 Task: Plan a trip to Clarence-Rockland, Canada from 9th November, 2023 to 16th November, 2023 for 2 adults.2 bedrooms having 2 beds and 1 bathroom. Property type can be flat. Look for 4 properties as per requirement.
Action: Mouse moved to (513, 111)
Screenshot: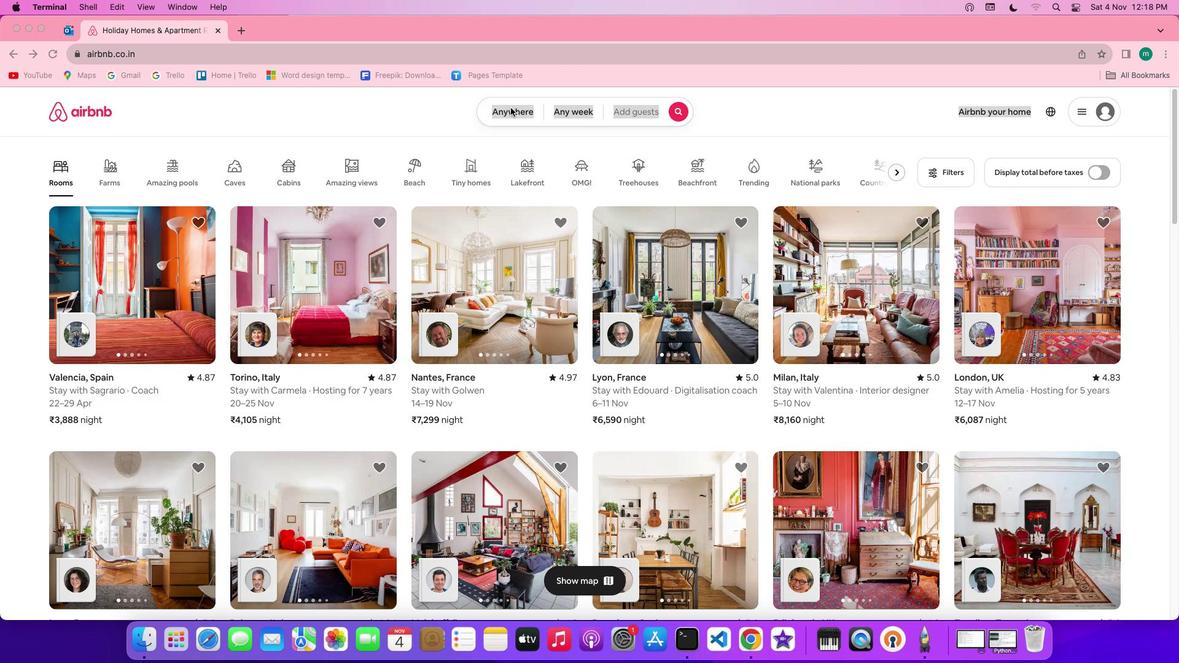 
Action: Mouse pressed left at (513, 111)
Screenshot: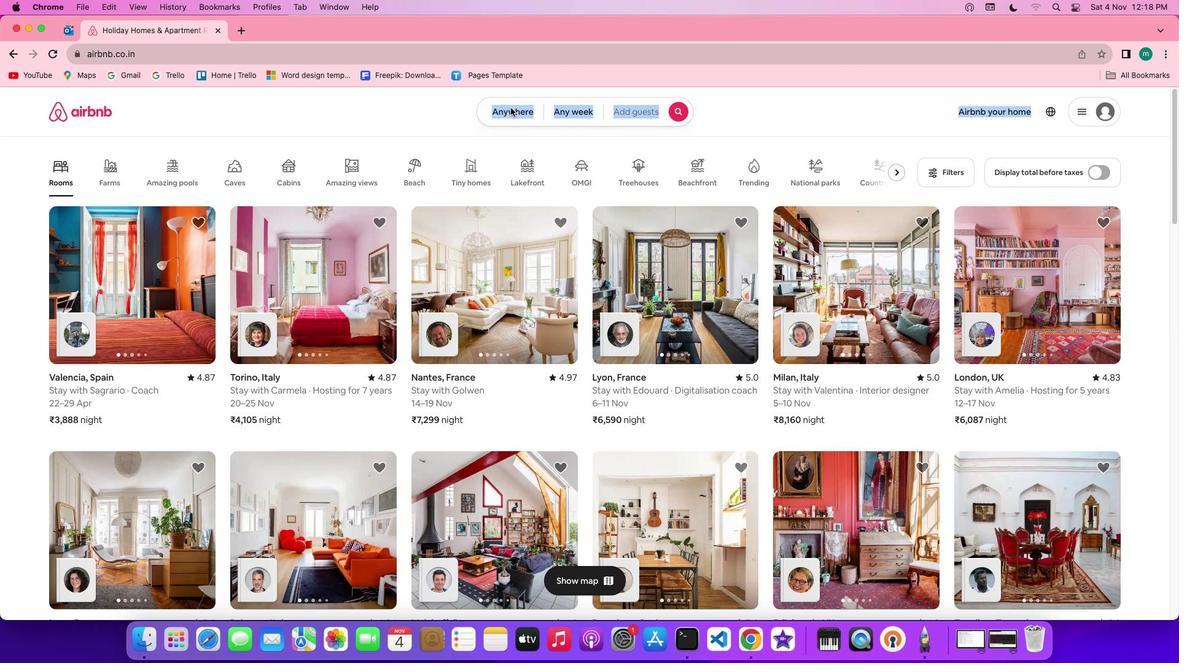 
Action: Mouse moved to (511, 114)
Screenshot: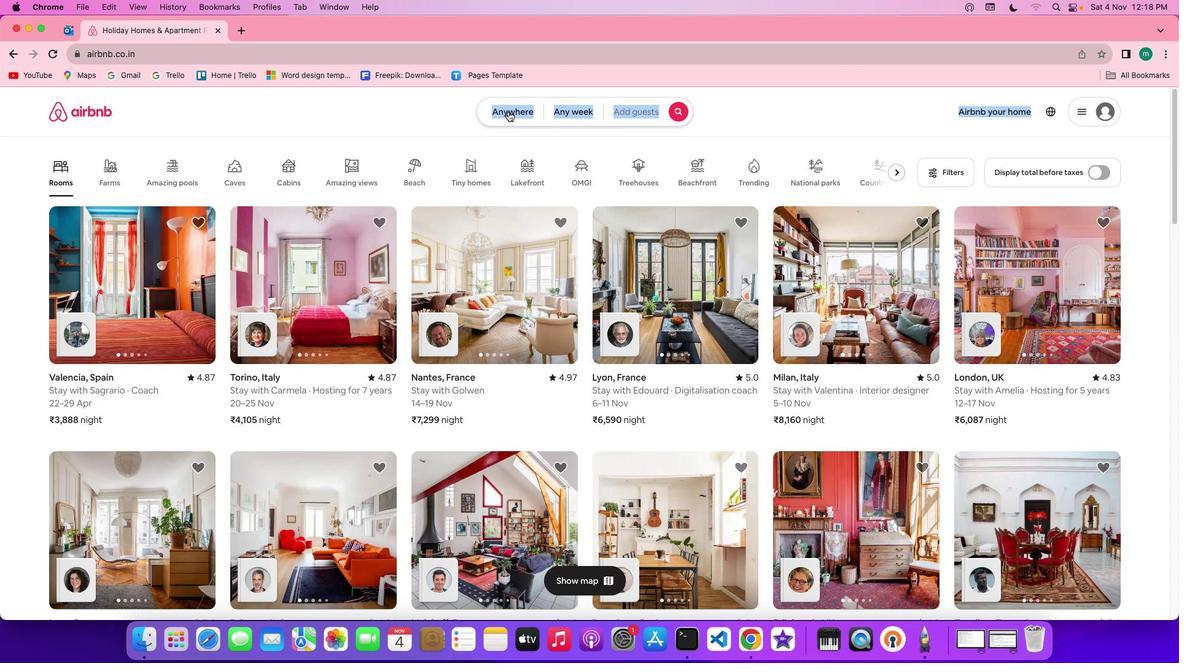 
Action: Mouse pressed left at (511, 114)
Screenshot: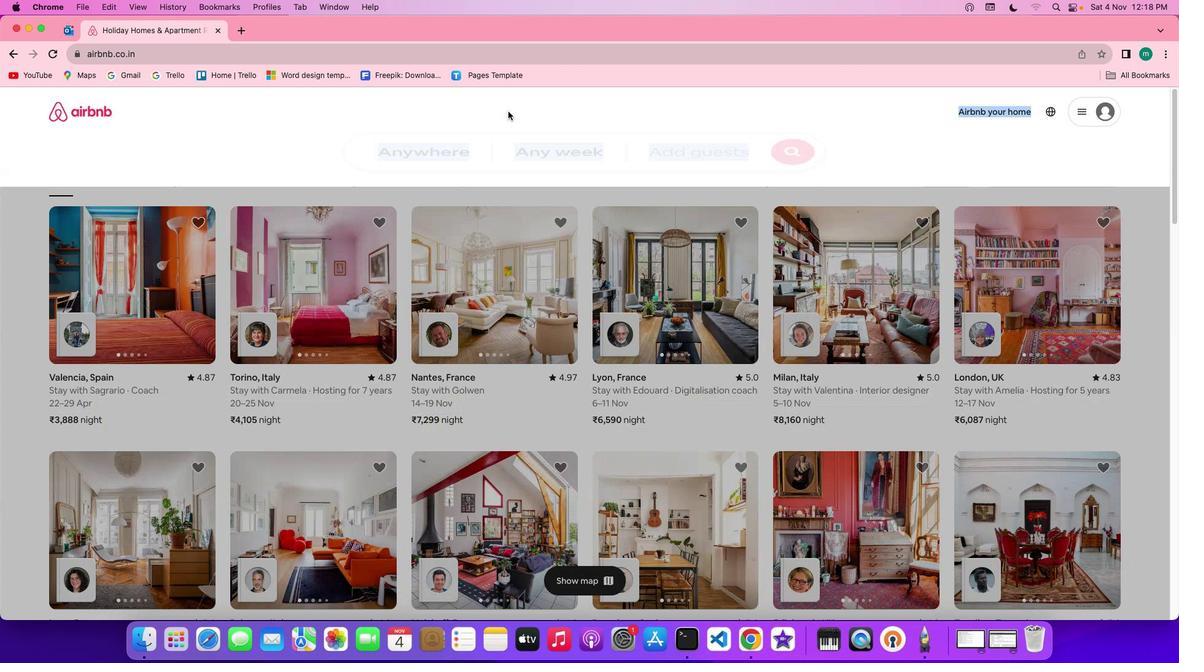 
Action: Mouse moved to (417, 167)
Screenshot: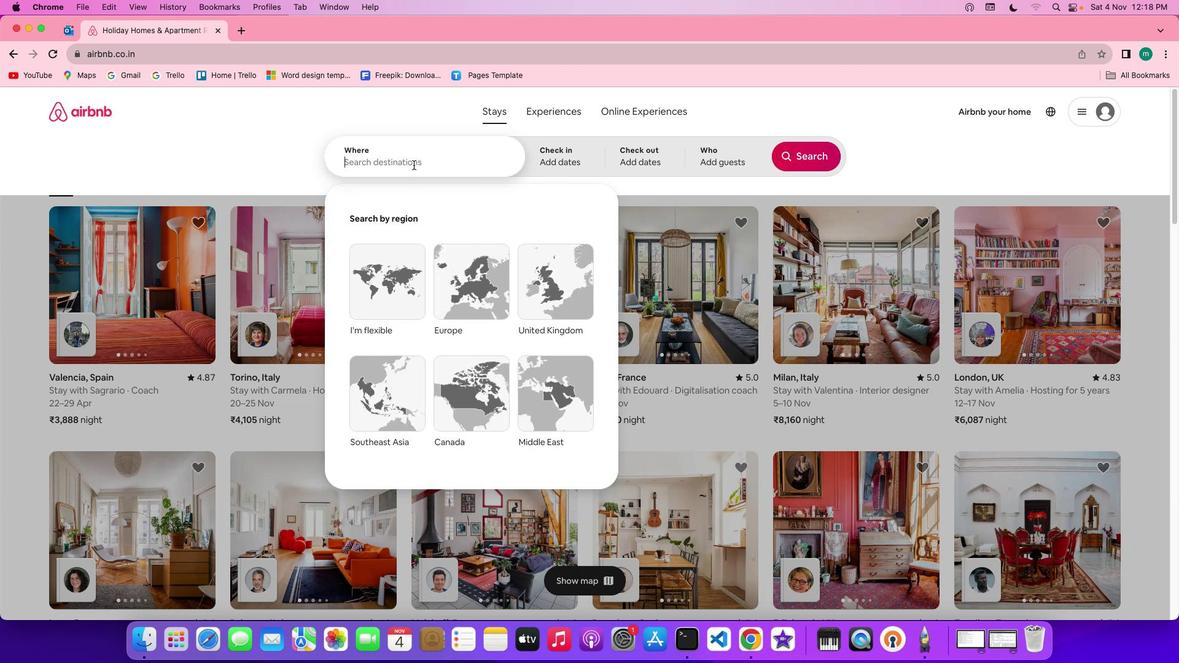 
Action: Key pressed Key.shift'C''l''a''r''e''n''c''e''-'Key.spaceKey.shift'R''o''c''k''l''a''n''d'
Screenshot: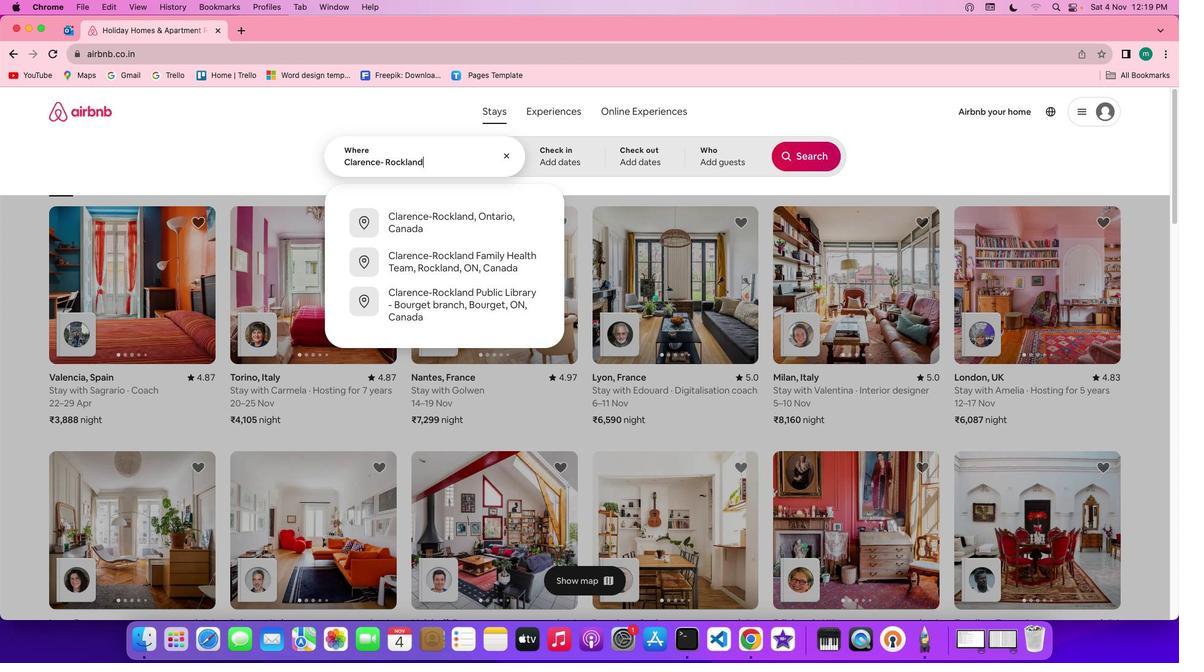 
Action: Mouse moved to (560, 165)
Screenshot: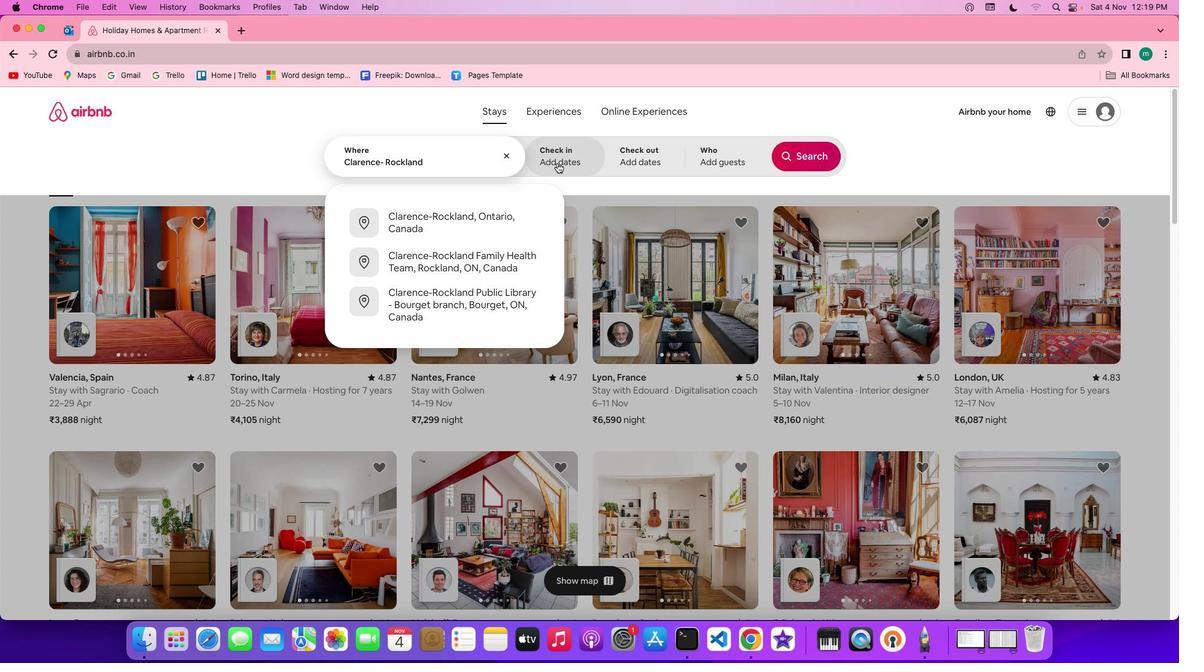 
Action: Mouse pressed left at (560, 165)
Screenshot: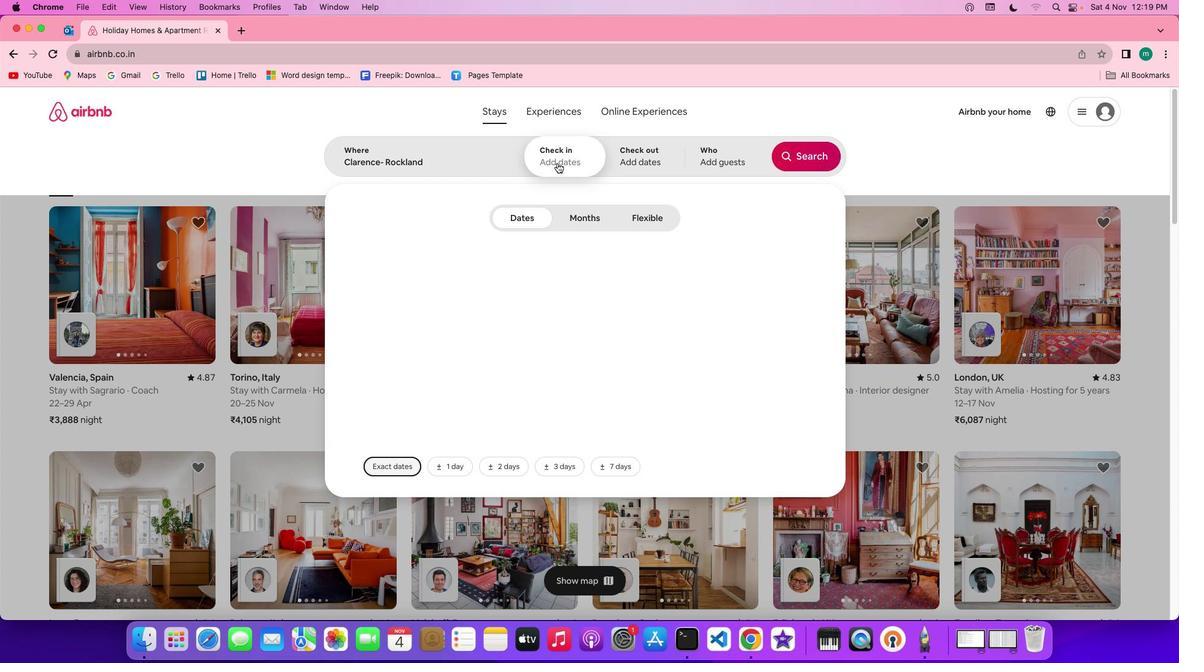 
Action: Mouse moved to (496, 334)
Screenshot: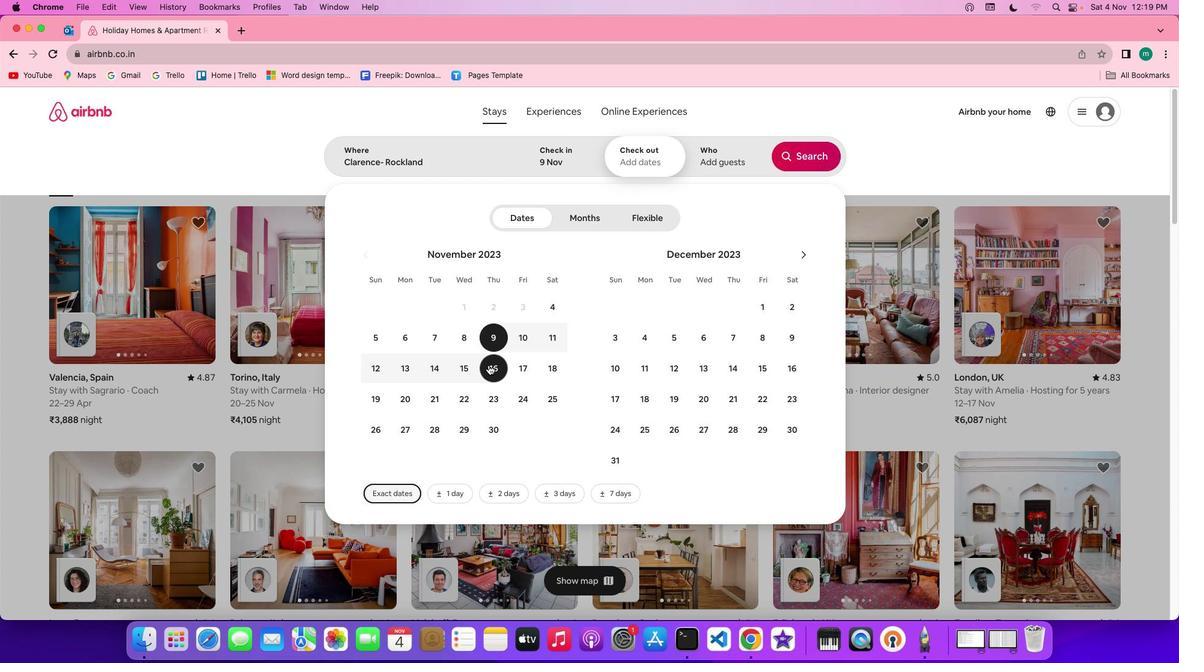 
Action: Mouse pressed left at (496, 334)
Screenshot: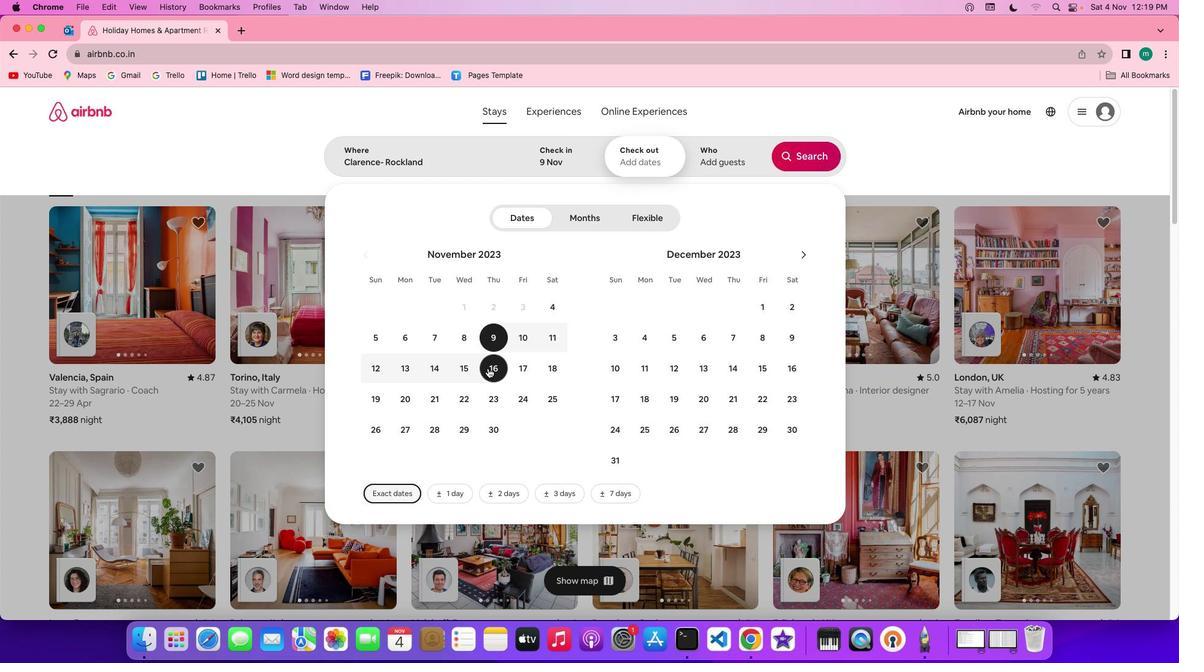 
Action: Mouse moved to (491, 371)
Screenshot: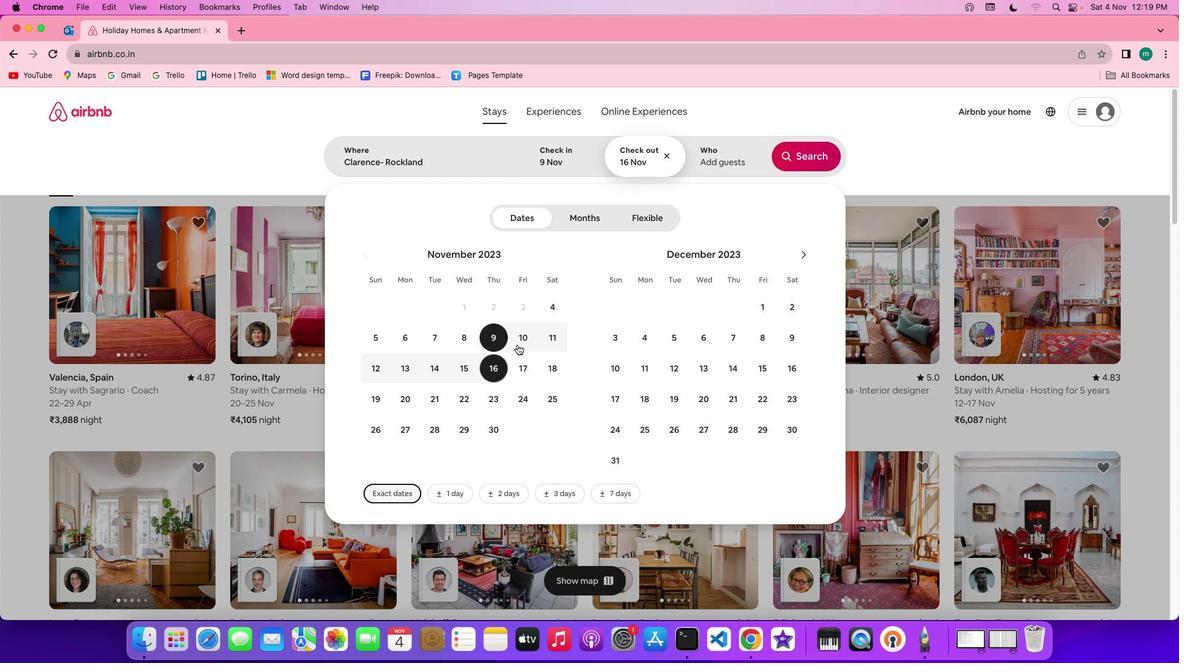 
Action: Mouse pressed left at (491, 371)
Screenshot: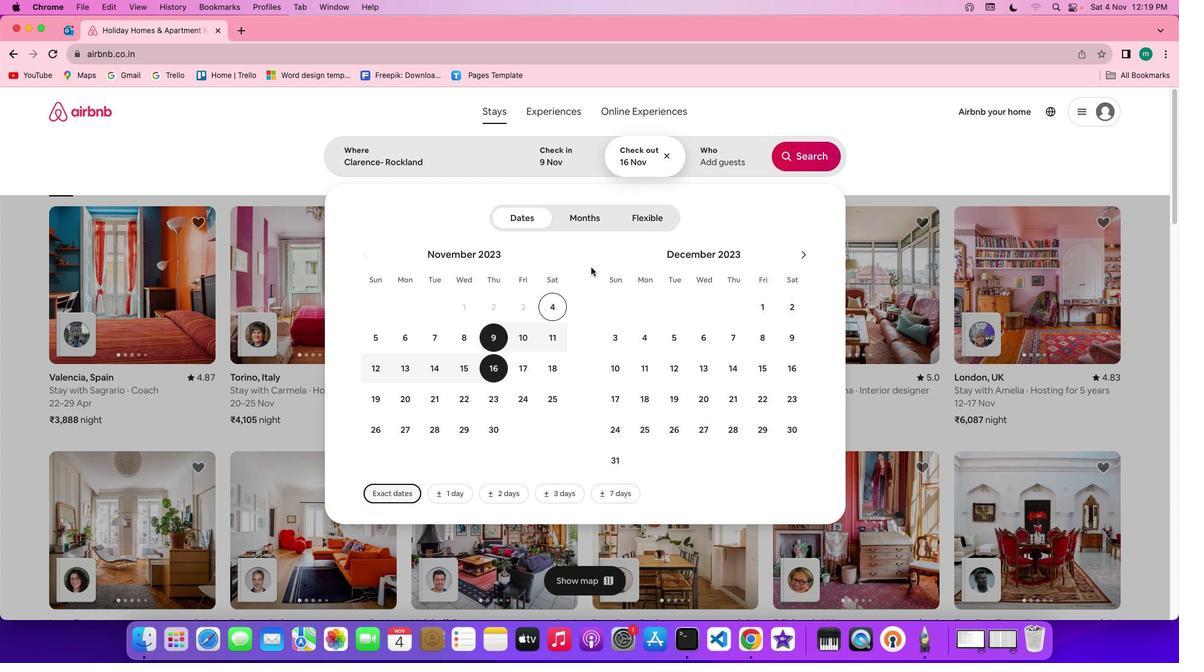 
Action: Mouse moved to (729, 157)
Screenshot: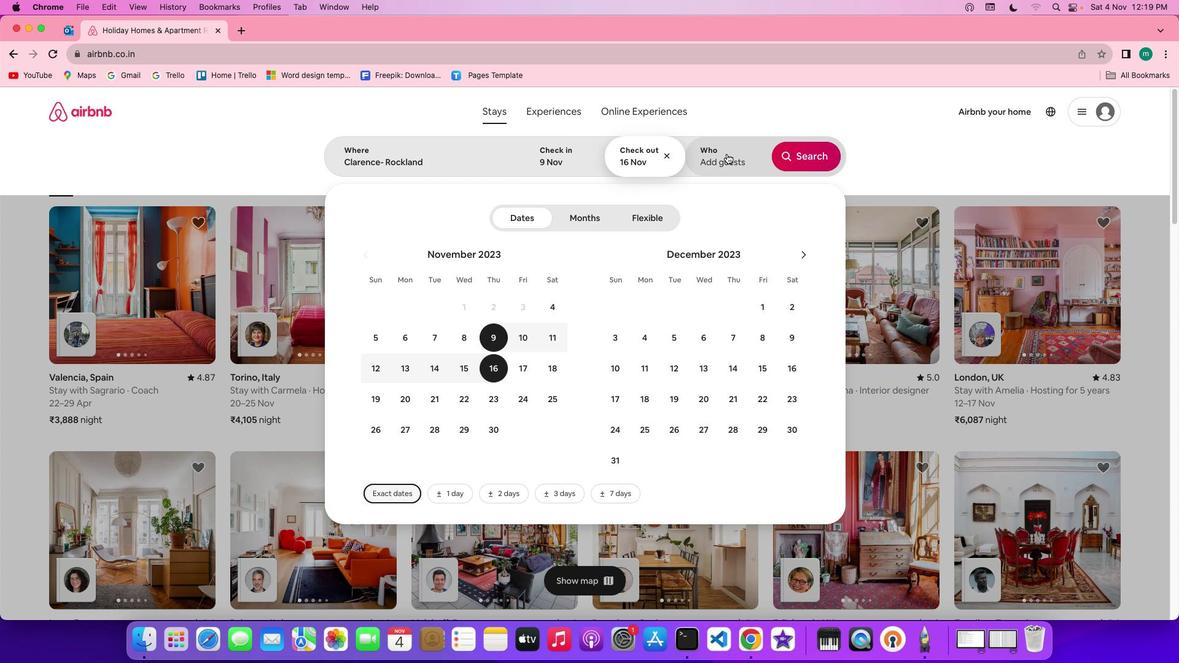 
Action: Mouse pressed left at (729, 157)
Screenshot: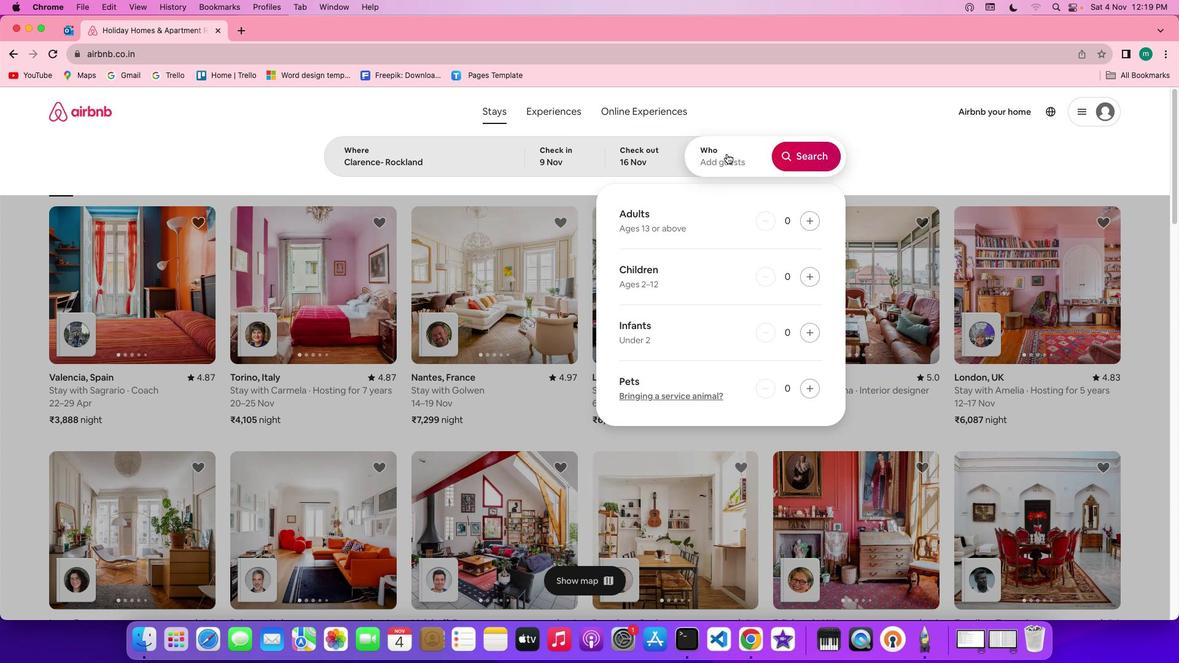 
Action: Mouse moved to (815, 225)
Screenshot: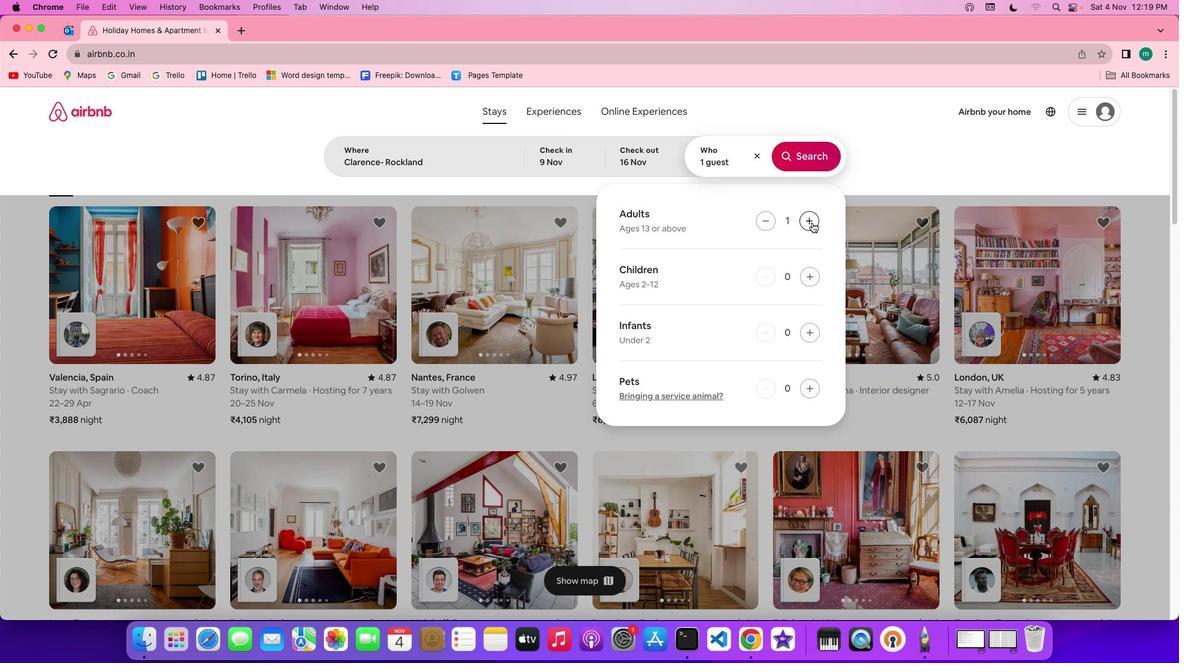 
Action: Mouse pressed left at (815, 225)
Screenshot: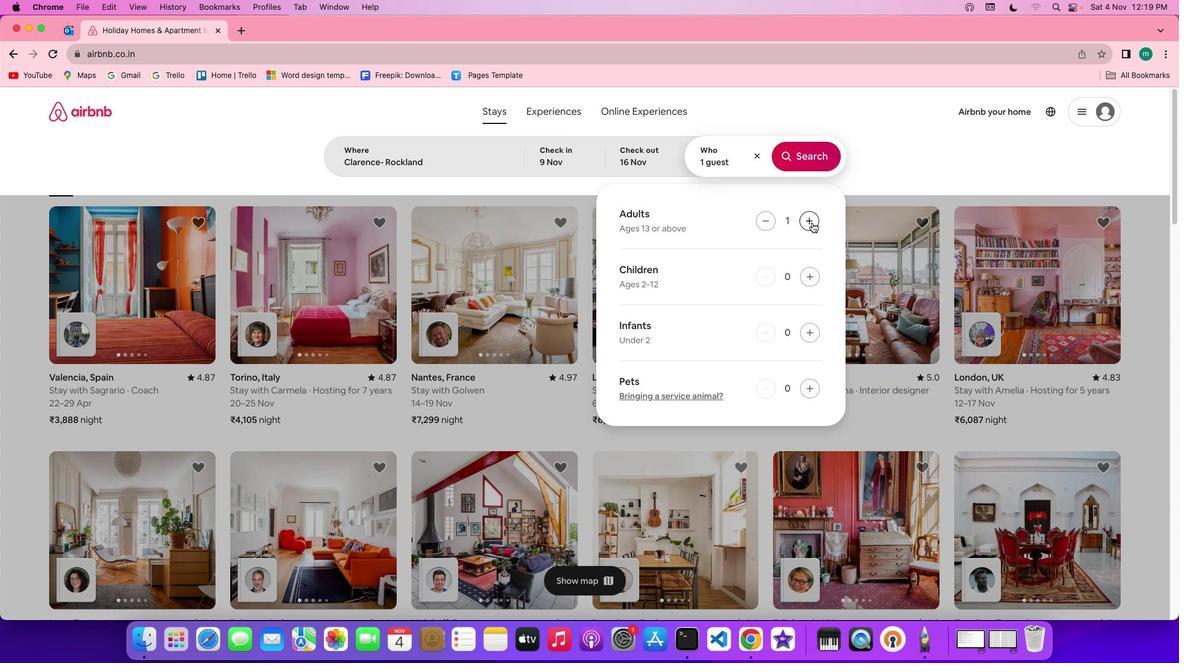 
Action: Mouse pressed left at (815, 225)
Screenshot: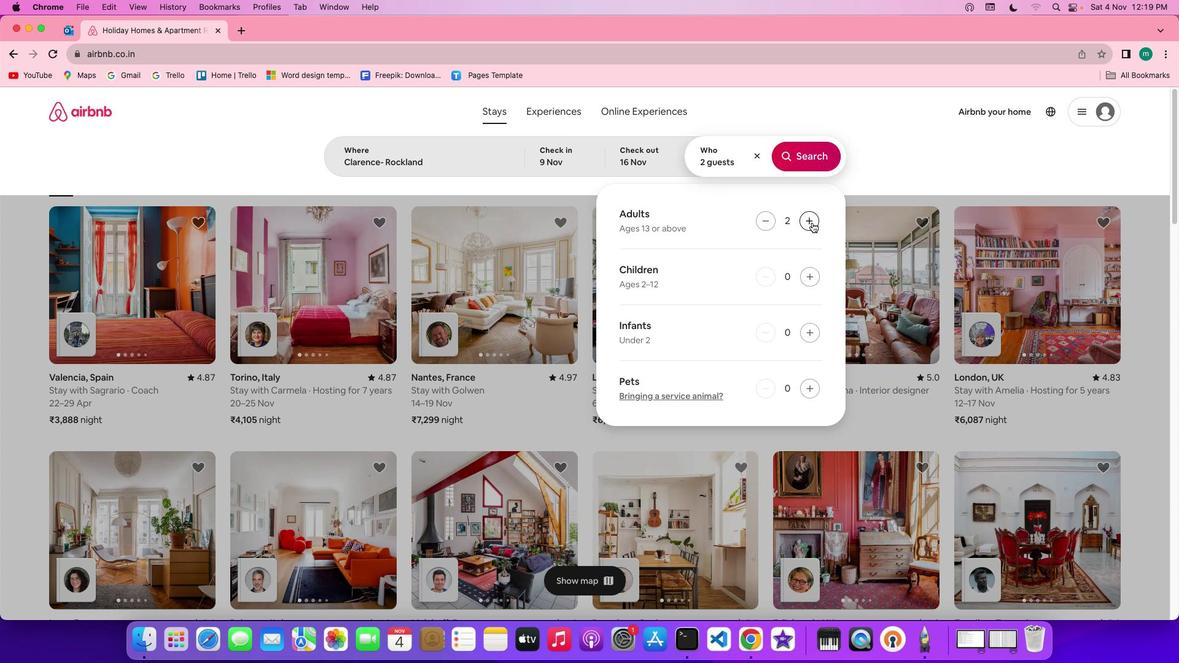 
Action: Mouse moved to (819, 167)
Screenshot: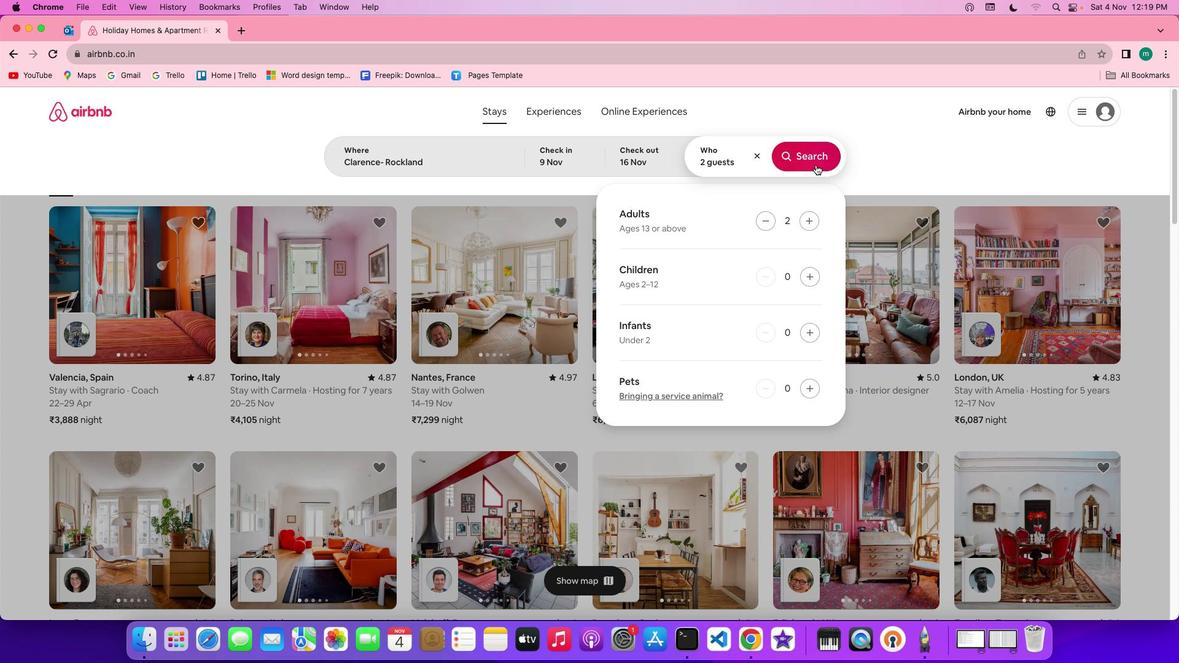 
Action: Mouse pressed left at (819, 167)
Screenshot: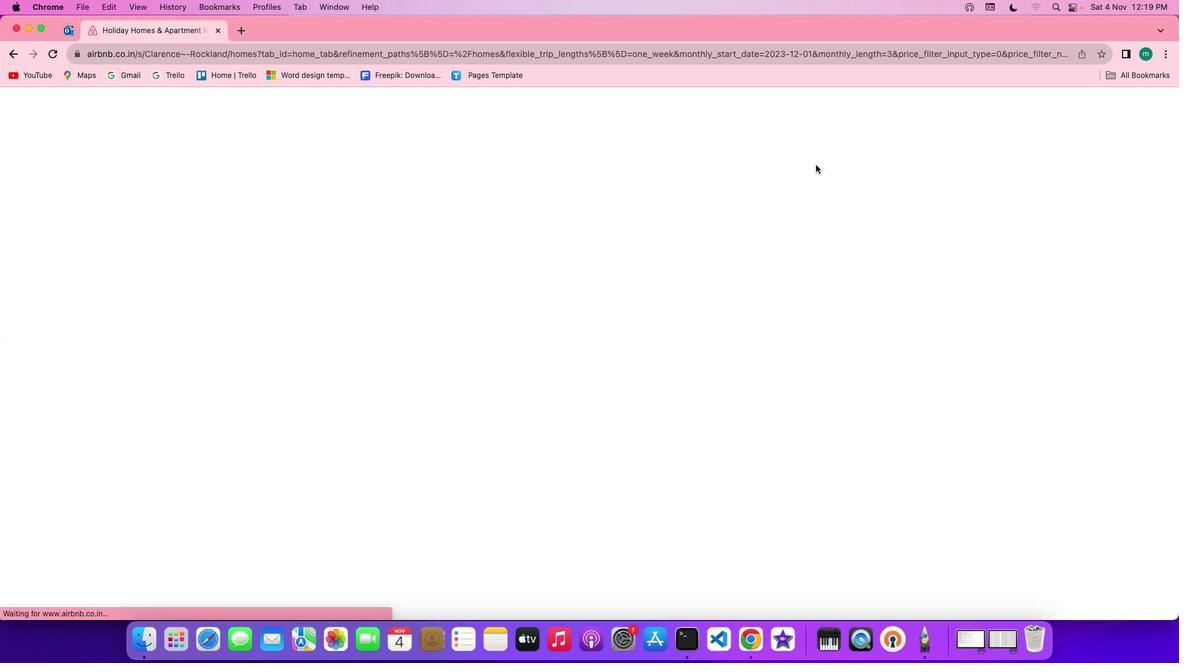 
Action: Mouse moved to (1002, 165)
Screenshot: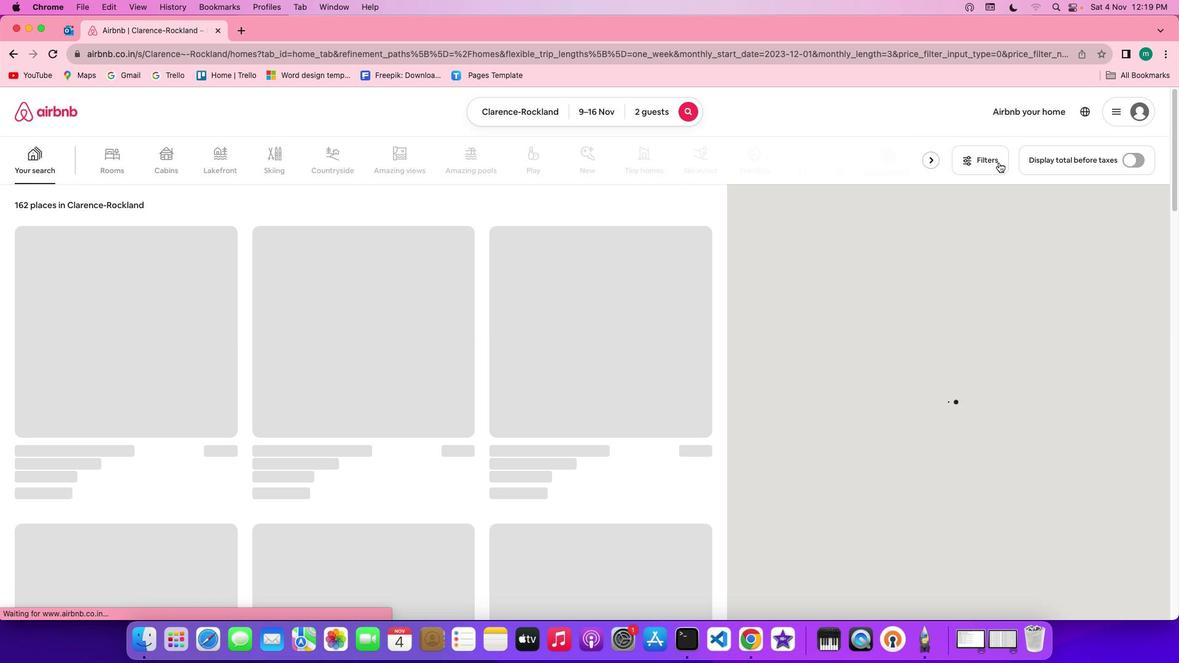 
Action: Mouse pressed left at (1002, 165)
Screenshot: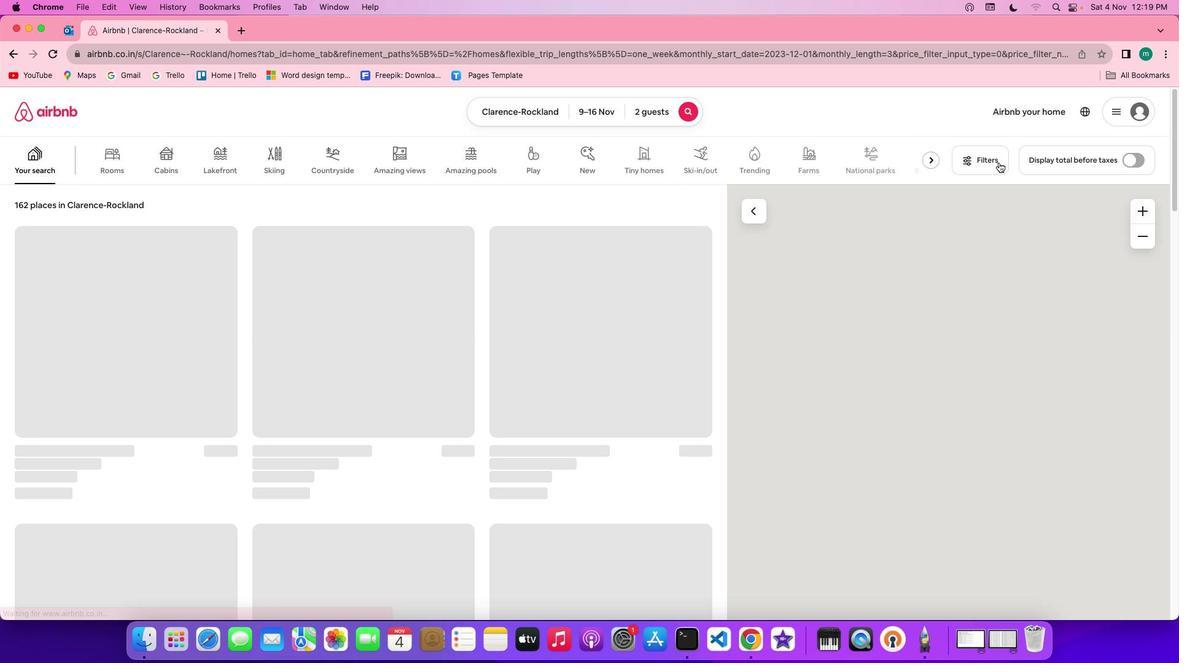 
Action: Mouse moved to (985, 162)
Screenshot: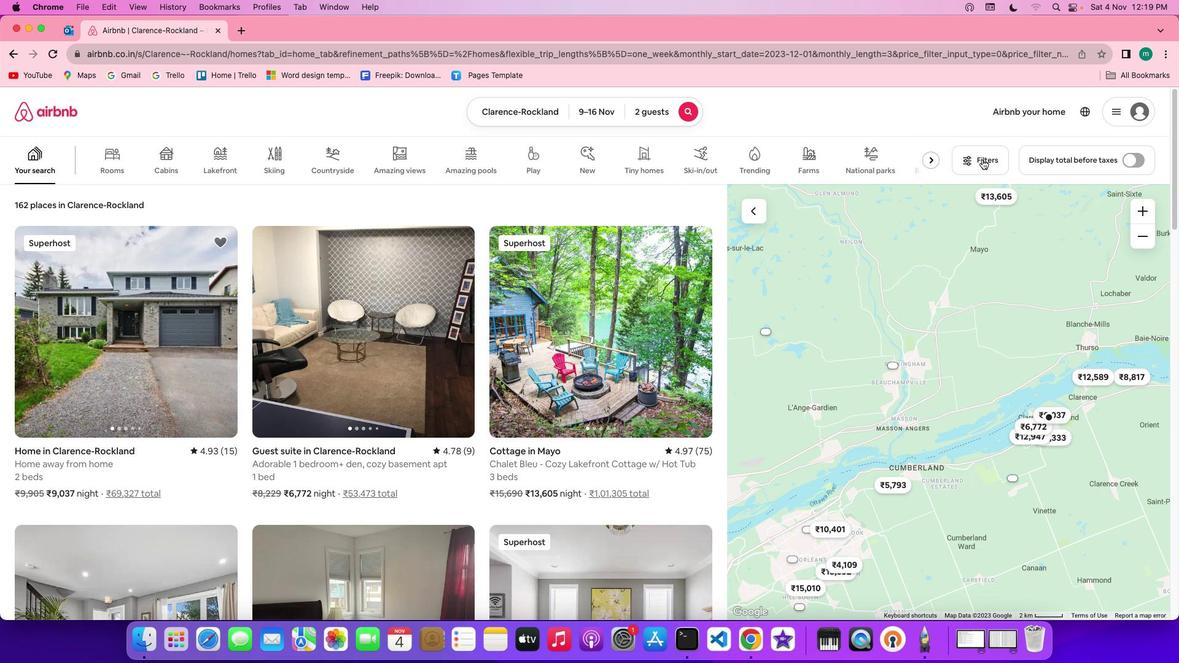 
Action: Mouse pressed left at (985, 162)
Screenshot: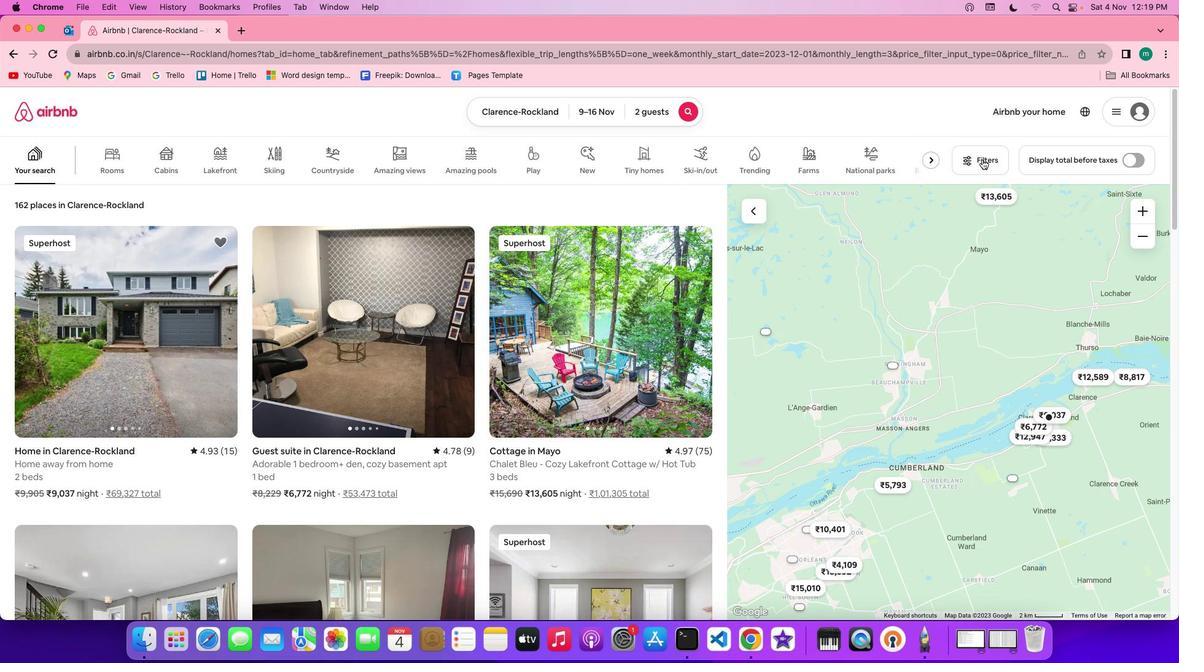 
Action: Mouse moved to (981, 163)
Screenshot: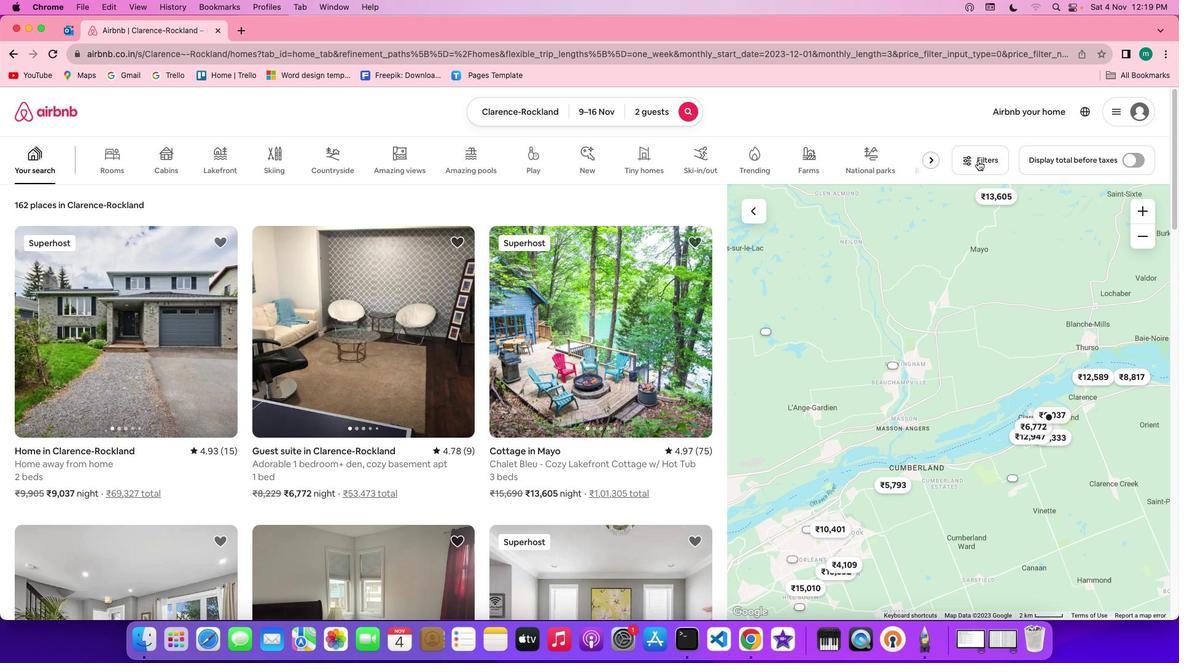 
Action: Mouse pressed left at (981, 163)
Screenshot: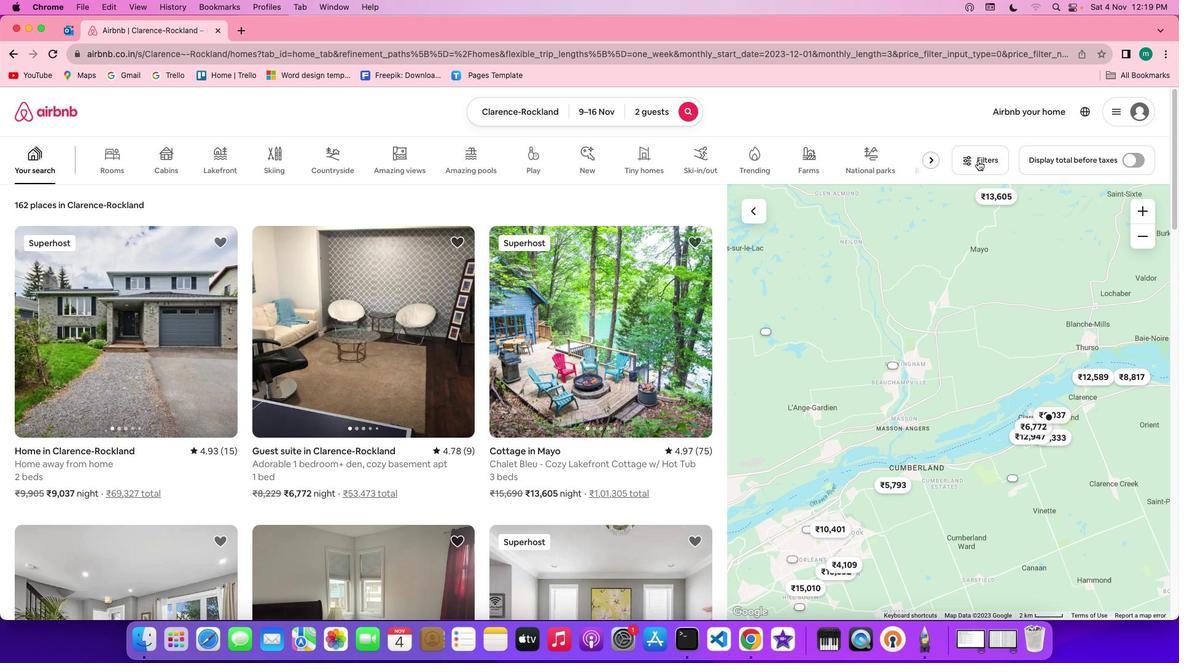 
Action: Mouse moved to (976, 159)
Screenshot: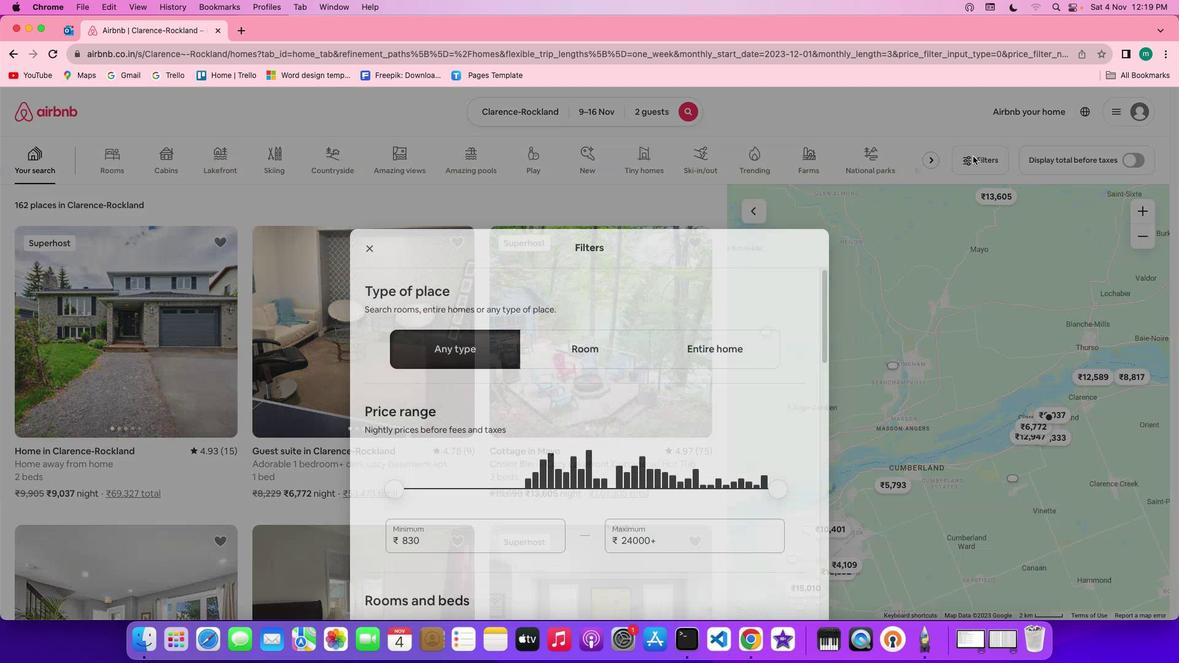 
Action: Mouse pressed left at (976, 159)
Screenshot: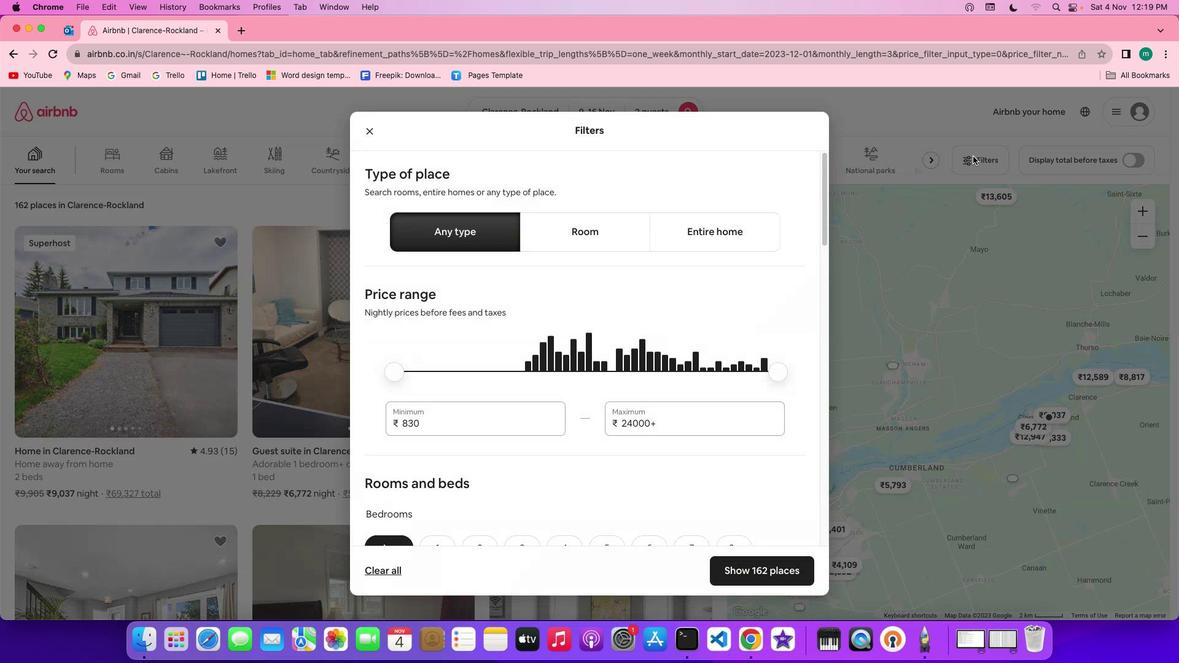
Action: Mouse pressed left at (976, 159)
Screenshot: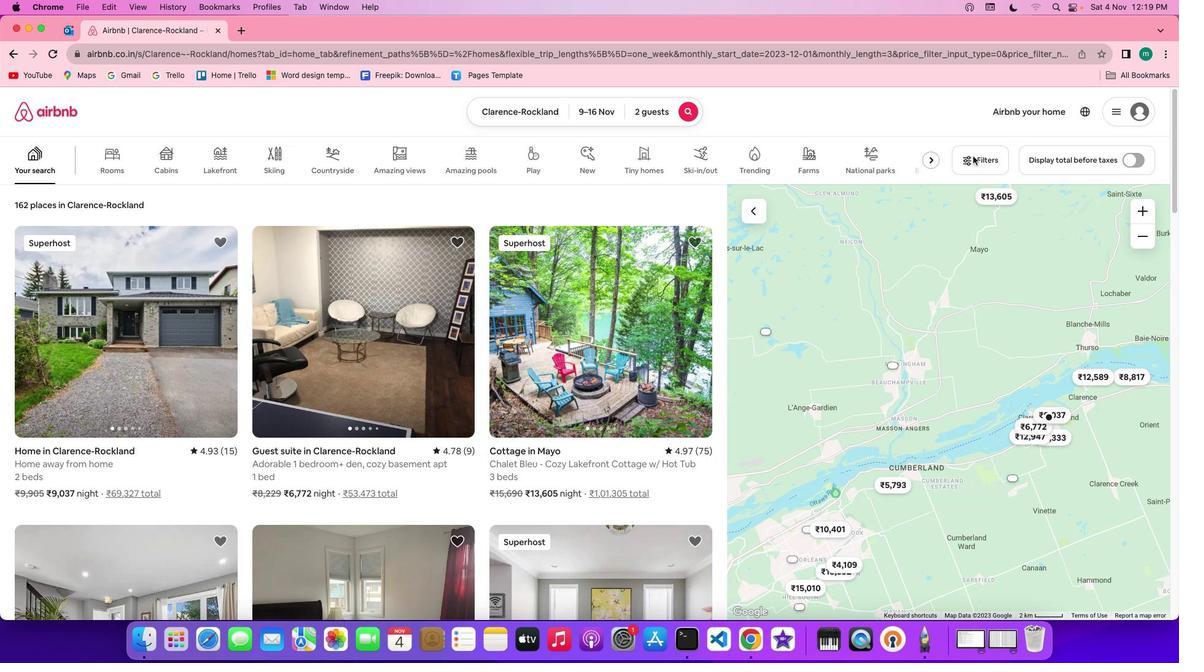 
Action: Mouse moved to (630, 476)
Screenshot: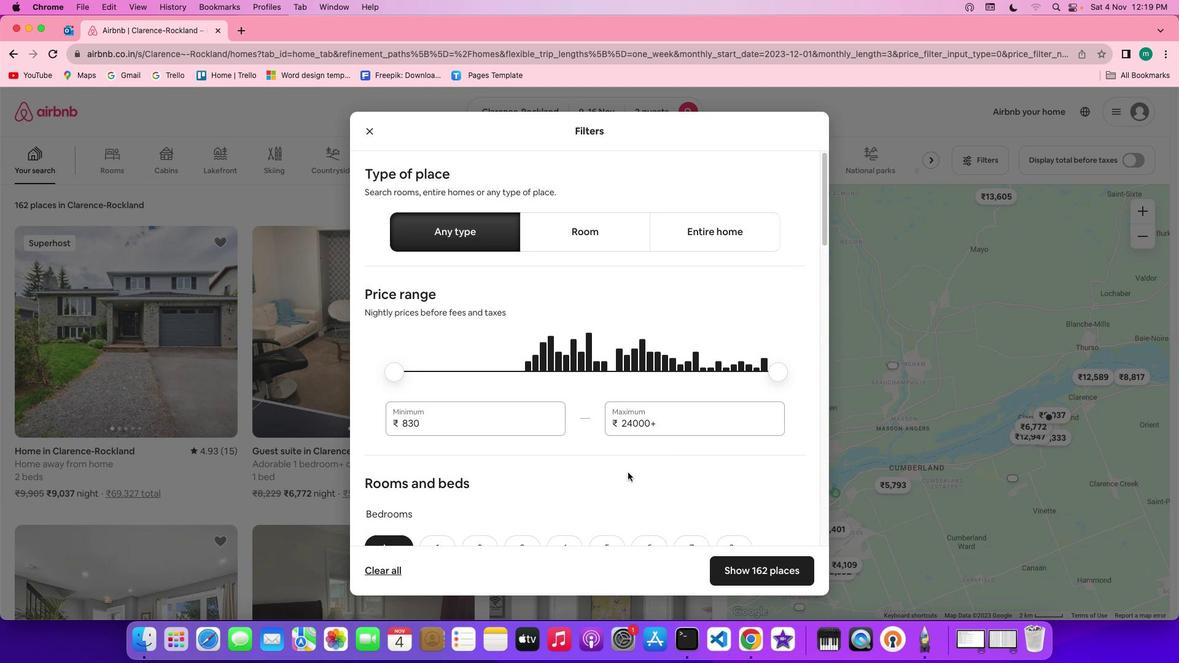 
Action: Mouse scrolled (630, 476) with delta (3, 2)
Screenshot: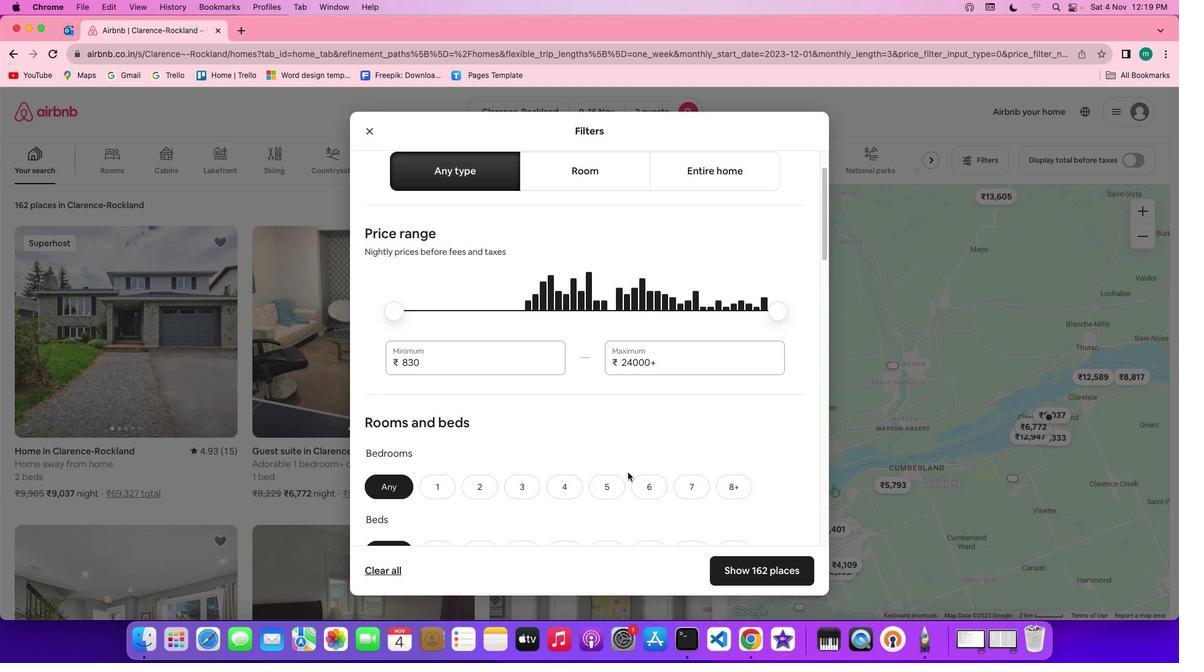 
Action: Mouse scrolled (630, 476) with delta (3, 2)
Screenshot: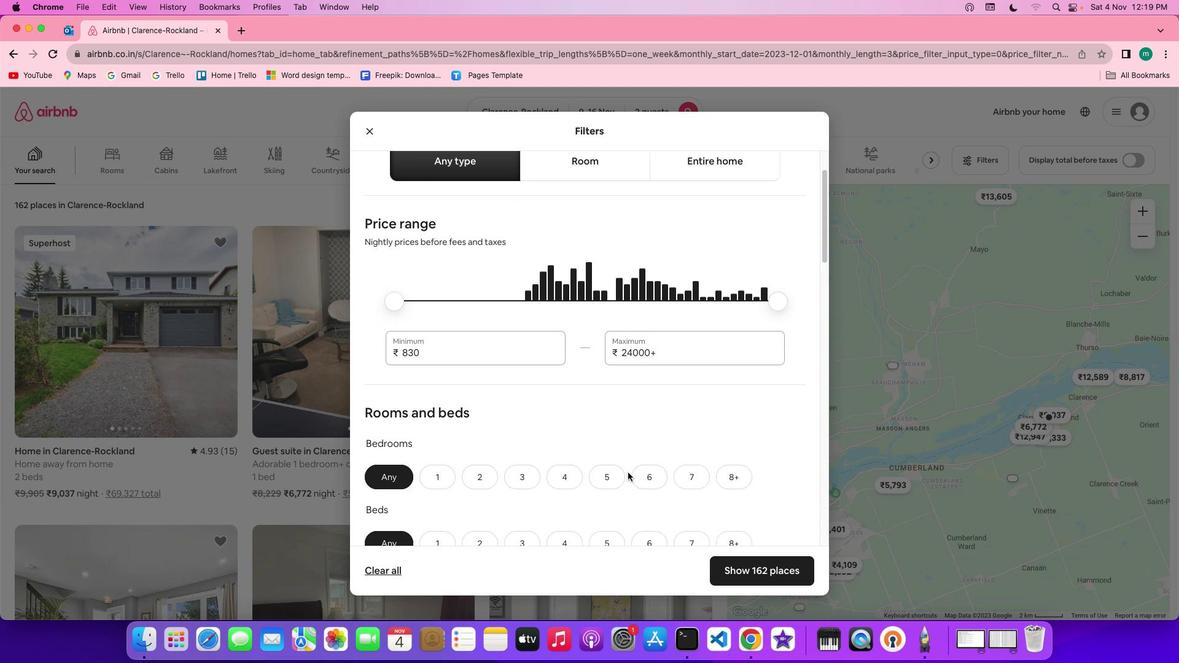 
Action: Mouse scrolled (630, 476) with delta (3, 1)
Screenshot: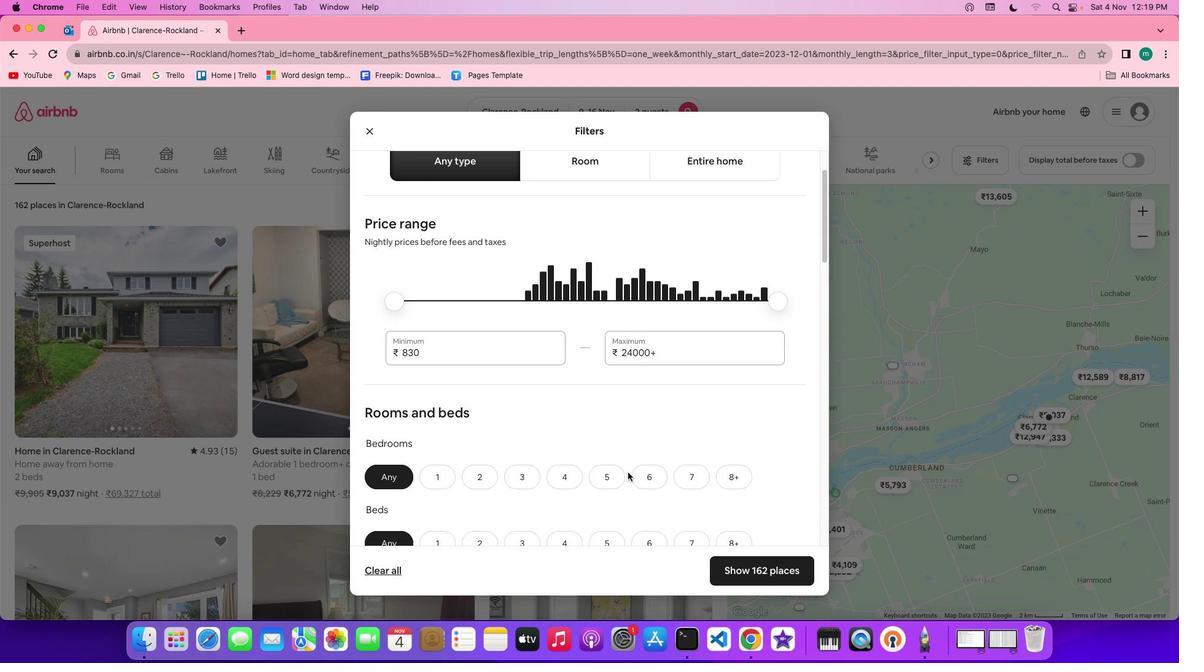 
Action: Mouse scrolled (630, 476) with delta (3, 2)
Screenshot: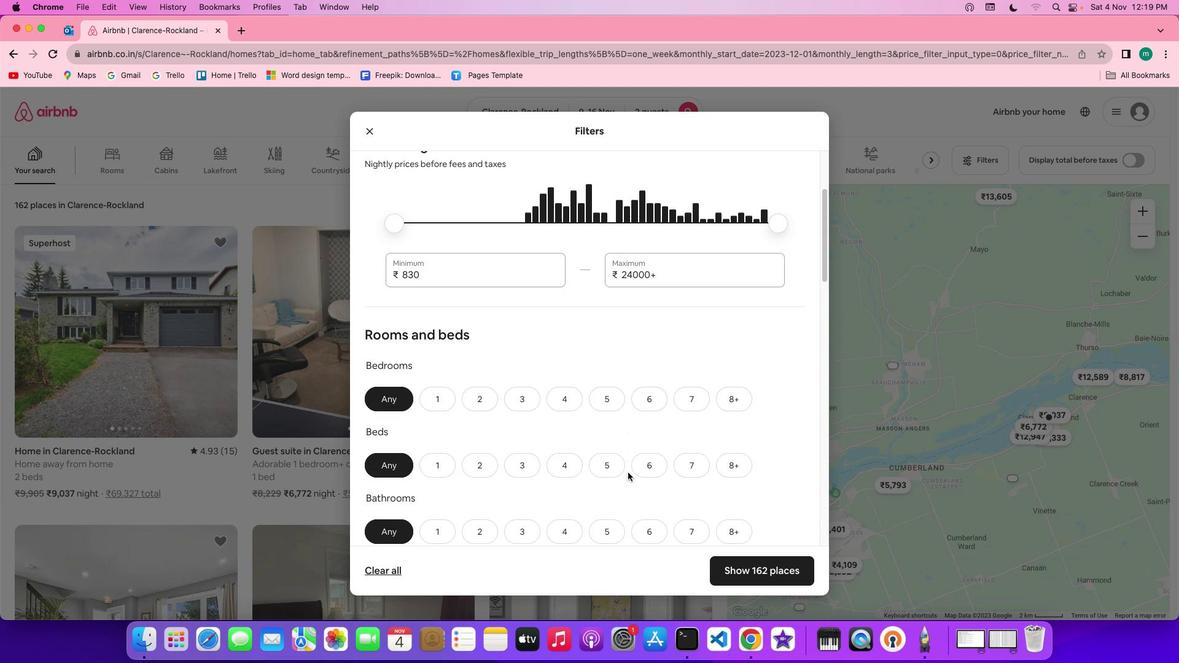 
Action: Mouse scrolled (630, 476) with delta (3, 2)
Screenshot: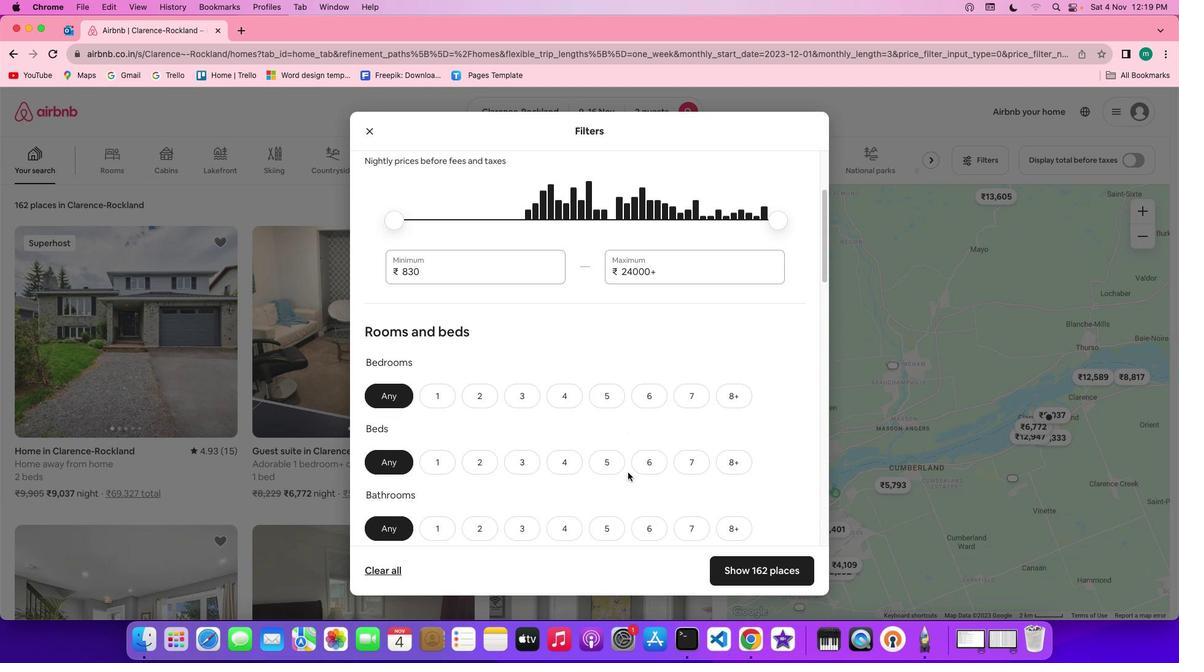 
Action: Mouse scrolled (630, 476) with delta (3, 1)
Screenshot: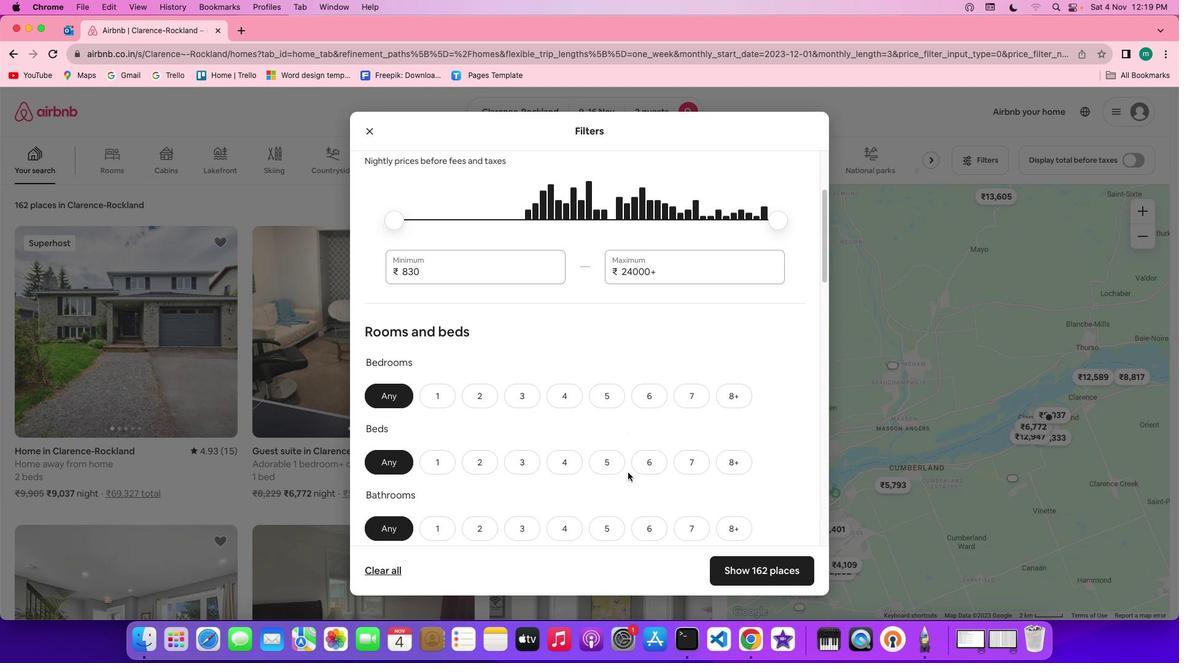 
Action: Mouse scrolled (630, 476) with delta (3, 2)
Screenshot: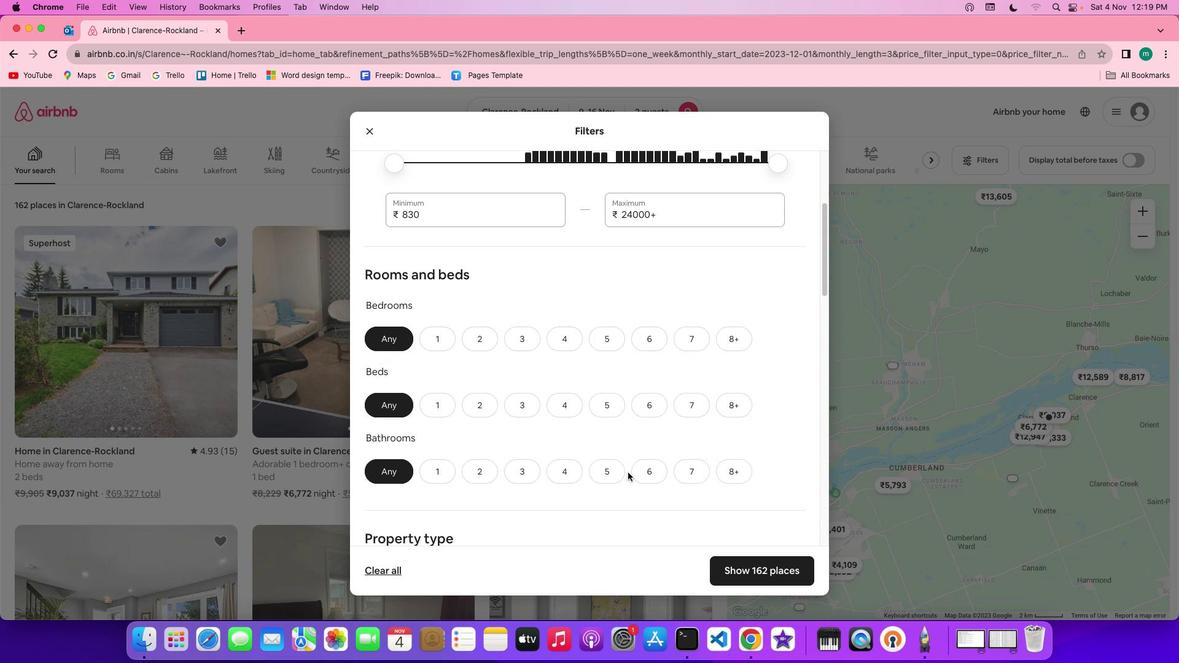 
Action: Mouse scrolled (630, 476) with delta (3, 2)
Screenshot: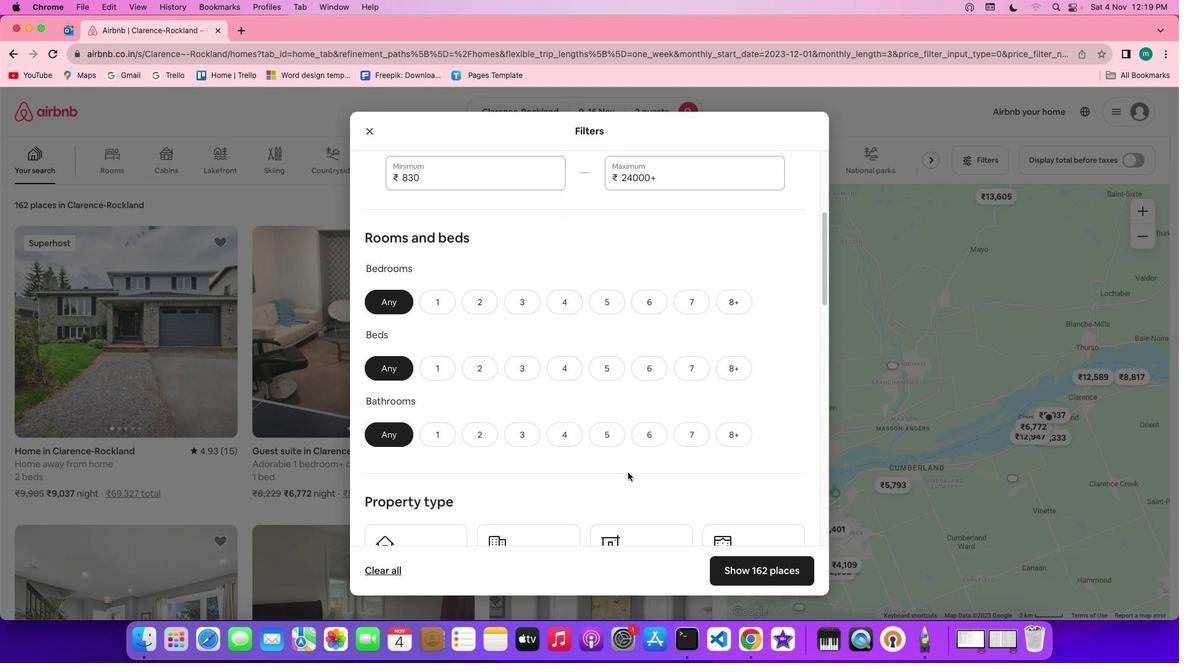 
Action: Mouse scrolled (630, 476) with delta (3, 2)
Screenshot: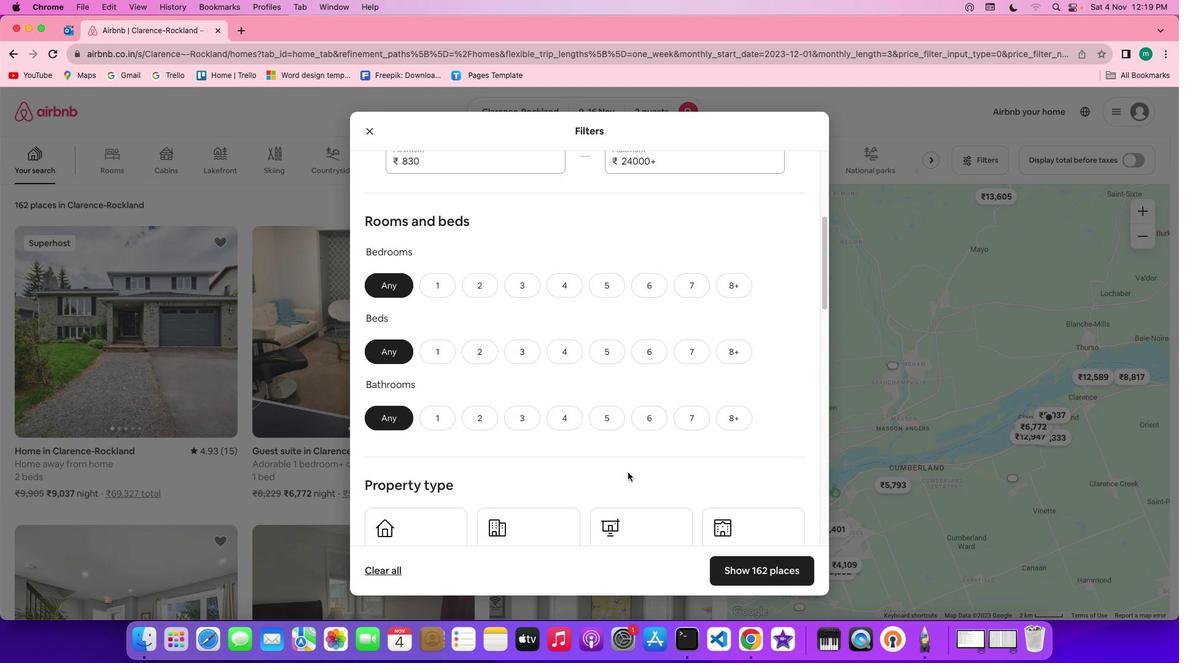 
Action: Mouse scrolled (630, 476) with delta (3, 1)
Screenshot: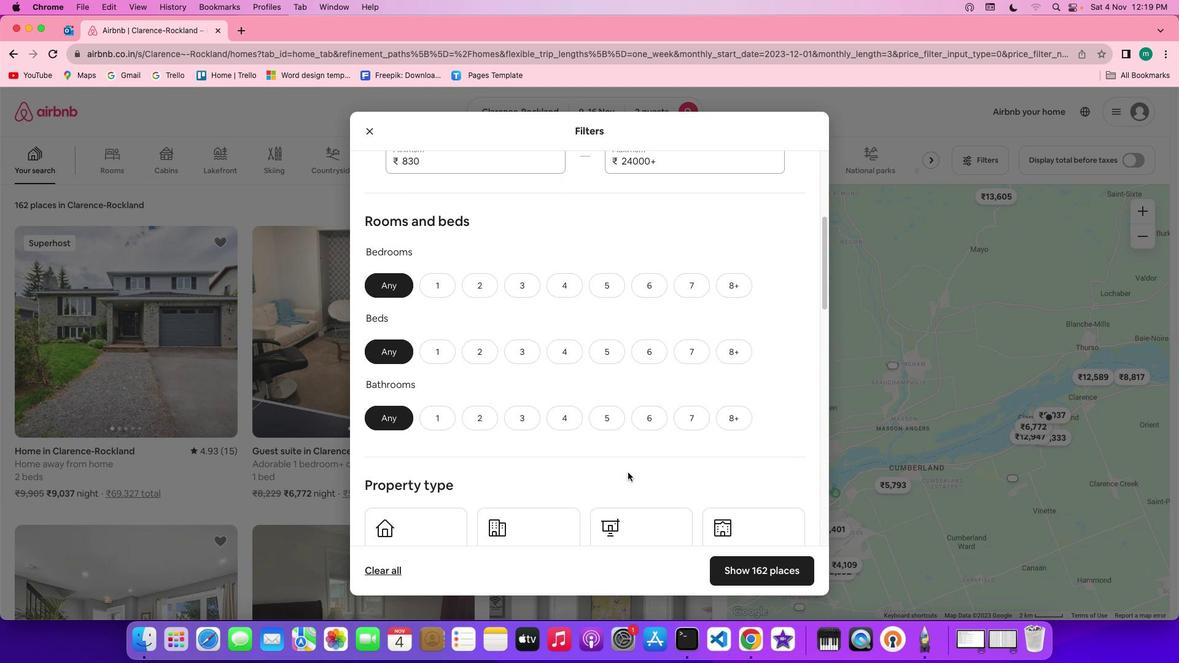 
Action: Mouse moved to (482, 289)
Screenshot: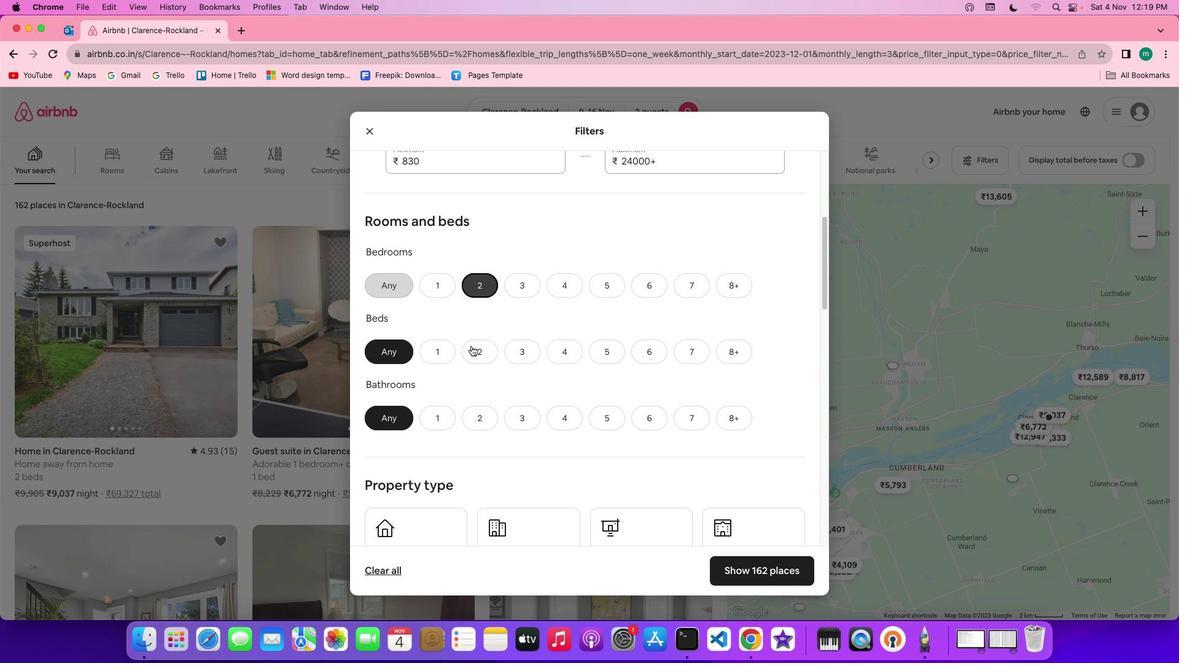 
Action: Mouse pressed left at (482, 289)
Screenshot: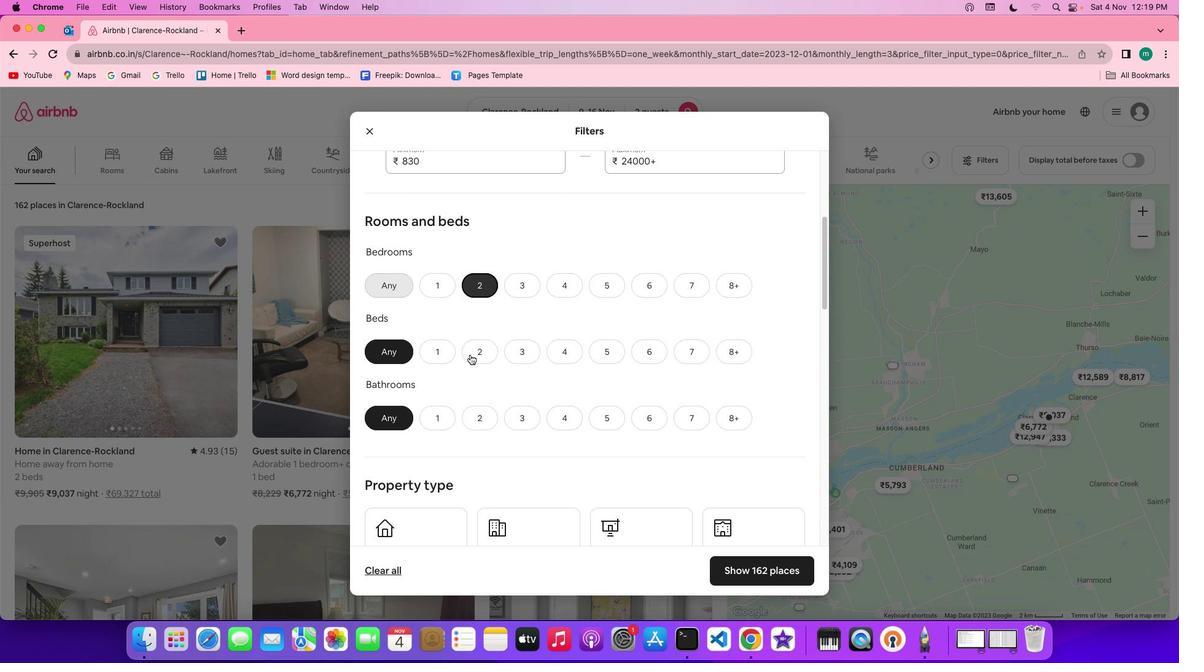 
Action: Mouse moved to (473, 359)
Screenshot: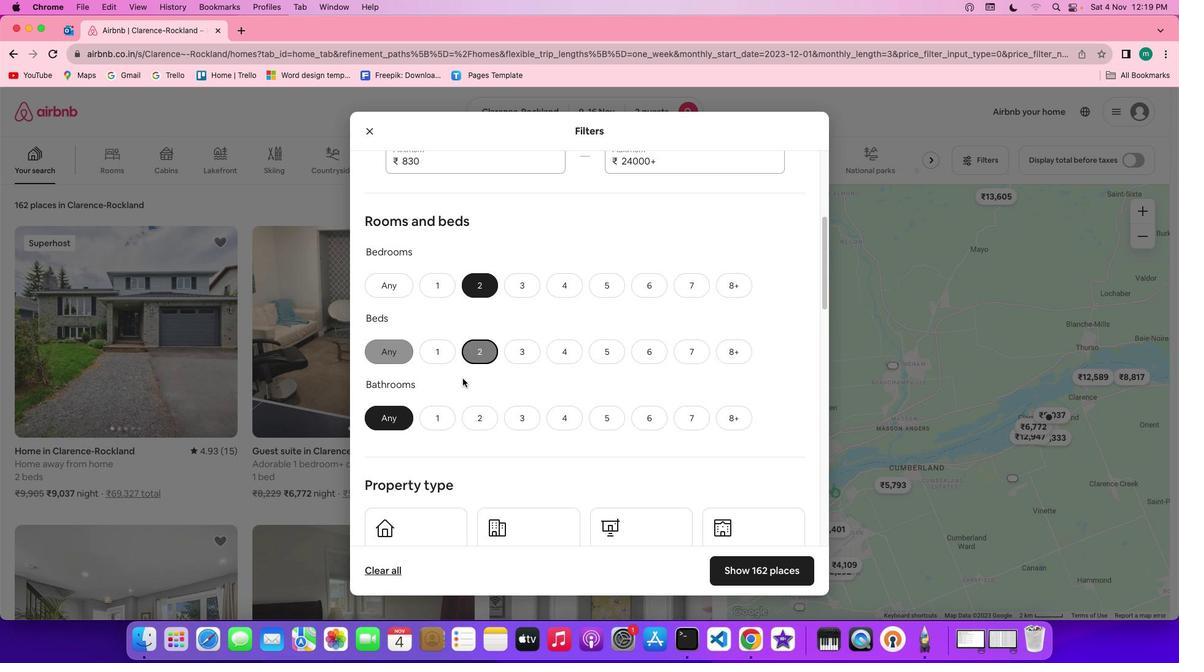 
Action: Mouse pressed left at (473, 359)
Screenshot: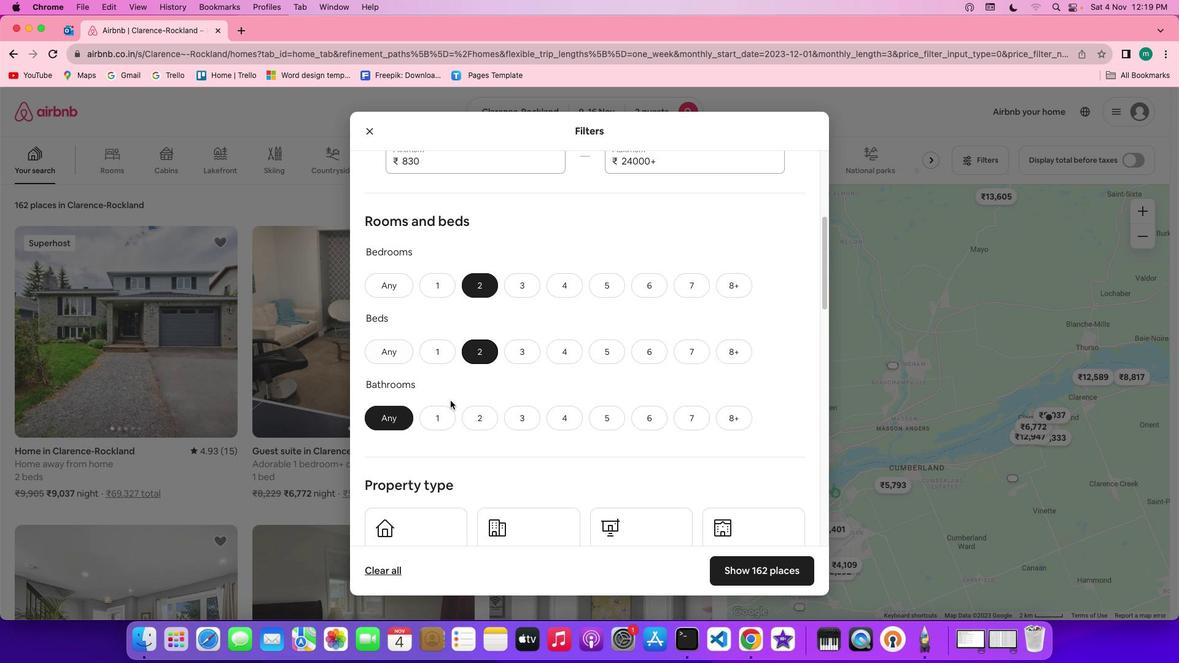 
Action: Mouse moved to (445, 410)
Screenshot: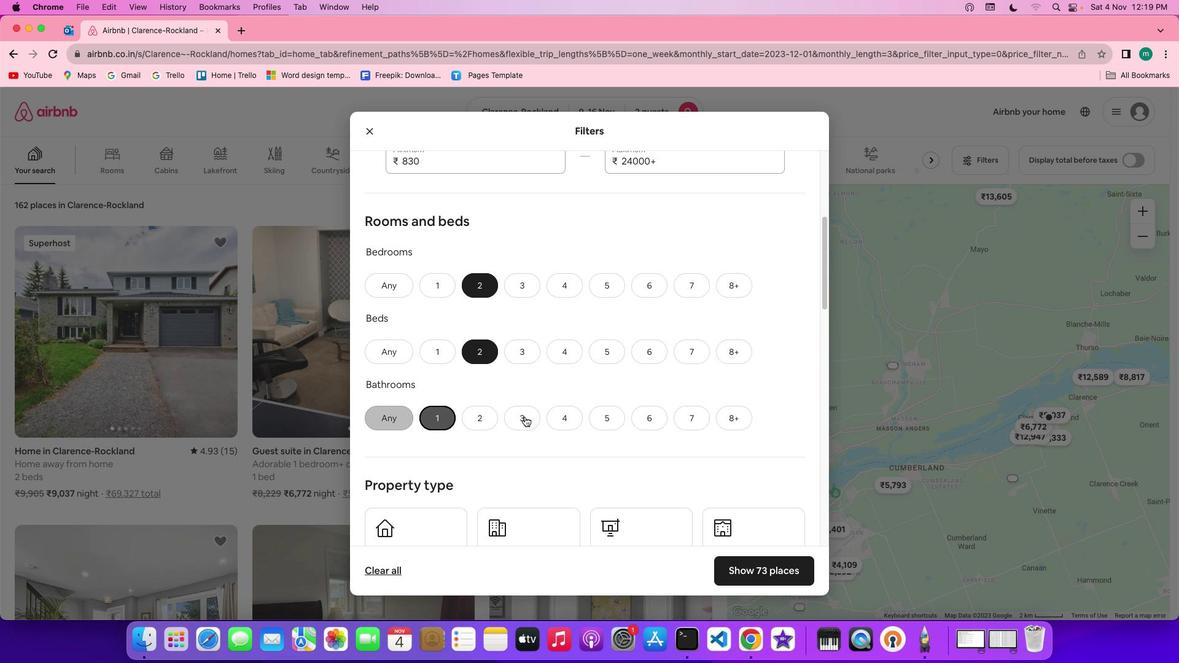 
Action: Mouse pressed left at (445, 410)
Screenshot: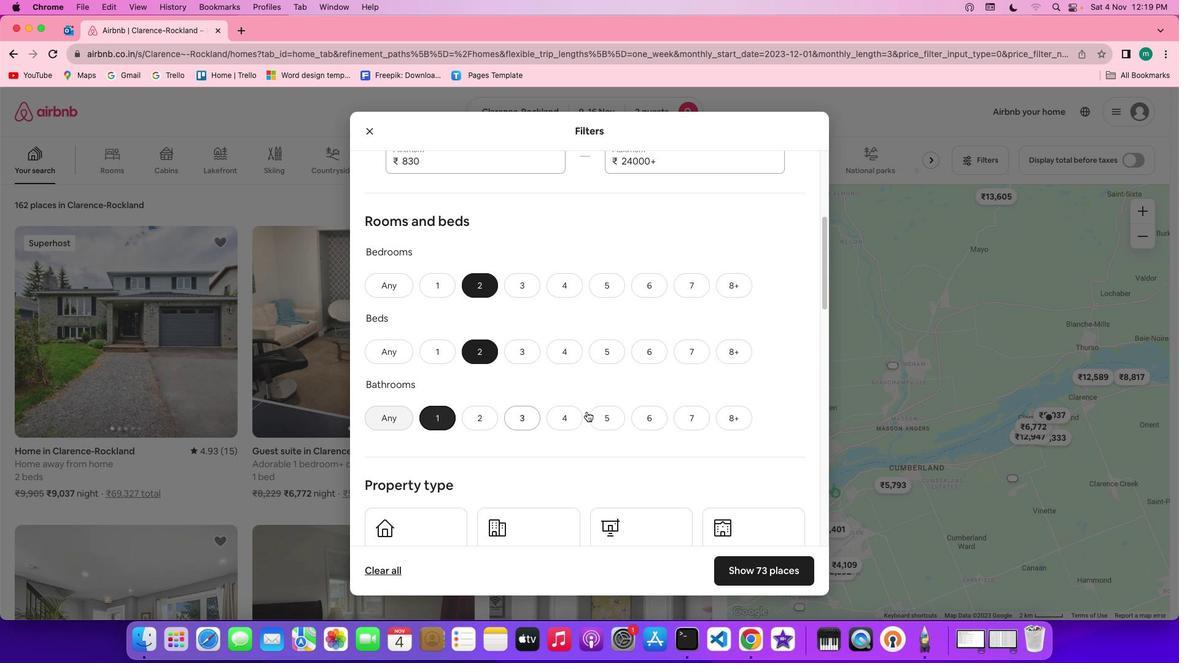 
Action: Mouse moved to (594, 413)
Screenshot: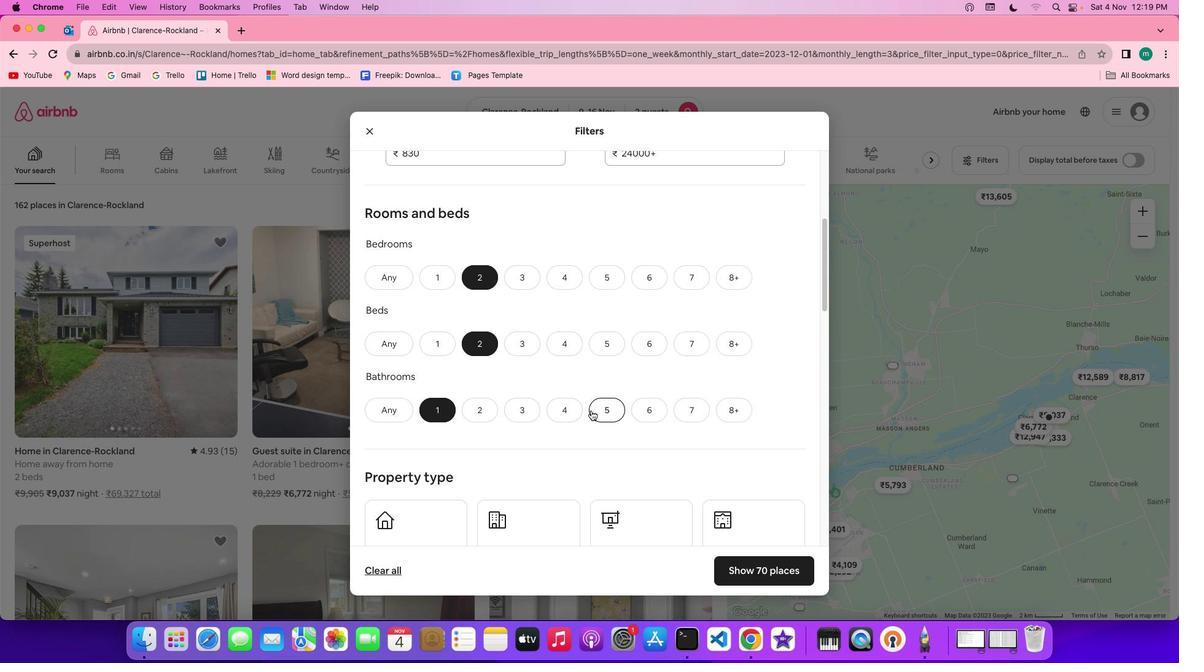 
Action: Mouse scrolled (594, 413) with delta (3, 2)
Screenshot: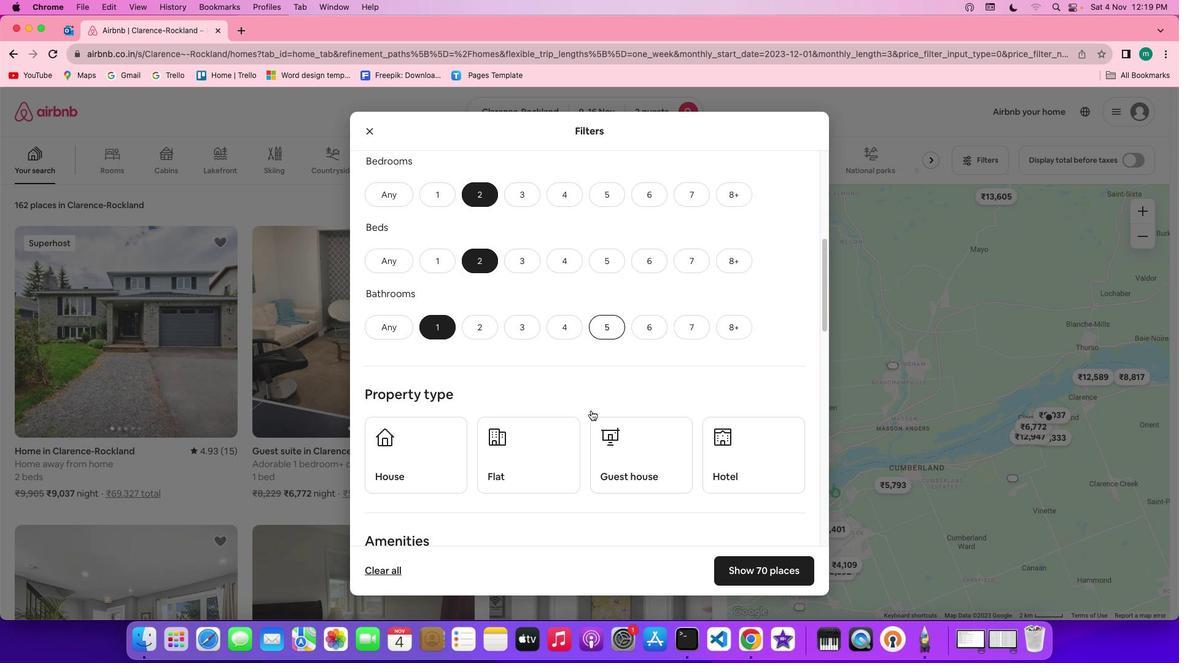 
Action: Mouse scrolled (594, 413) with delta (3, 2)
Screenshot: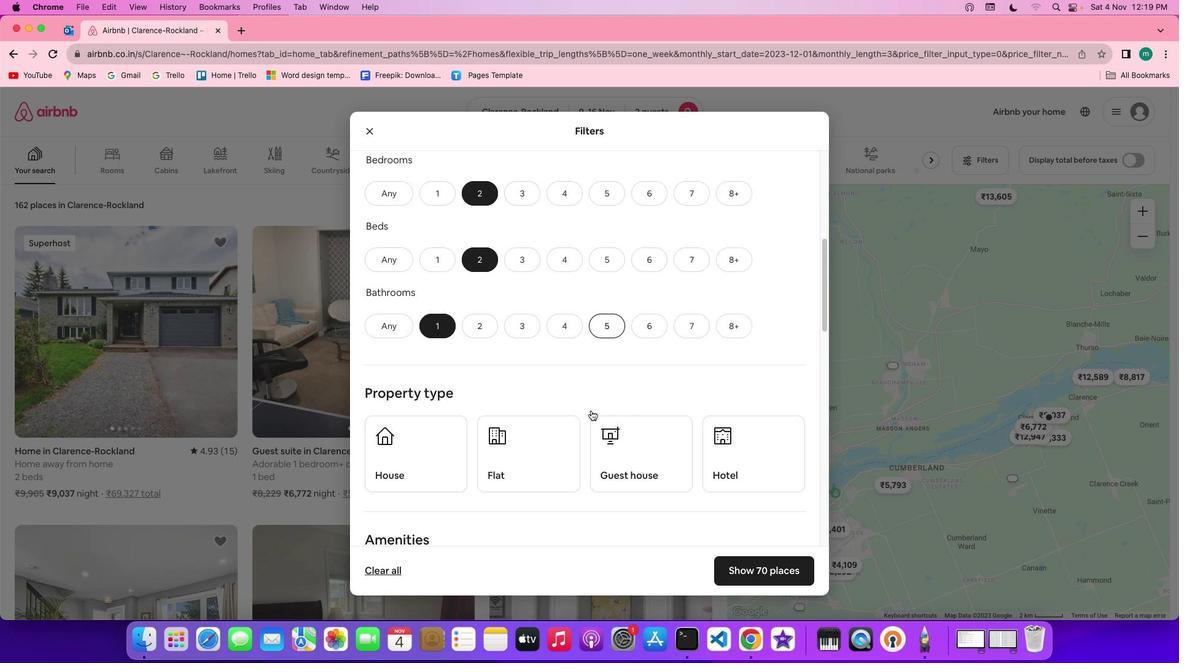 
Action: Mouse scrolled (594, 413) with delta (3, 1)
Screenshot: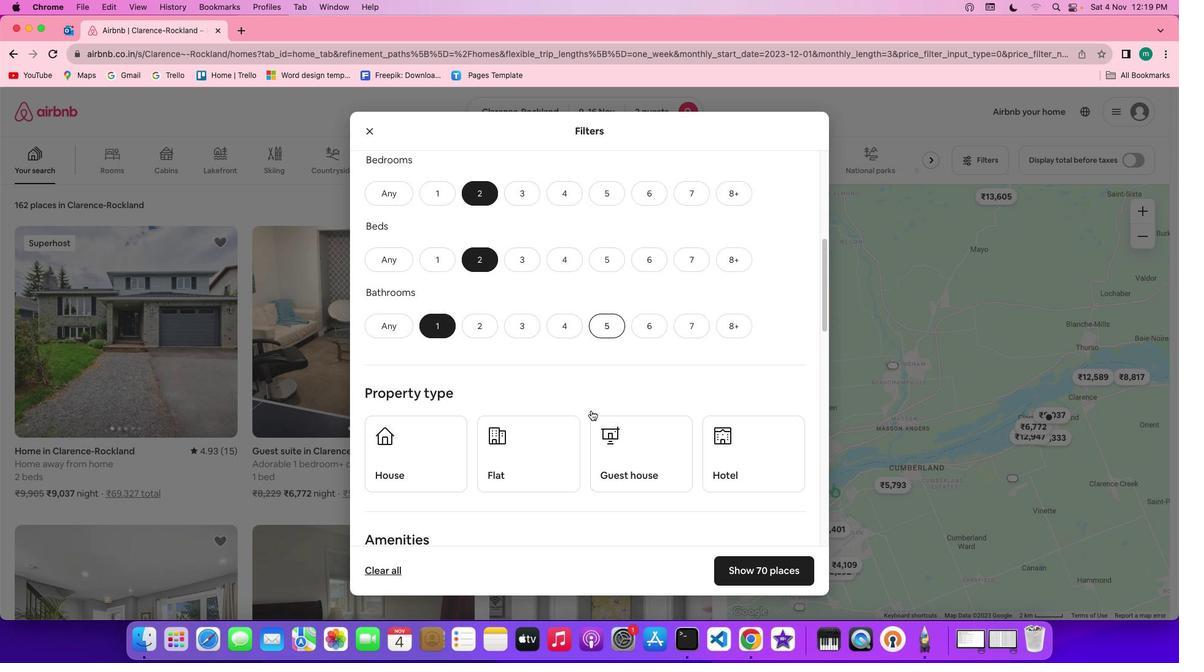 
Action: Mouse scrolled (594, 413) with delta (3, 2)
Screenshot: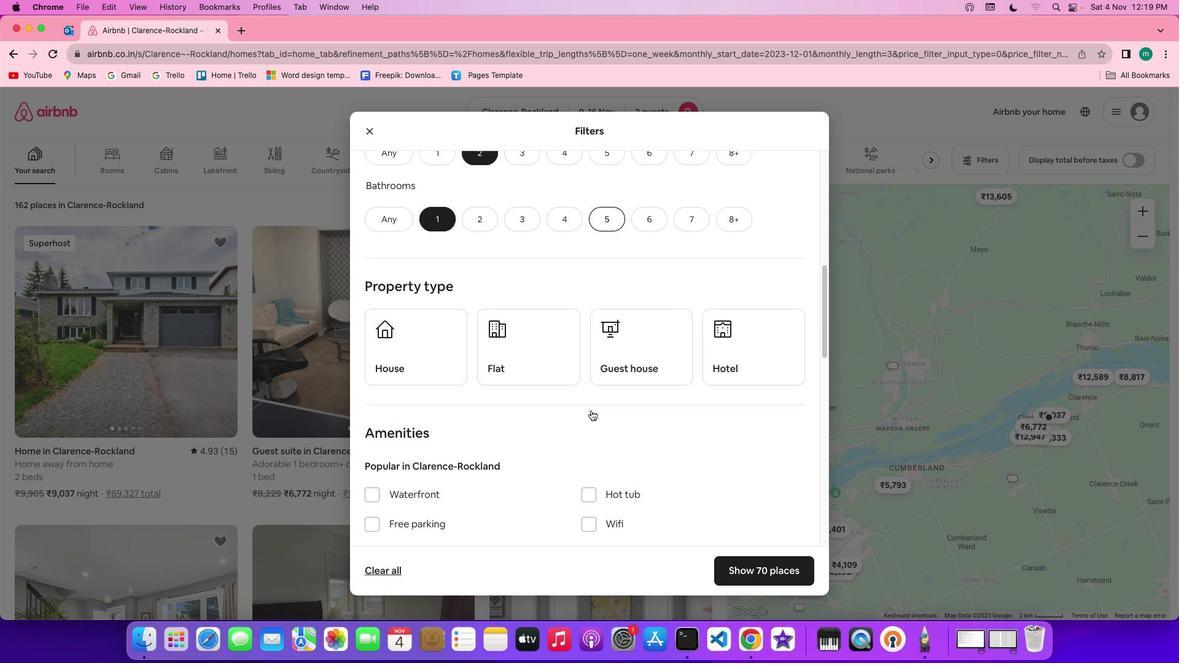 
Action: Mouse scrolled (594, 413) with delta (3, 2)
Screenshot: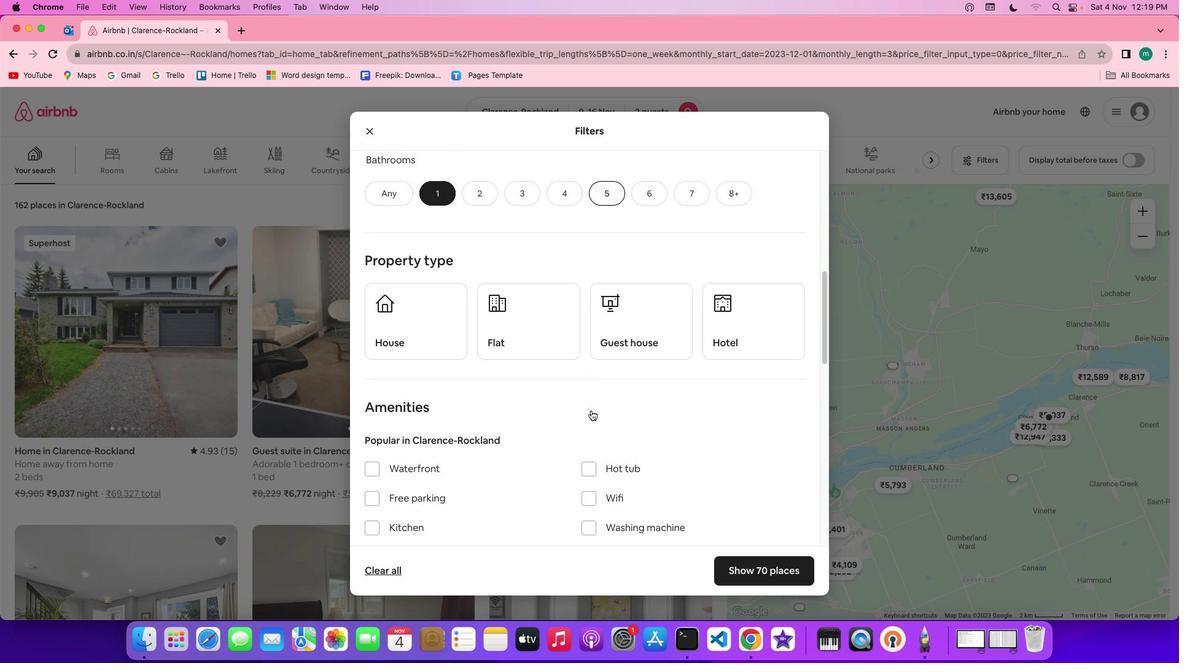 
Action: Mouse scrolled (594, 413) with delta (3, 1)
Screenshot: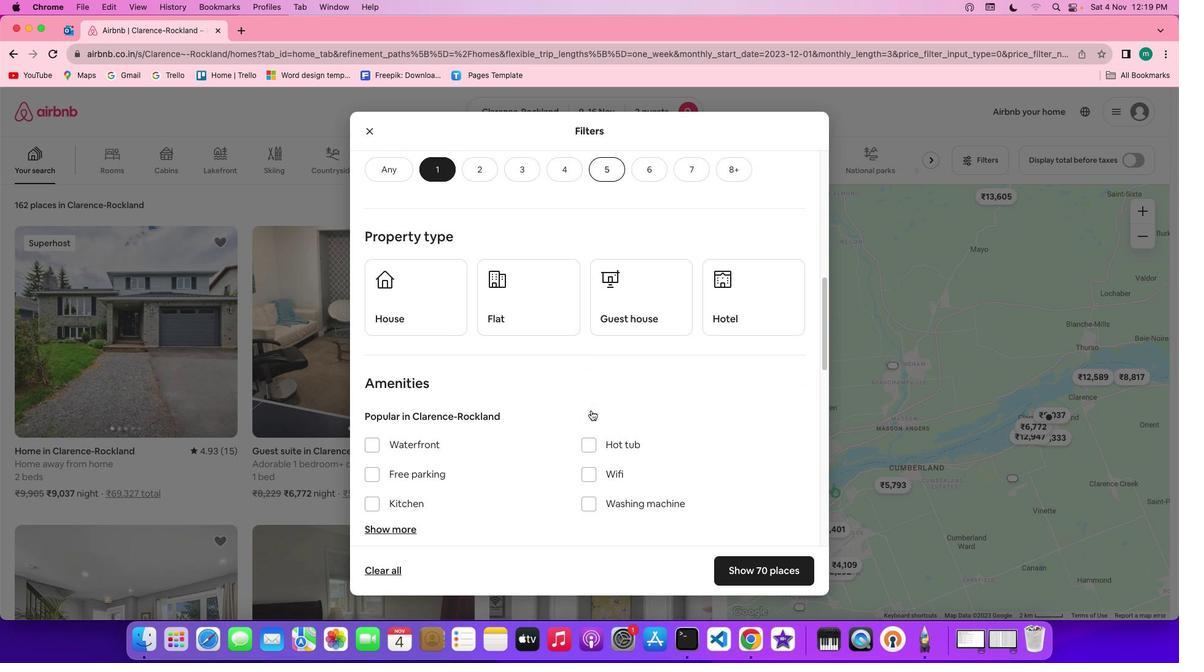 
Action: Mouse scrolled (594, 413) with delta (3, 1)
Screenshot: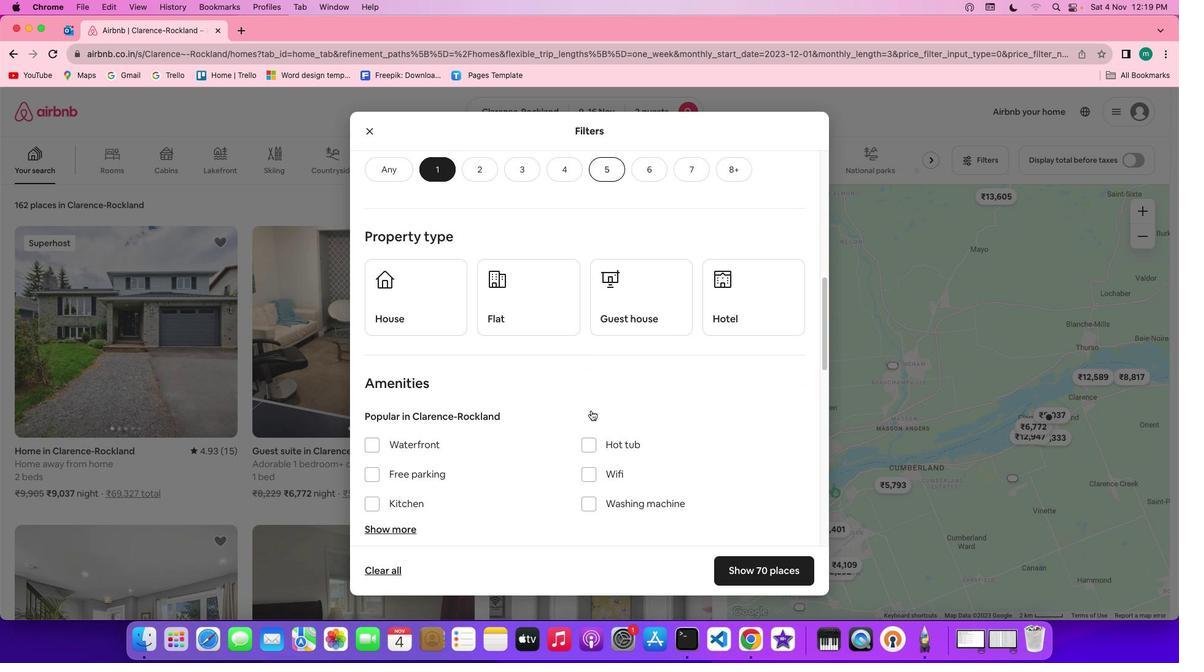 
Action: Mouse scrolled (594, 413) with delta (3, 2)
Screenshot: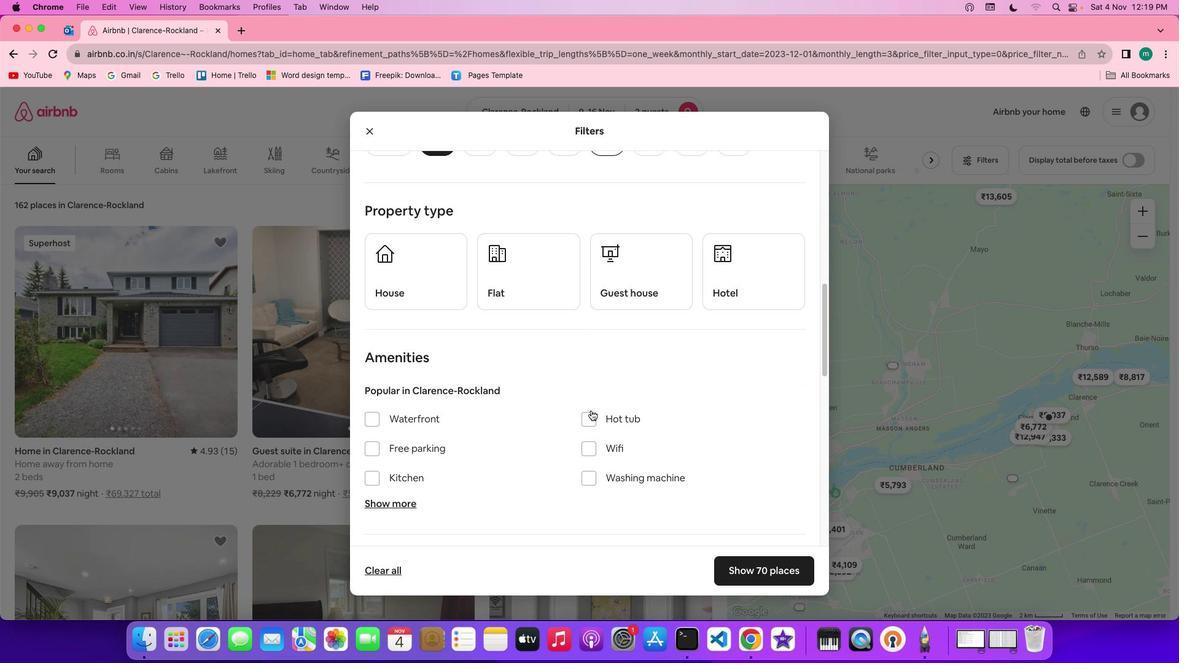 
Action: Mouse scrolled (594, 413) with delta (3, 2)
Screenshot: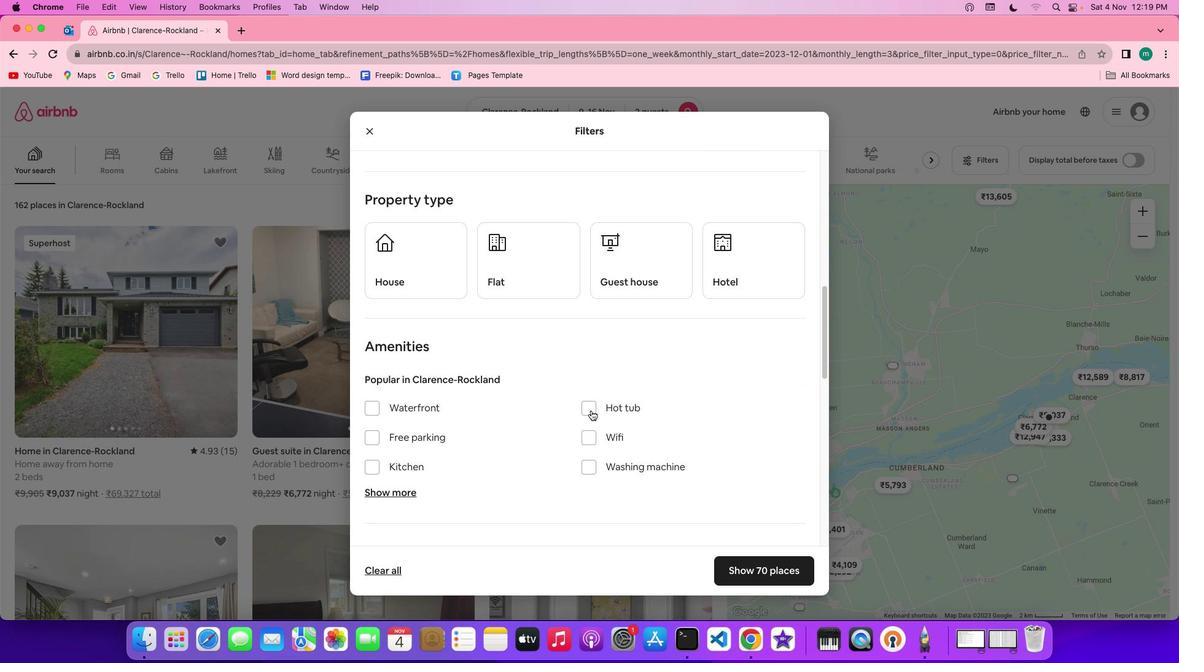 
Action: Mouse scrolled (594, 413) with delta (3, 2)
Screenshot: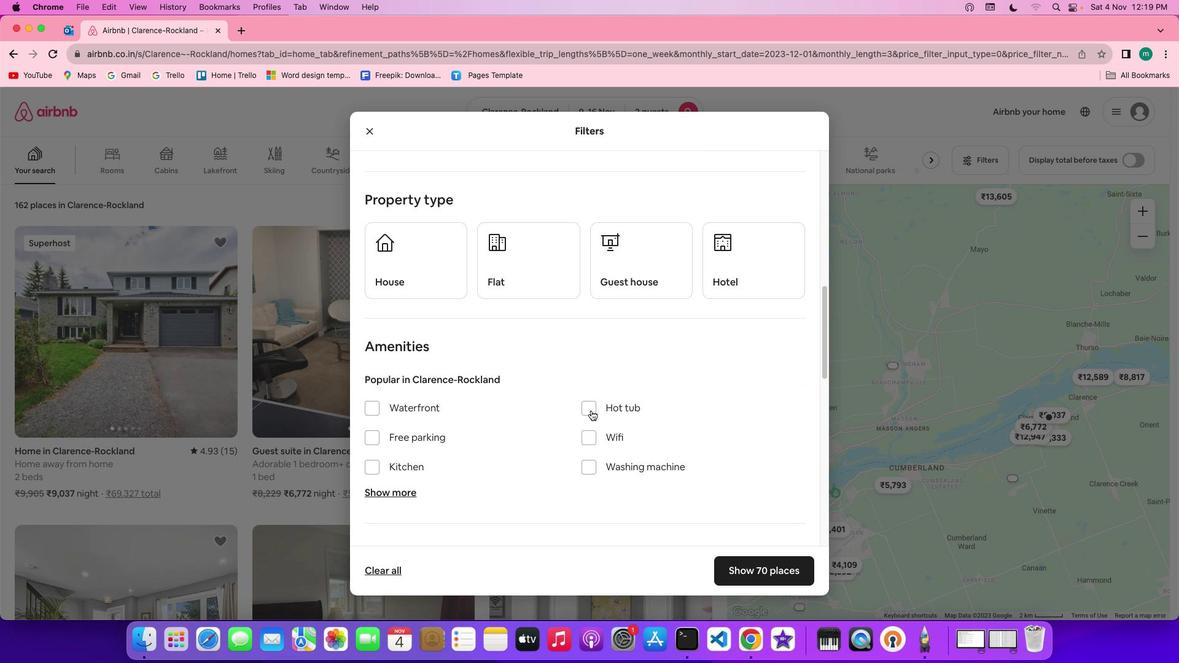 
Action: Mouse moved to (513, 270)
Screenshot: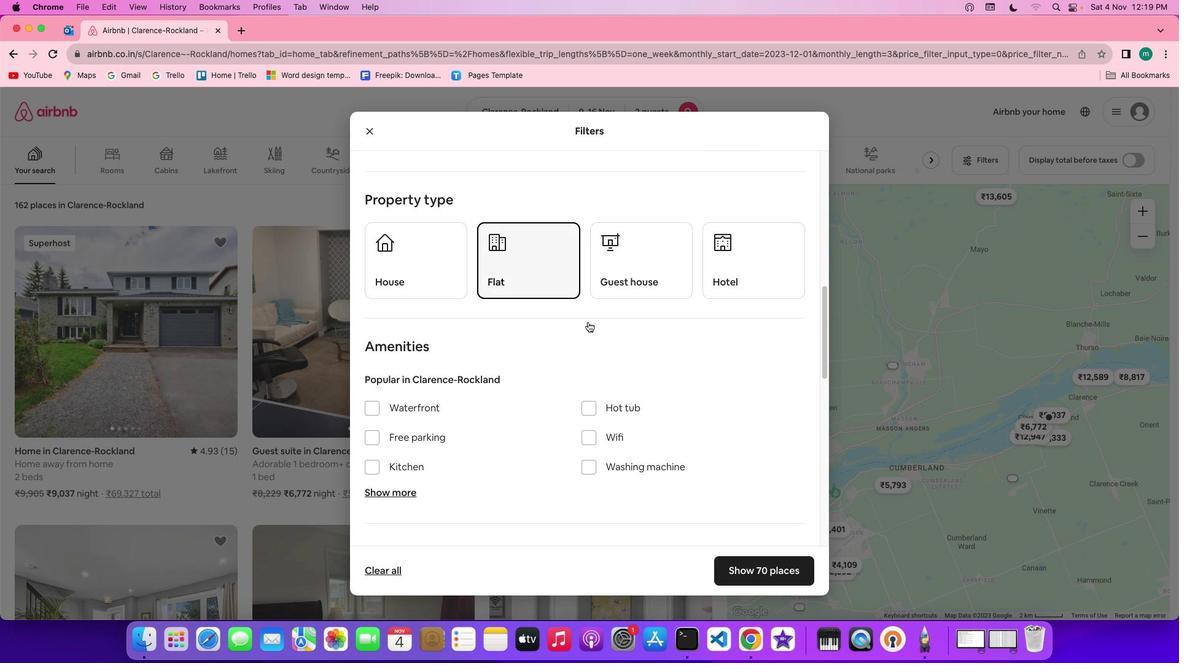 
Action: Mouse pressed left at (513, 270)
Screenshot: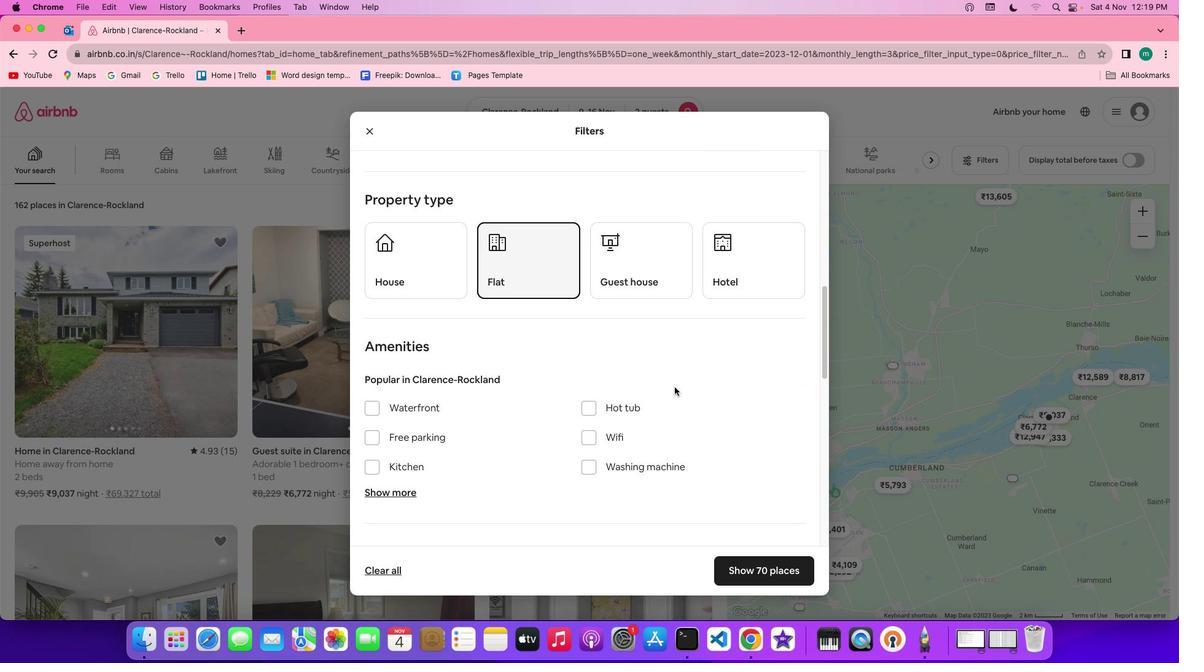 
Action: Mouse moved to (683, 395)
Screenshot: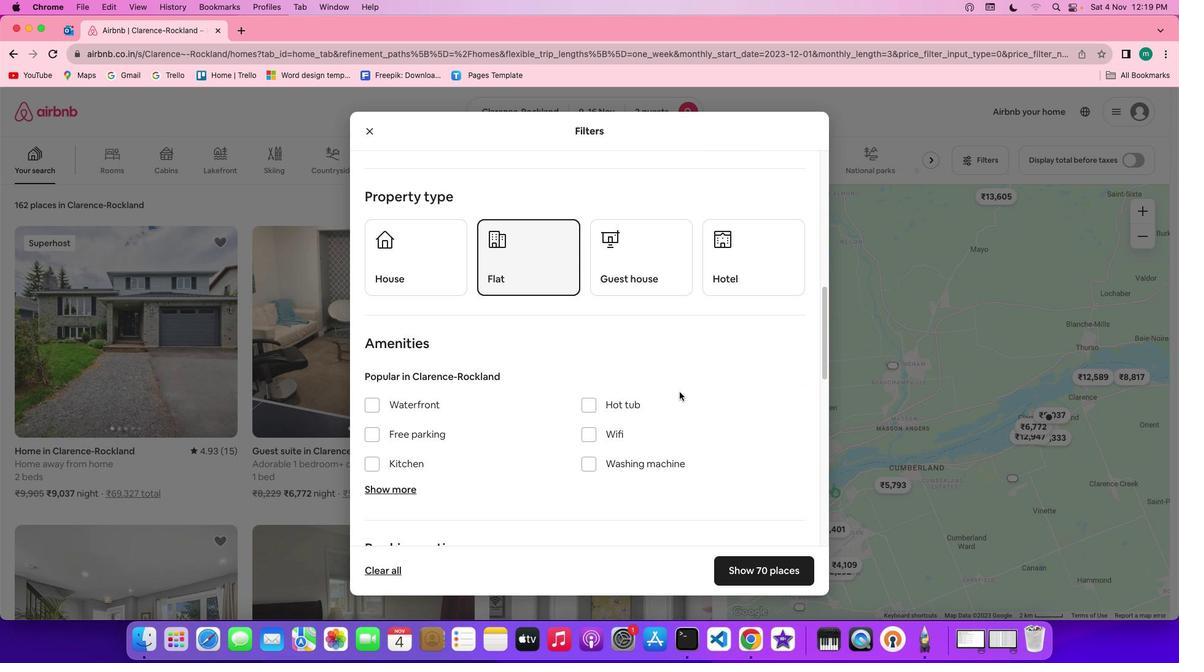 
Action: Mouse scrolled (683, 395) with delta (3, 2)
Screenshot: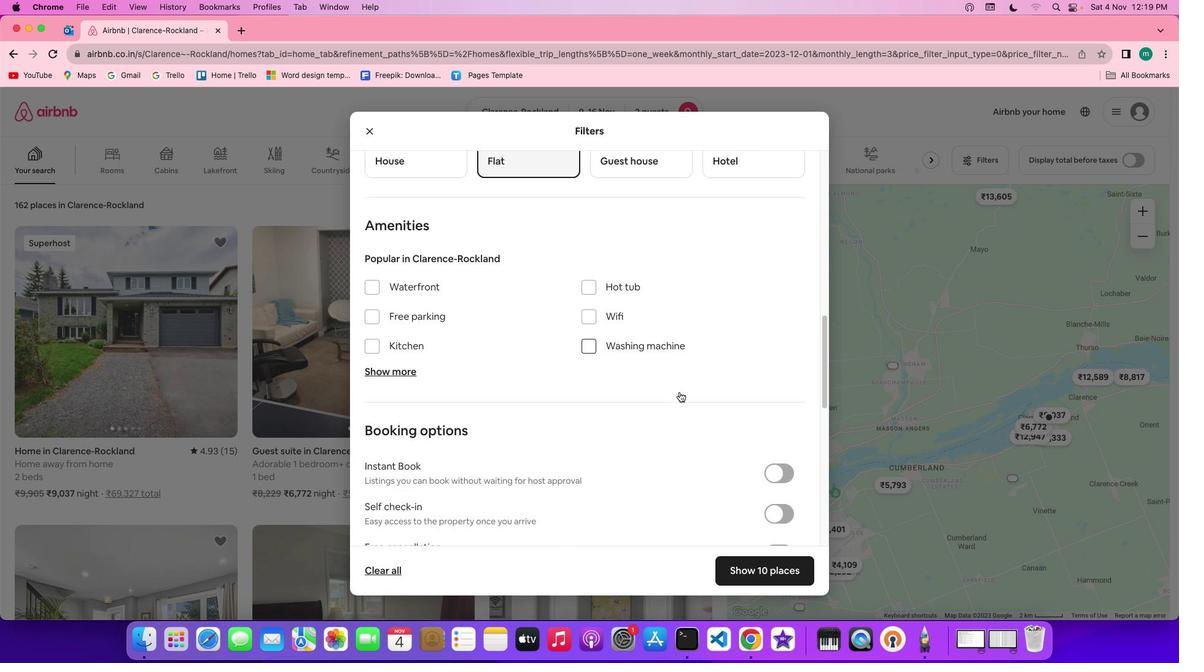 
Action: Mouse scrolled (683, 395) with delta (3, 2)
Screenshot: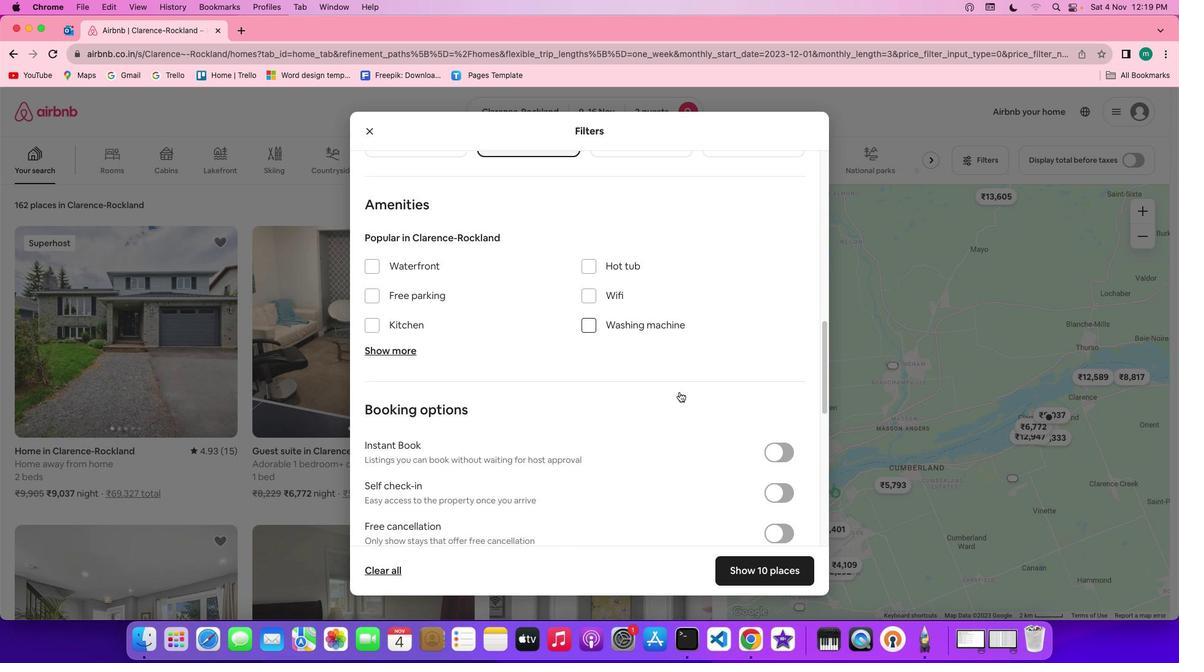 
Action: Mouse scrolled (683, 395) with delta (3, 1)
Screenshot: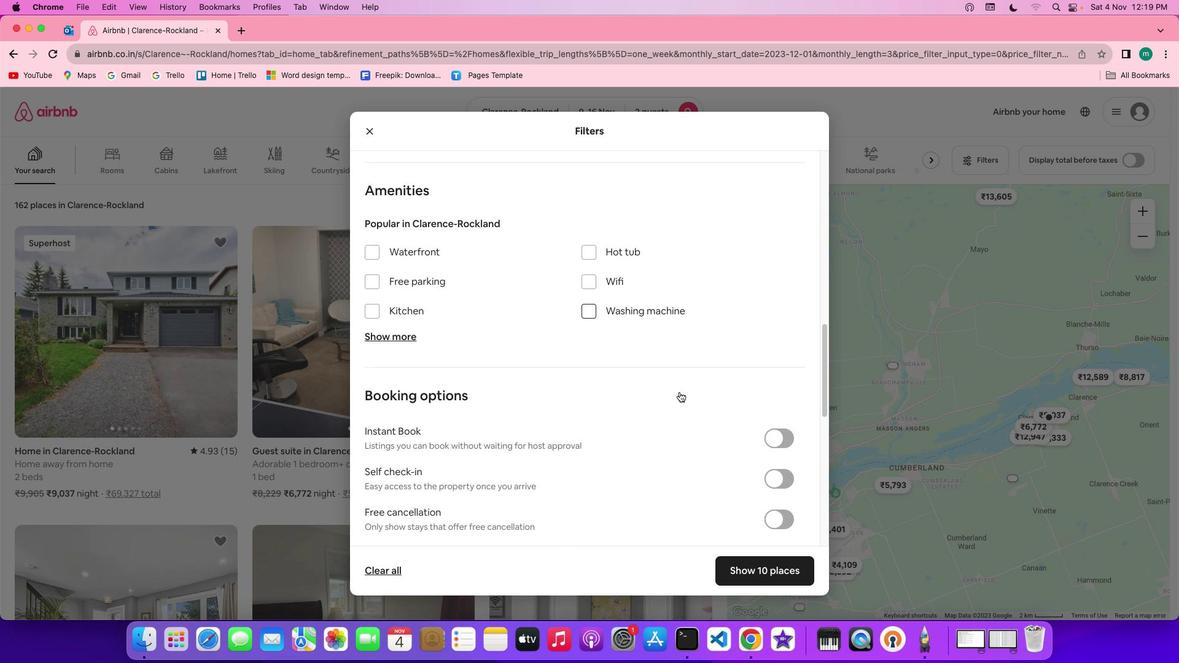 
Action: Mouse scrolled (683, 395) with delta (3, 1)
Screenshot: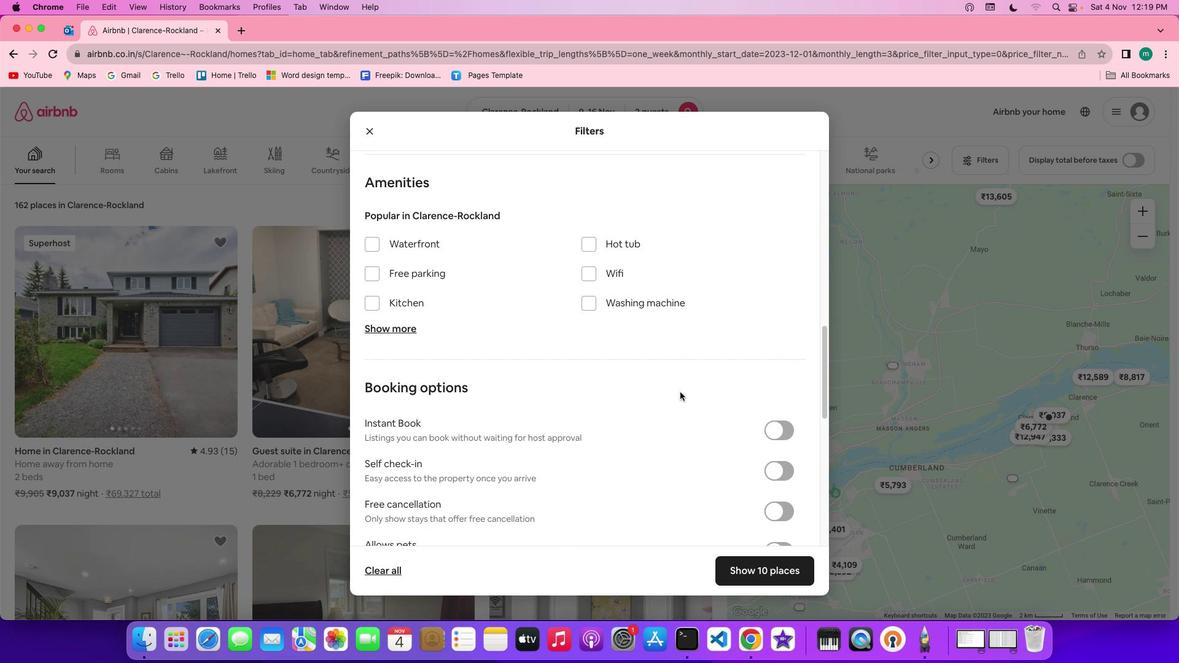 
Action: Mouse moved to (712, 407)
Screenshot: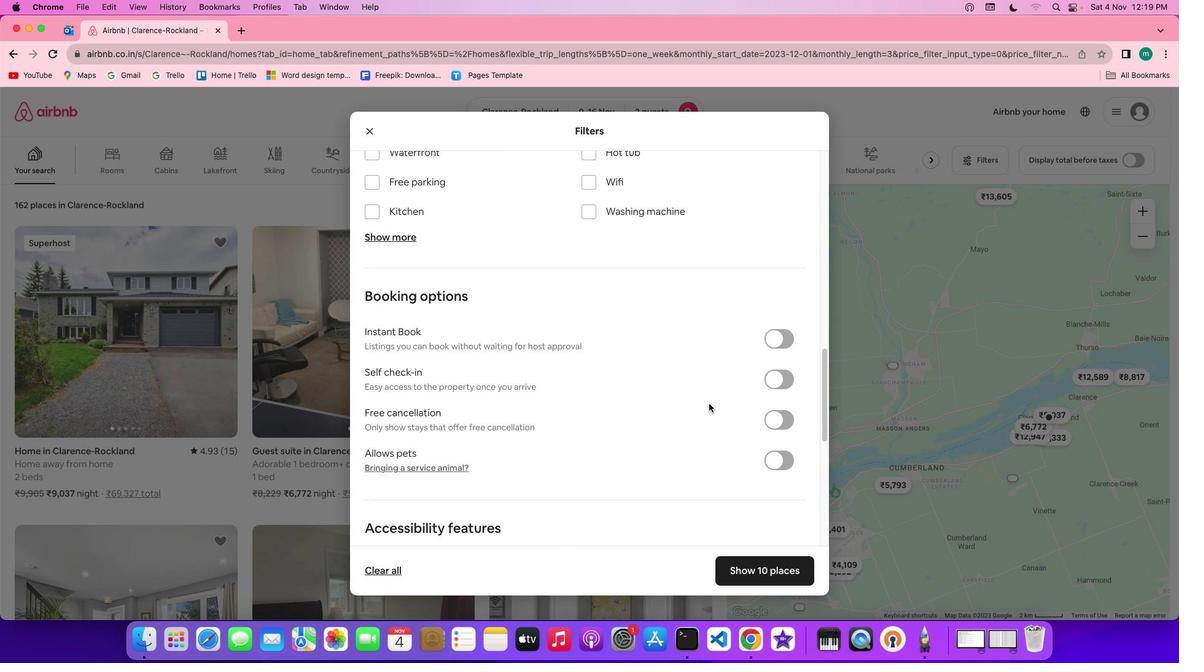 
Action: Mouse scrolled (712, 407) with delta (3, 2)
Screenshot: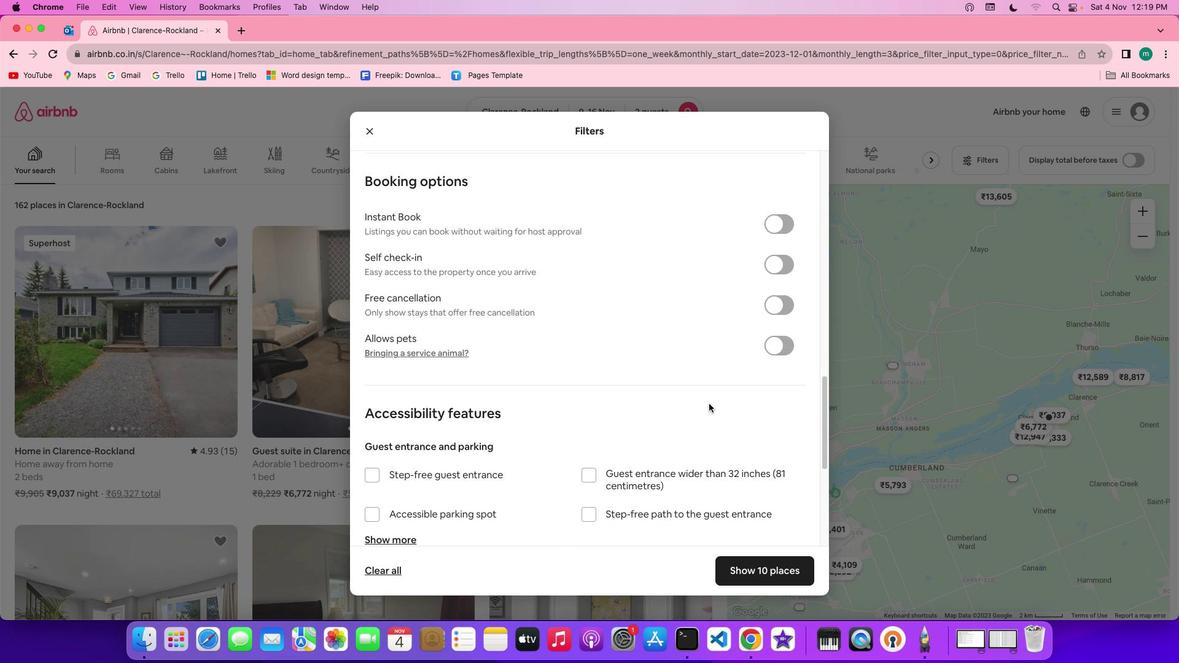 
Action: Mouse scrolled (712, 407) with delta (3, 2)
Screenshot: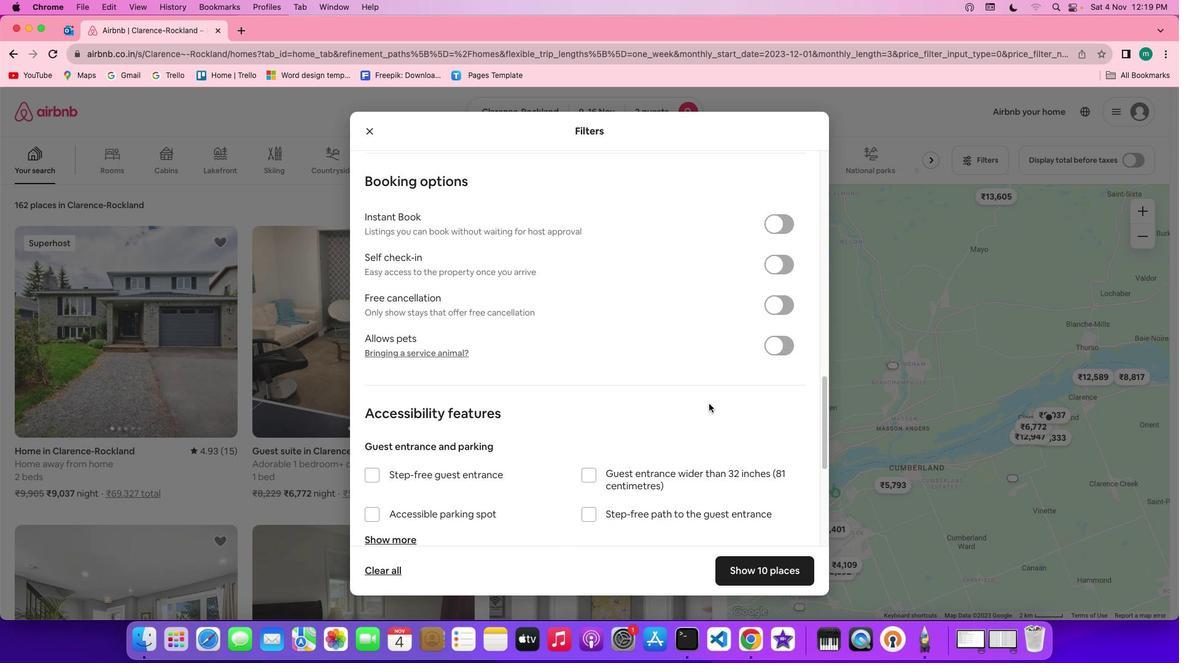 
Action: Mouse scrolled (712, 407) with delta (3, 1)
Screenshot: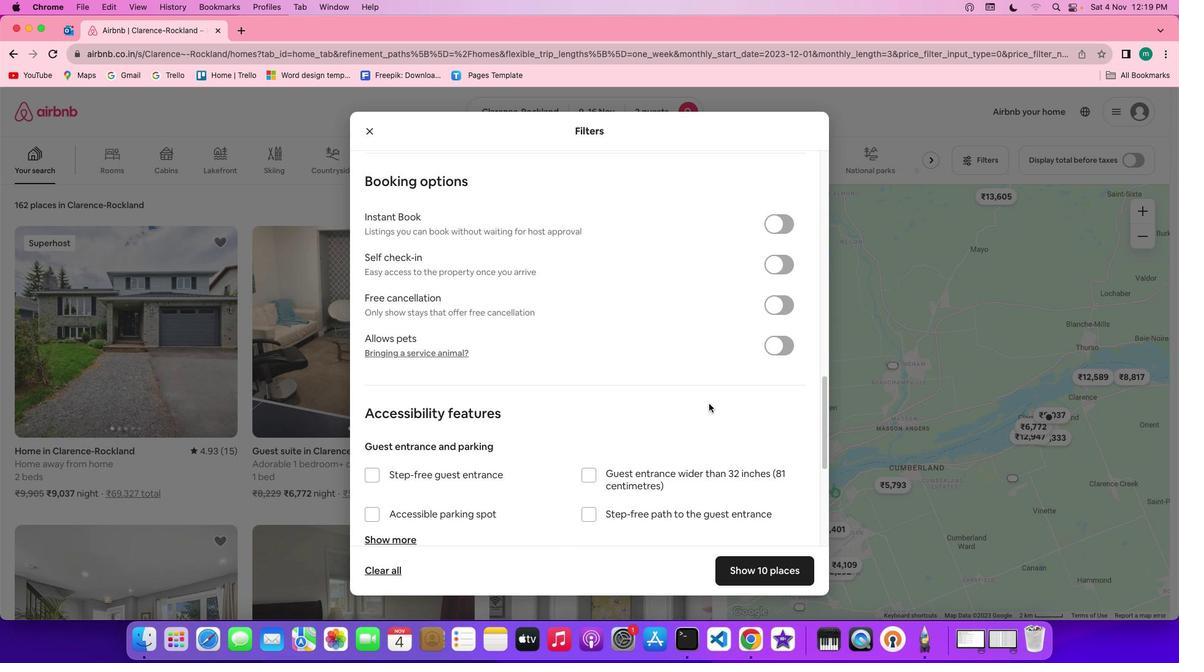 
Action: Mouse scrolled (712, 407) with delta (3, 0)
Screenshot: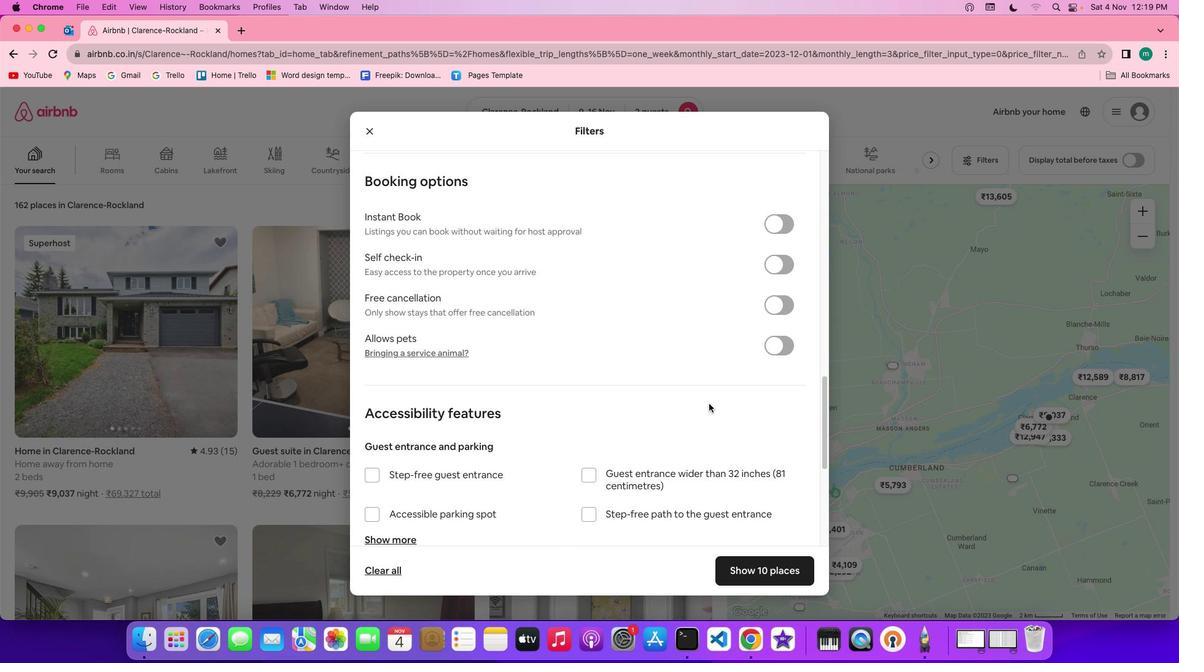 
Action: Mouse scrolled (712, 407) with delta (3, 2)
Screenshot: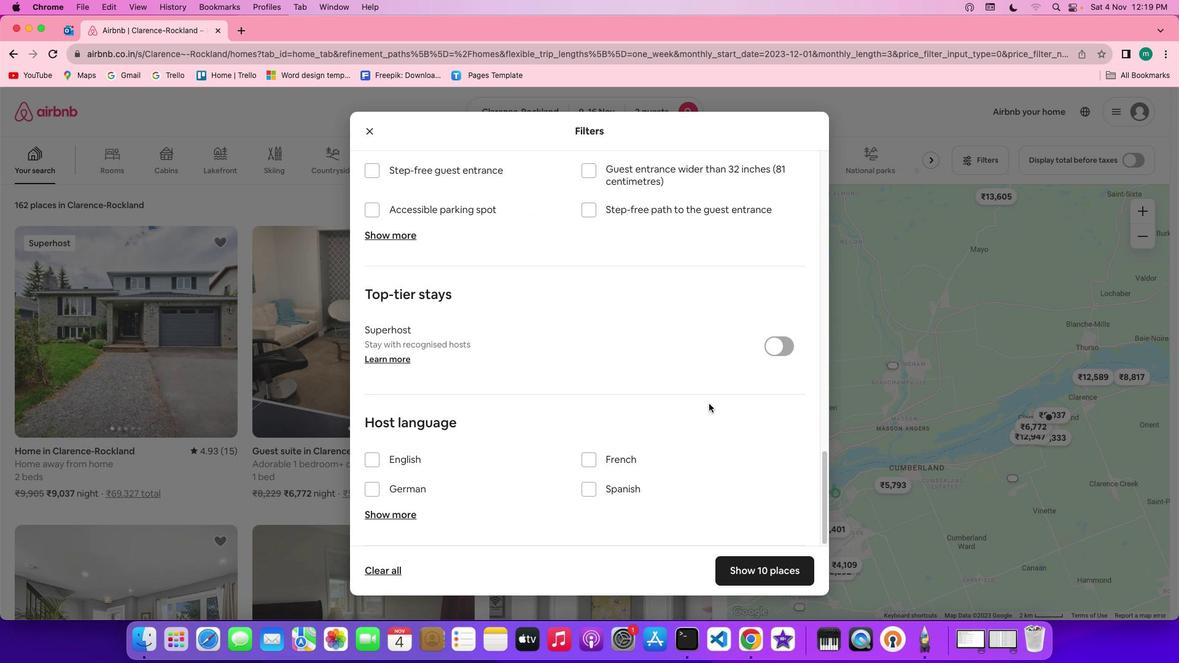 
Action: Mouse scrolled (712, 407) with delta (3, 2)
Screenshot: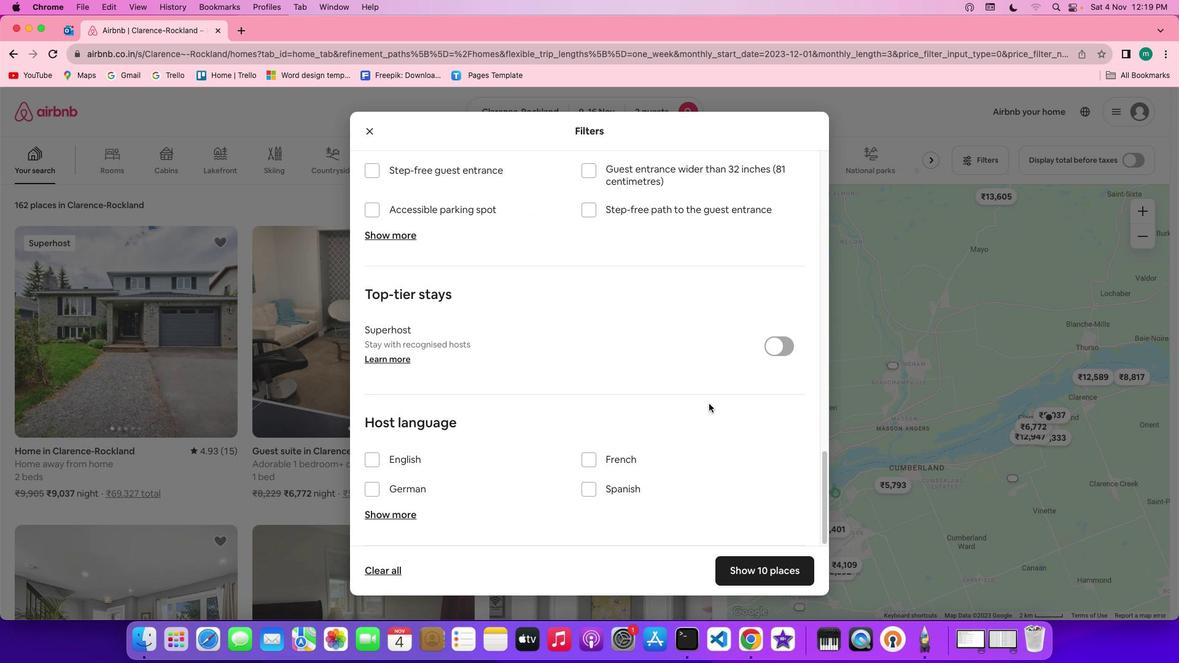 
Action: Mouse scrolled (712, 407) with delta (3, 1)
Screenshot: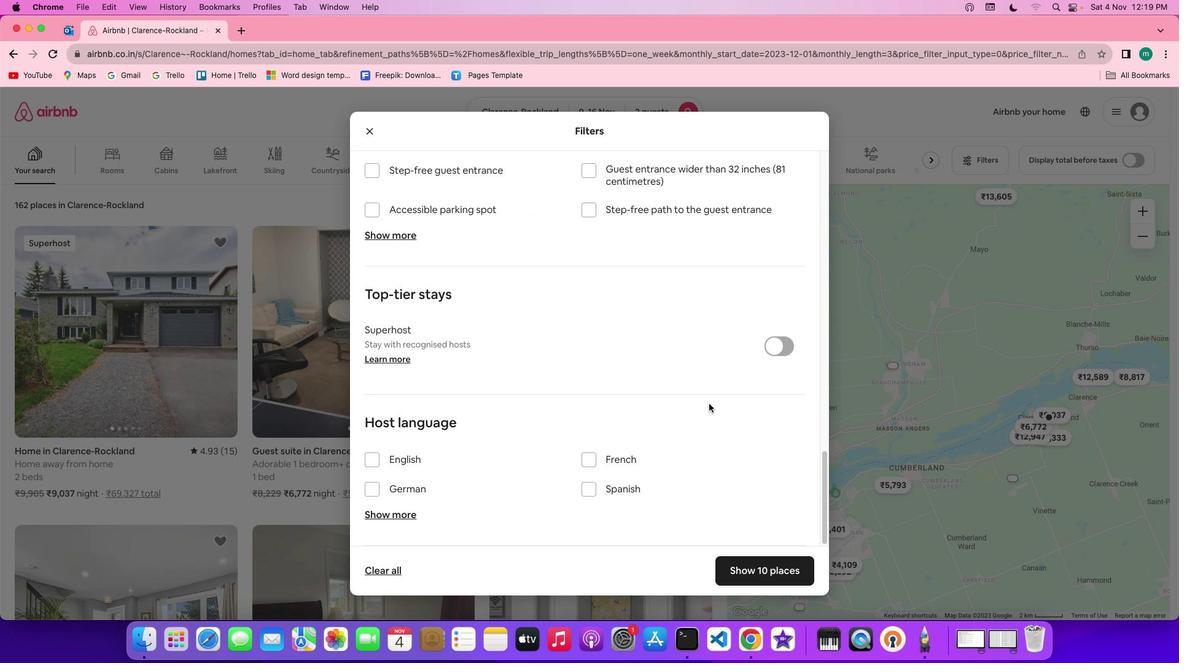 
Action: Mouse scrolled (712, 407) with delta (3, 0)
Screenshot: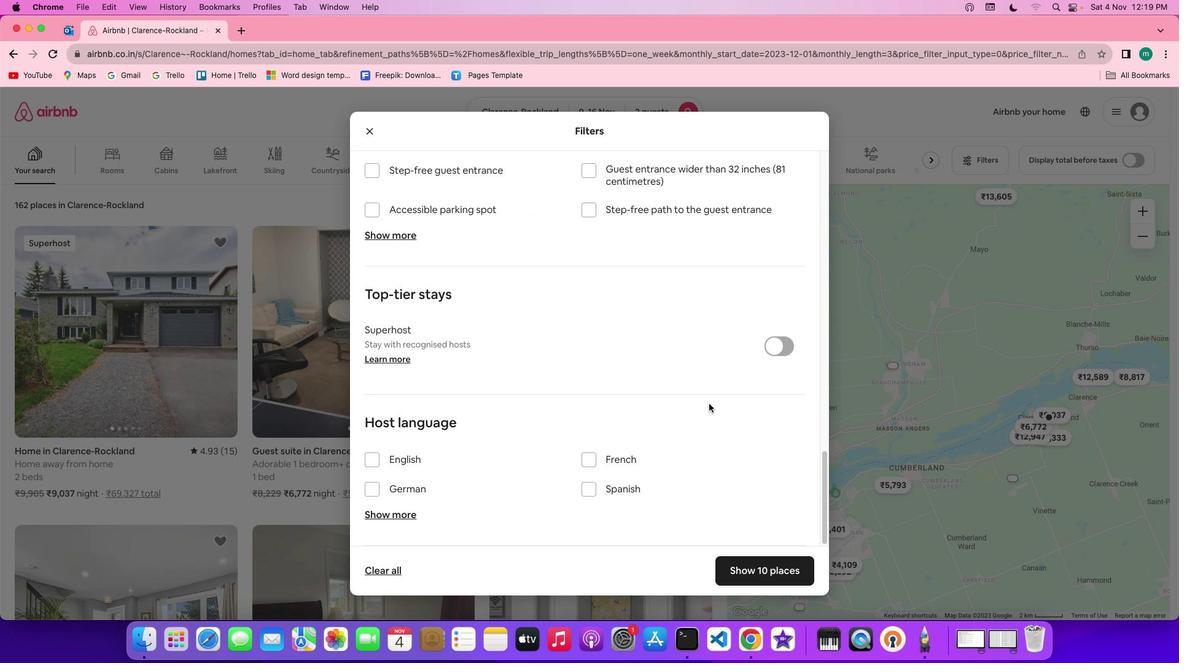 
Action: Mouse scrolled (712, 407) with delta (3, 0)
Screenshot: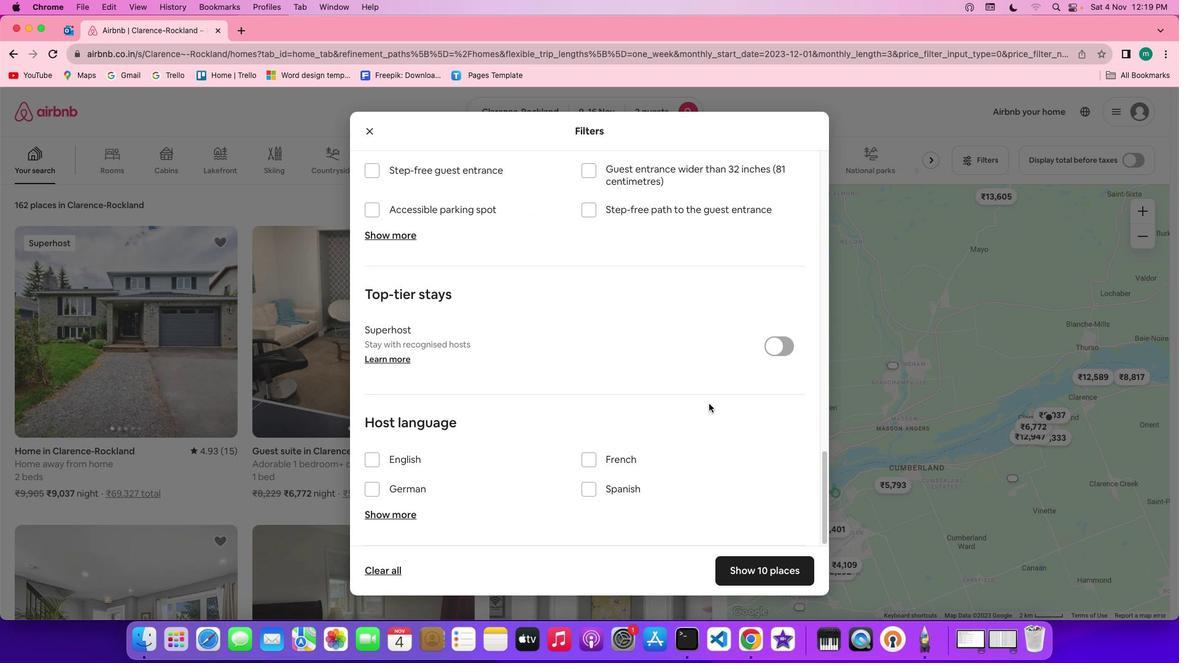 
Action: Mouse scrolled (712, 407) with delta (3, 2)
Screenshot: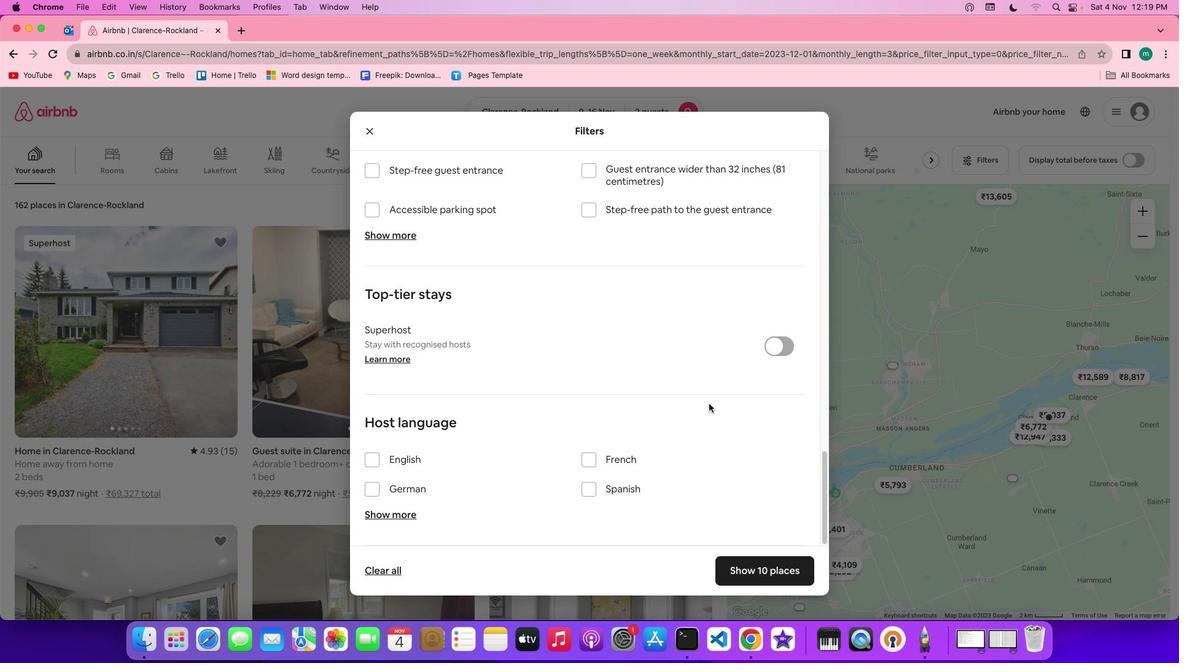
Action: Mouse scrolled (712, 407) with delta (3, 2)
Screenshot: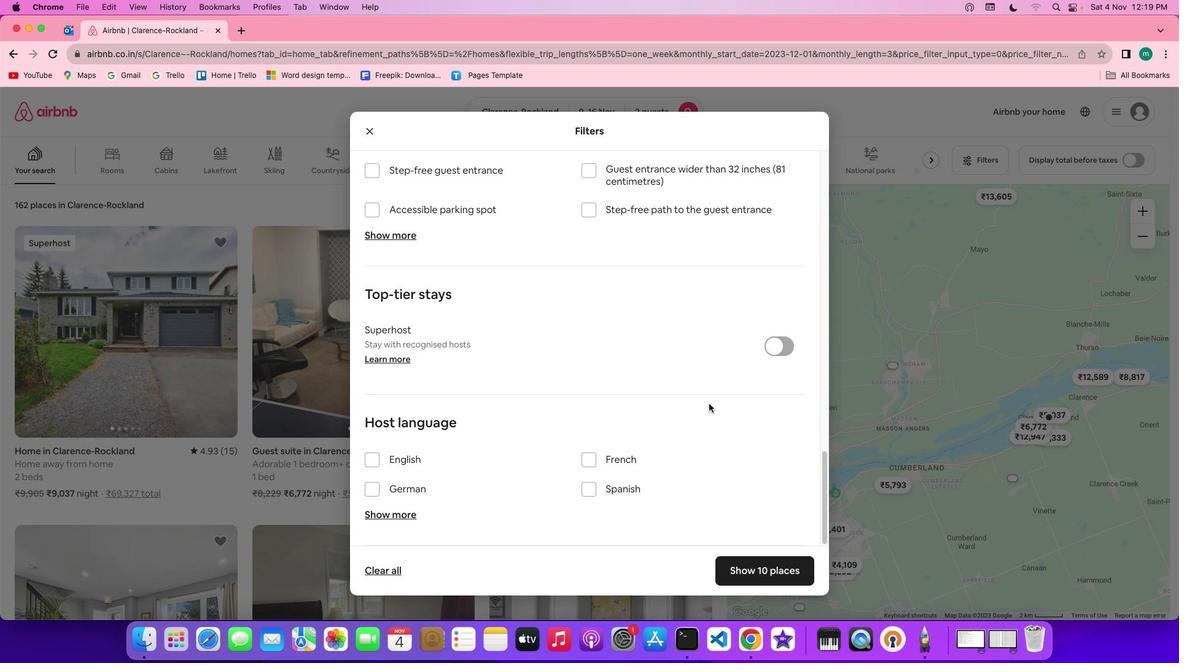 
Action: Mouse scrolled (712, 407) with delta (3, 1)
Screenshot: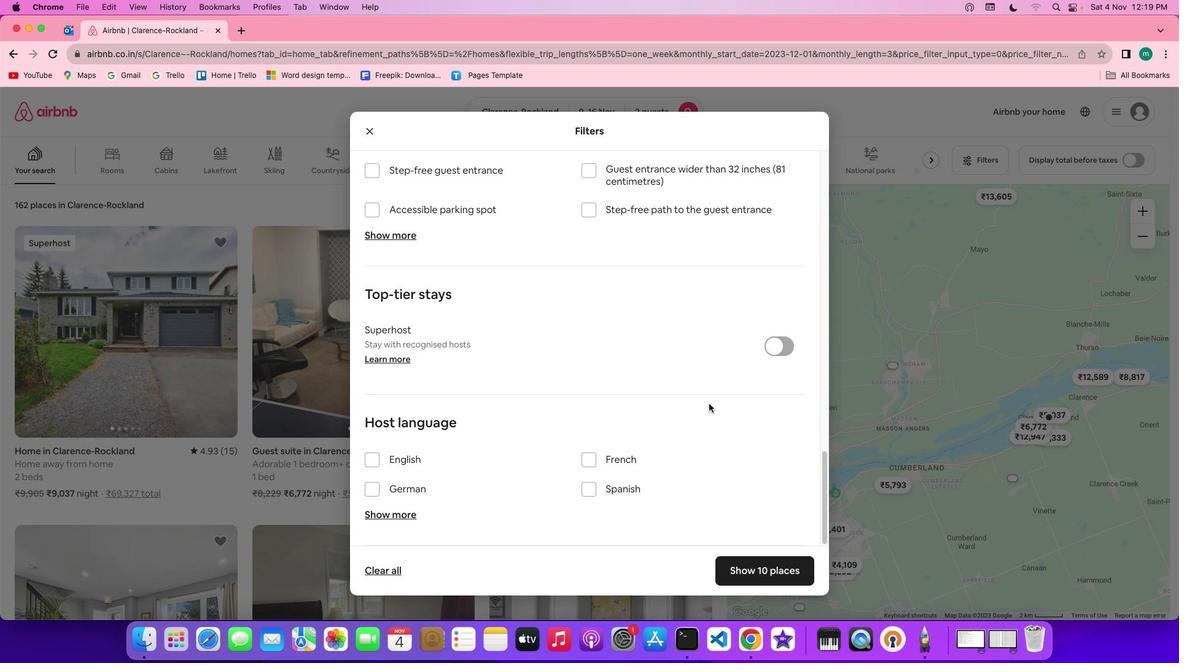 
Action: Mouse scrolled (712, 407) with delta (3, 0)
Screenshot: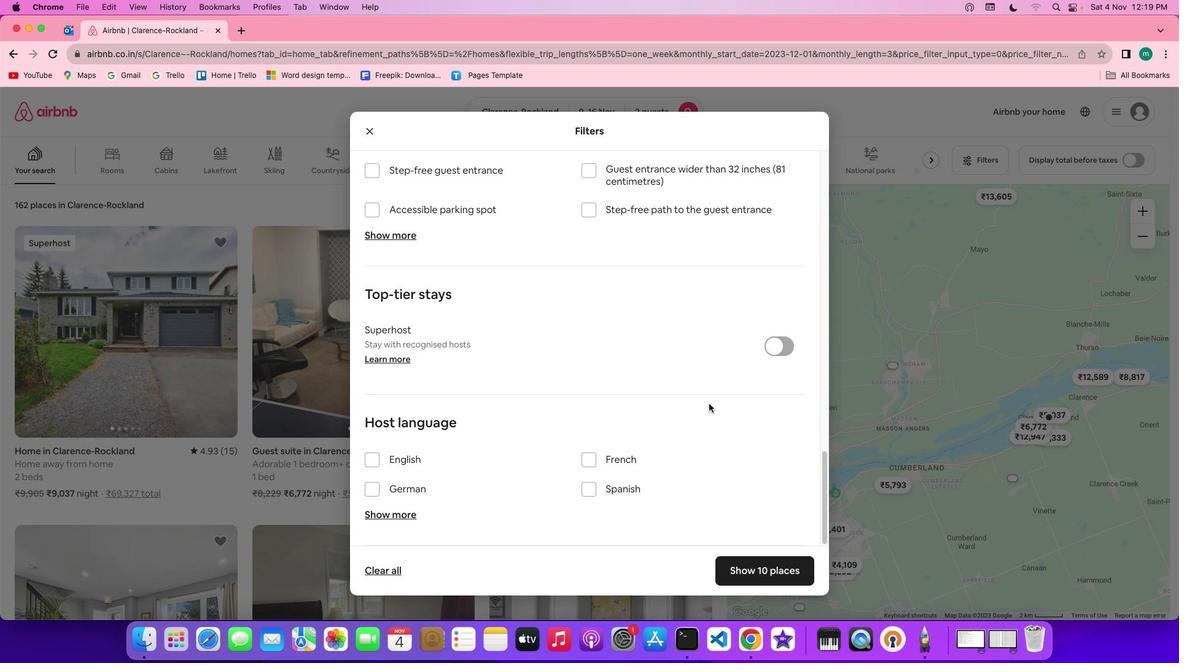 
Action: Mouse scrolled (712, 407) with delta (3, 0)
Screenshot: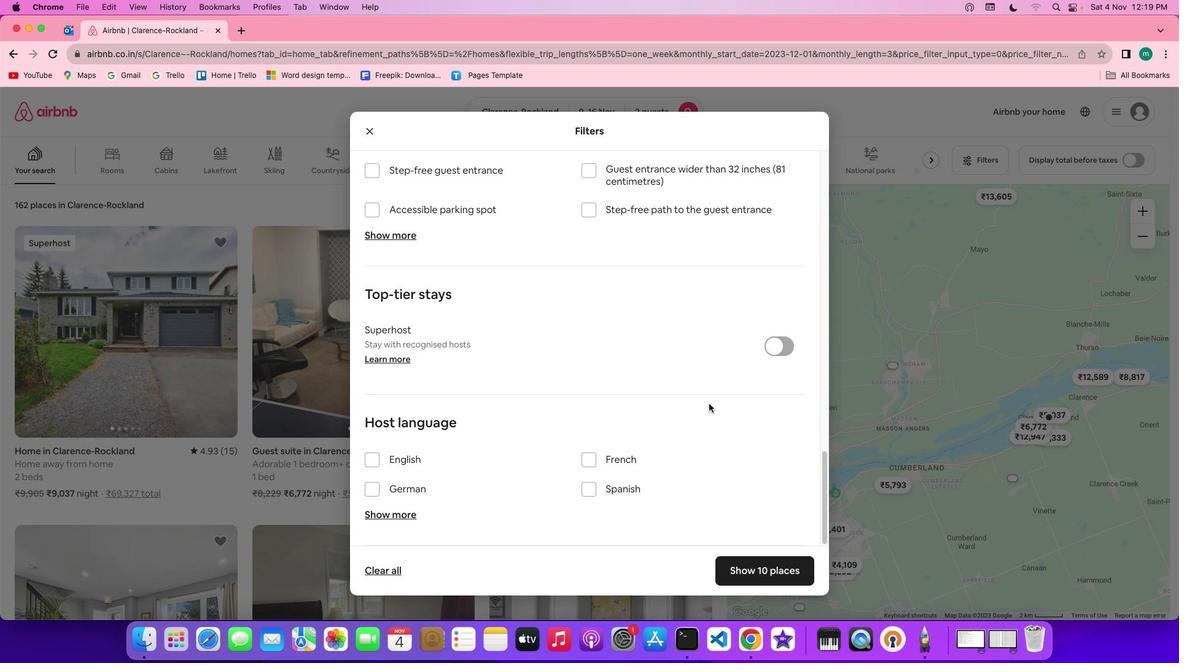 
Action: Mouse scrolled (712, 407) with delta (3, 2)
Screenshot: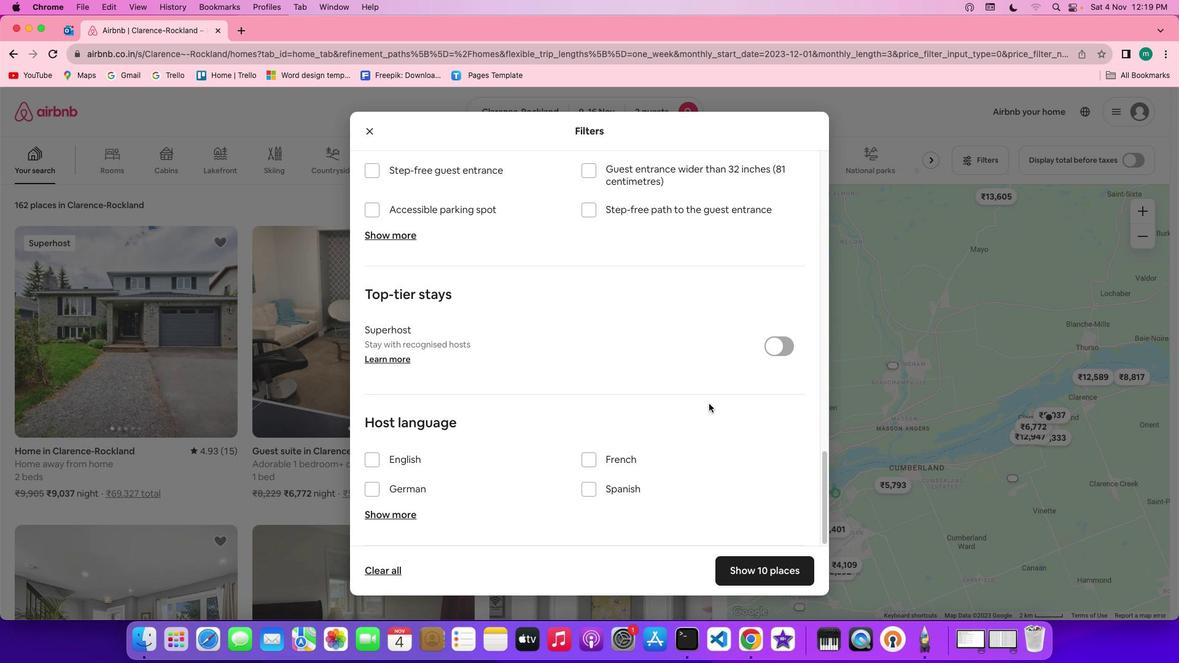 
Action: Mouse scrolled (712, 407) with delta (3, 2)
Screenshot: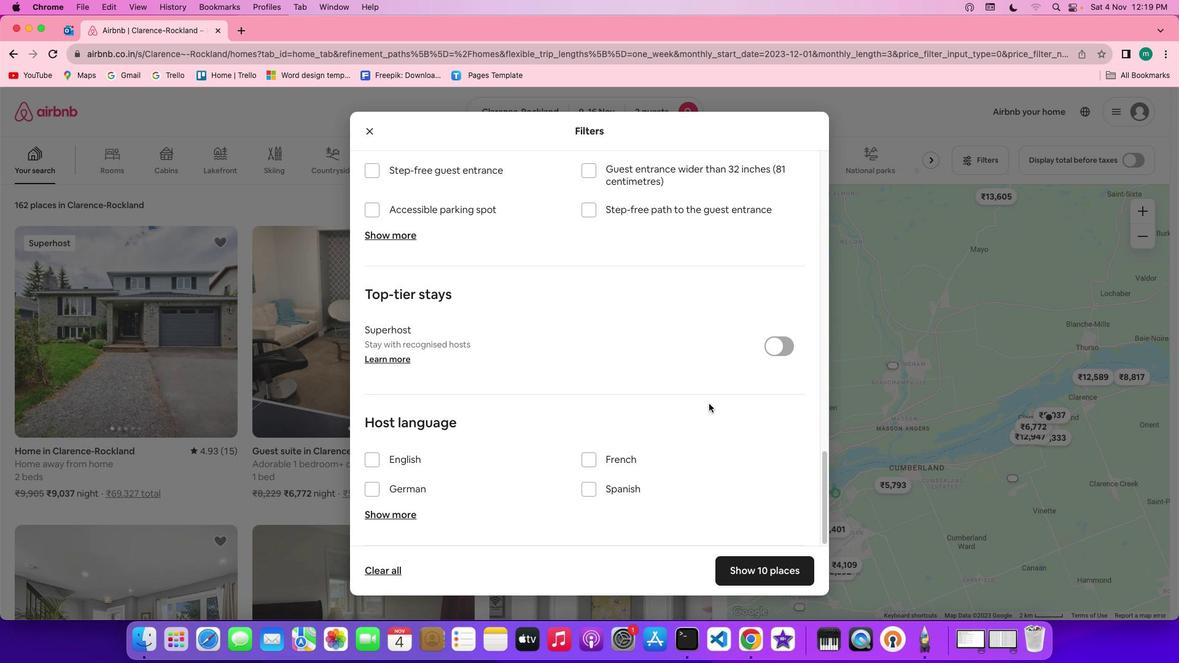 
Action: Mouse scrolled (712, 407) with delta (3, 1)
Screenshot: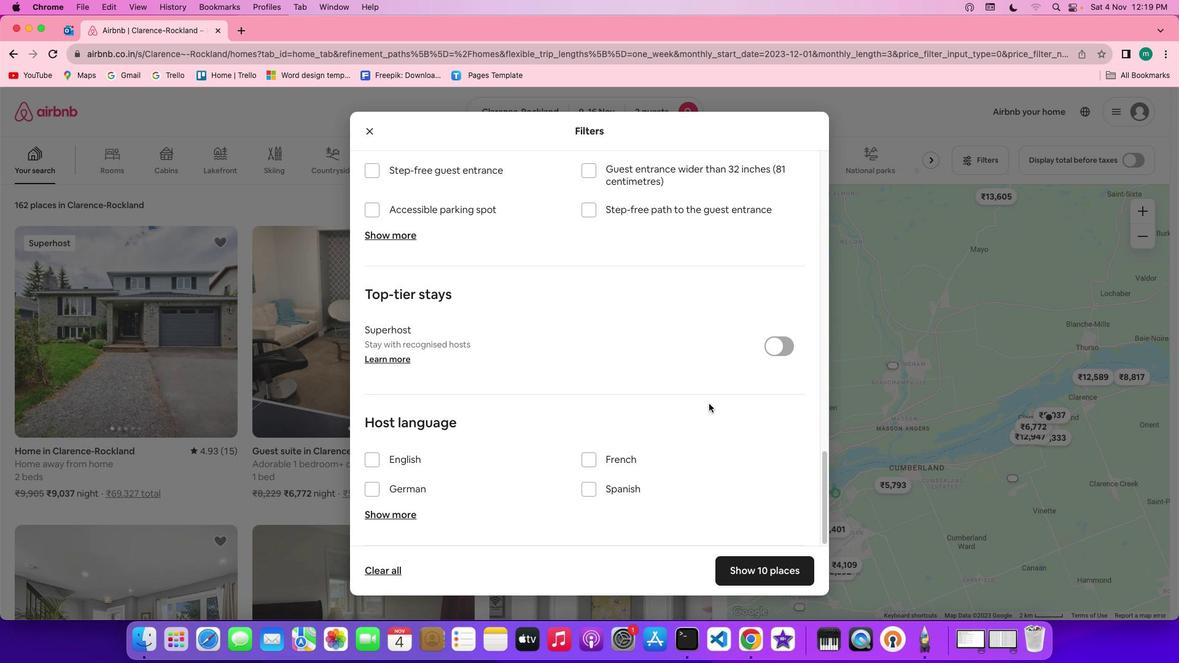 
Action: Mouse scrolled (712, 407) with delta (3, 0)
Screenshot: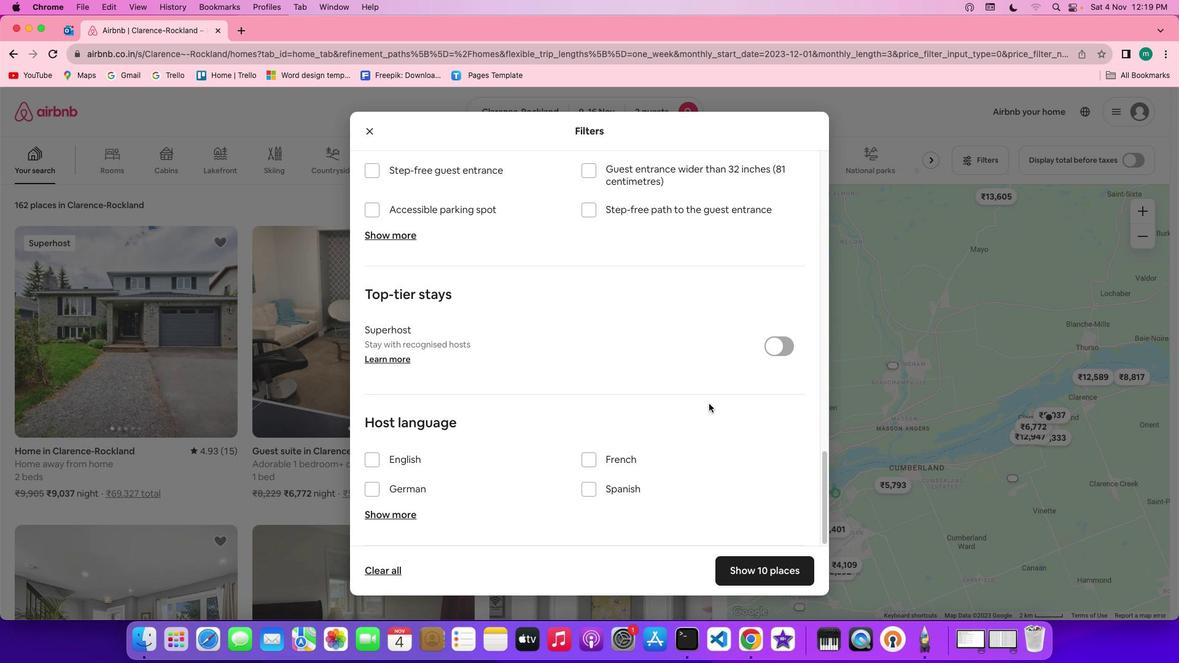 
Action: Mouse scrolled (712, 407) with delta (3, 0)
Screenshot: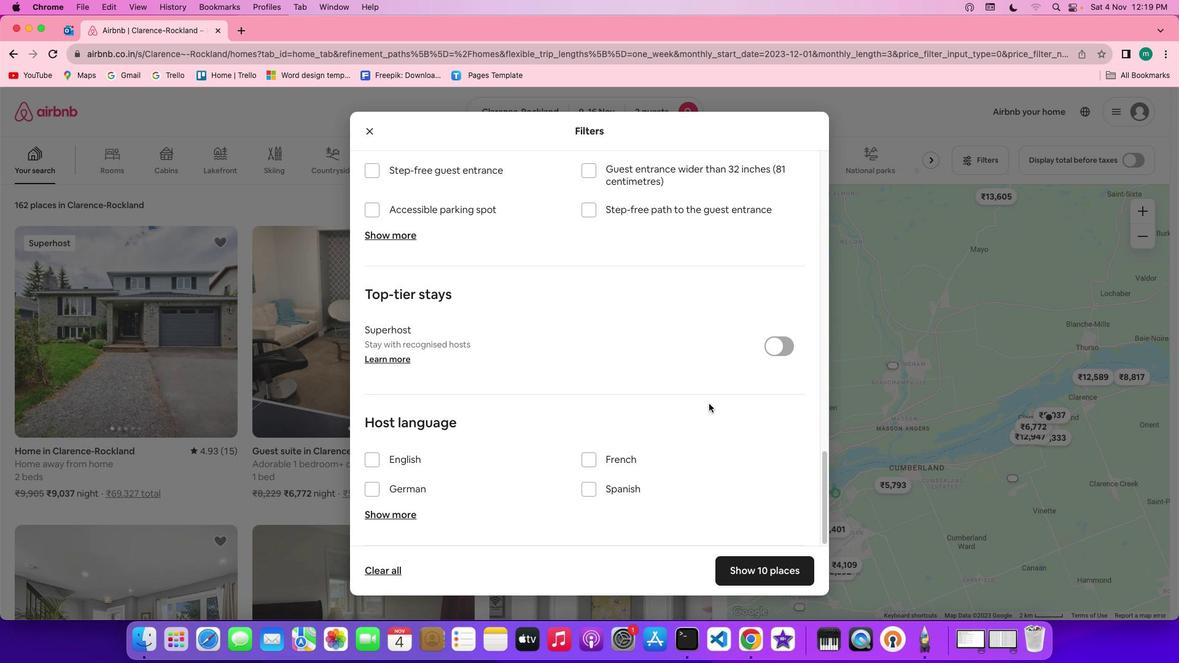 
Action: Mouse scrolled (712, 407) with delta (3, 2)
Screenshot: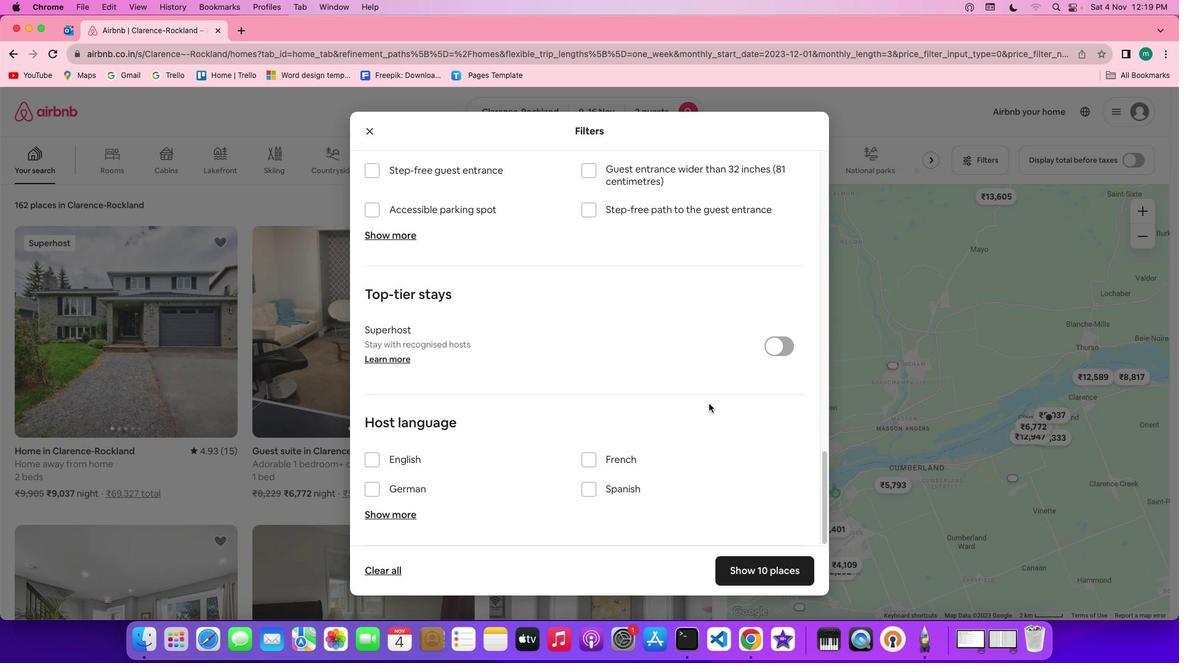 
Action: Mouse scrolled (712, 407) with delta (3, 2)
Screenshot: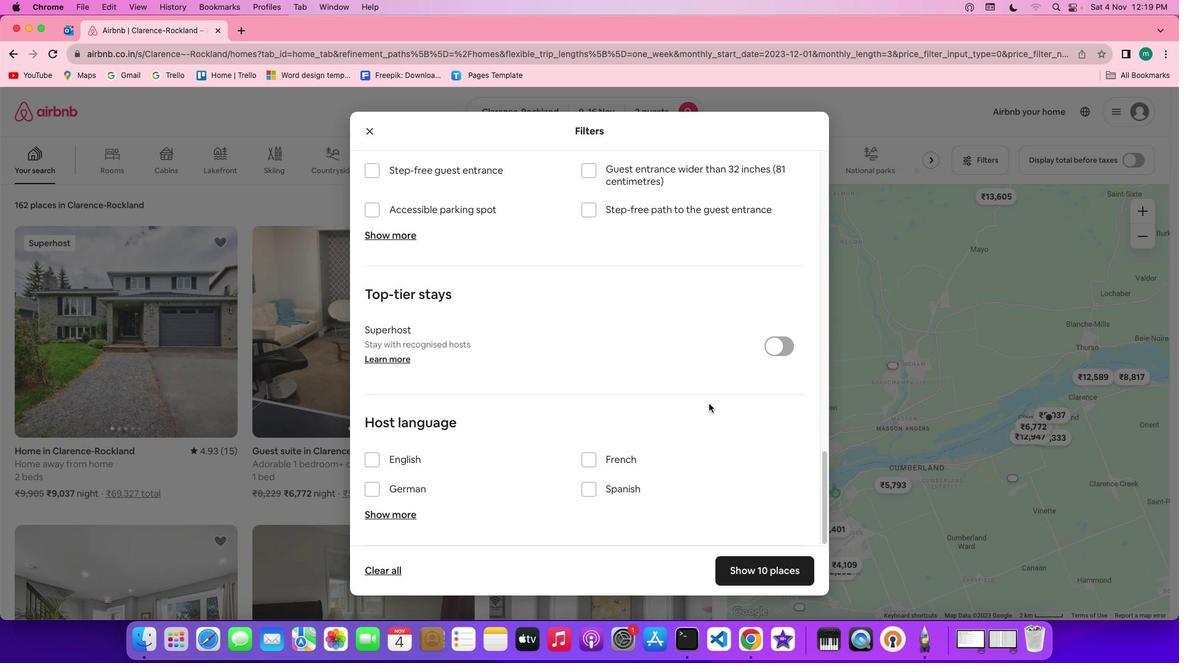 
Action: Mouse scrolled (712, 407) with delta (3, 1)
Screenshot: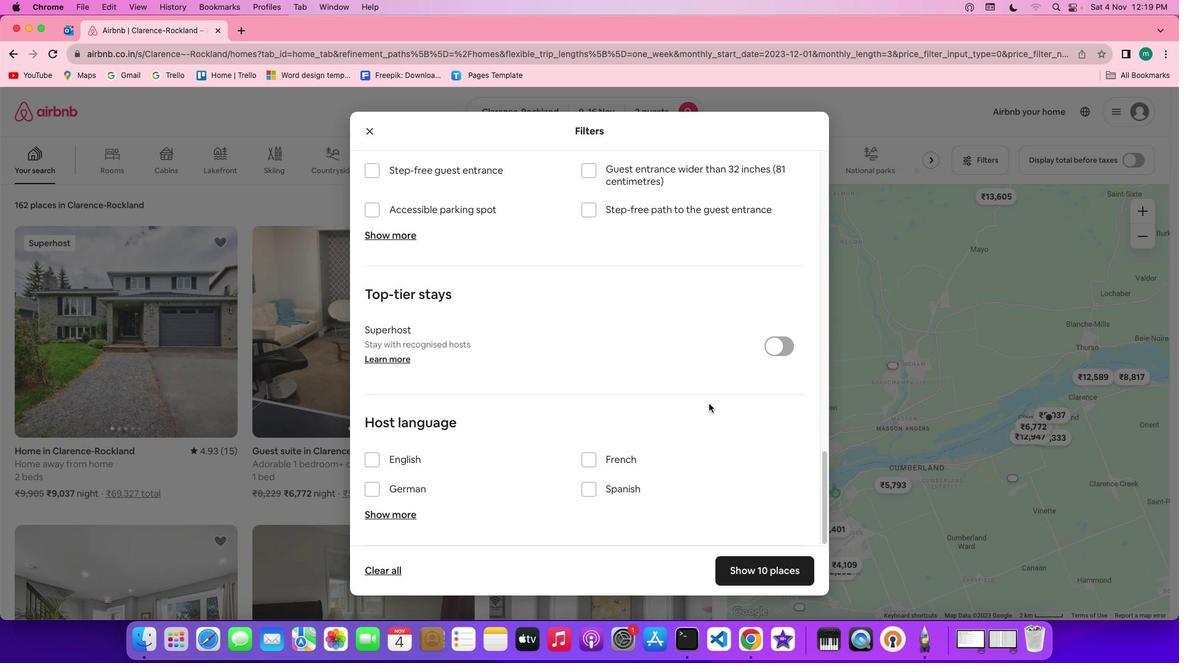 
Action: Mouse scrolled (712, 407) with delta (3, 0)
Screenshot: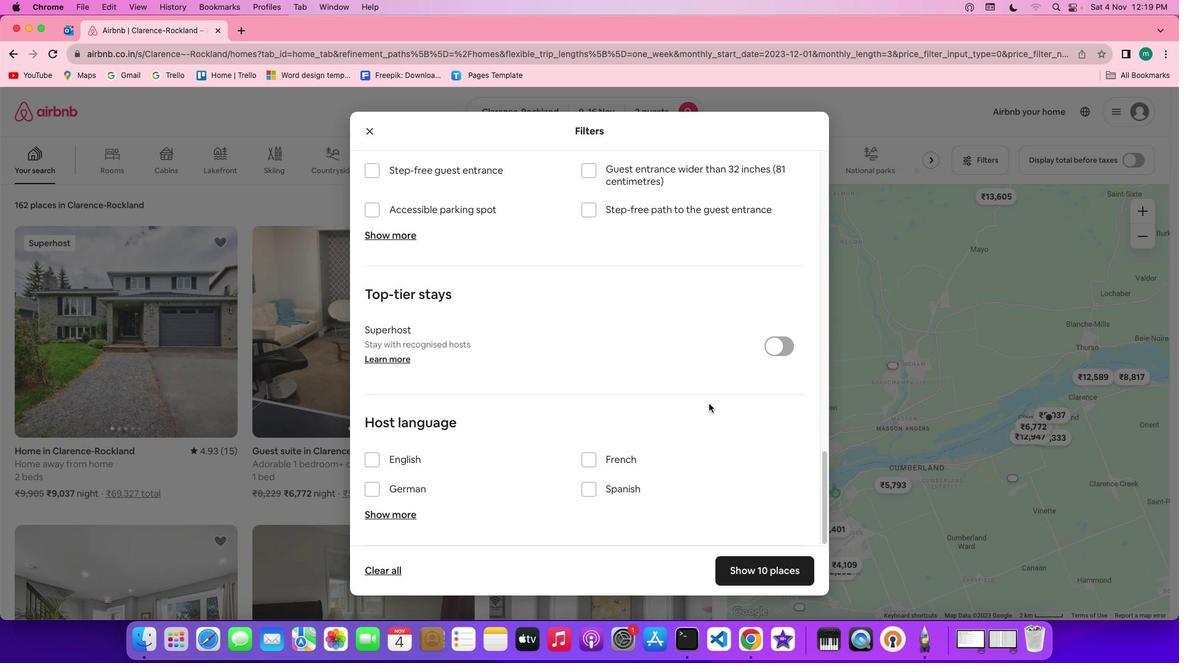 
Action: Mouse scrolled (712, 407) with delta (3, 0)
Screenshot: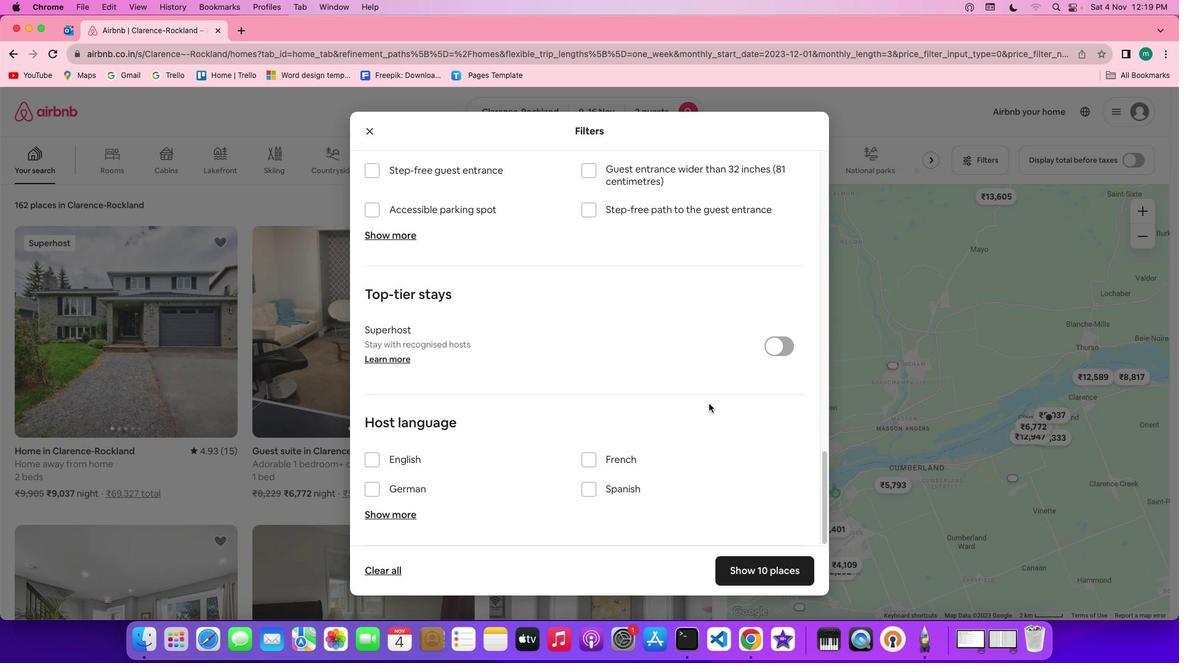 
Action: Mouse moved to (772, 579)
Screenshot: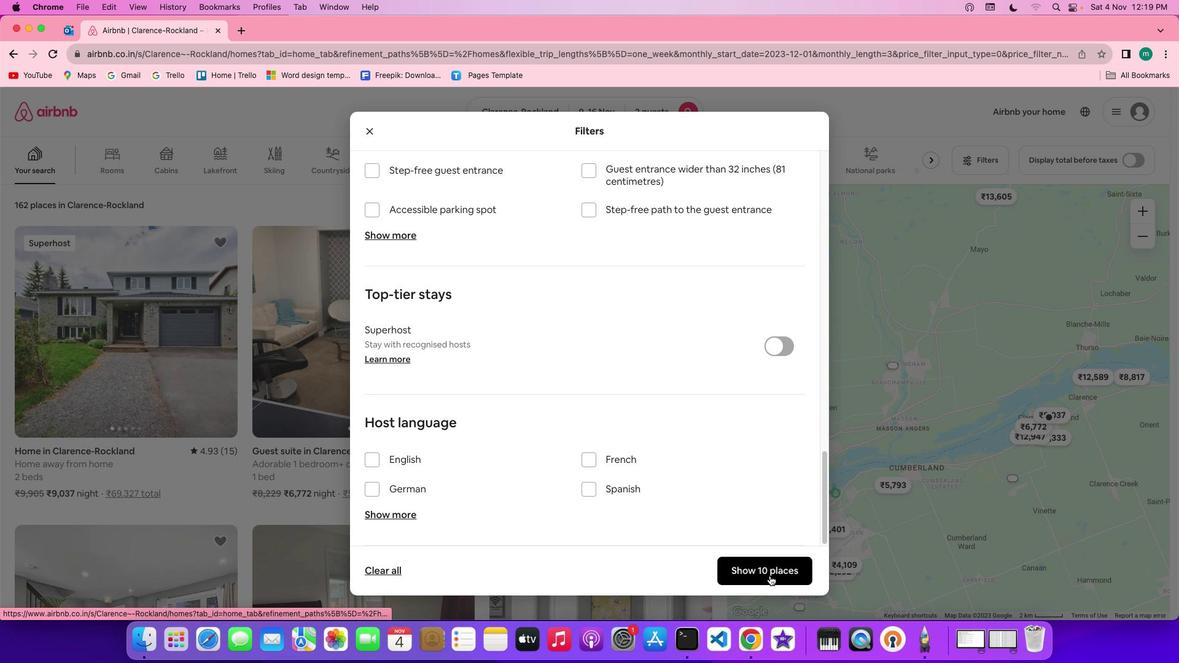 
Action: Mouse pressed left at (772, 579)
Screenshot: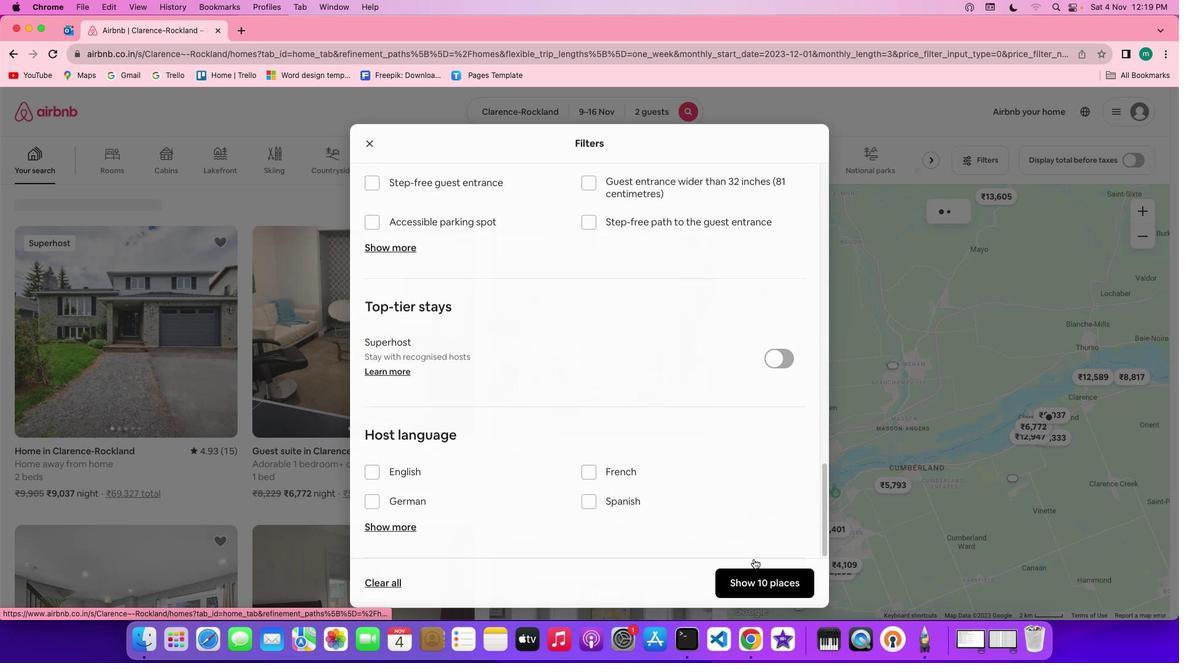 
Action: Mouse moved to (243, 363)
Screenshot: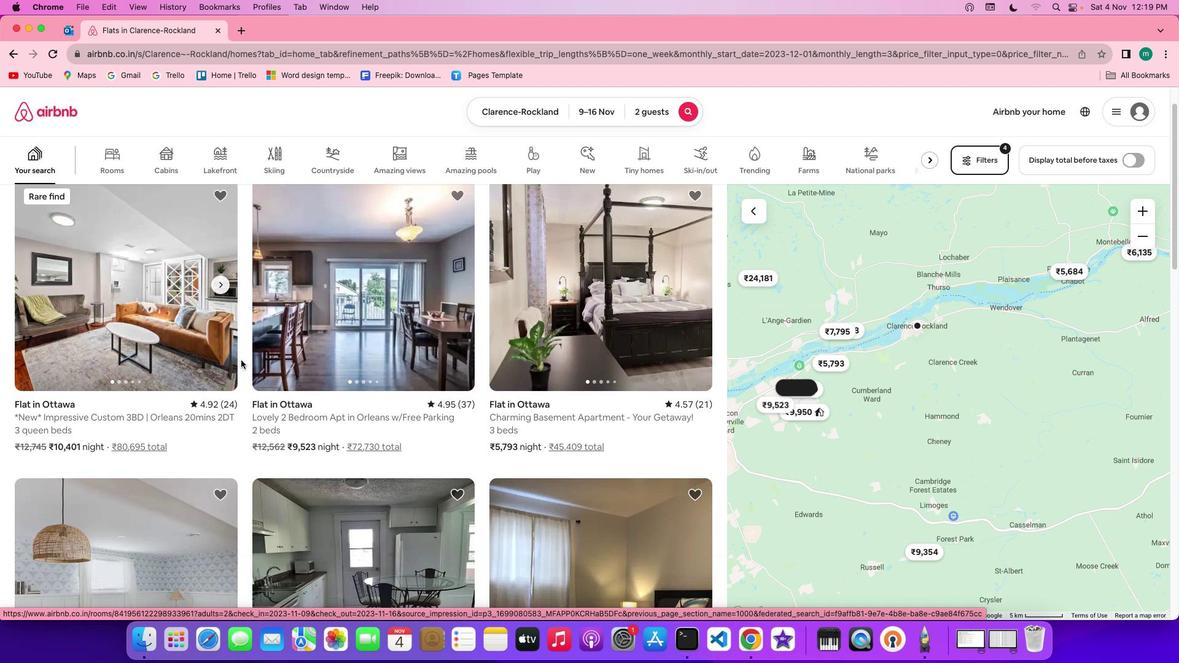 
Action: Mouse scrolled (243, 363) with delta (3, 2)
Screenshot: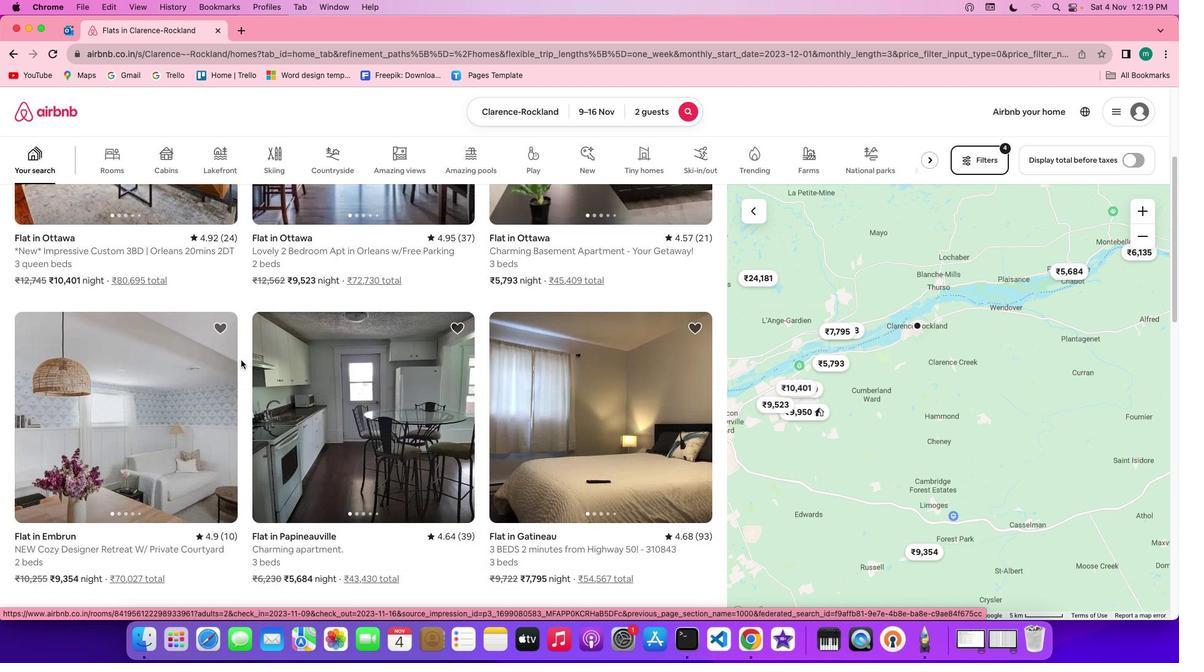 
Action: Mouse scrolled (243, 363) with delta (3, 2)
Screenshot: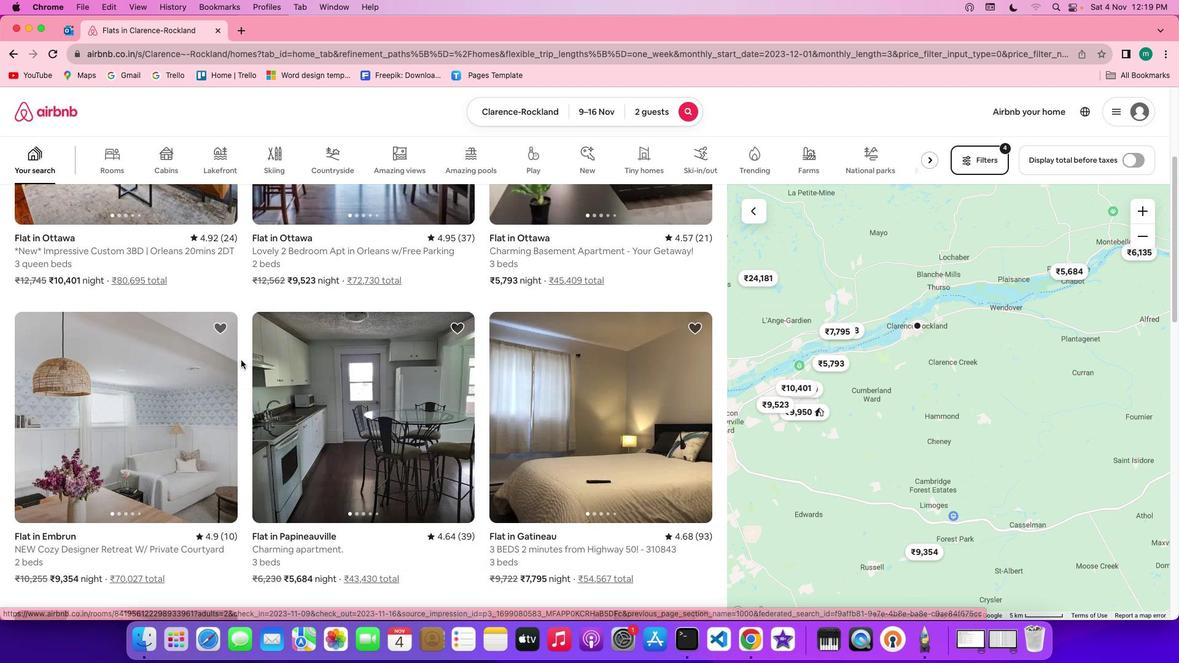
Action: Mouse scrolled (243, 363) with delta (3, 1)
Screenshot: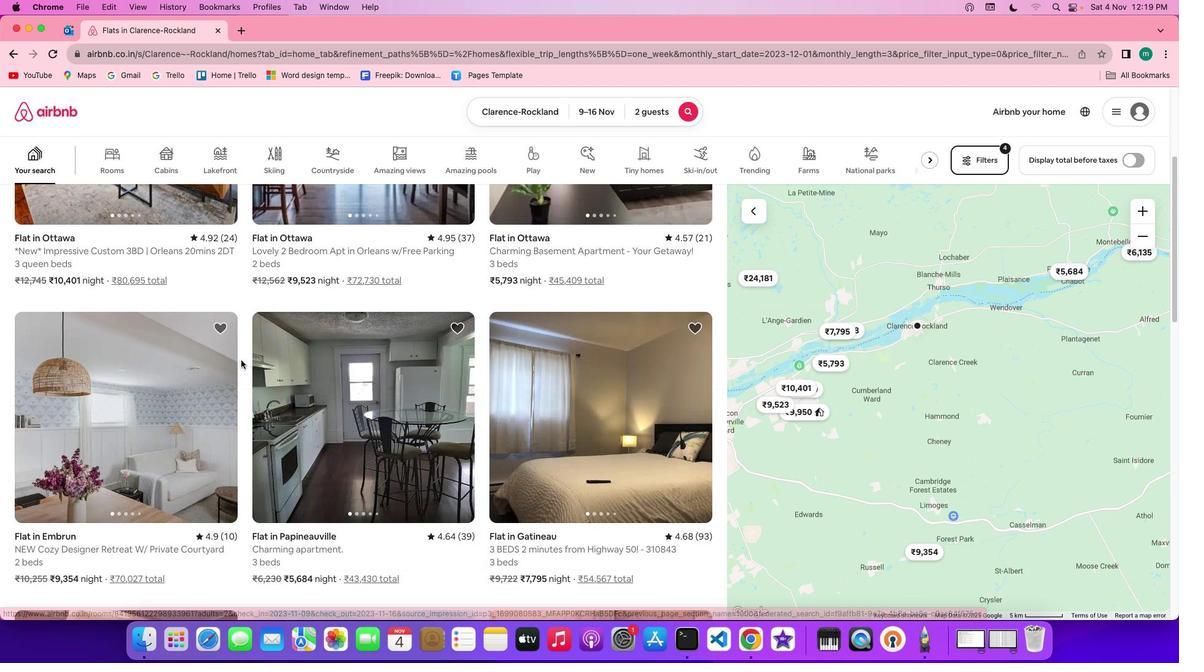 
Action: Mouse scrolled (243, 363) with delta (3, 0)
Screenshot: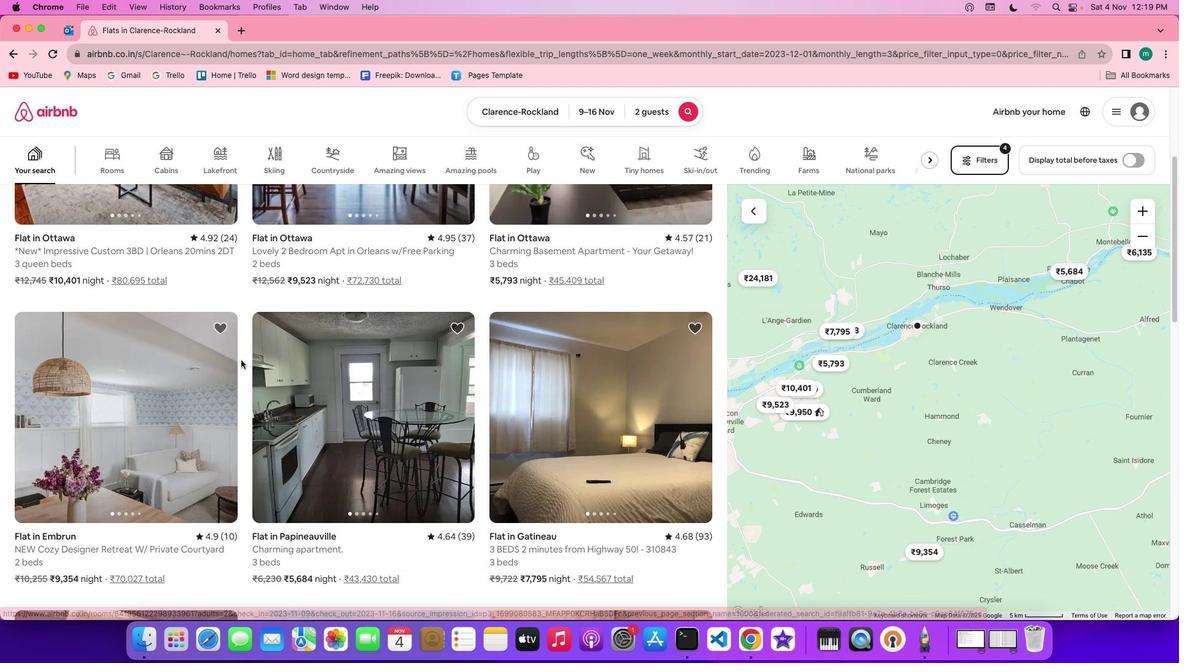 
Action: Mouse scrolled (243, 363) with delta (3, 3)
Screenshot: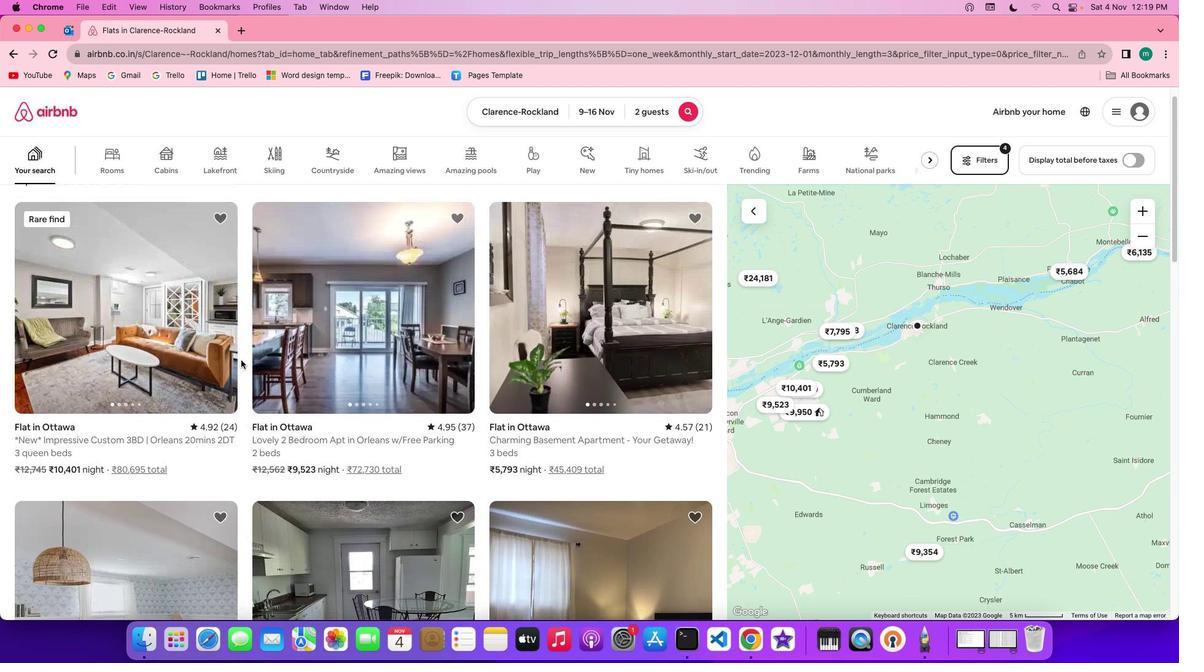 
Action: Mouse scrolled (243, 363) with delta (3, 3)
Screenshot: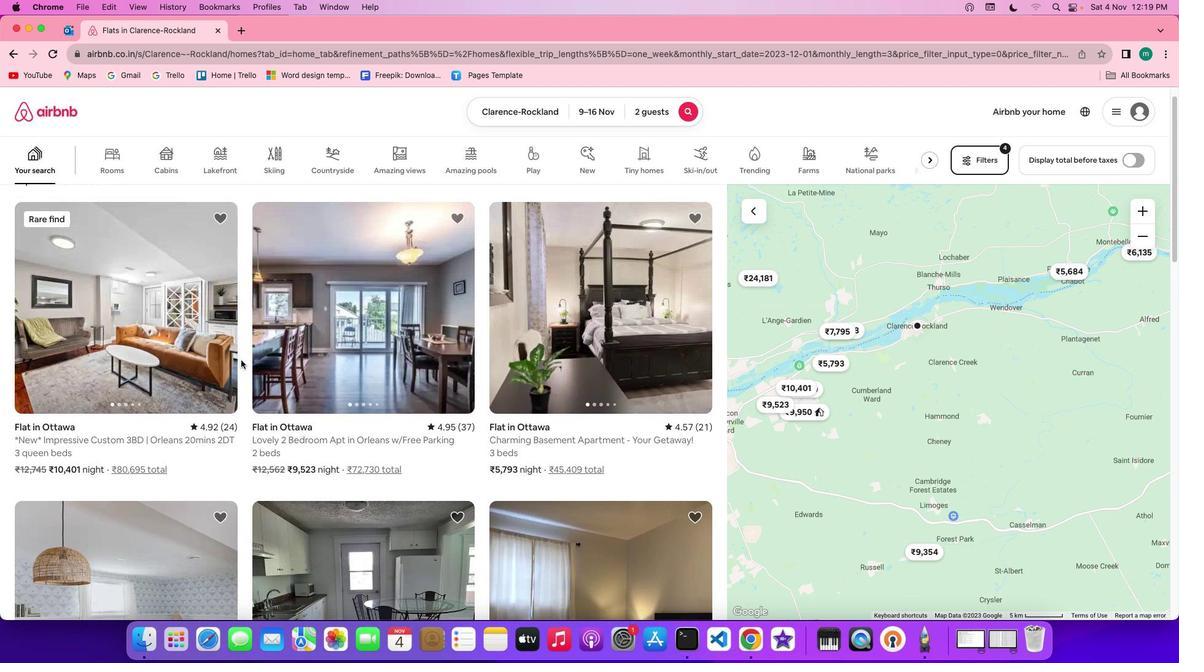 
Action: Mouse moved to (243, 363)
Screenshot: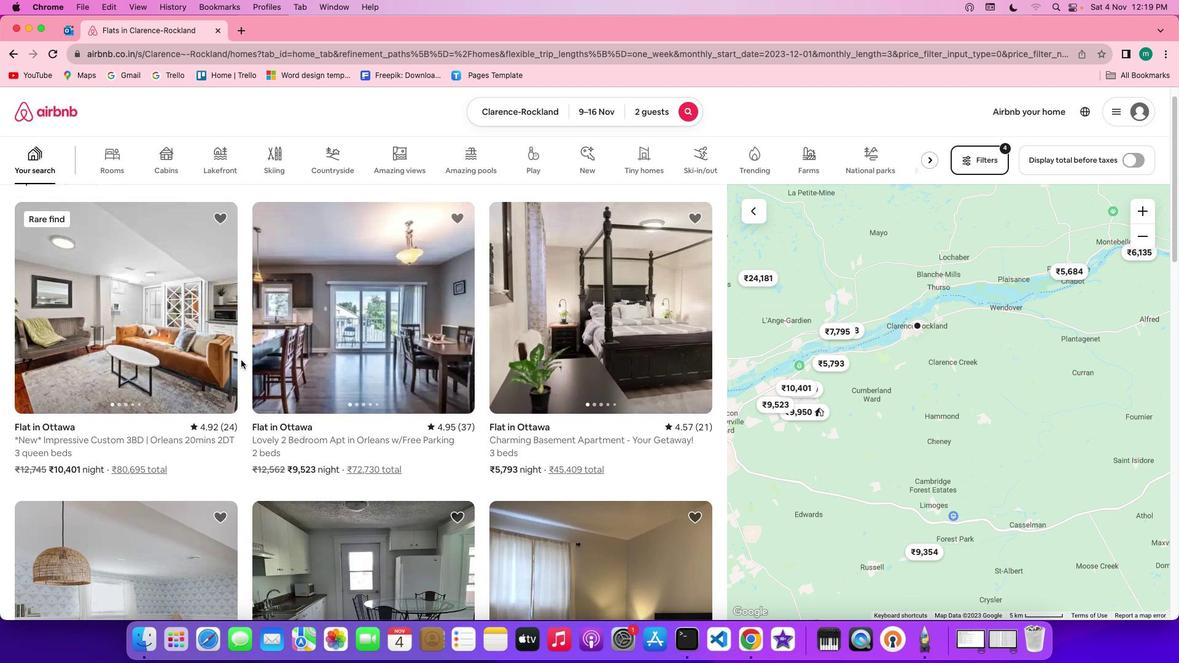
Action: Mouse scrolled (243, 363) with delta (3, 4)
Screenshot: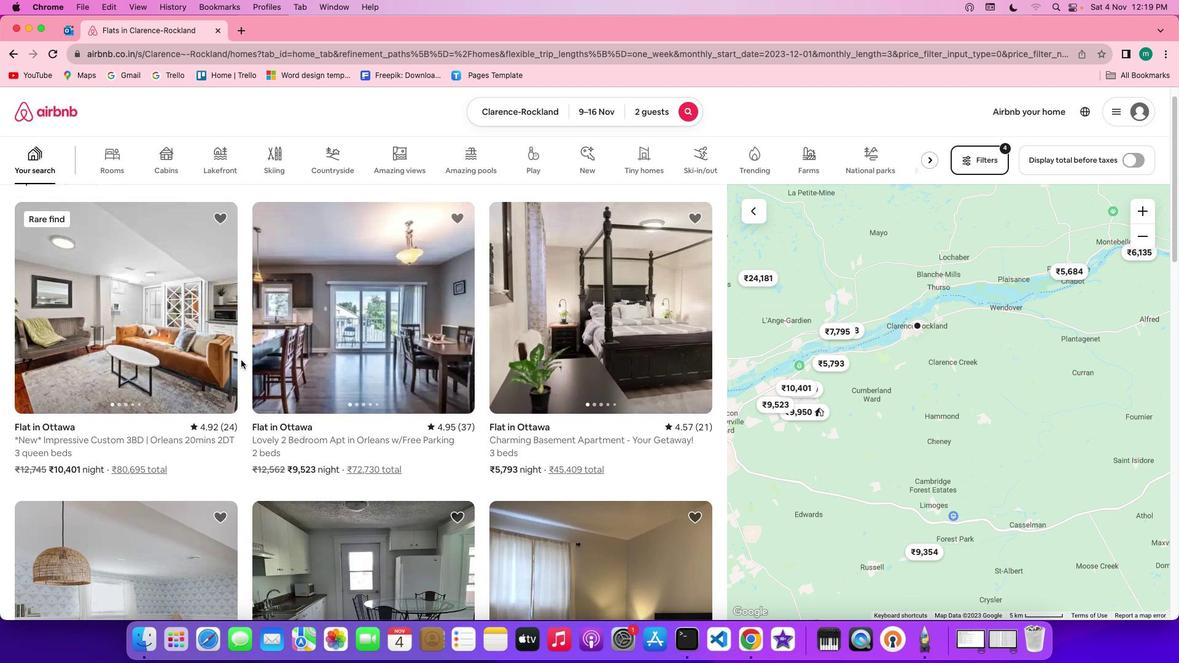 
Action: Mouse scrolled (243, 363) with delta (3, 5)
Screenshot: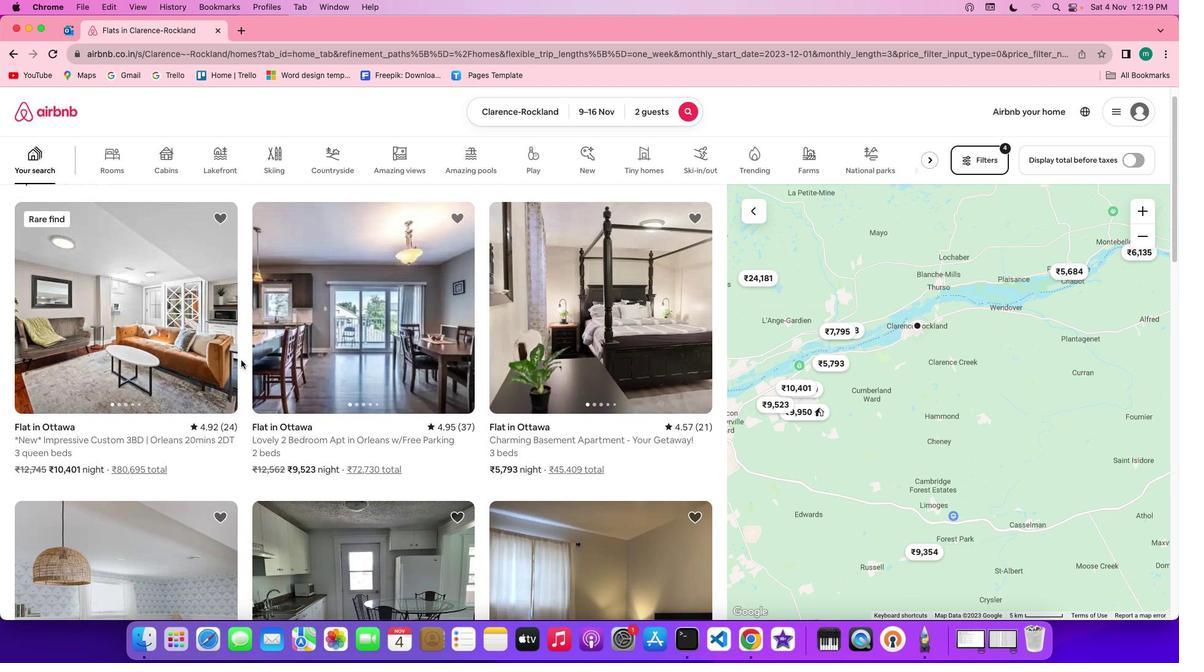 
Action: Mouse moved to (114, 329)
Screenshot: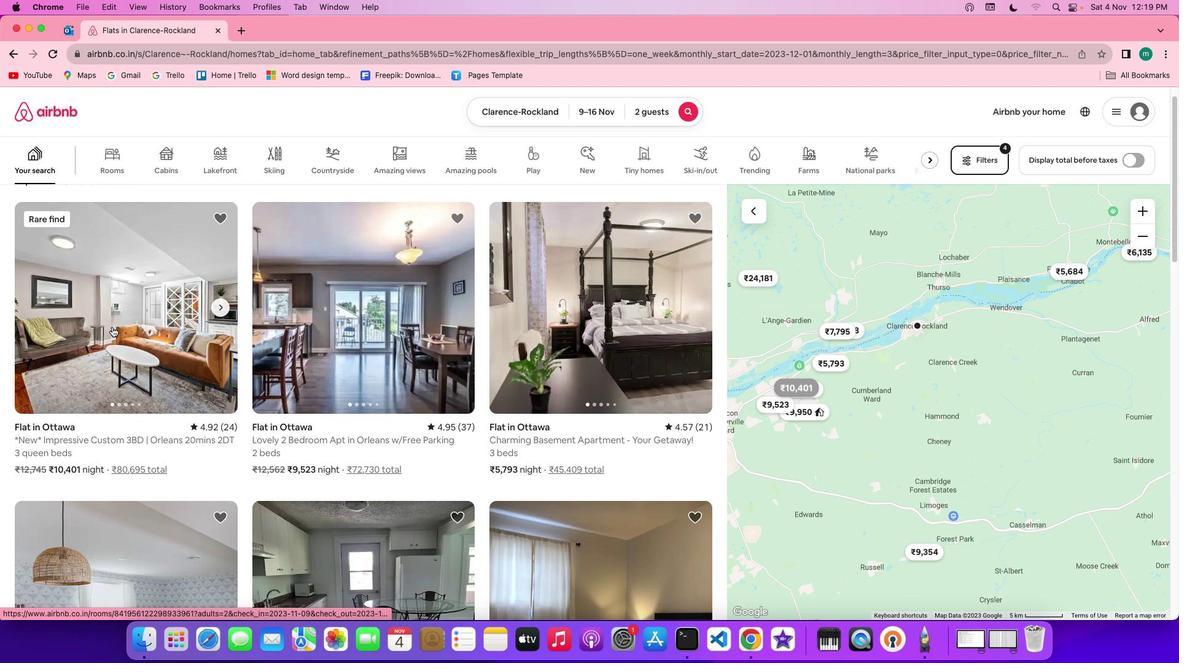 
Action: Mouse pressed left at (114, 329)
Screenshot: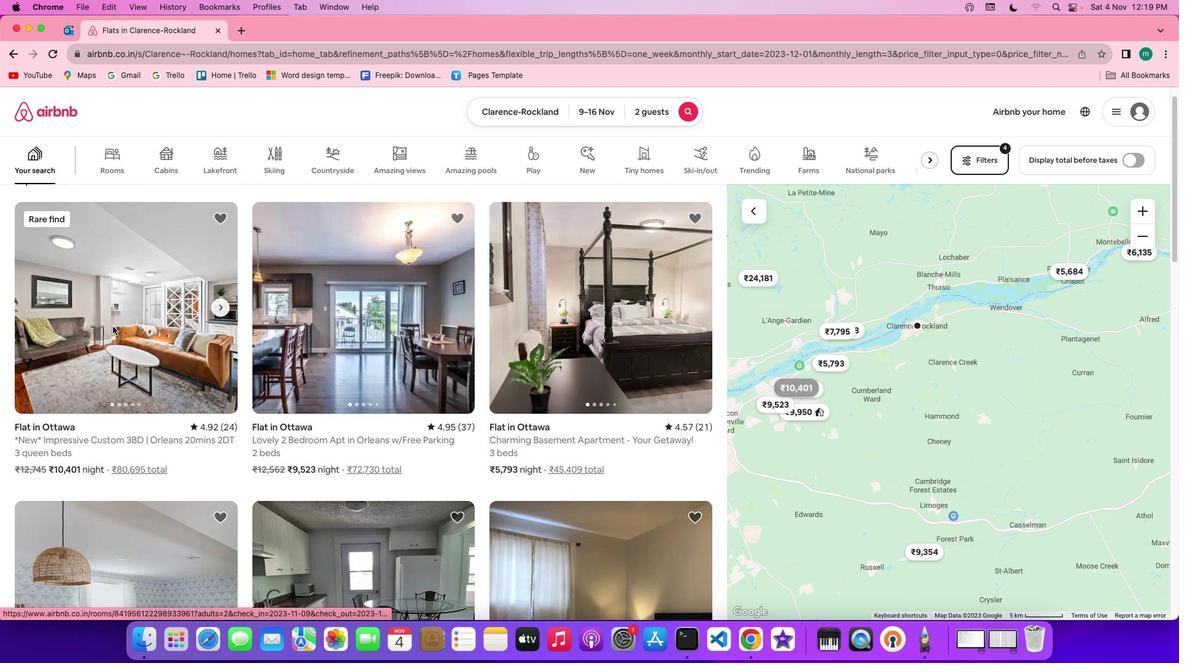 
Action: Mouse moved to (890, 463)
Screenshot: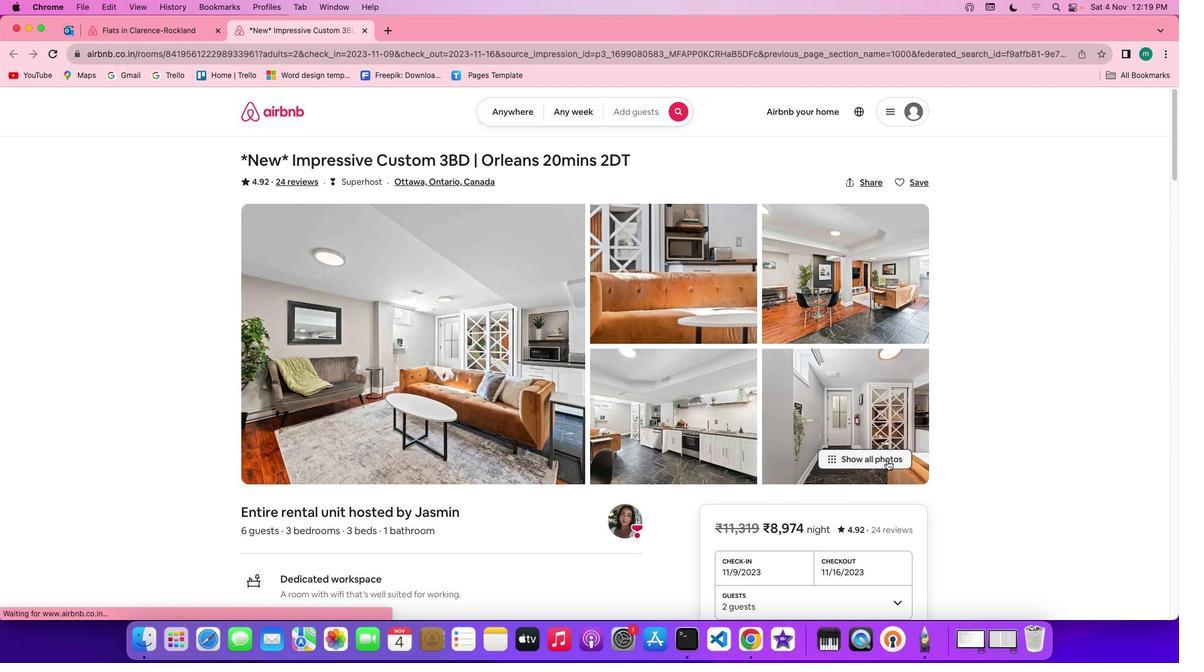 
Action: Mouse pressed left at (890, 463)
Screenshot: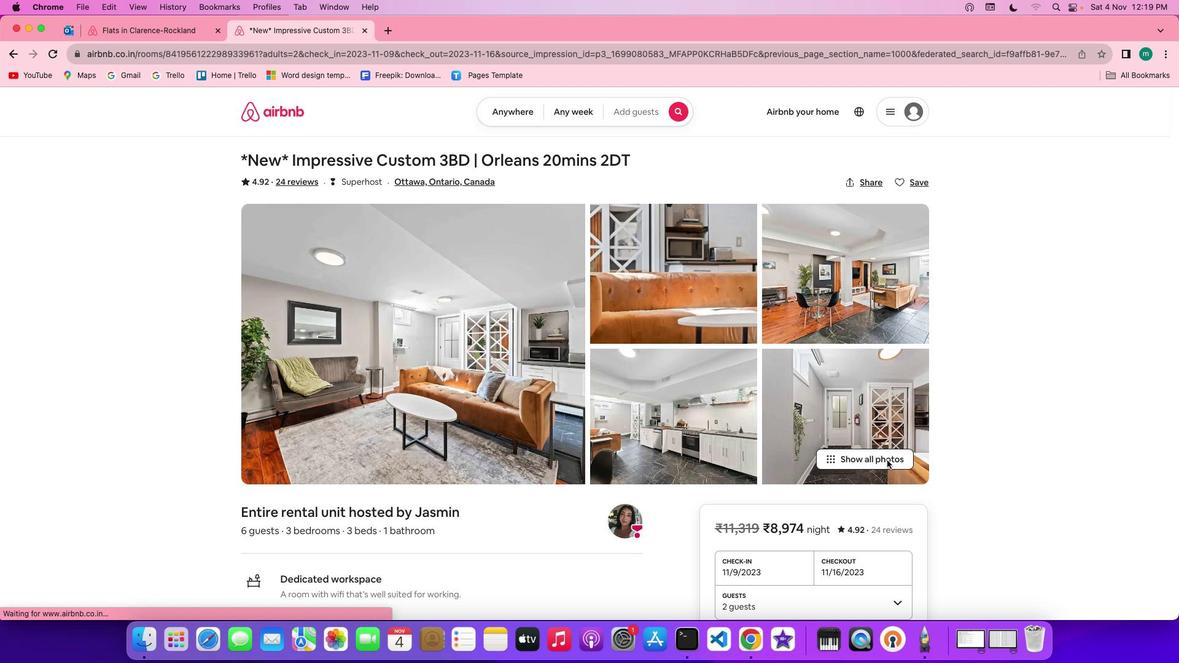 
Action: Mouse moved to (655, 447)
Screenshot: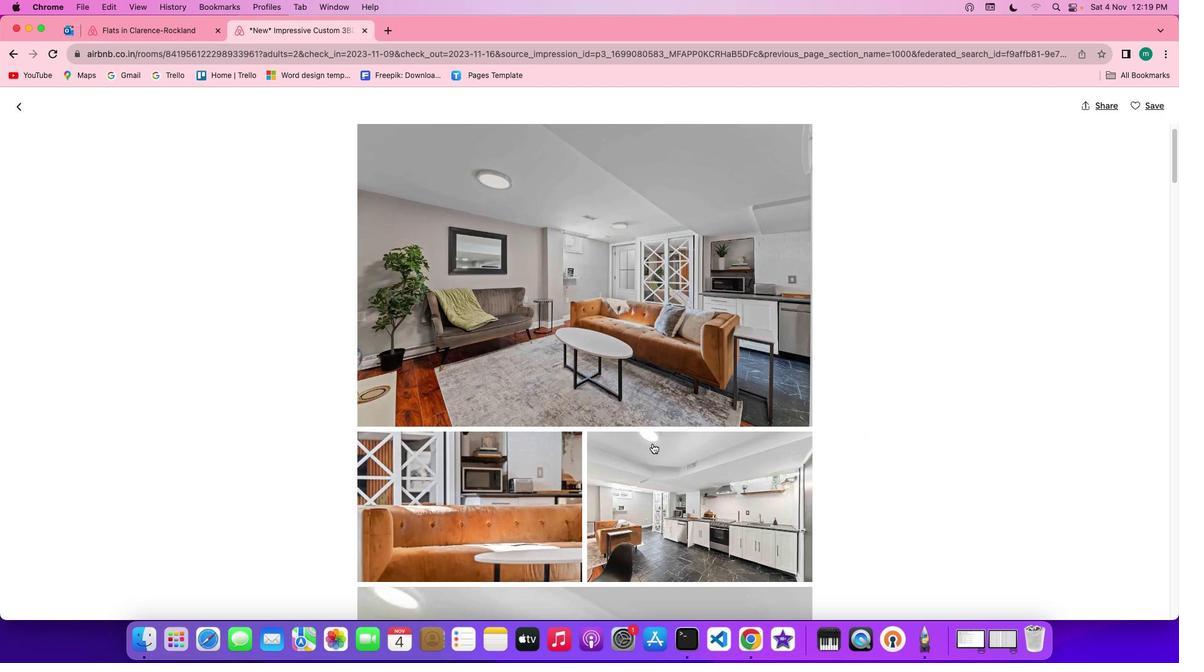 
Action: Mouse scrolled (655, 447) with delta (3, 2)
Screenshot: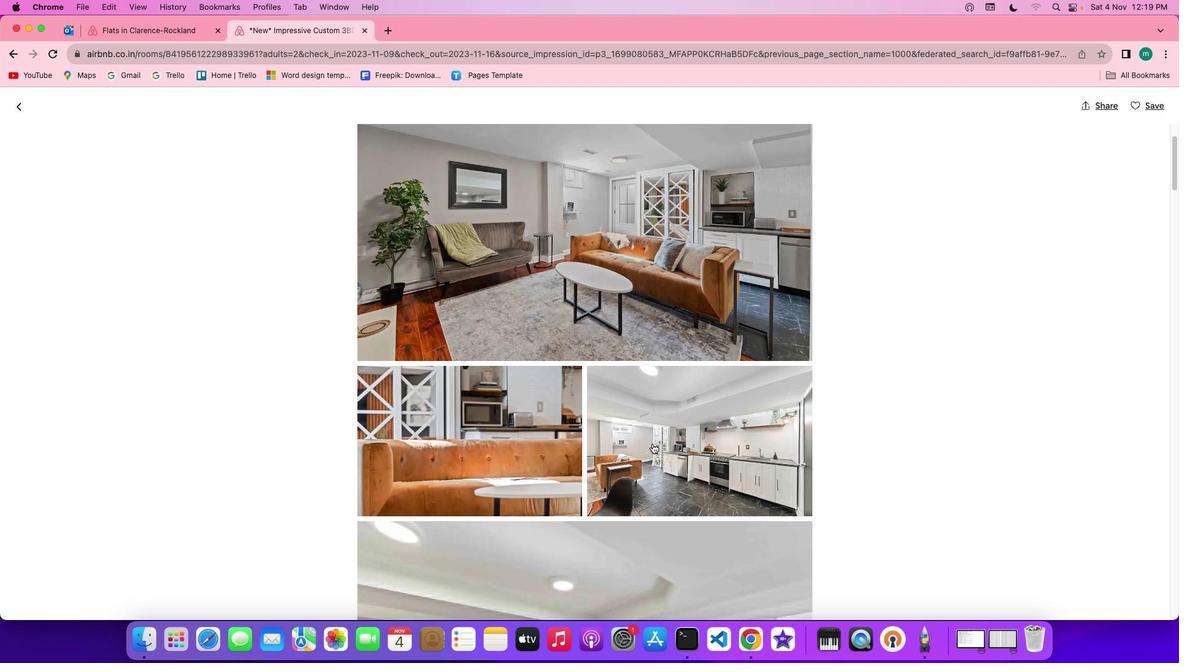 
Action: Mouse scrolled (655, 447) with delta (3, 2)
Screenshot: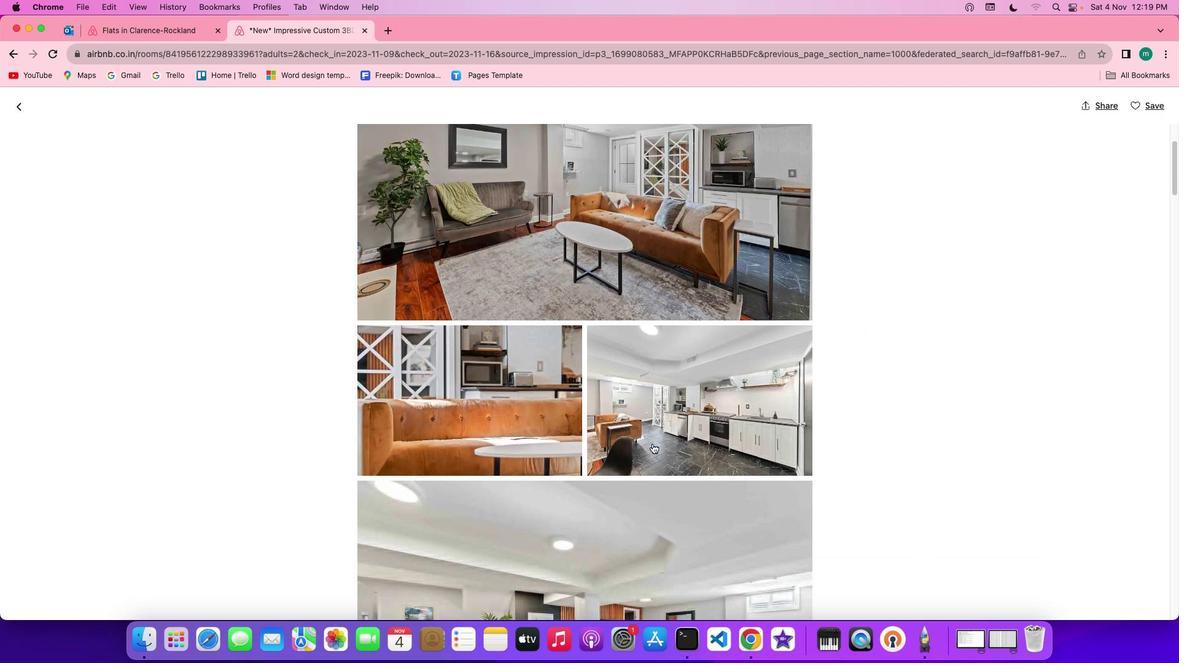 
Action: Mouse scrolled (655, 447) with delta (3, 1)
Screenshot: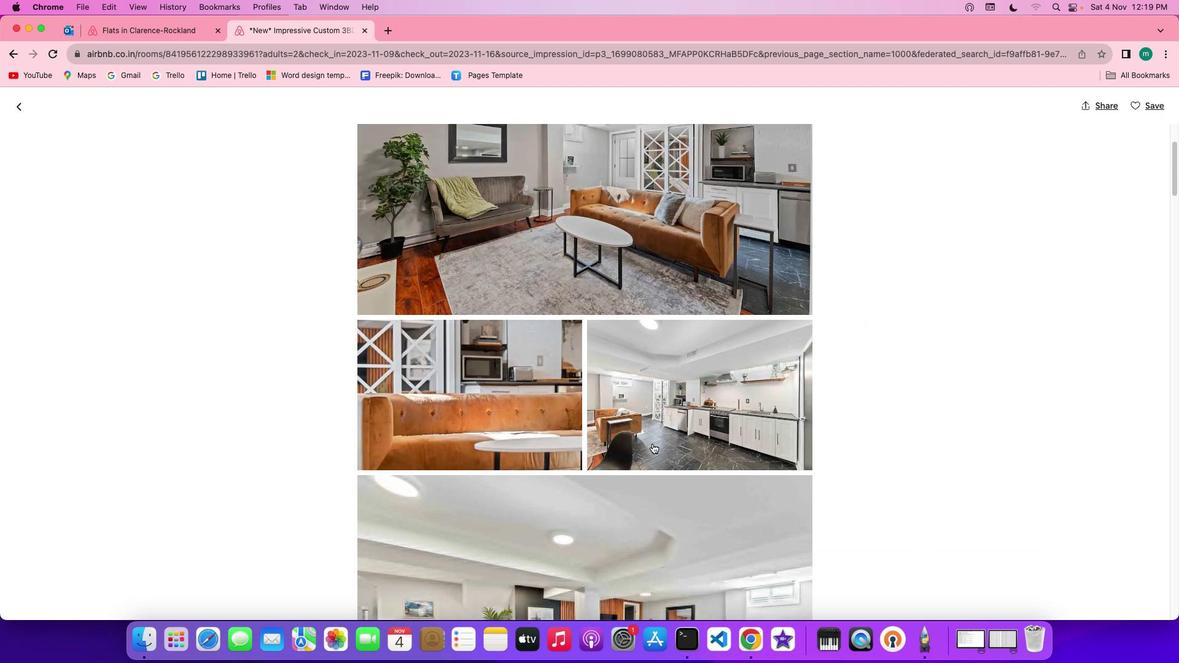 
Action: Mouse scrolled (655, 447) with delta (3, 1)
Screenshot: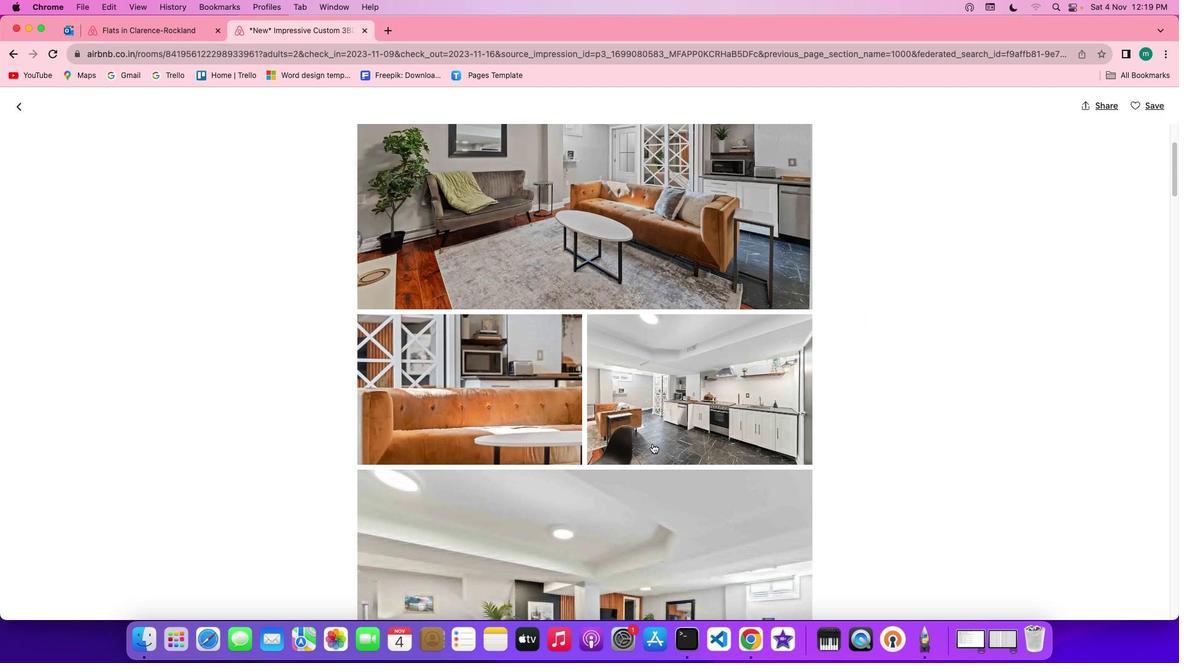 
Action: Mouse scrolled (655, 447) with delta (3, 2)
Screenshot: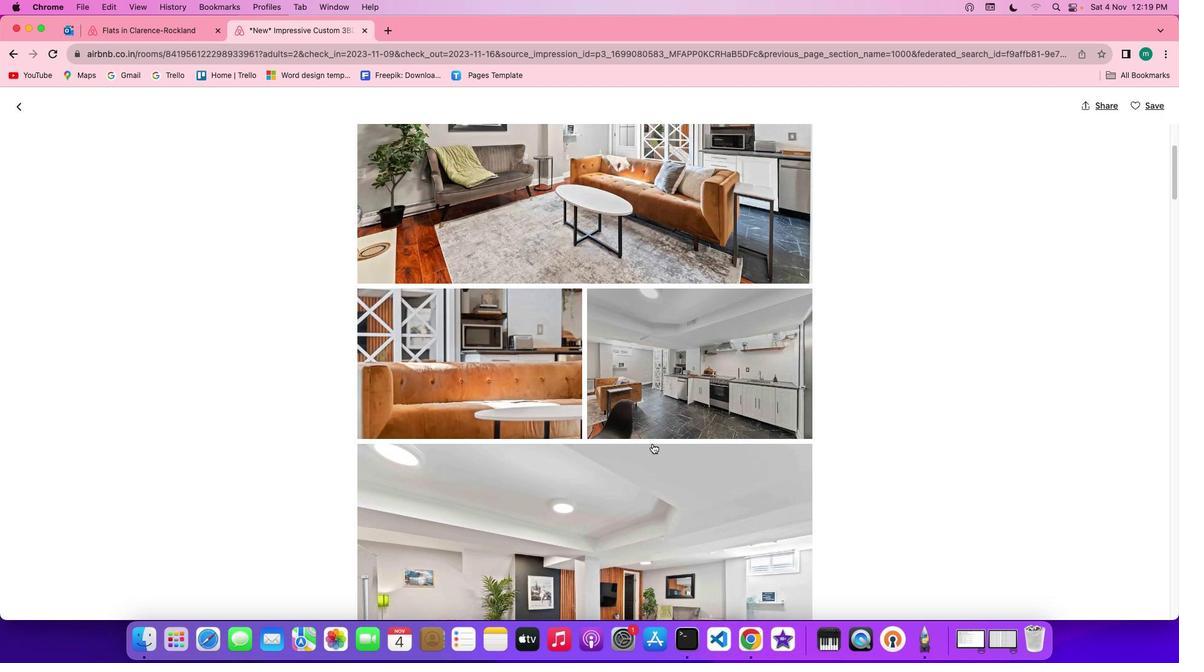 
Action: Mouse scrolled (655, 447) with delta (3, 2)
Screenshot: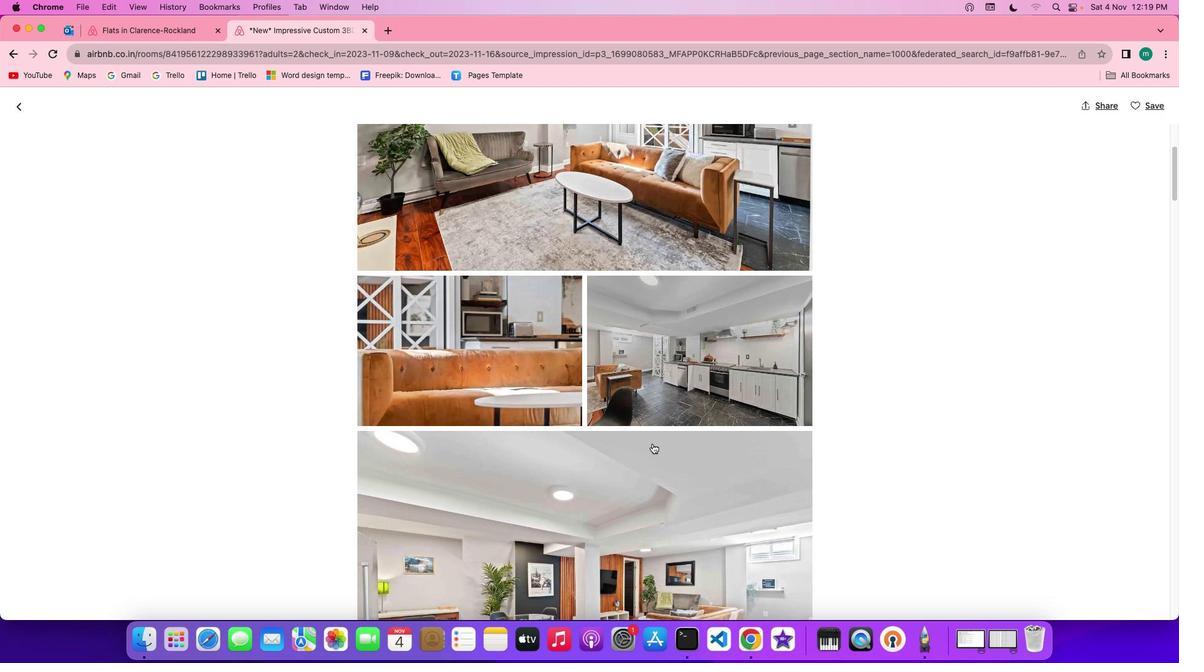 
Action: Mouse scrolled (655, 447) with delta (3, 2)
Screenshot: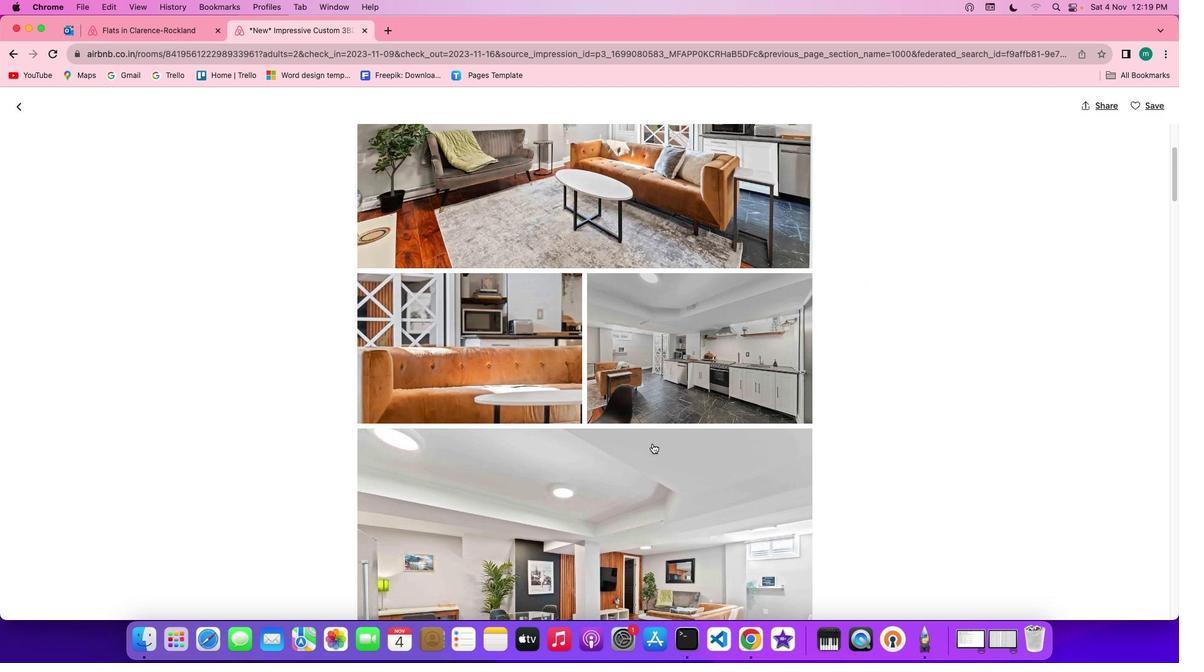 
Action: Mouse scrolled (655, 447) with delta (3, 2)
Screenshot: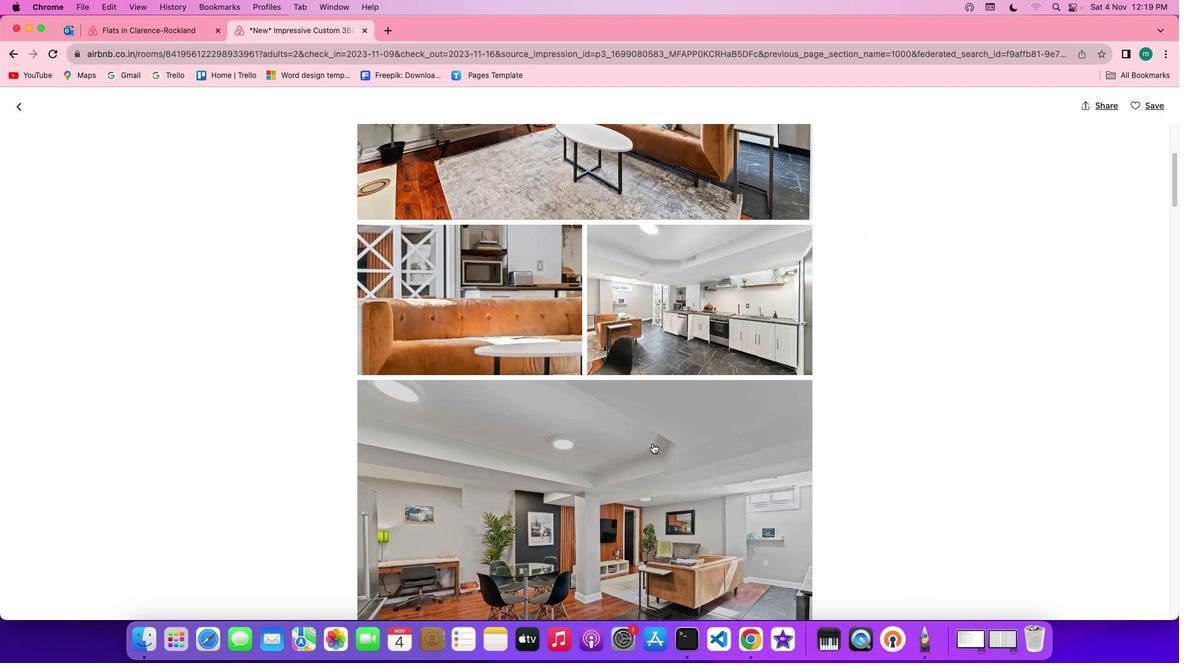 
Action: Mouse scrolled (655, 447) with delta (3, 2)
Screenshot: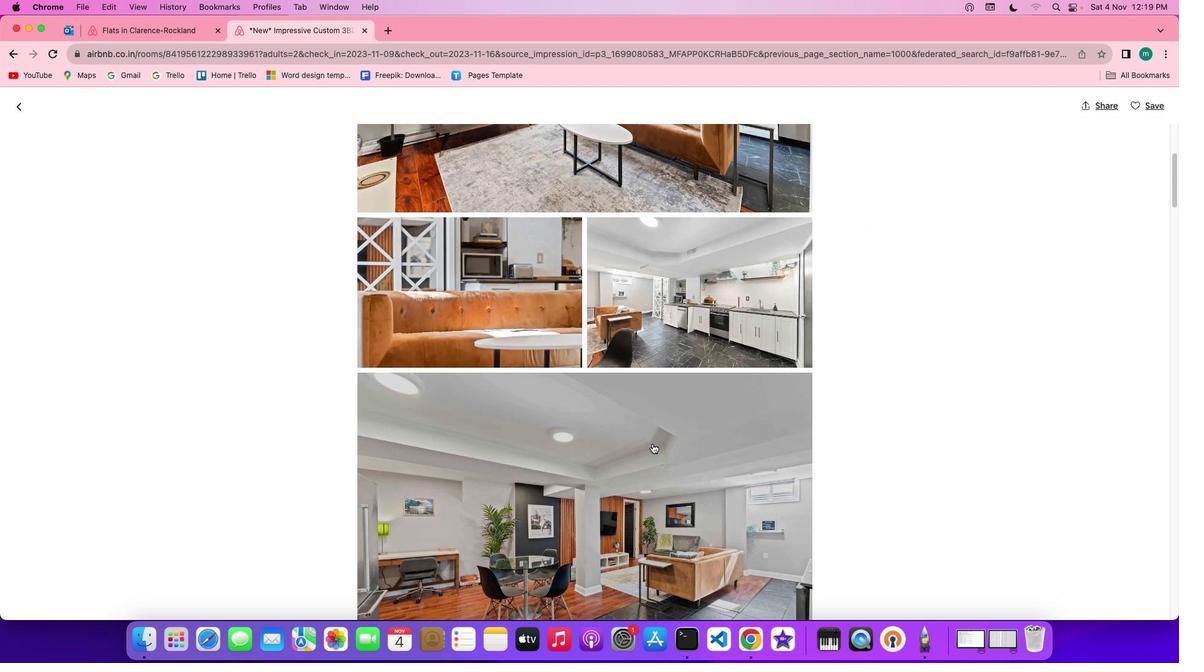 
Action: Mouse scrolled (655, 447) with delta (3, 2)
Screenshot: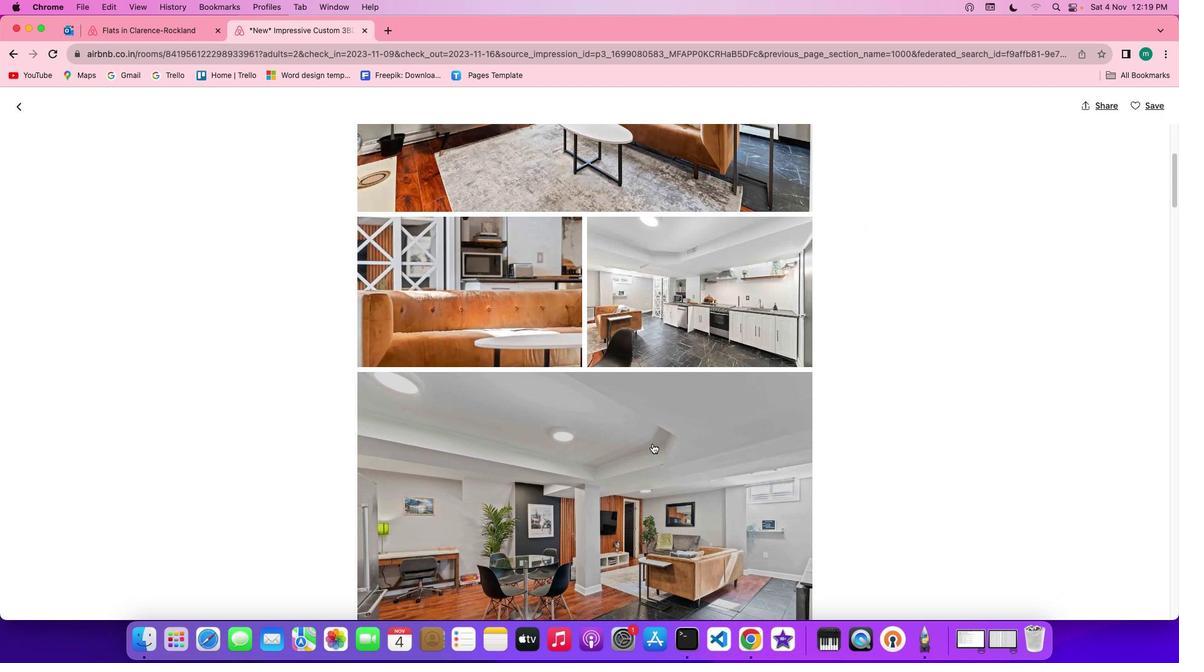 
Action: Mouse scrolled (655, 447) with delta (3, 2)
Screenshot: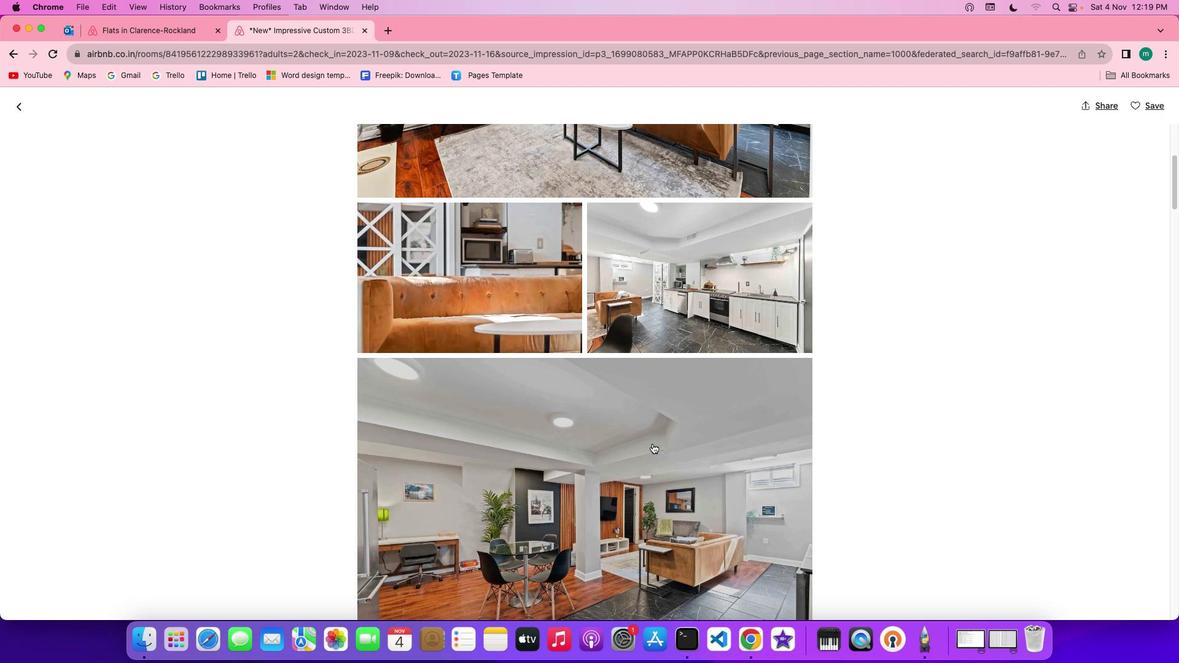 
Action: Mouse scrolled (655, 447) with delta (3, 2)
Screenshot: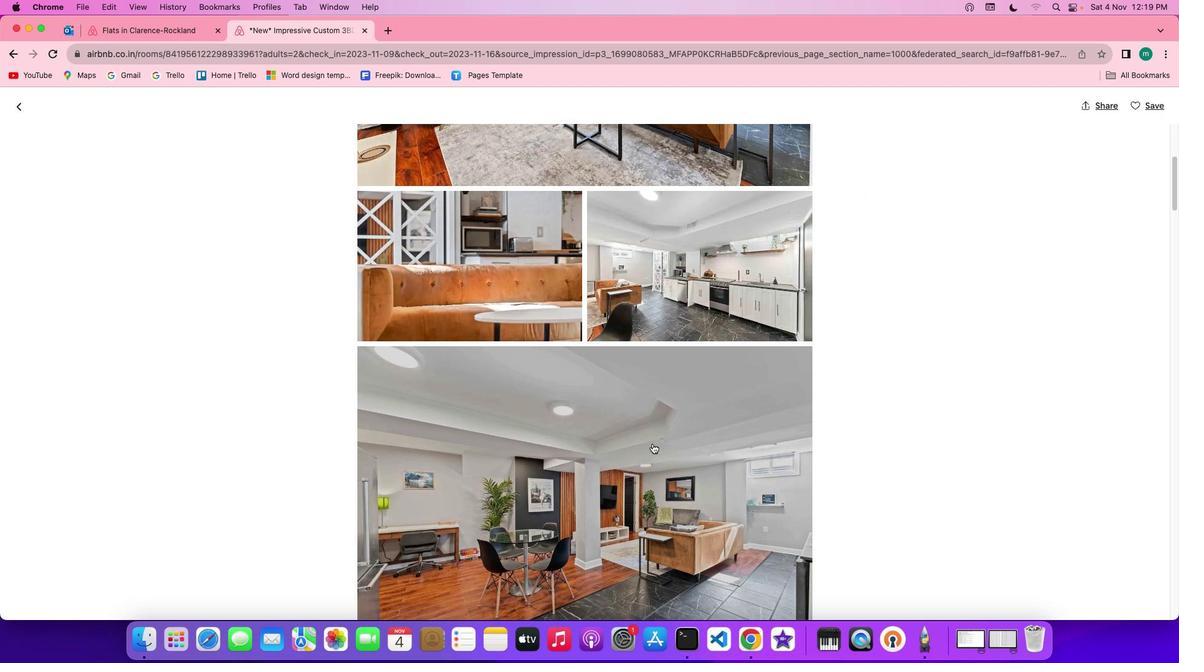 
Action: Mouse scrolled (655, 447) with delta (3, 2)
Screenshot: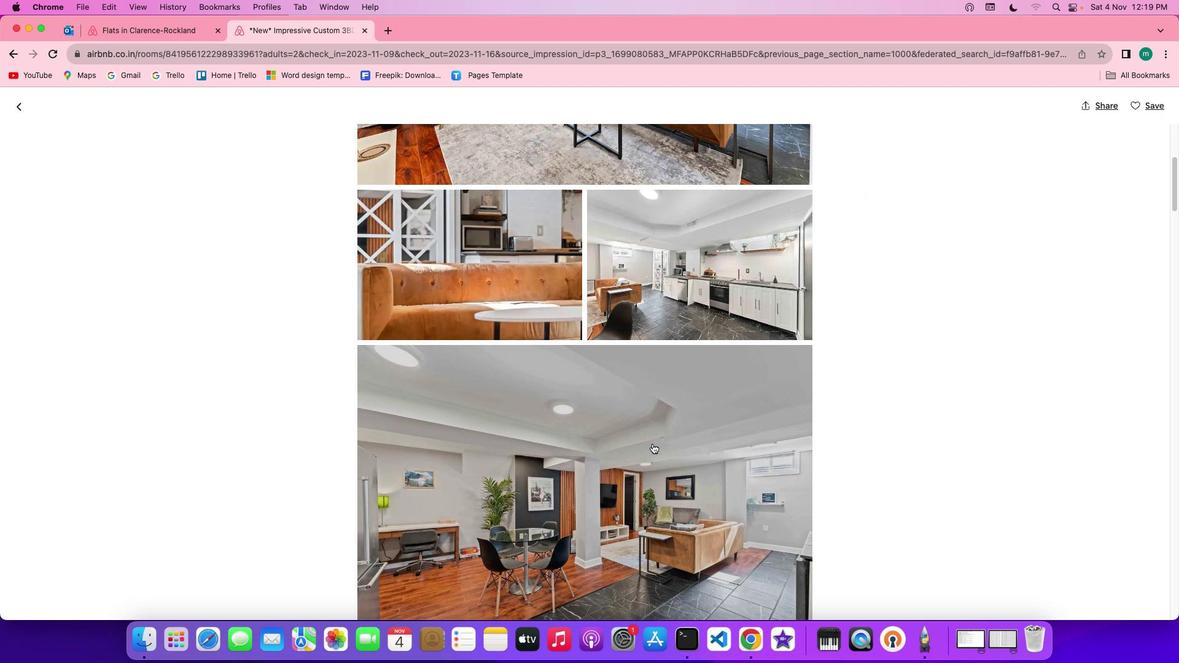 
Action: Mouse scrolled (655, 447) with delta (3, 2)
Screenshot: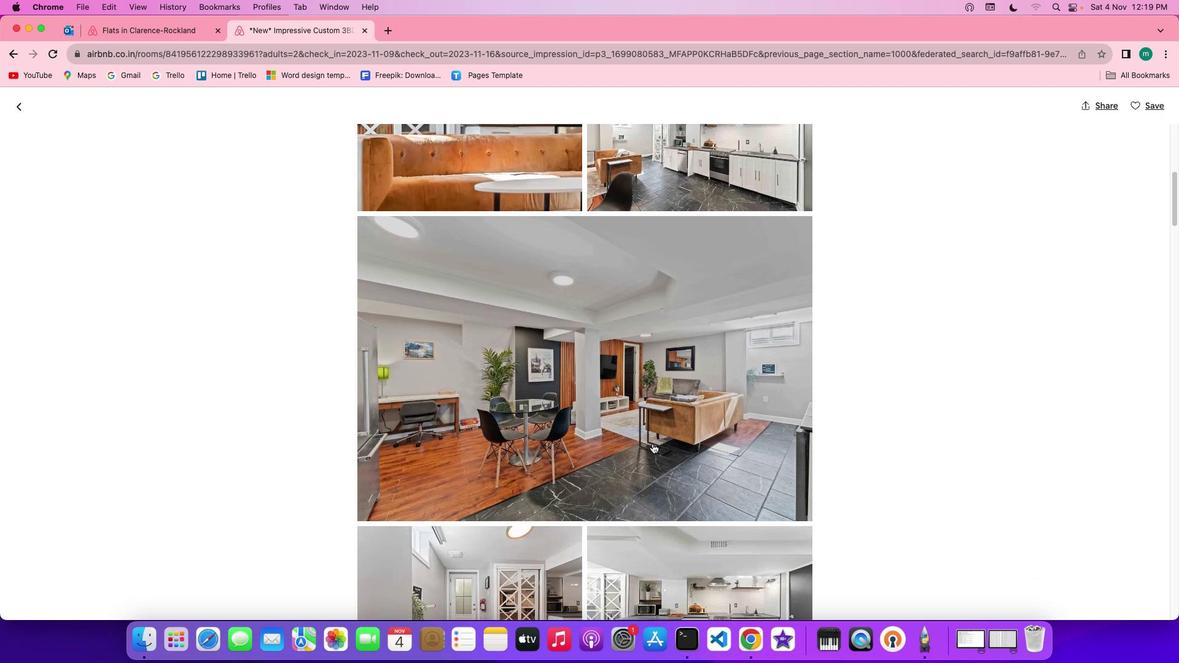
Action: Mouse scrolled (655, 447) with delta (3, 2)
Screenshot: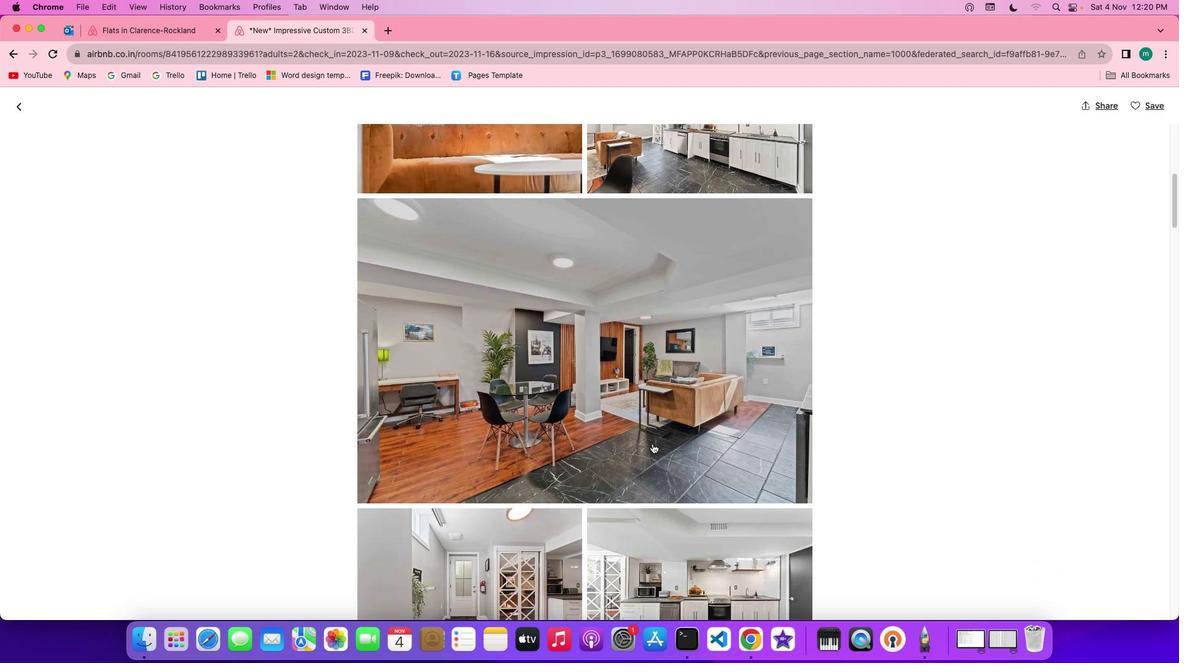 
Action: Mouse scrolled (655, 447) with delta (3, 1)
Screenshot: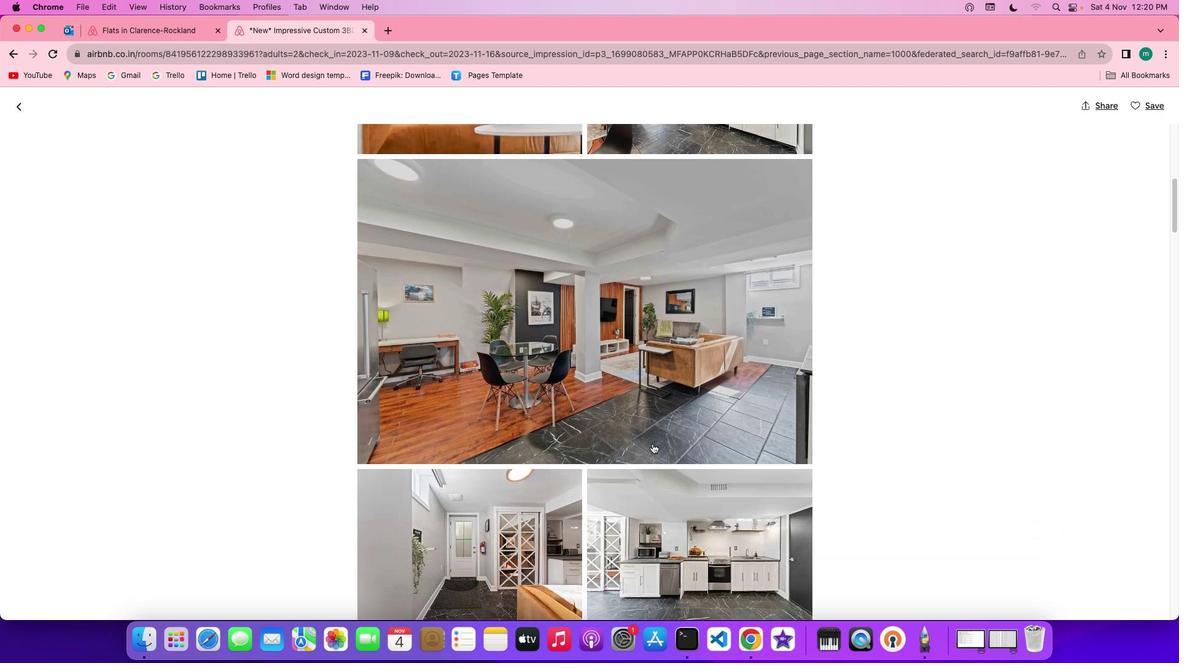 
Action: Mouse scrolled (655, 447) with delta (3, 1)
Screenshot: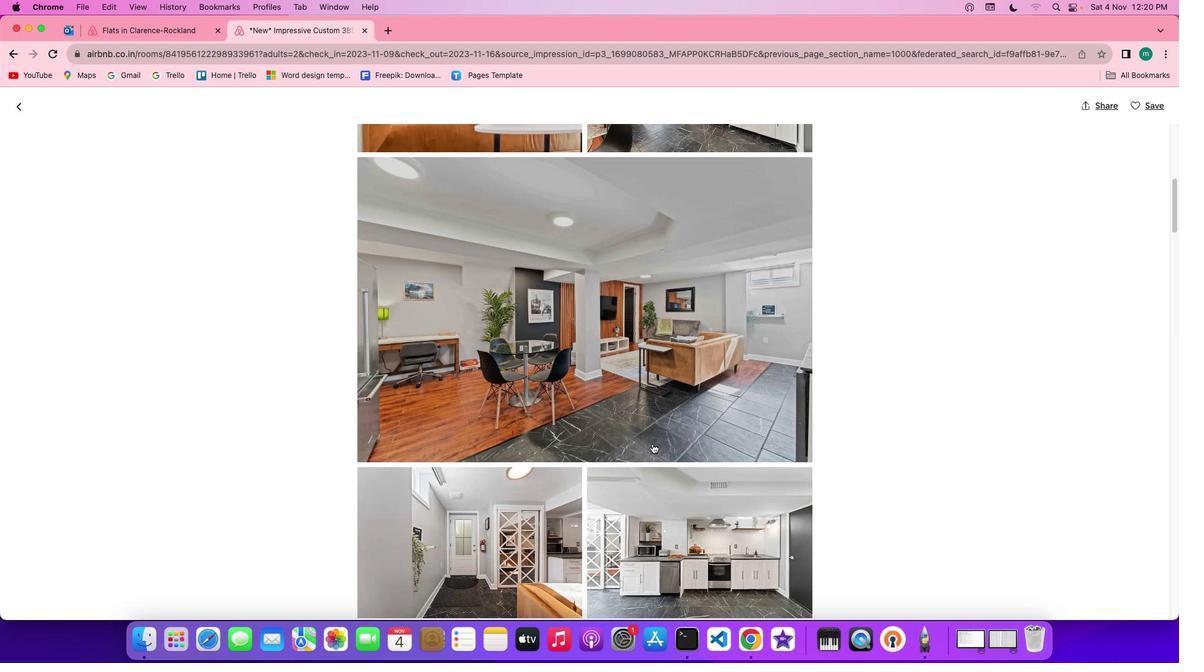 
Action: Mouse scrolled (655, 447) with delta (3, 2)
Screenshot: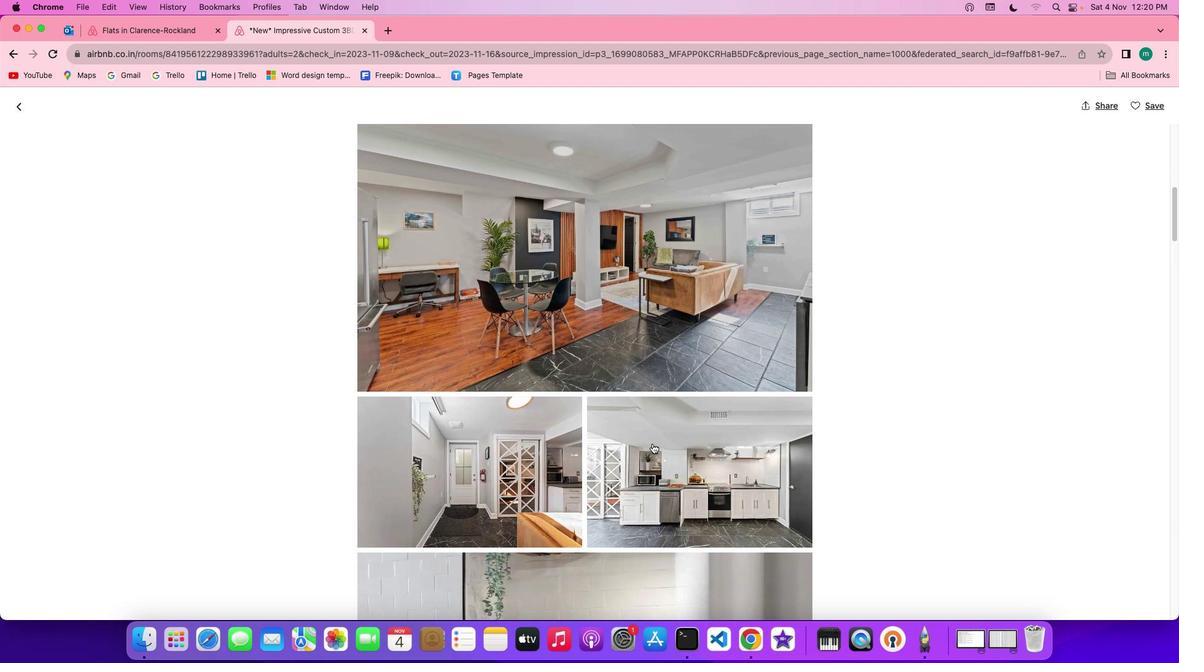 
Action: Mouse scrolled (655, 447) with delta (3, 2)
Screenshot: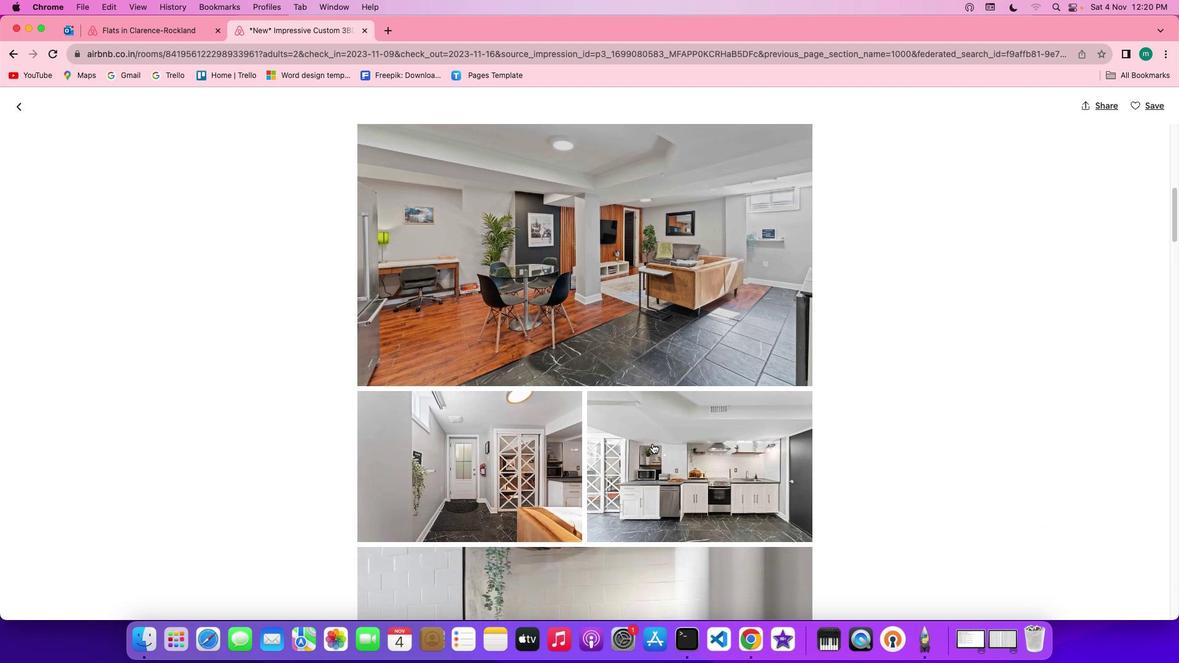
Action: Mouse scrolled (655, 447) with delta (3, 1)
Screenshot: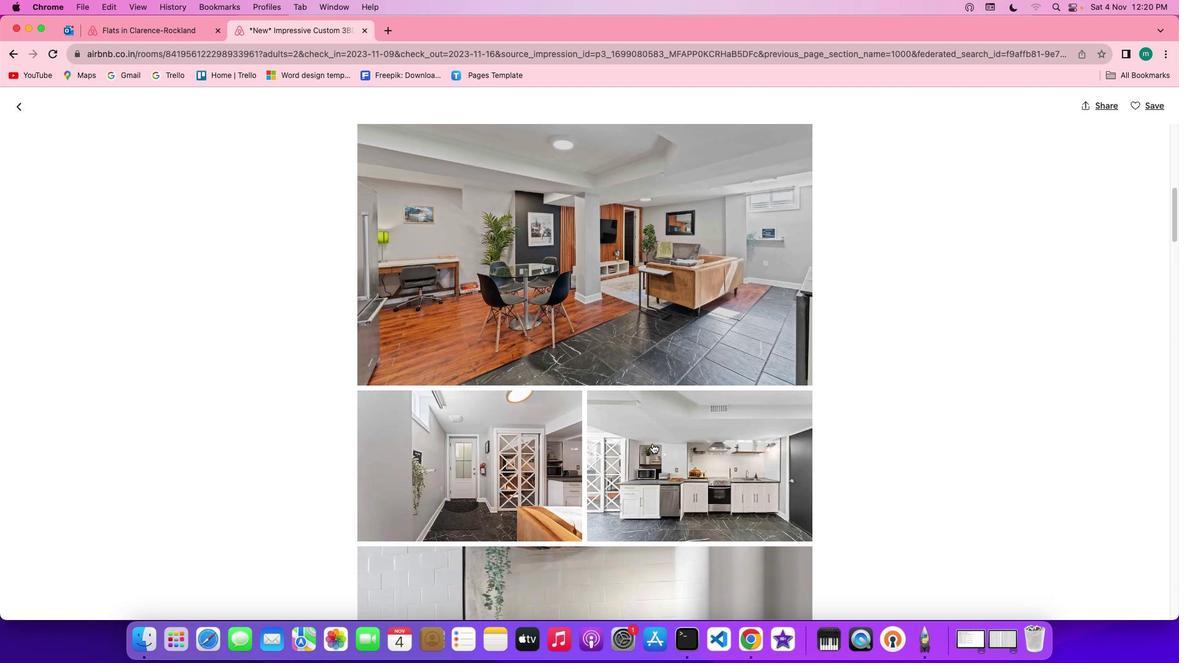 
Action: Mouse scrolled (655, 447) with delta (3, 2)
Screenshot: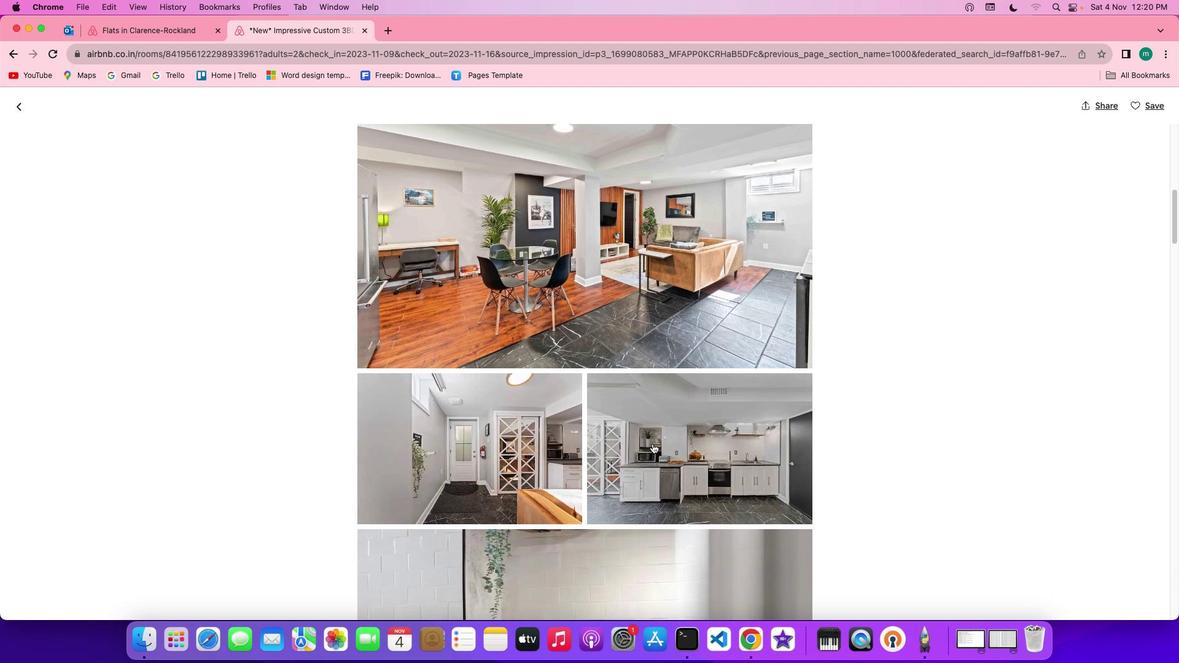 
Action: Mouse scrolled (655, 447) with delta (3, 2)
Screenshot: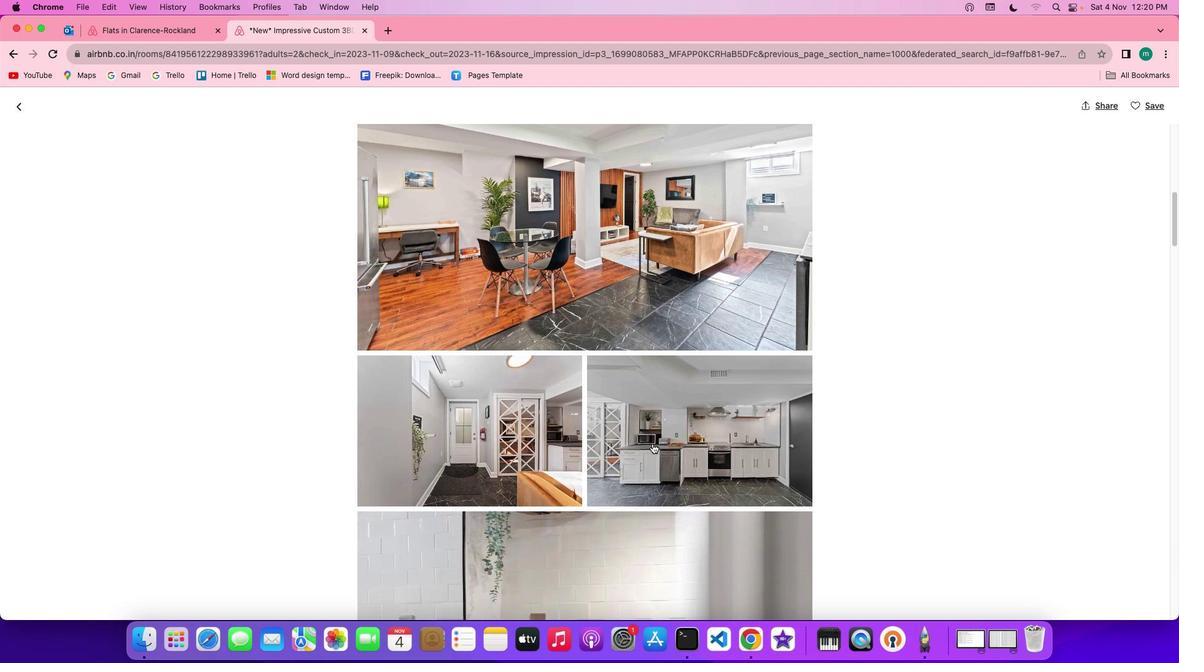 
Action: Mouse scrolled (655, 447) with delta (3, 2)
Screenshot: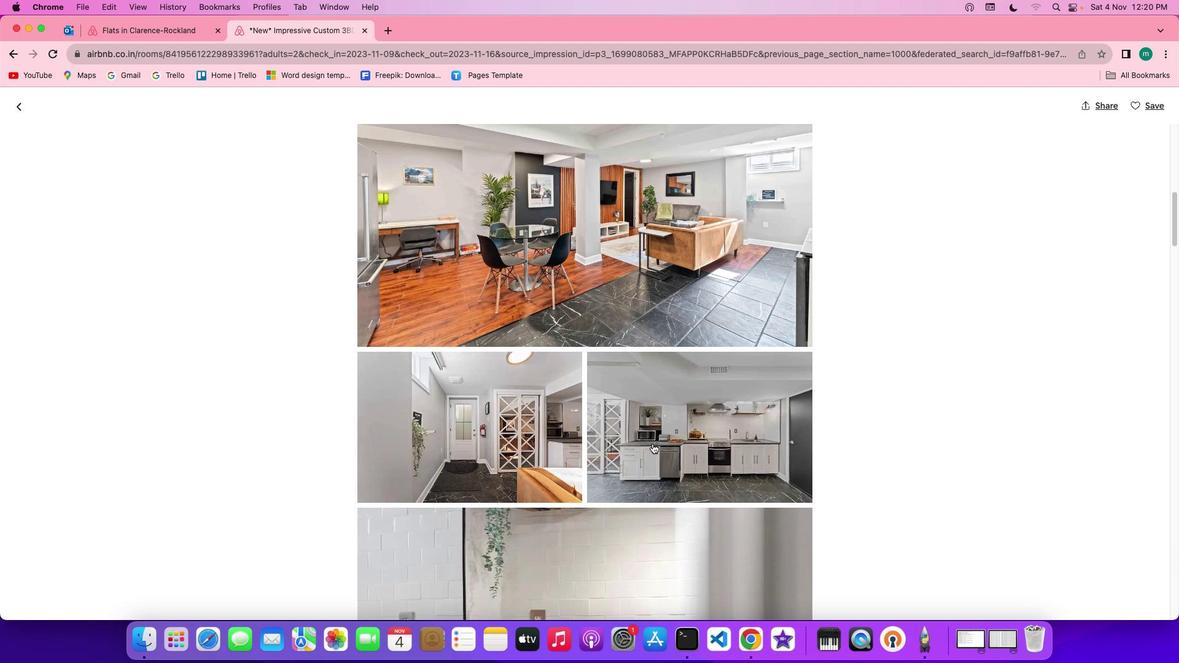 
Action: Mouse scrolled (655, 447) with delta (3, 2)
Screenshot: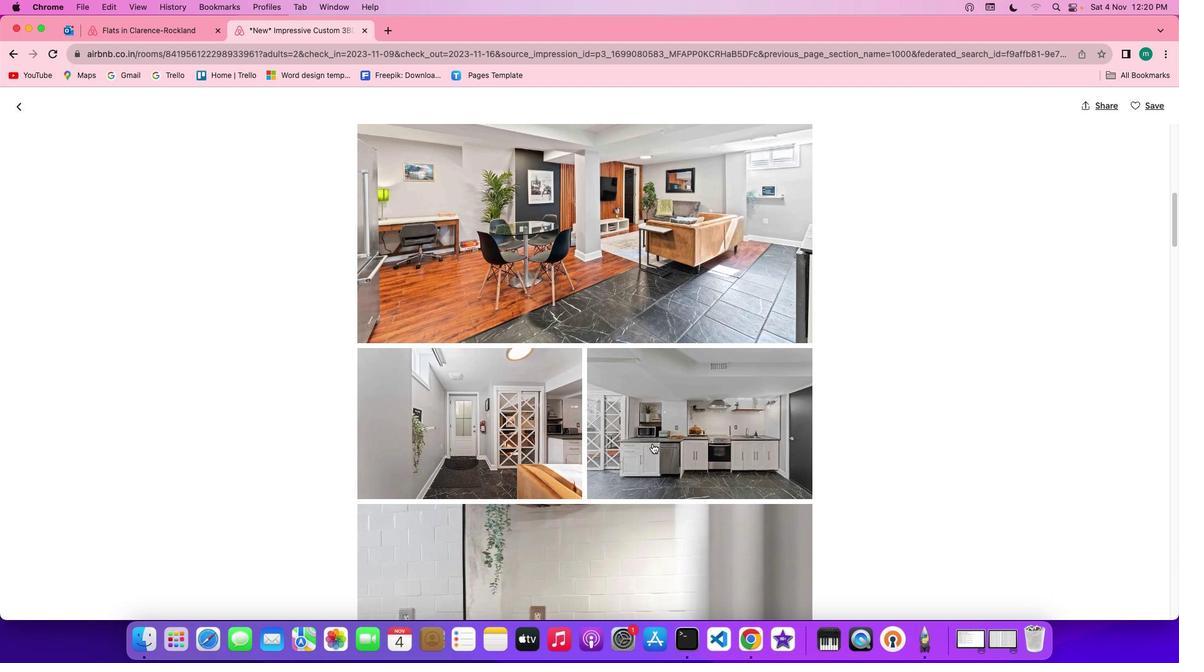 
Action: Mouse scrolled (655, 447) with delta (3, 2)
Screenshot: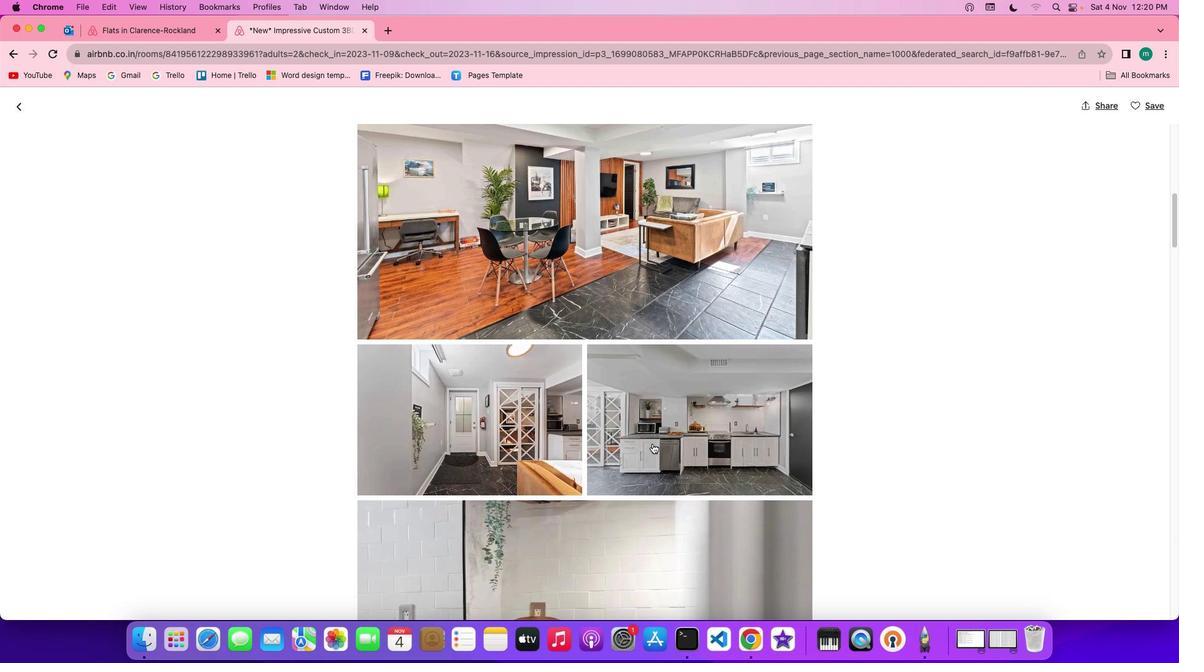 
Action: Mouse scrolled (655, 447) with delta (3, 2)
Screenshot: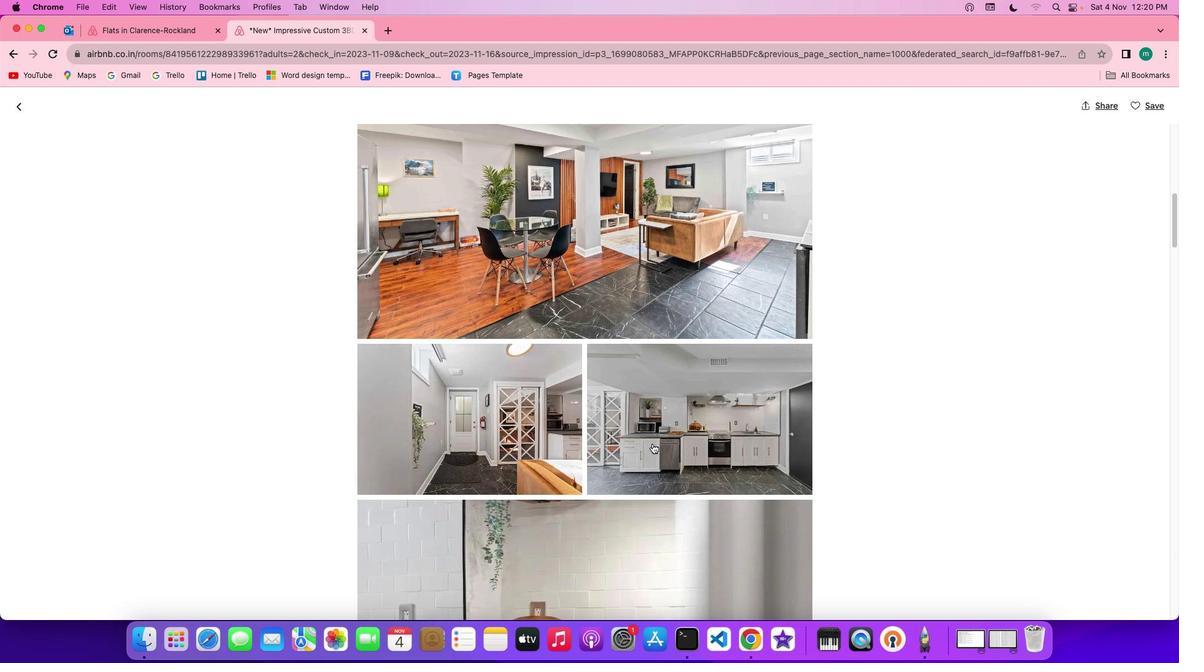 
Action: Mouse scrolled (655, 447) with delta (3, 2)
Screenshot: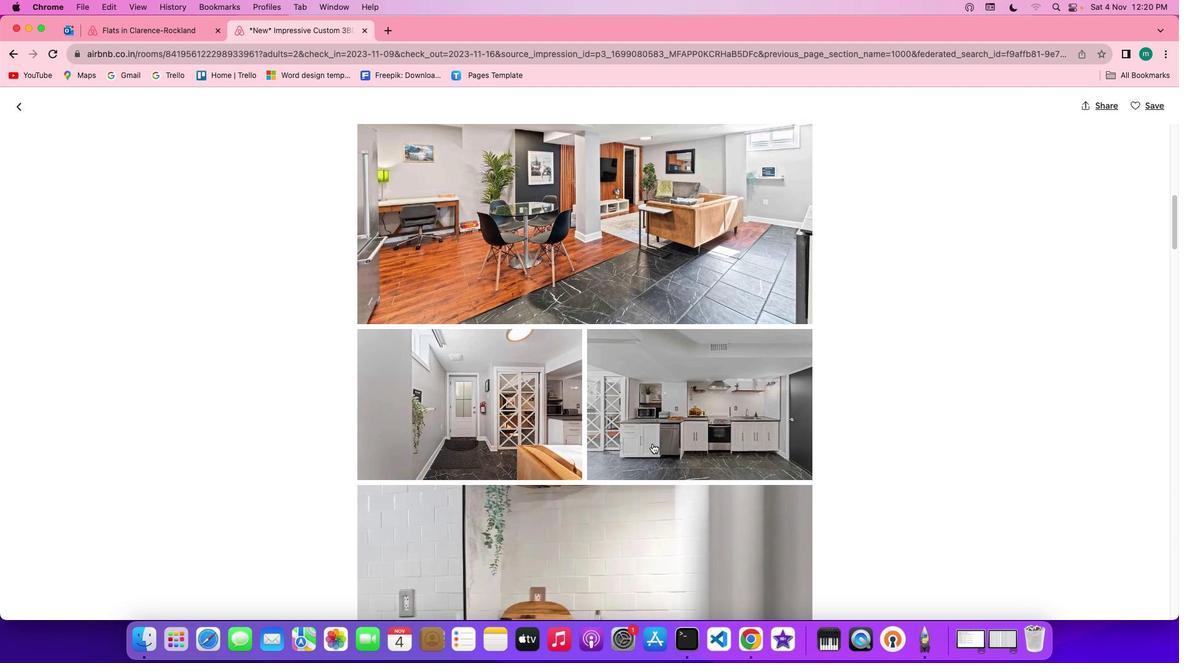 
Action: Mouse scrolled (655, 447) with delta (3, 2)
Screenshot: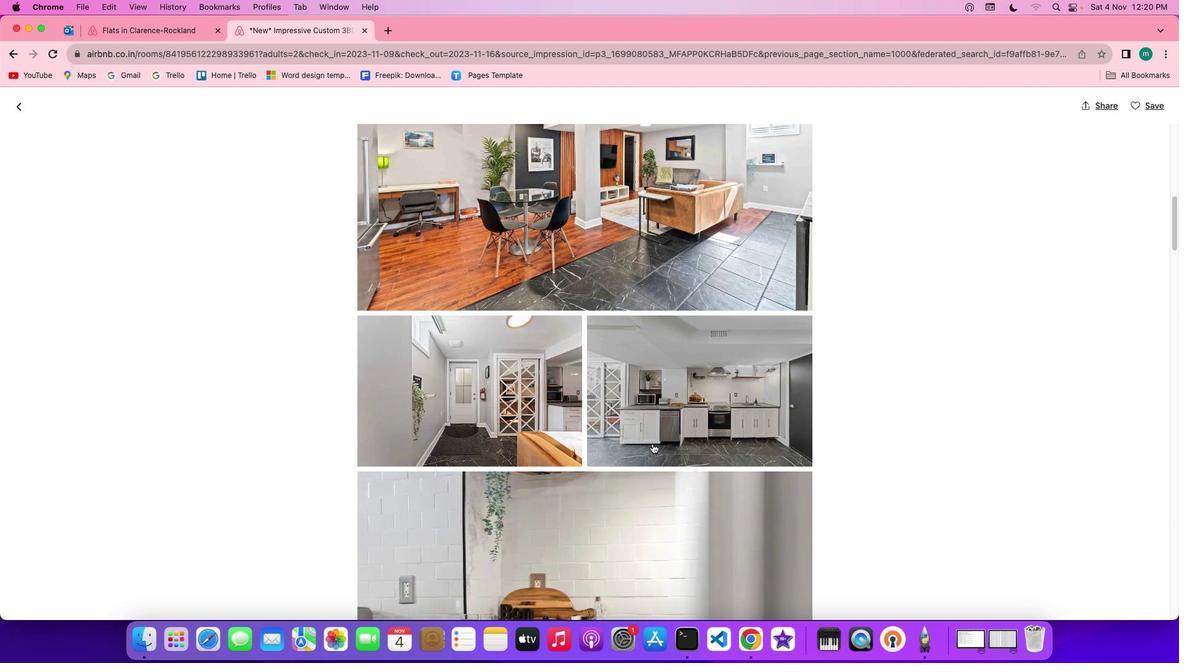 
Action: Mouse scrolled (655, 447) with delta (3, 2)
Screenshot: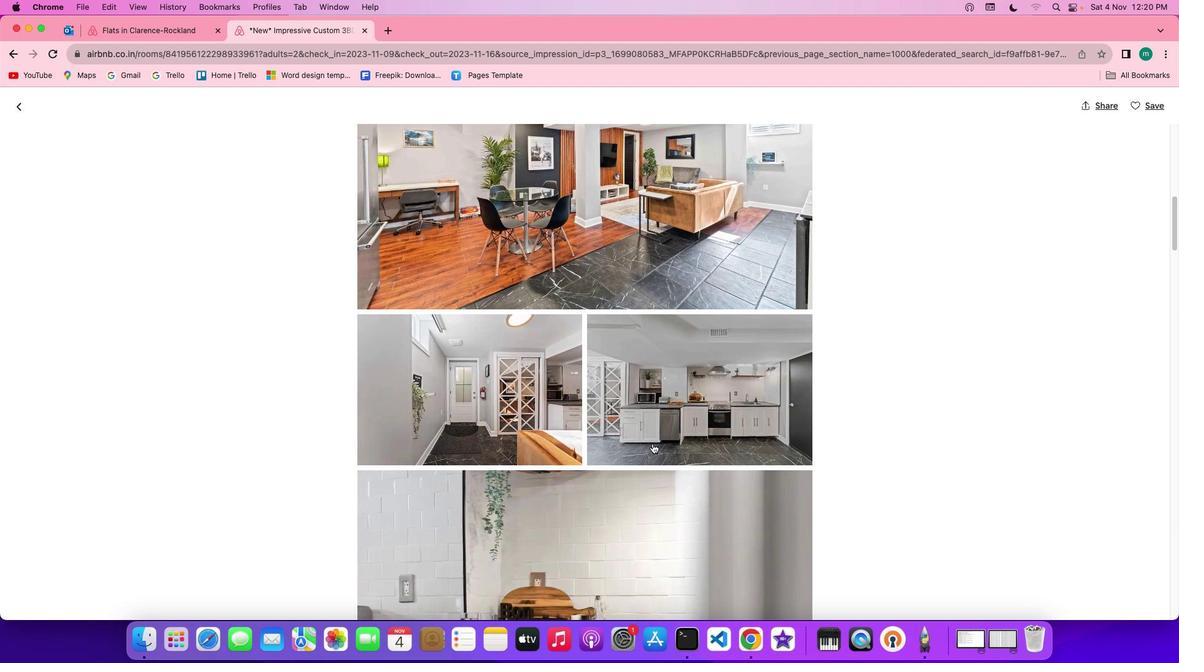 
Action: Mouse scrolled (655, 447) with delta (3, 2)
Screenshot: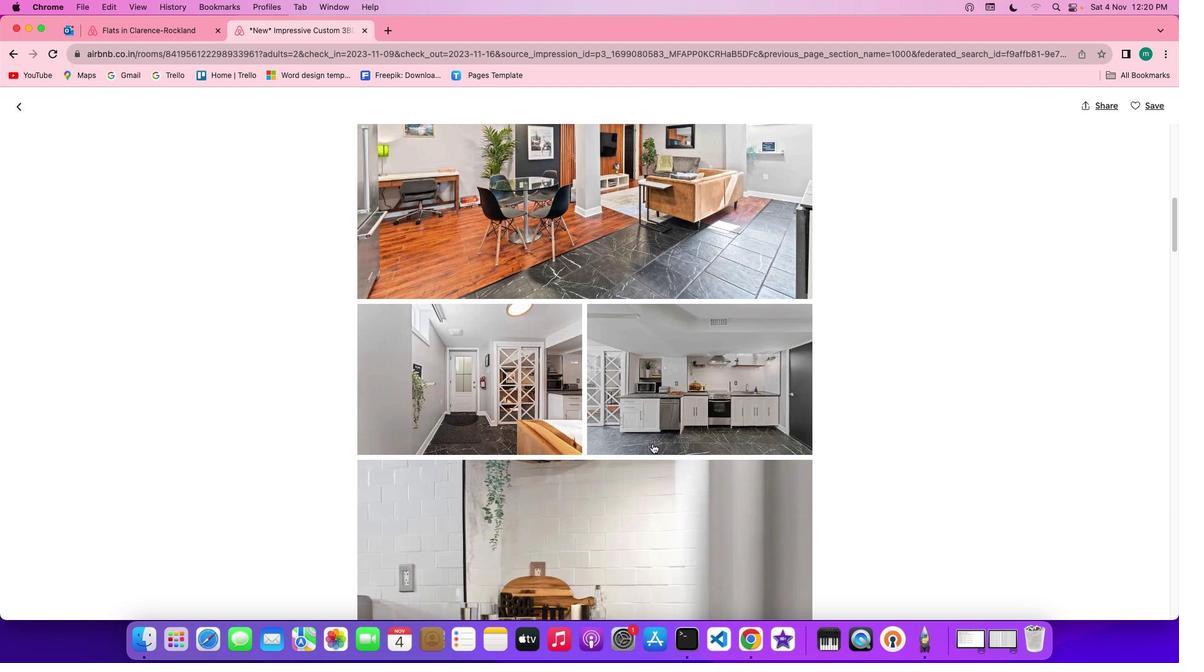 
Action: Mouse scrolled (655, 447) with delta (3, 2)
Screenshot: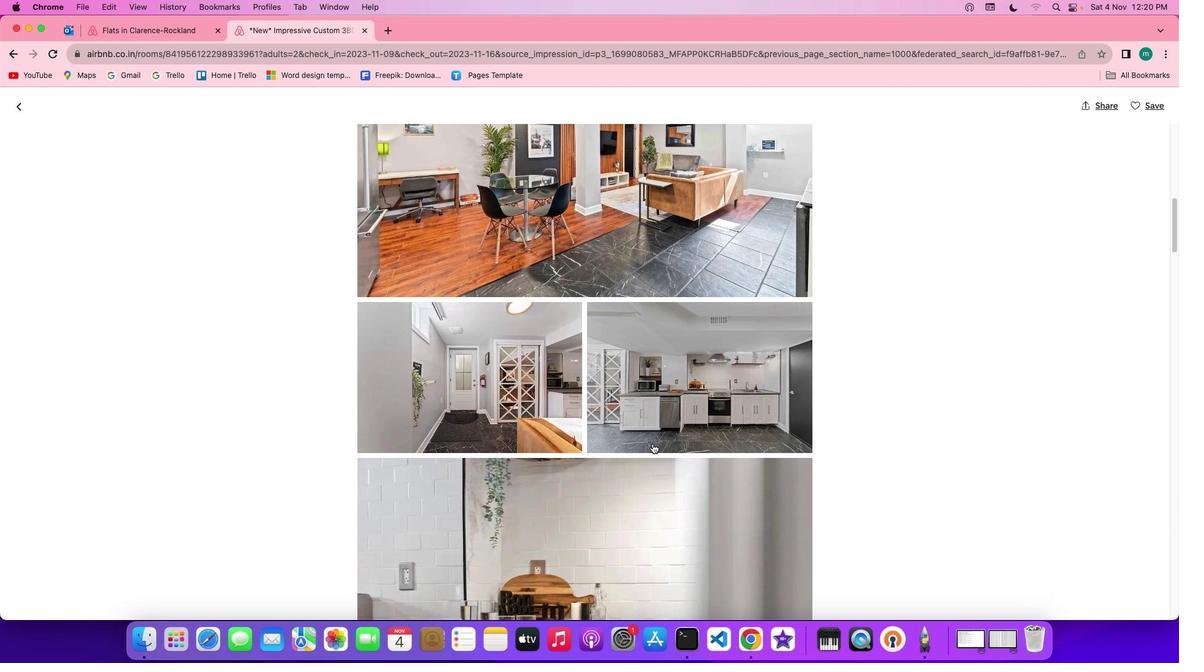 
Action: Mouse scrolled (655, 447) with delta (3, 2)
Screenshot: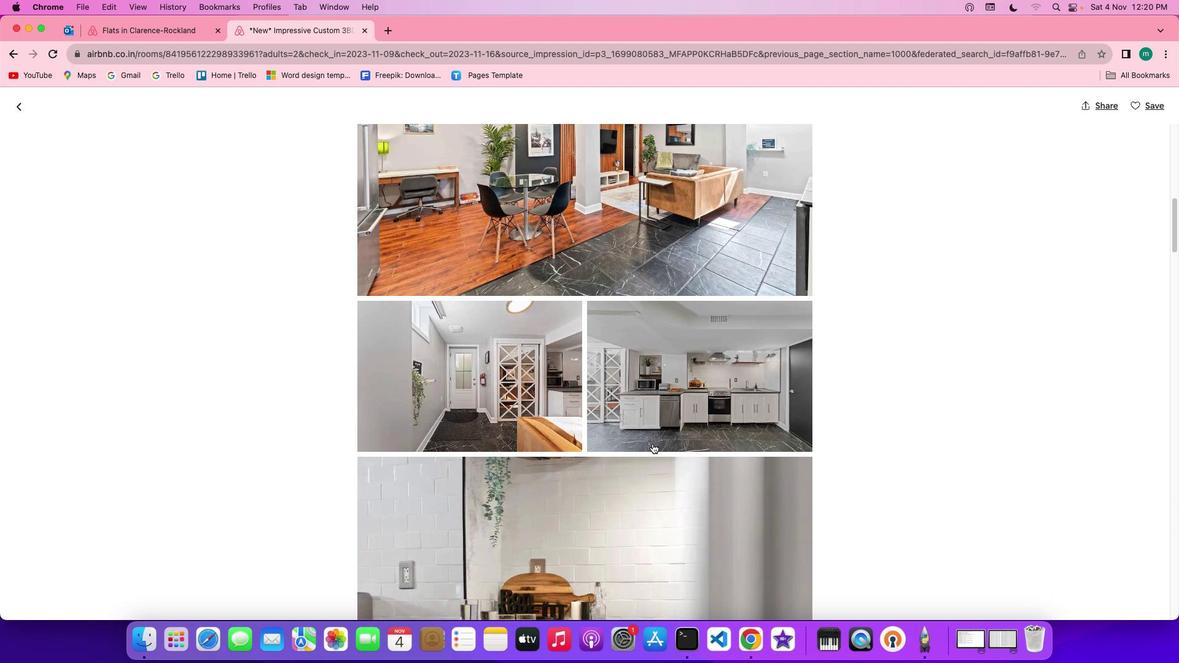 
Action: Mouse scrolled (655, 447) with delta (3, 2)
Screenshot: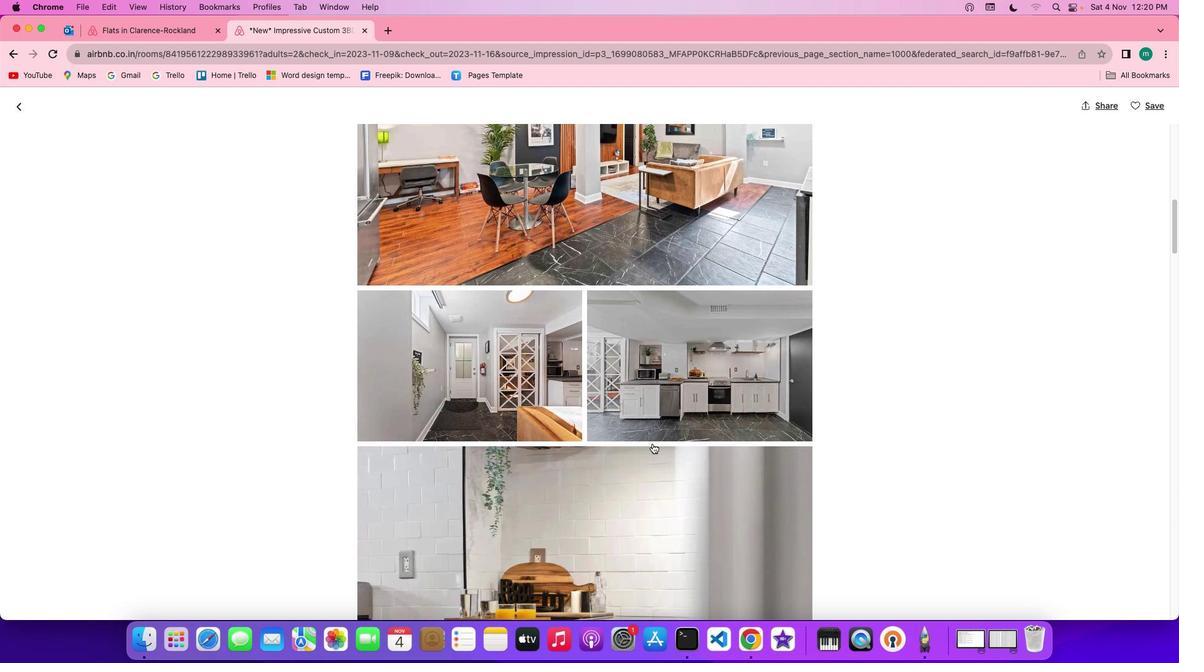 
Action: Mouse scrolled (655, 447) with delta (3, 2)
Screenshot: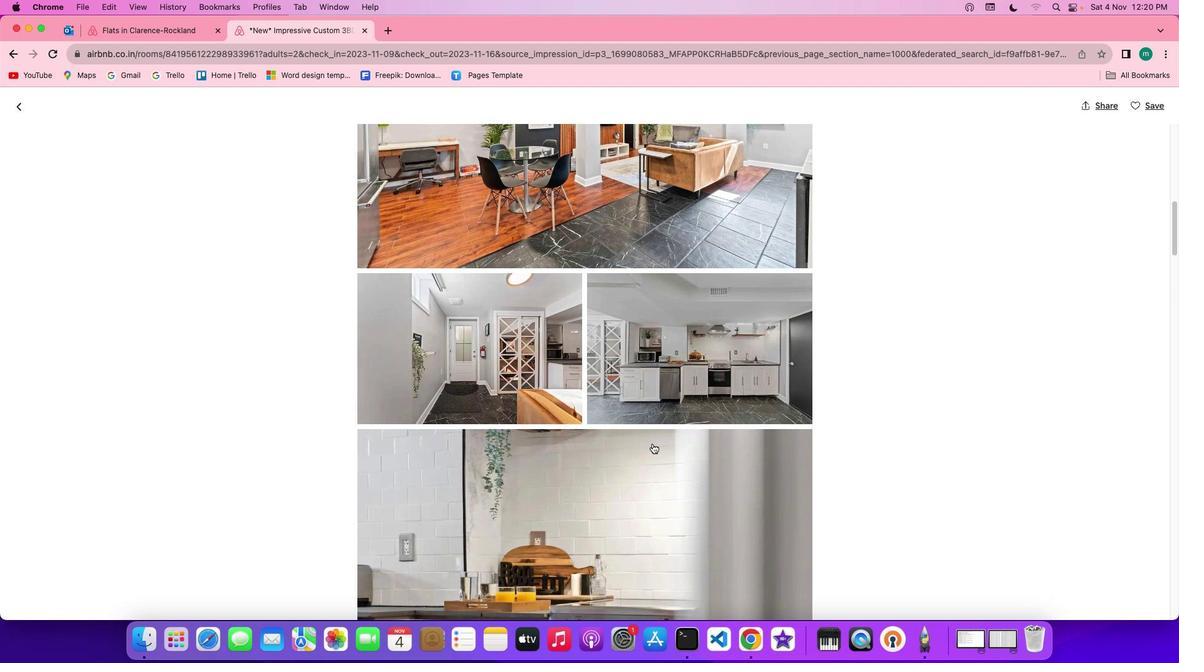 
Action: Mouse scrolled (655, 447) with delta (3, 2)
Screenshot: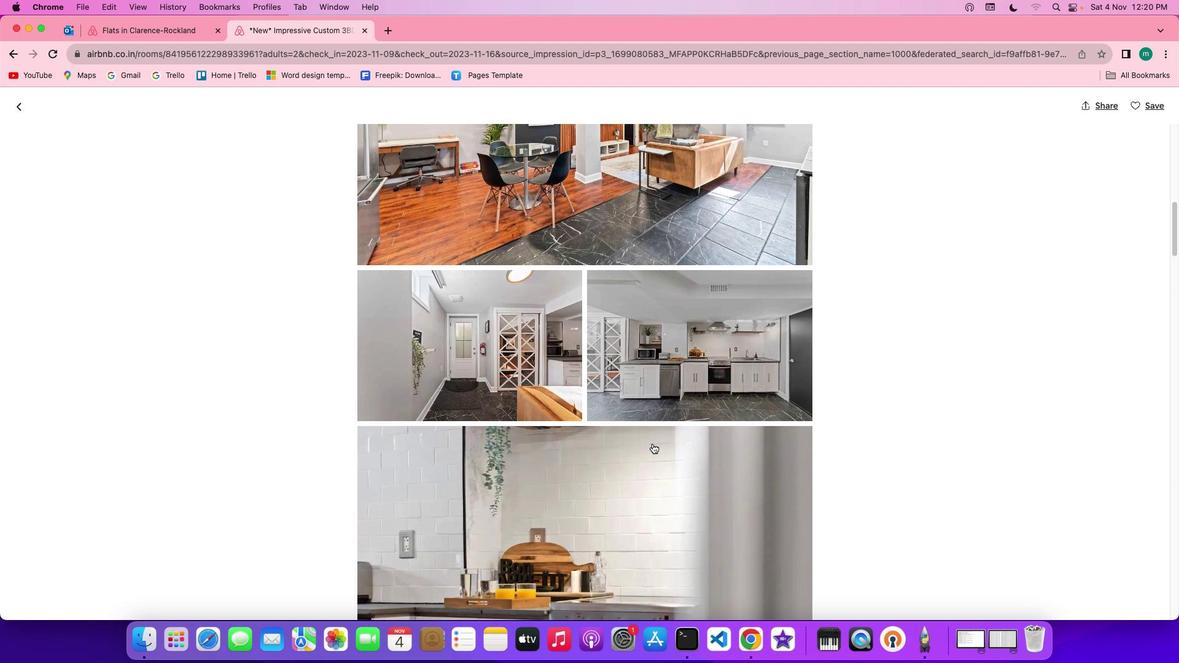
Action: Mouse scrolled (655, 447) with delta (3, 2)
Screenshot: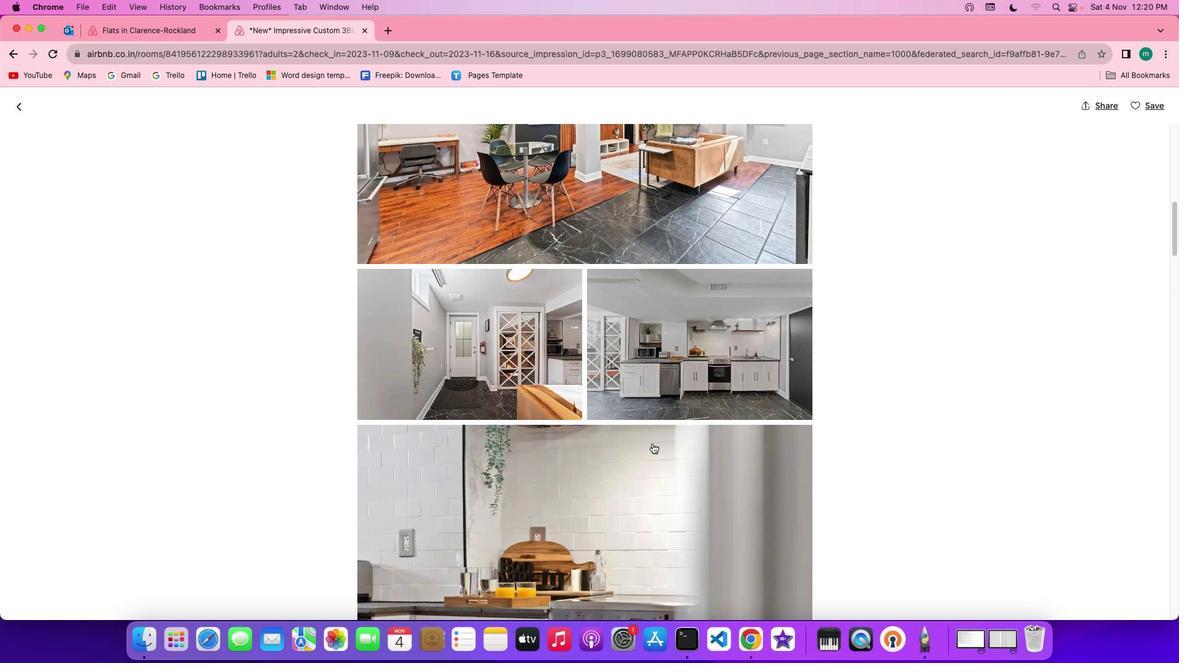 
Action: Mouse scrolled (655, 447) with delta (3, 2)
Screenshot: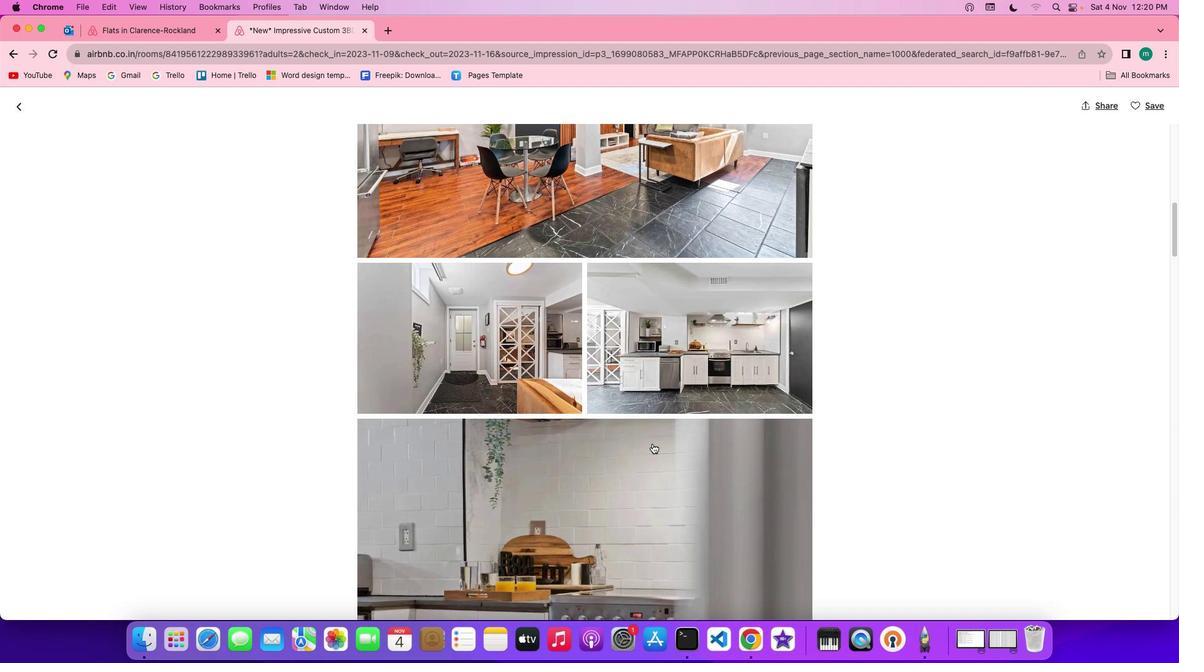 
Action: Mouse scrolled (655, 447) with delta (3, 2)
Screenshot: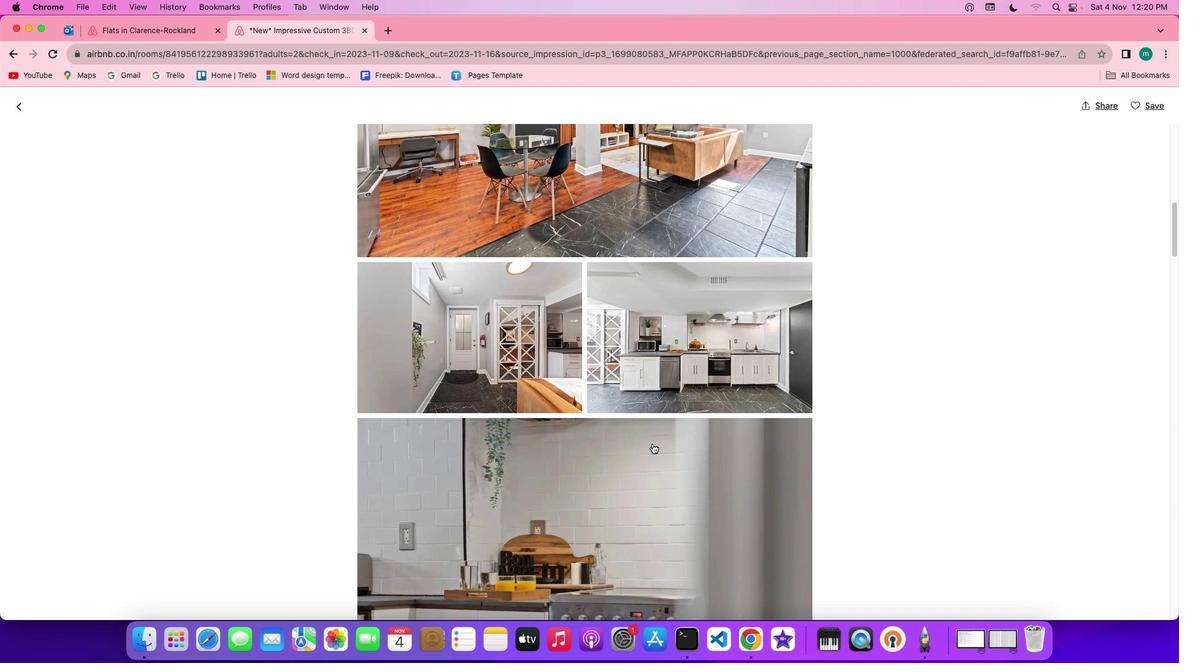 
Action: Mouse scrolled (655, 447) with delta (3, 2)
Screenshot: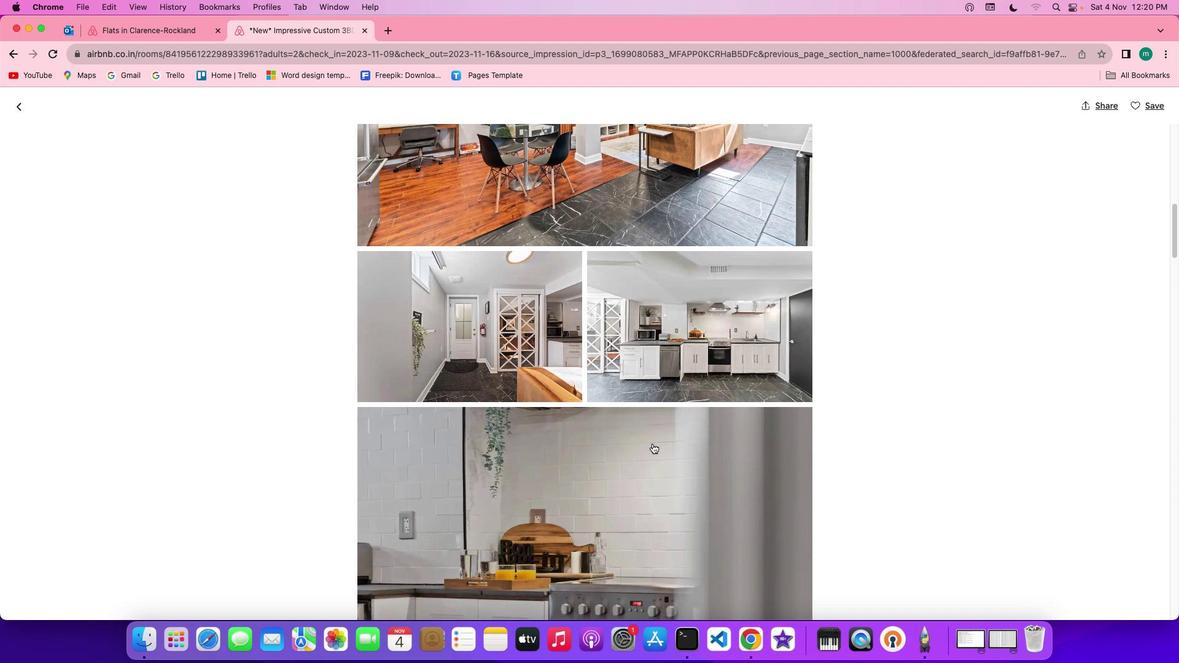
Action: Mouse scrolled (655, 447) with delta (3, 2)
Screenshot: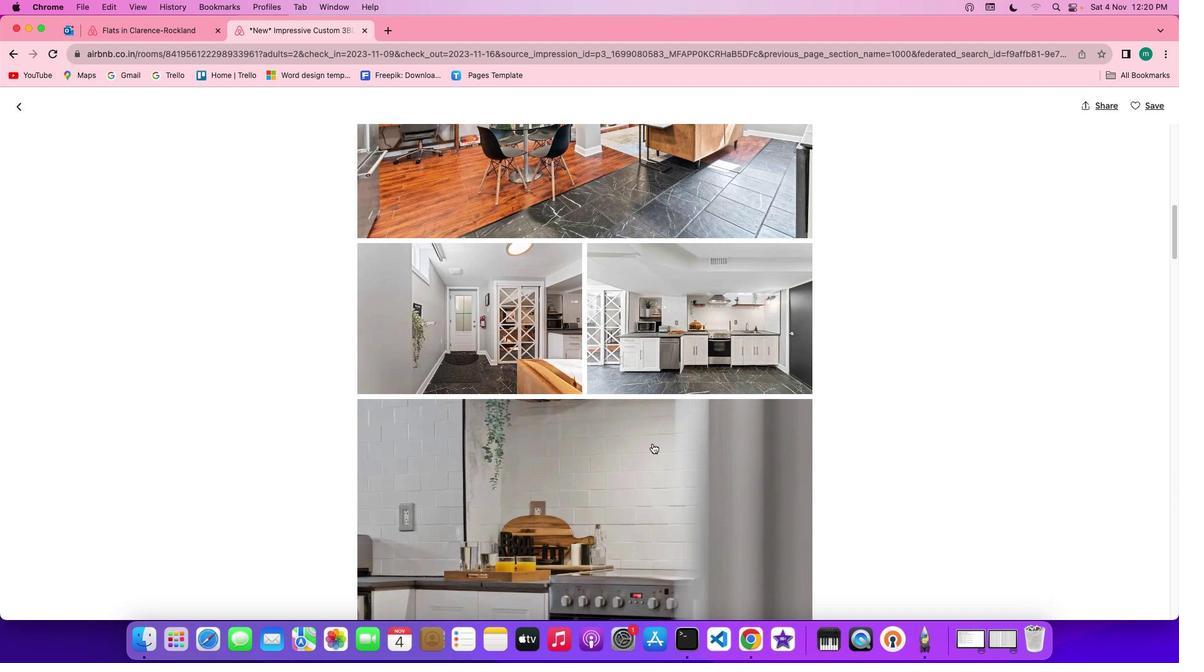 
Action: Mouse scrolled (655, 447) with delta (3, 2)
Screenshot: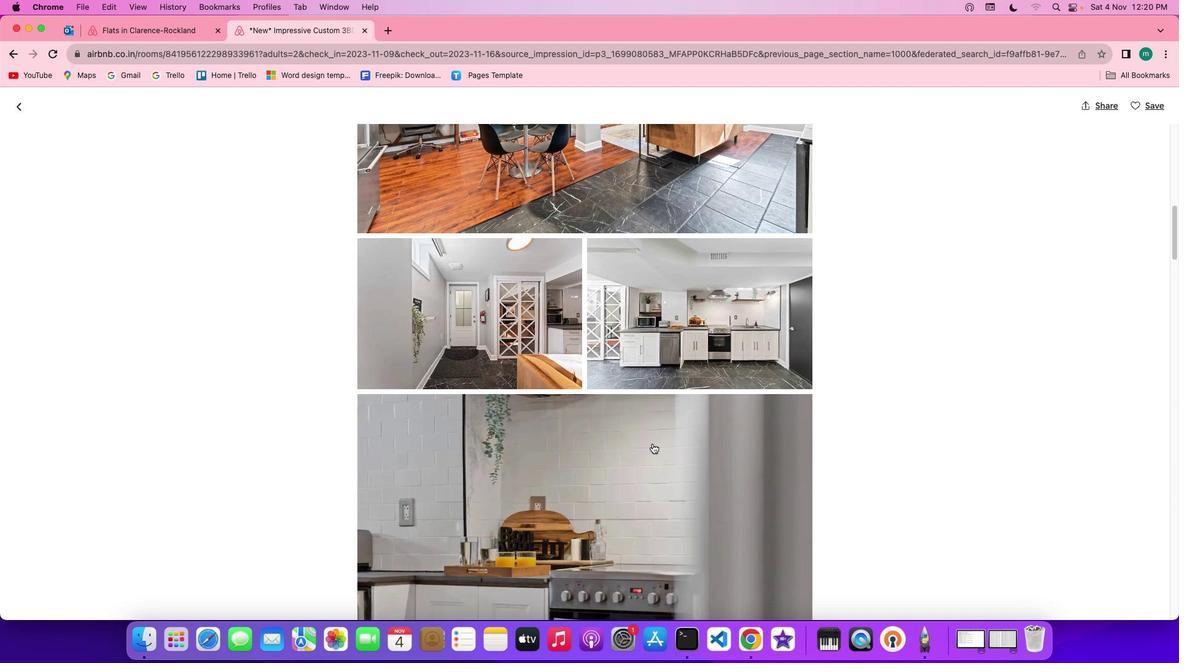 
Action: Mouse scrolled (655, 447) with delta (3, 2)
Screenshot: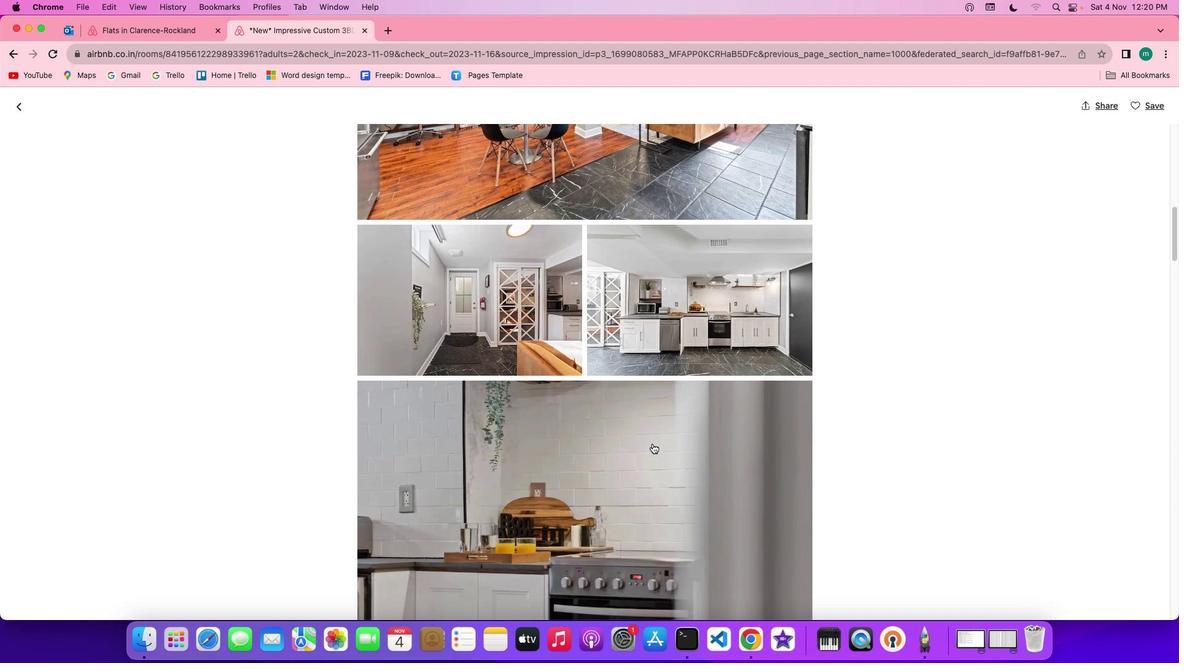 
Action: Mouse scrolled (655, 447) with delta (3, 2)
Screenshot: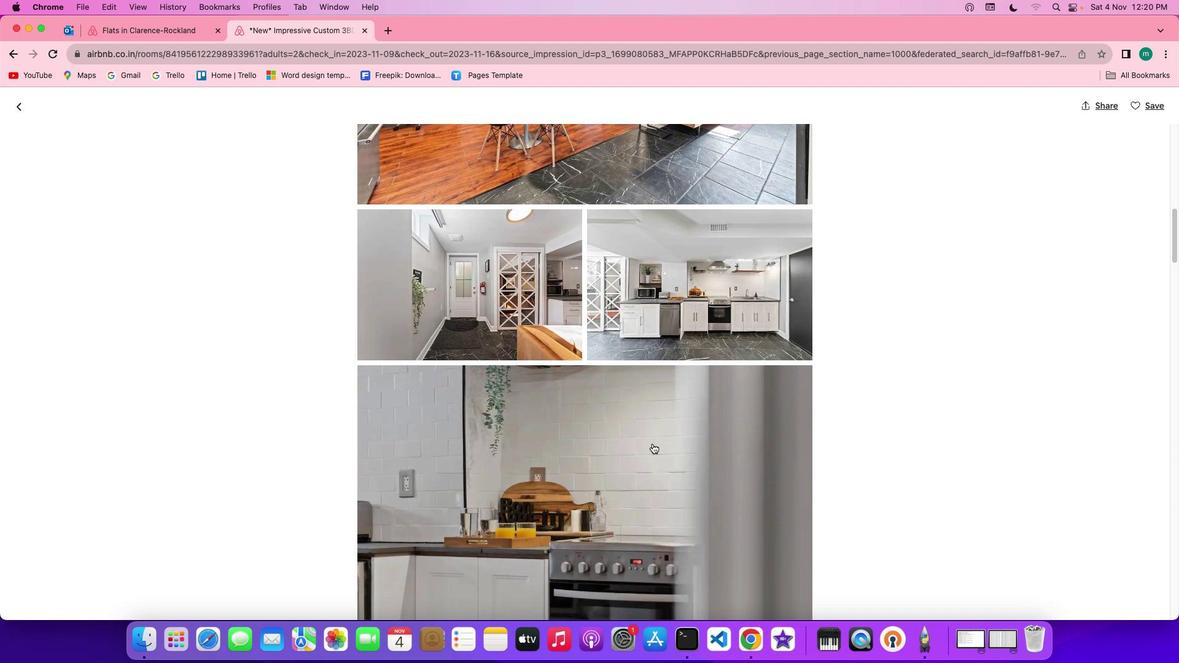 
Action: Mouse scrolled (655, 447) with delta (3, 2)
Screenshot: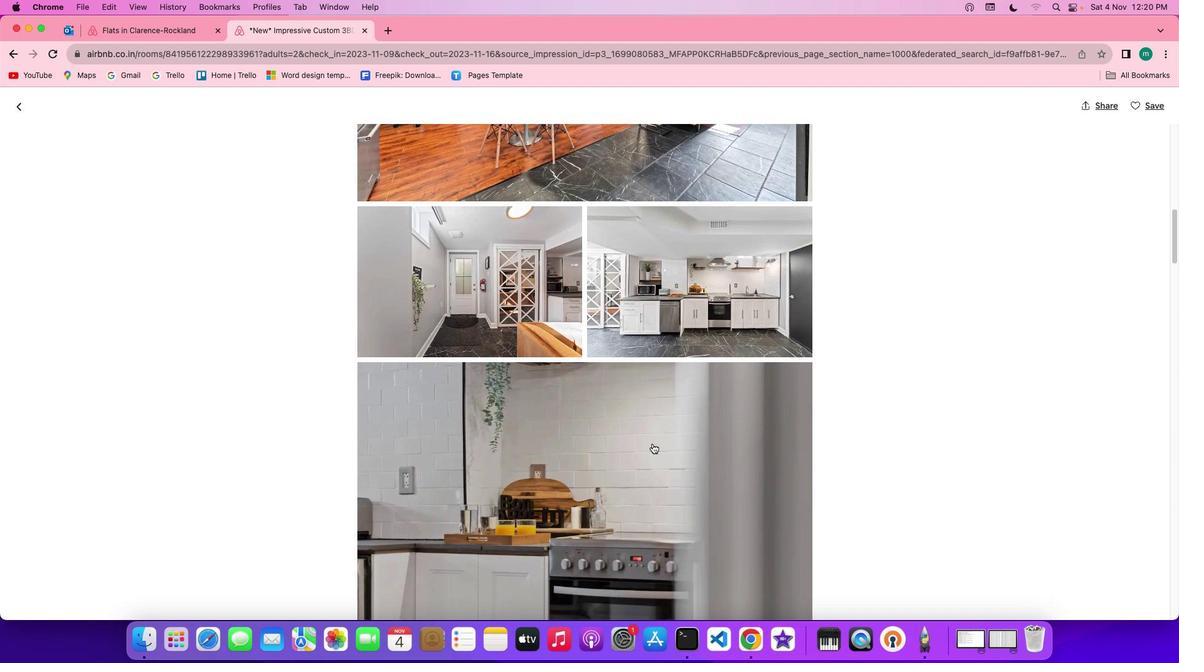 
Action: Mouse scrolled (655, 447) with delta (3, 2)
Screenshot: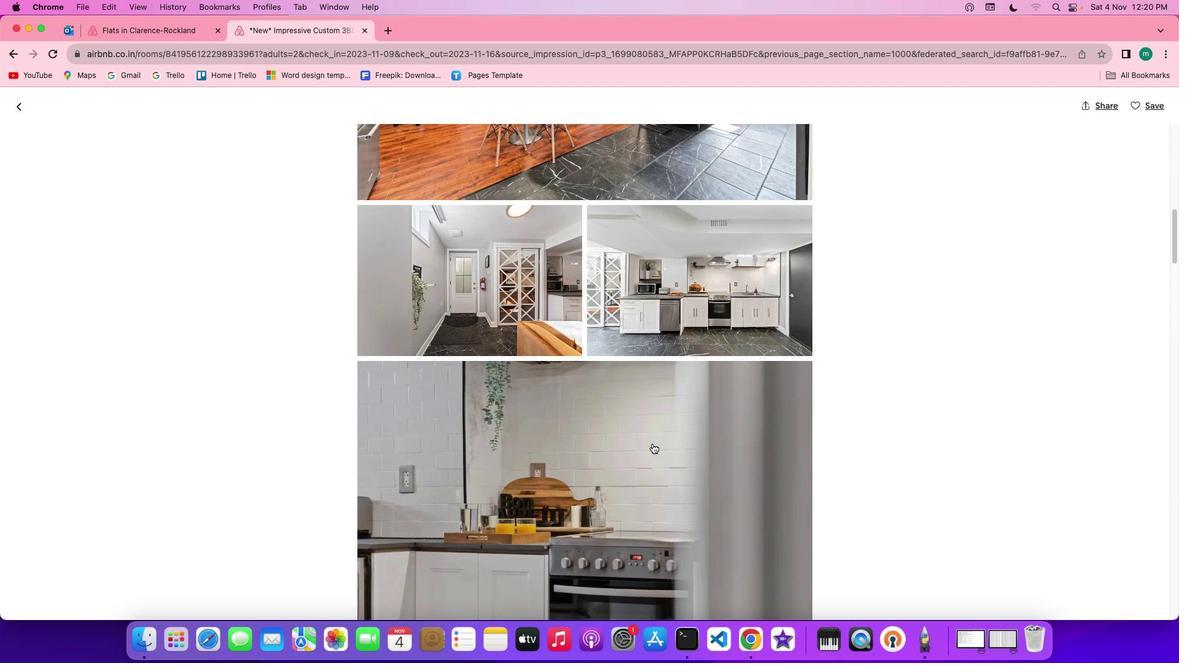 
Action: Mouse scrolled (655, 447) with delta (3, 2)
Screenshot: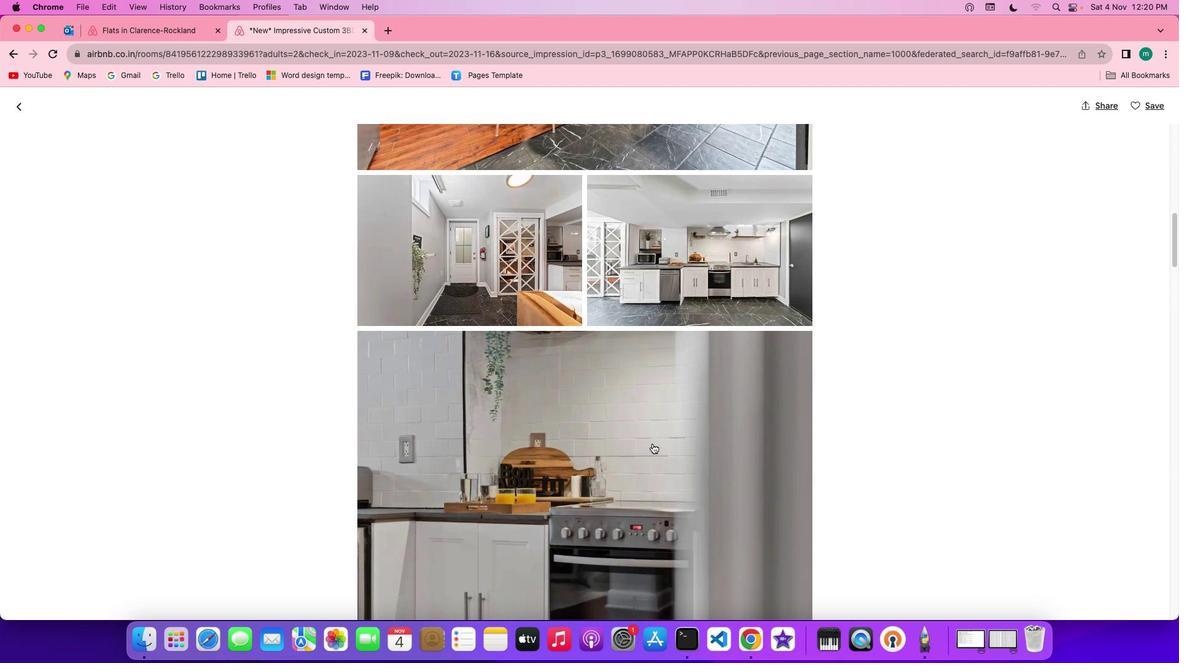 
Action: Mouse scrolled (655, 447) with delta (3, 2)
Screenshot: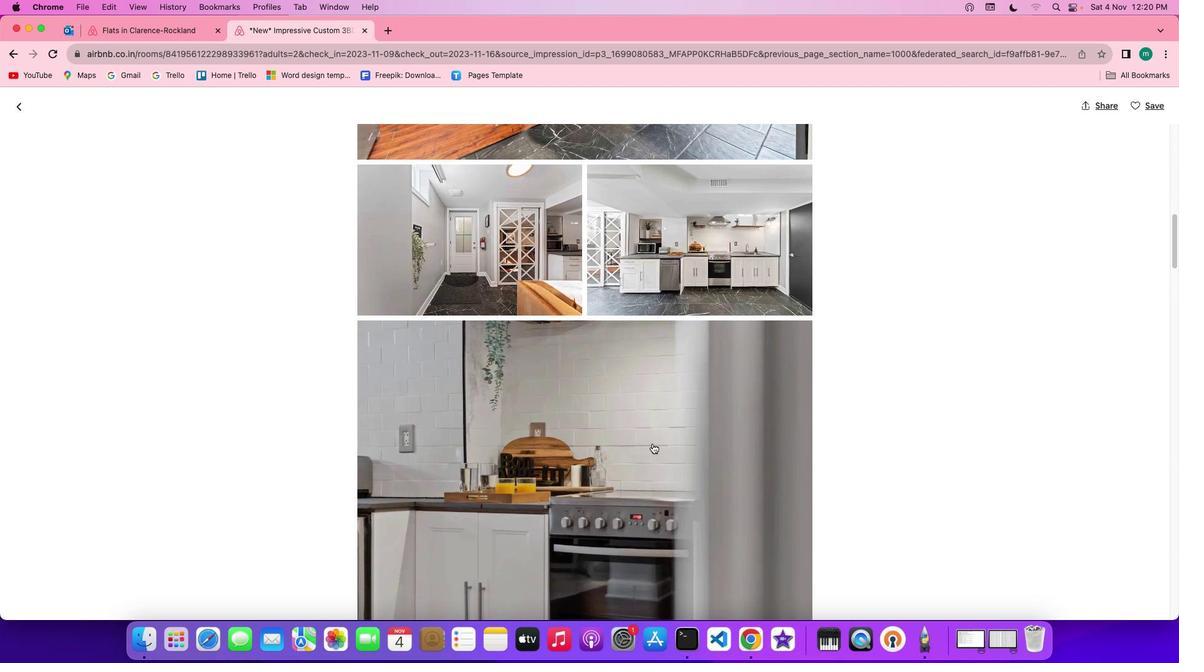 
Action: Mouse scrolled (655, 447) with delta (3, 2)
Screenshot: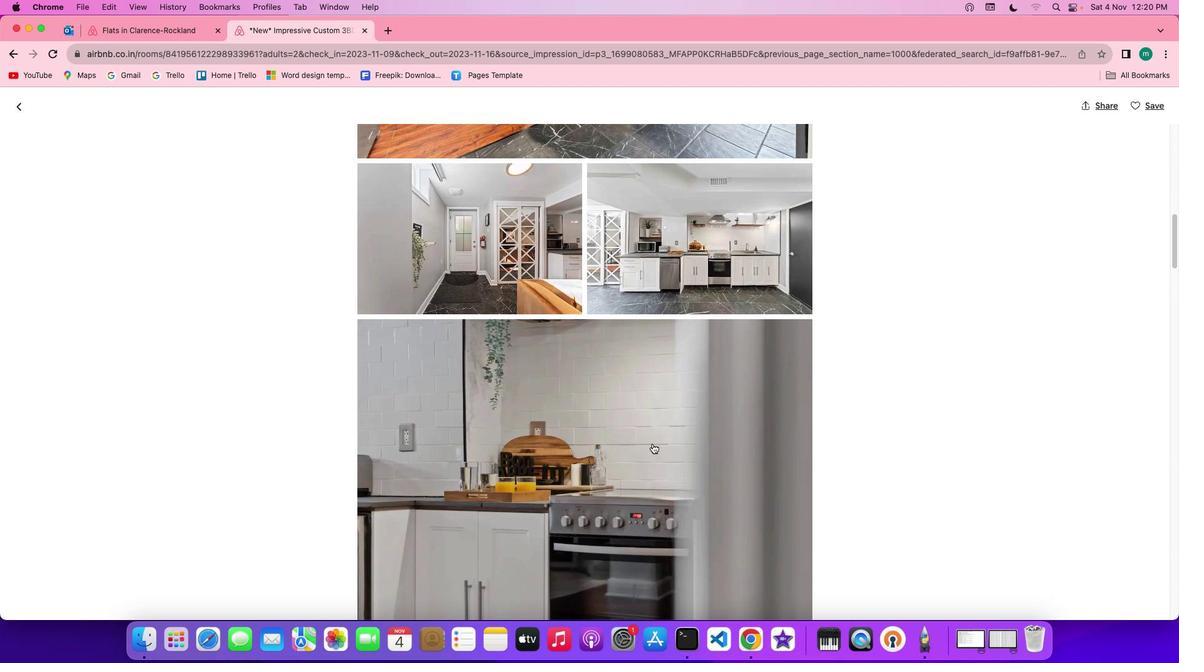 
Action: Mouse scrolled (655, 447) with delta (3, 2)
Screenshot: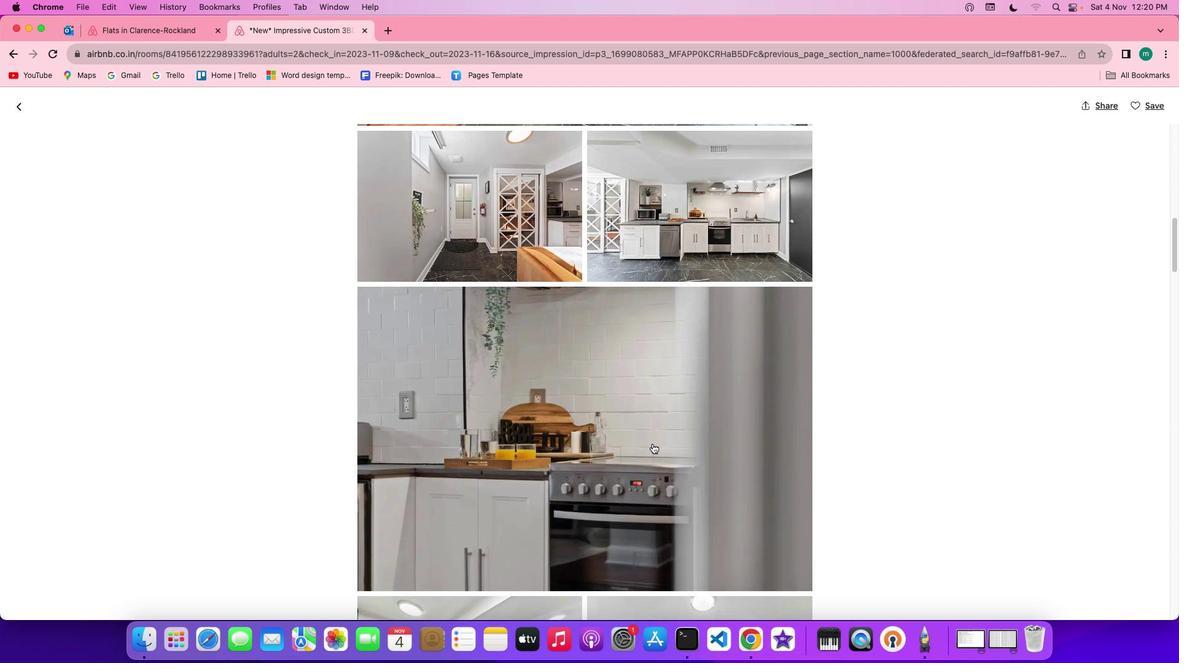 
Action: Mouse scrolled (655, 447) with delta (3, 2)
Screenshot: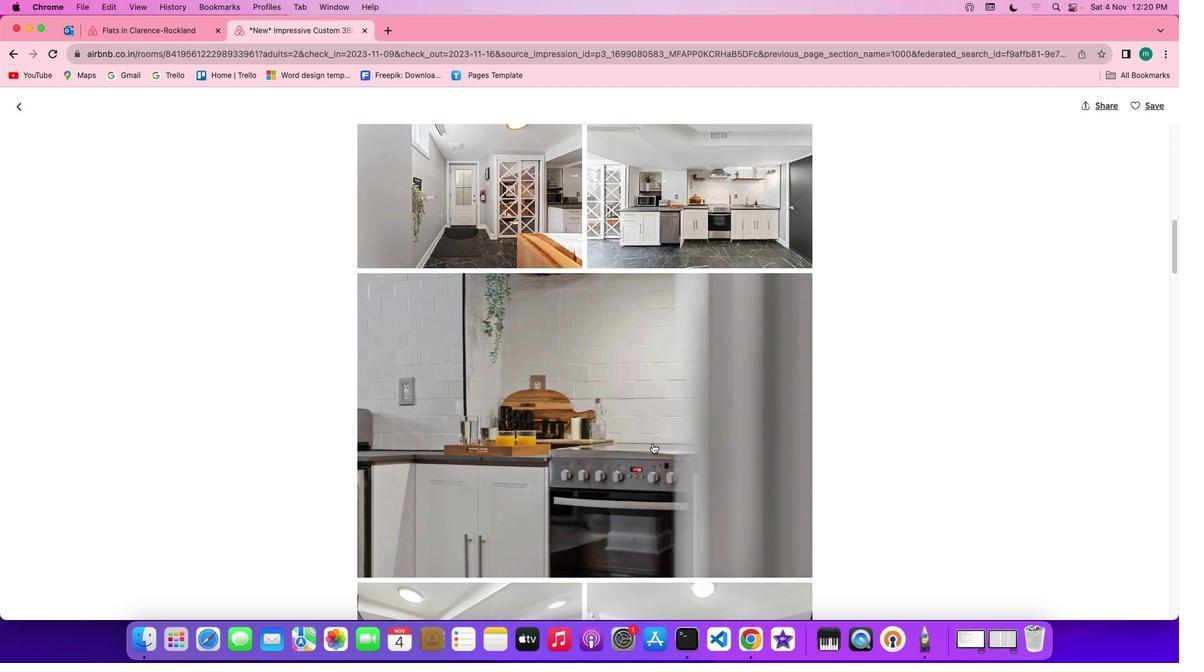 
Action: Mouse scrolled (655, 447) with delta (3, 2)
Screenshot: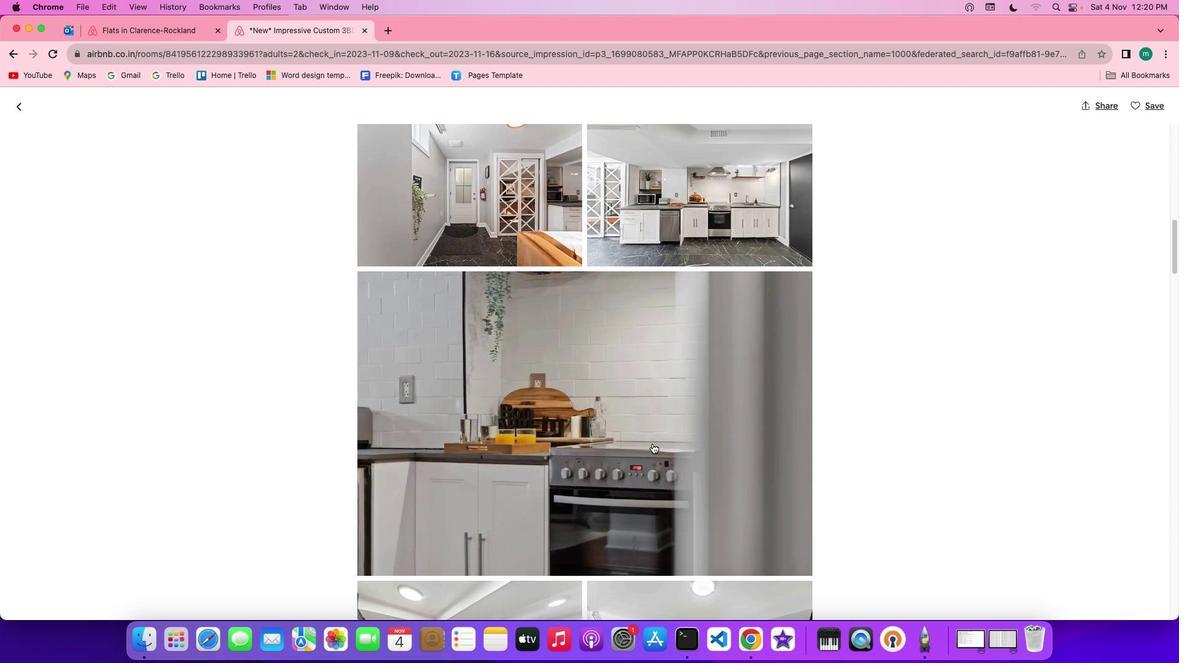 
Action: Mouse scrolled (655, 447) with delta (3, 2)
Screenshot: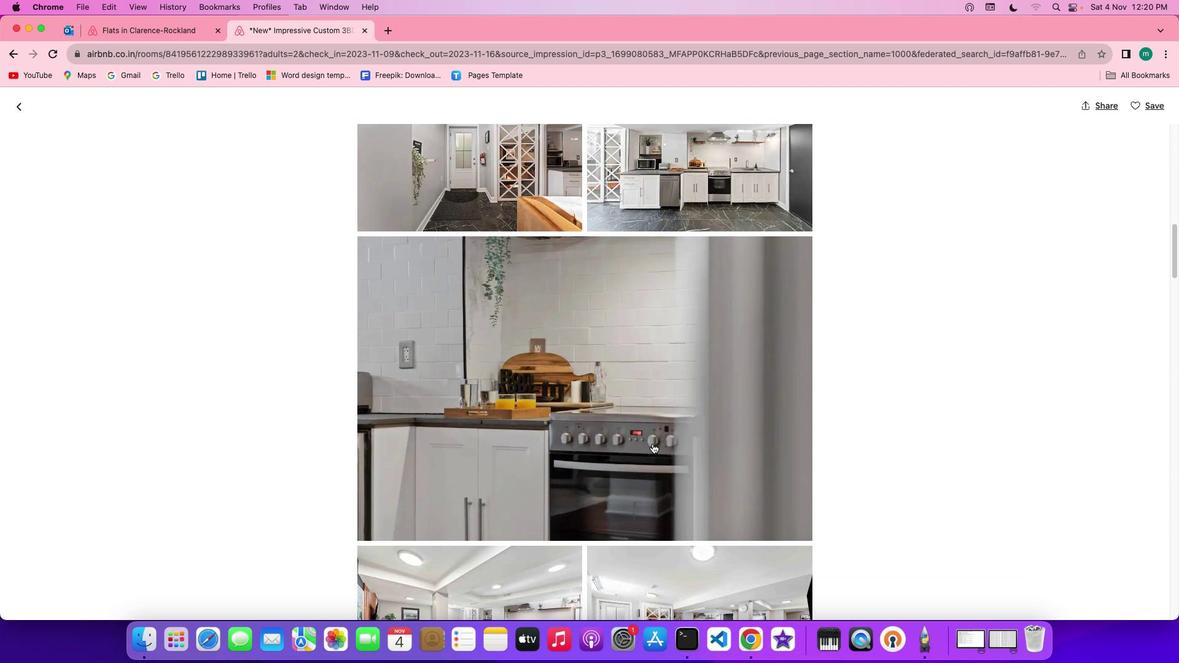
Action: Mouse scrolled (655, 447) with delta (3, 2)
Screenshot: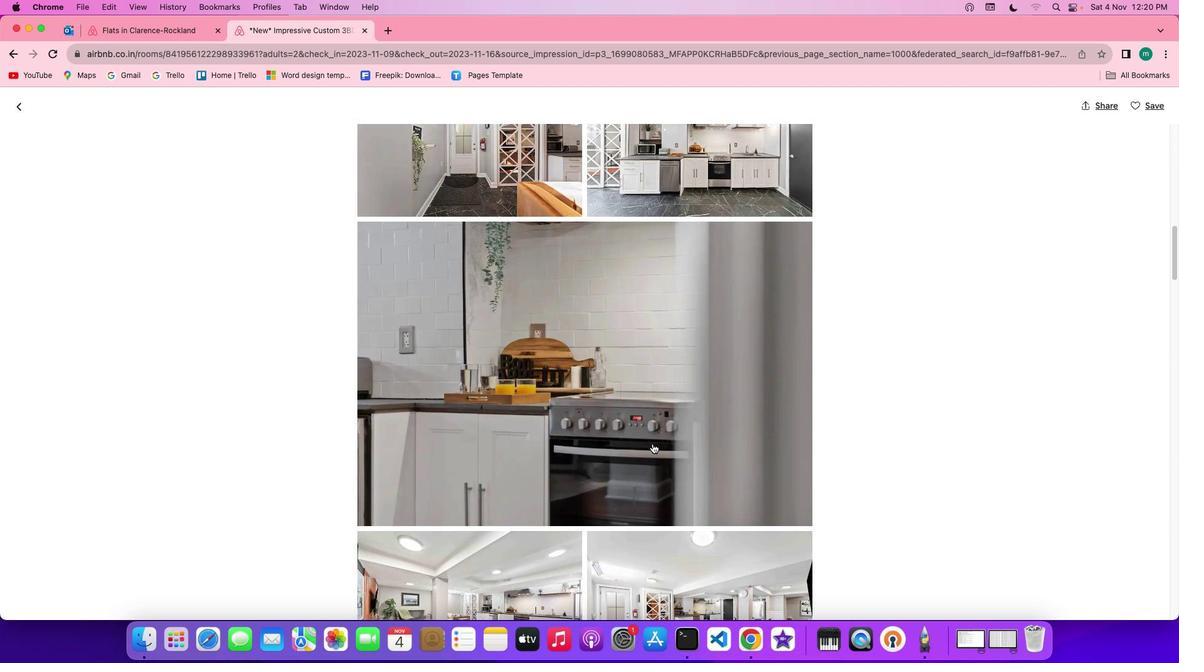 
Action: Mouse scrolled (655, 447) with delta (3, 2)
Screenshot: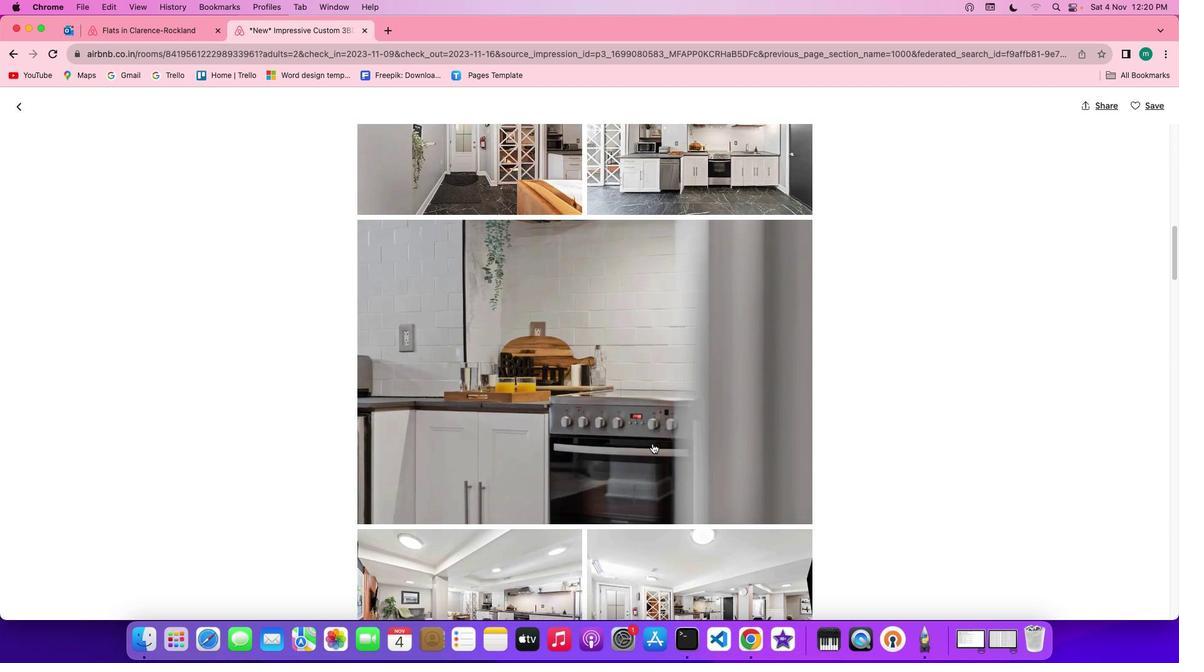 
Action: Mouse scrolled (655, 447) with delta (3, 2)
Screenshot: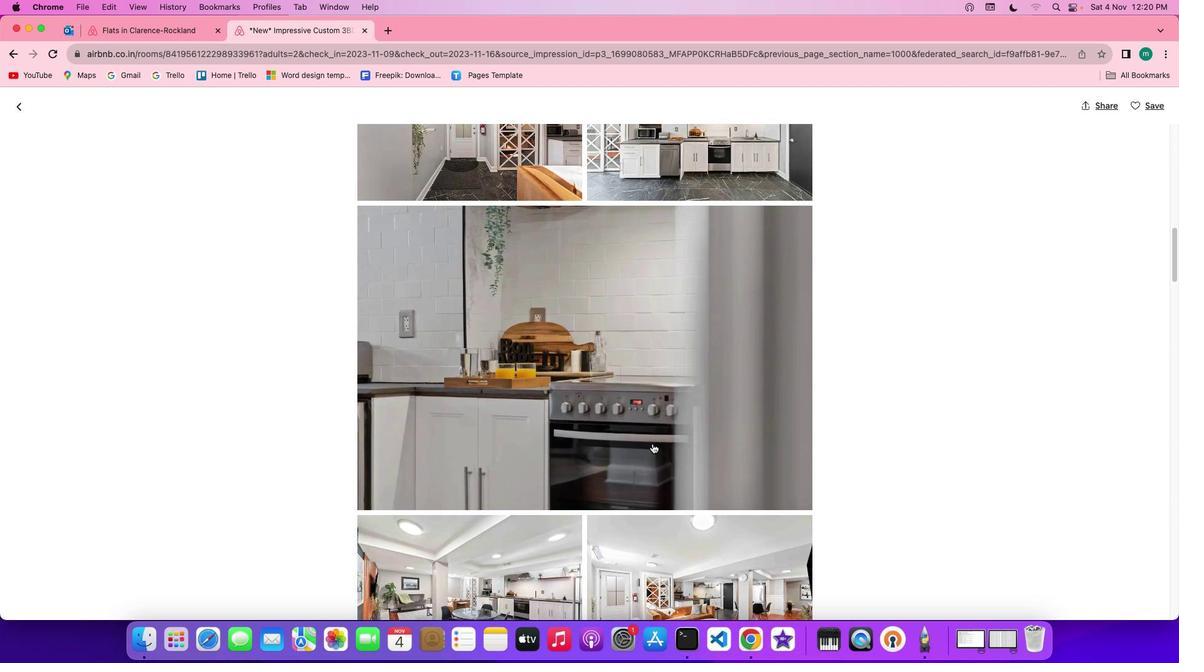 
Action: Mouse scrolled (655, 447) with delta (3, 2)
Screenshot: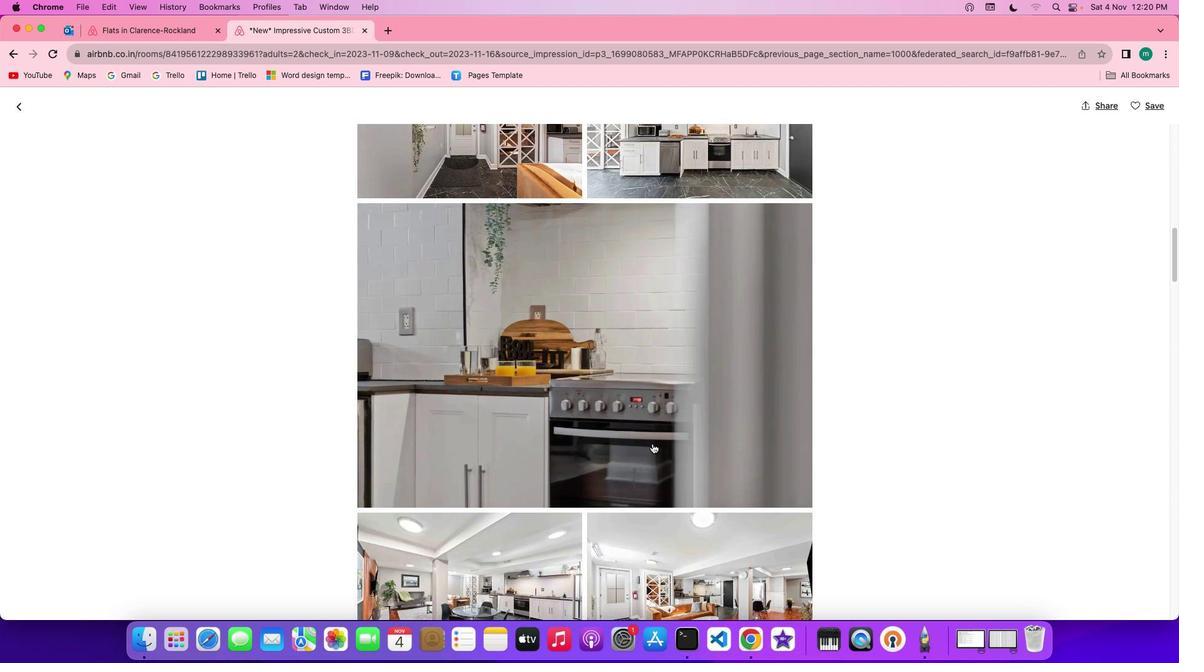 
Action: Mouse scrolled (655, 447) with delta (3, 2)
Screenshot: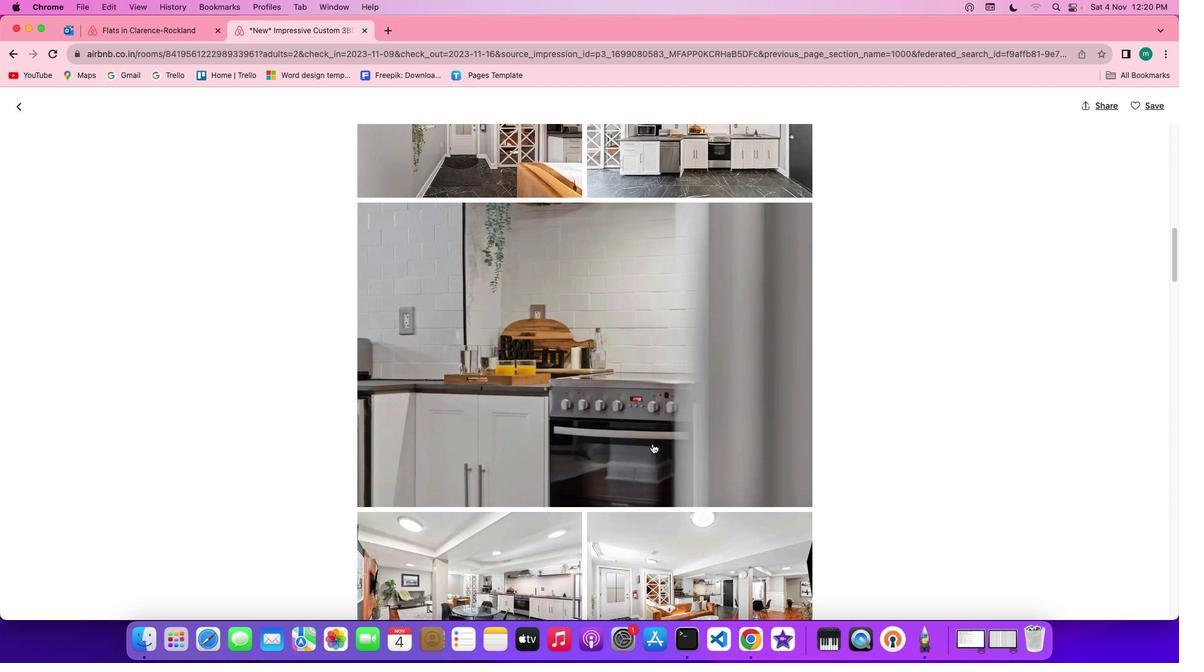 
Action: Mouse scrolled (655, 447) with delta (3, 2)
Screenshot: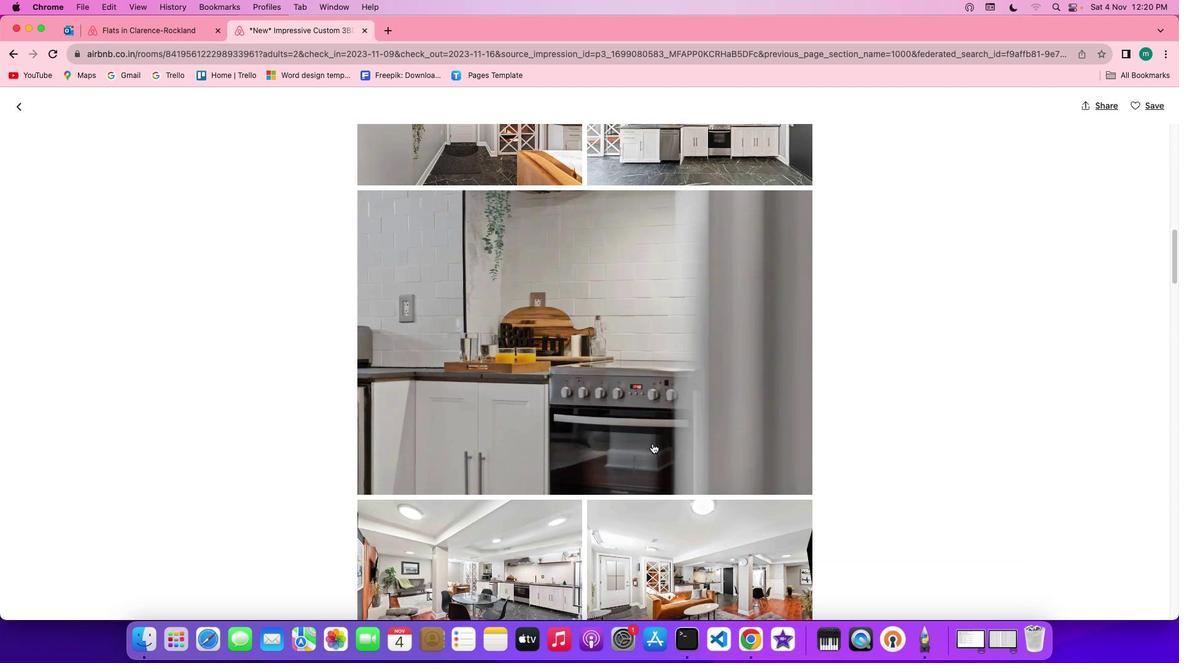 
Action: Mouse scrolled (655, 447) with delta (3, 2)
Screenshot: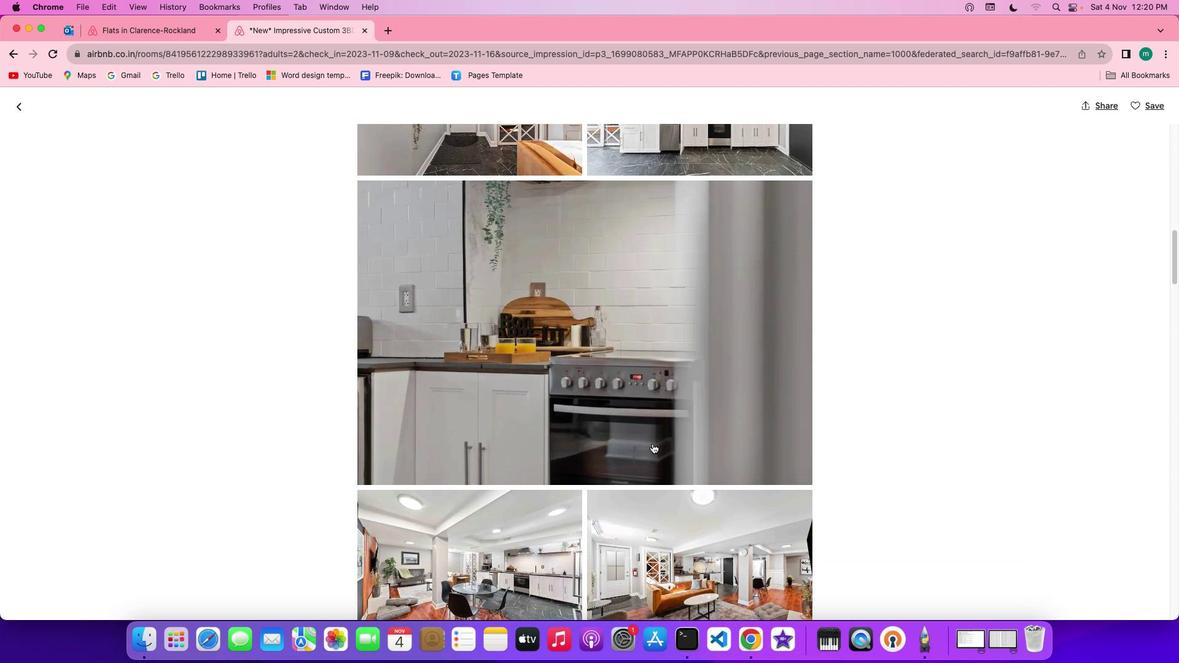 
Action: Mouse scrolled (655, 447) with delta (3, 2)
Screenshot: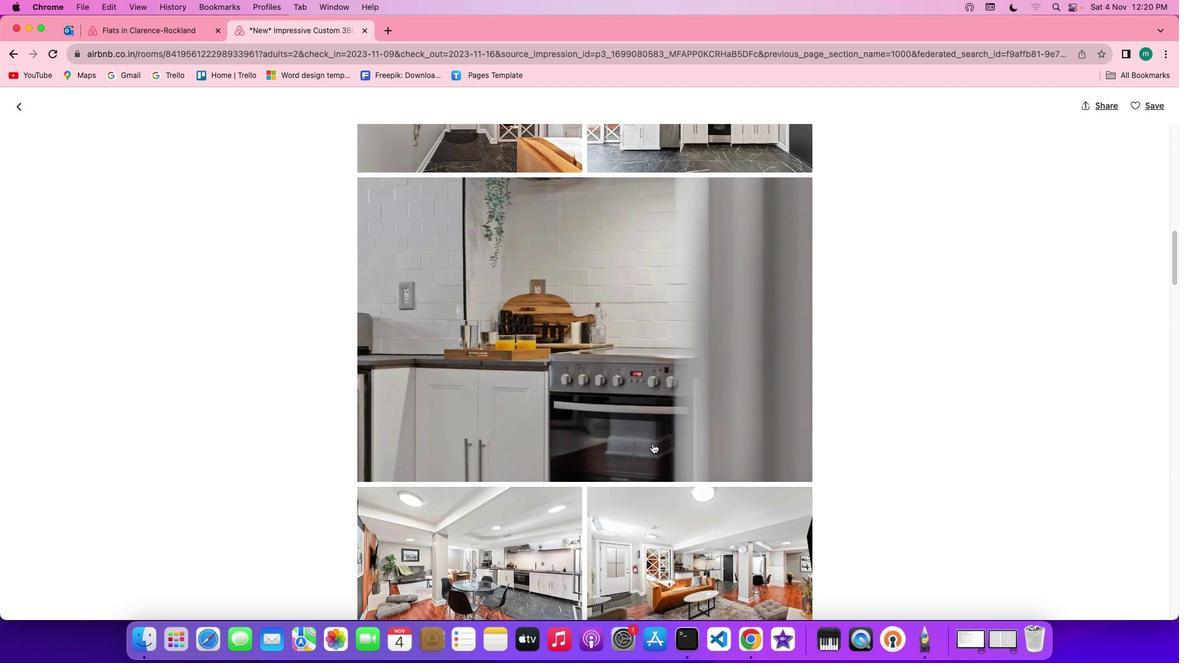 
Action: Mouse scrolled (655, 447) with delta (3, 2)
Screenshot: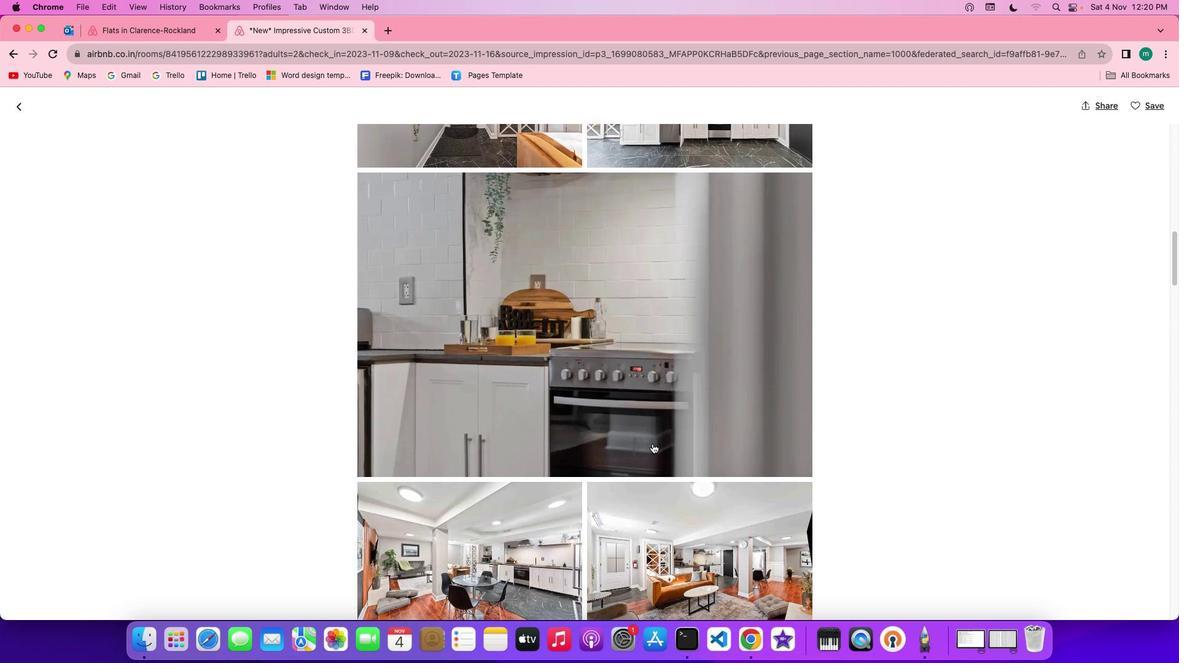 
Action: Mouse scrolled (655, 447) with delta (3, 2)
Screenshot: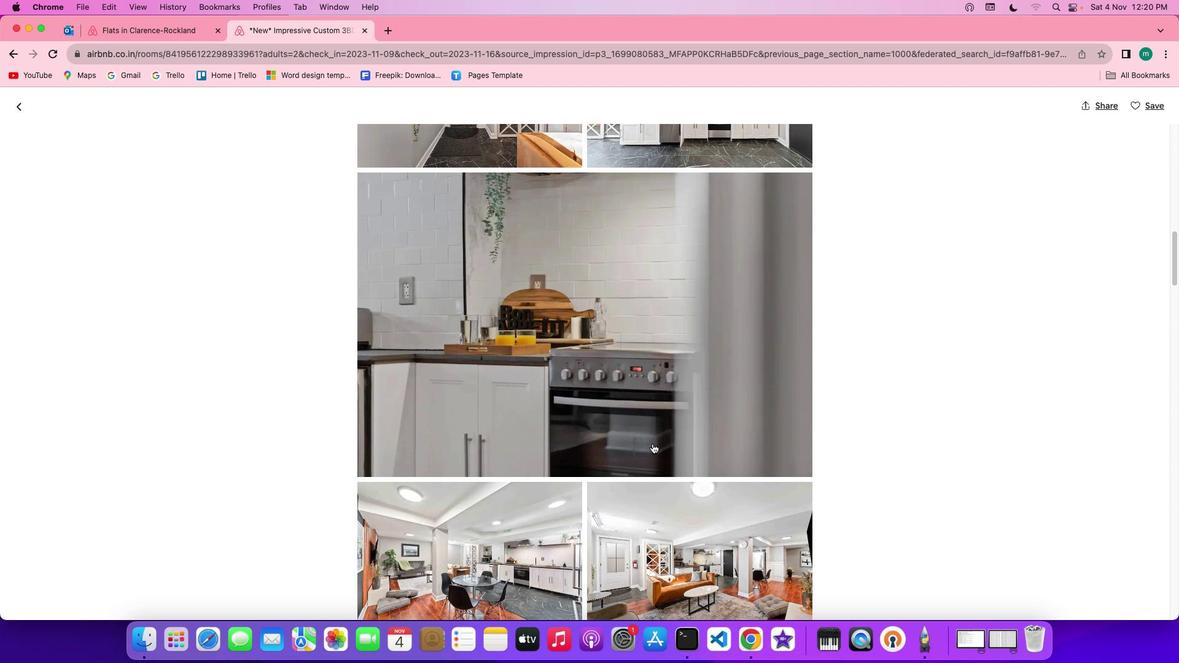 
Action: Mouse scrolled (655, 447) with delta (3, 2)
Screenshot: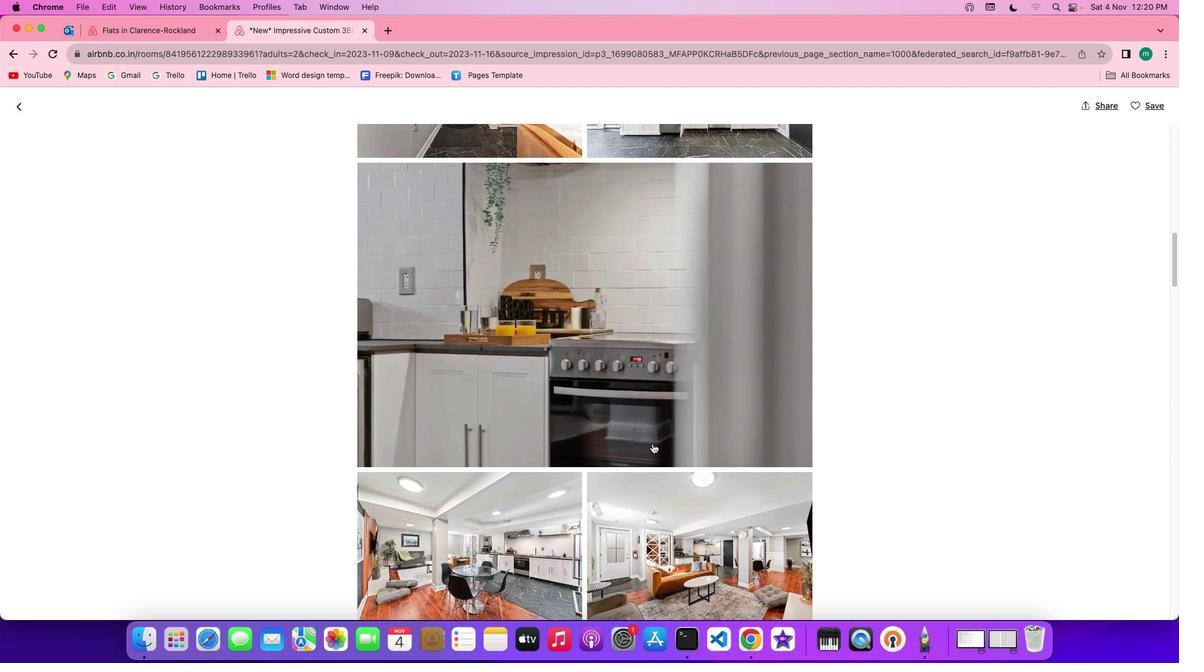 
Action: Mouse scrolled (655, 447) with delta (3, 2)
Screenshot: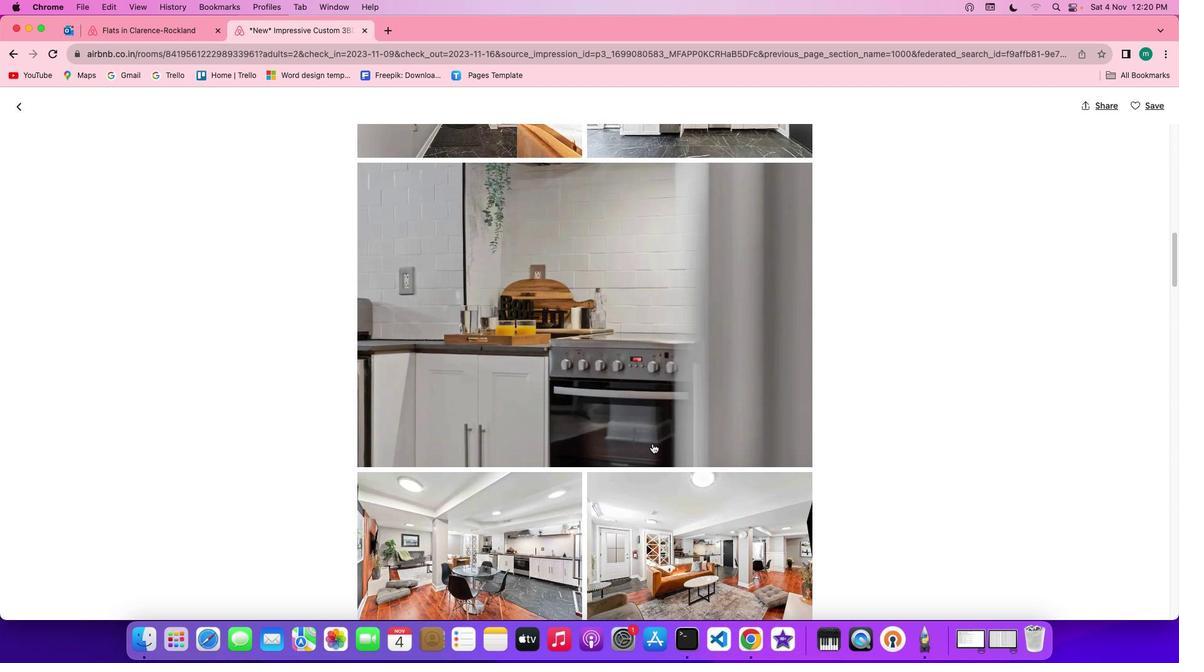 
Action: Mouse scrolled (655, 447) with delta (3, 2)
Screenshot: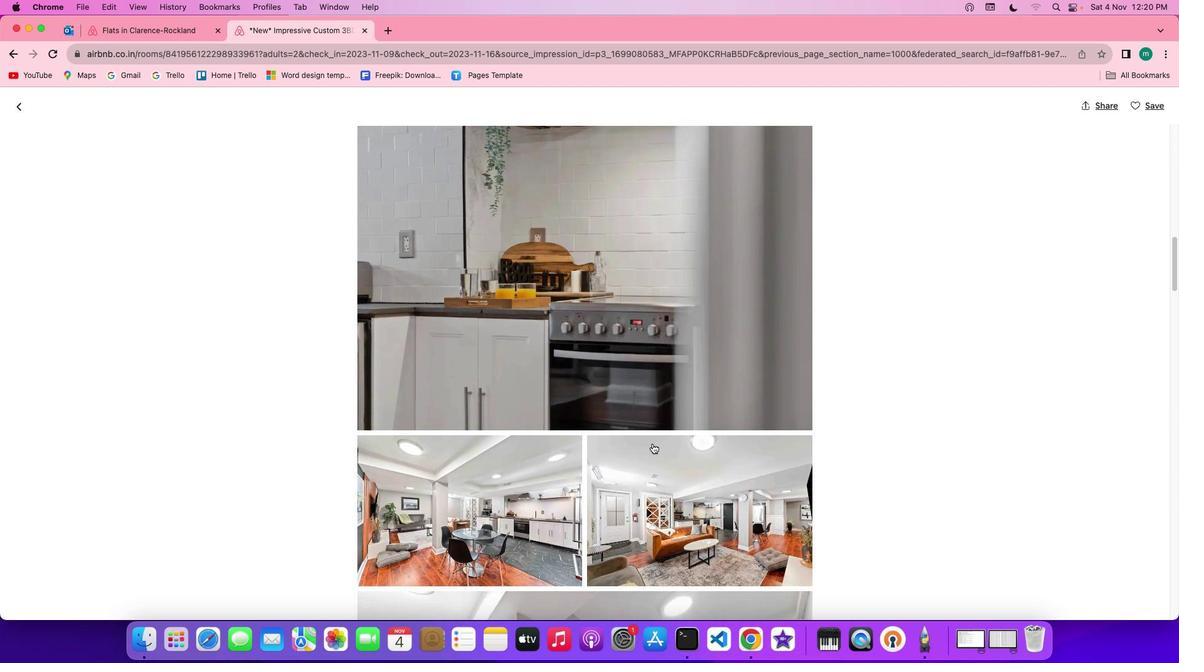 
Action: Mouse scrolled (655, 447) with delta (3, 2)
Screenshot: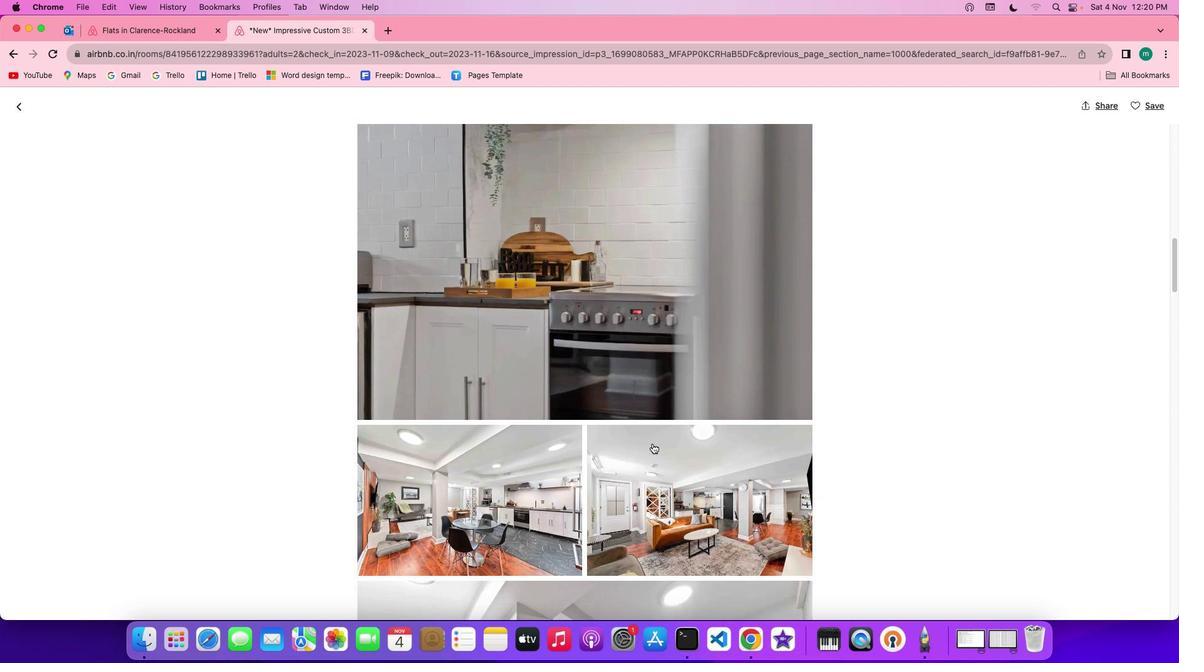 
Action: Mouse scrolled (655, 447) with delta (3, 2)
Screenshot: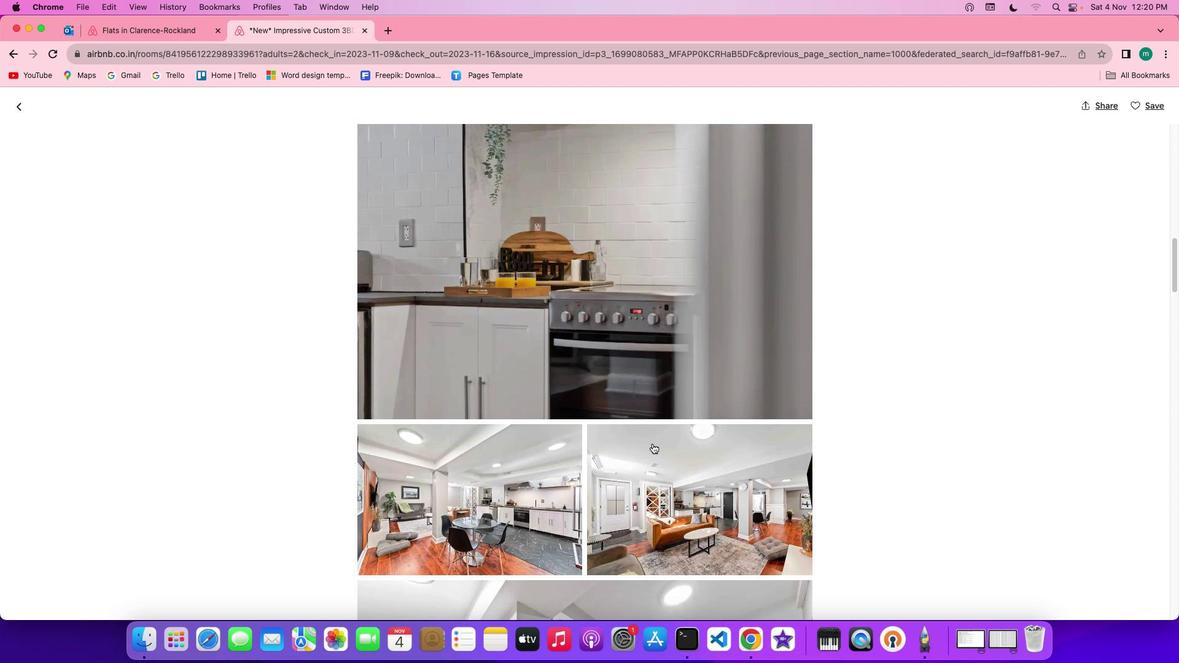 
Action: Mouse scrolled (655, 447) with delta (3, 2)
Screenshot: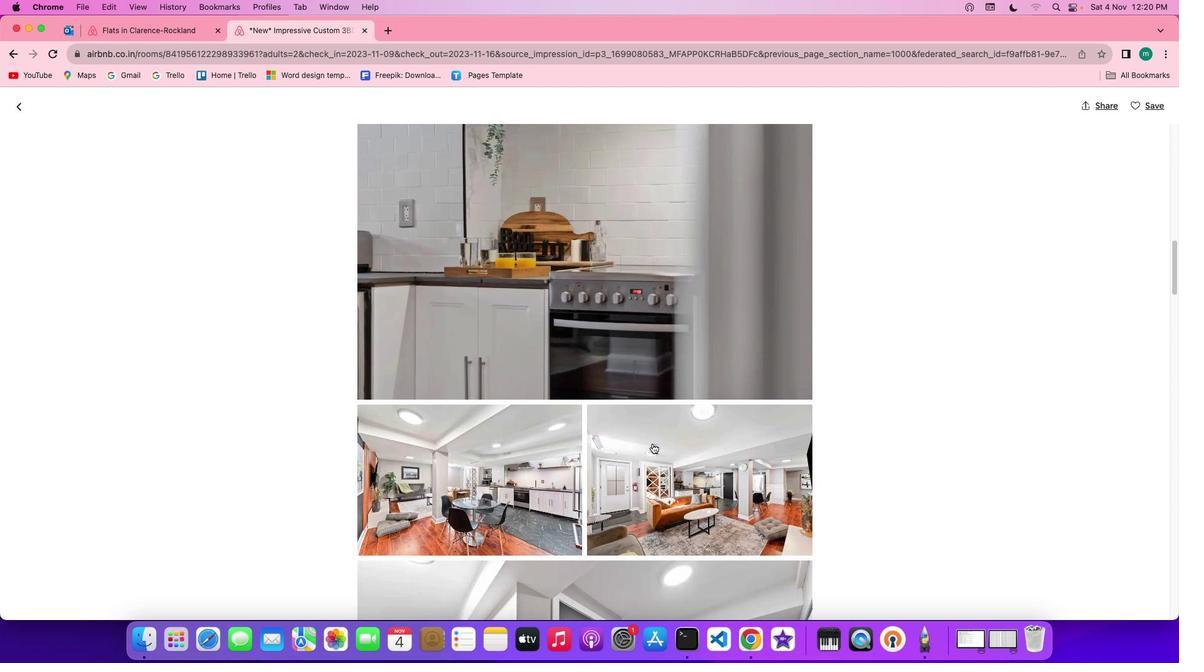 
Action: Mouse scrolled (655, 447) with delta (3, 2)
Screenshot: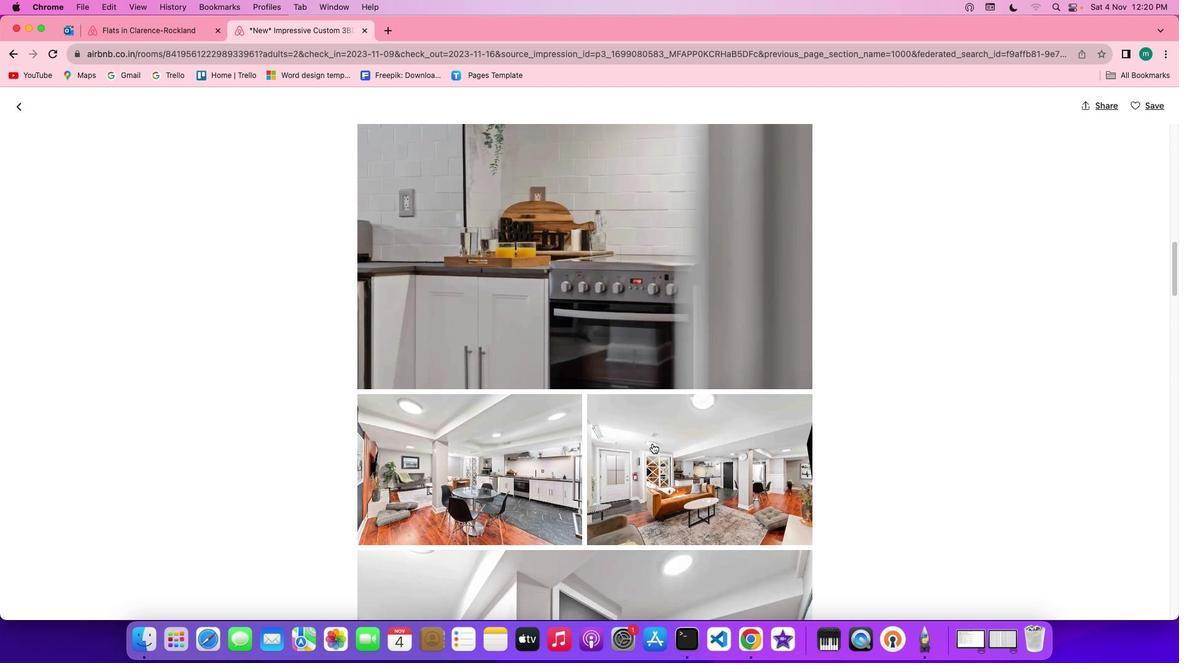 
Action: Mouse scrolled (655, 447) with delta (3, 2)
Screenshot: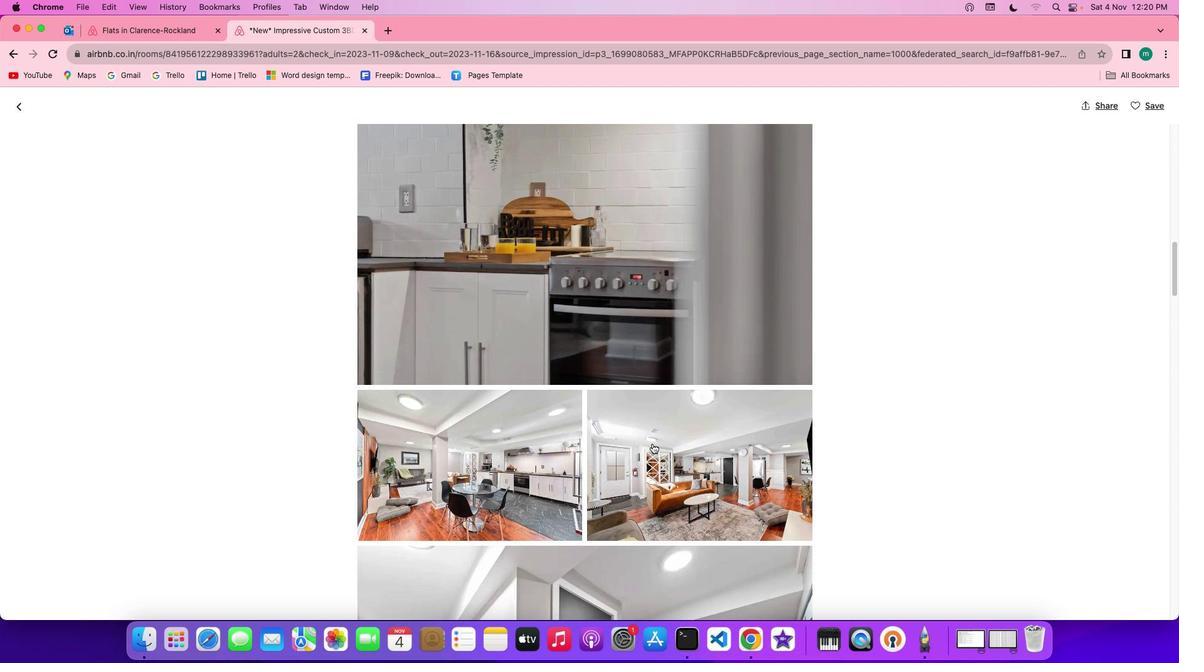 
Action: Mouse scrolled (655, 447) with delta (3, 2)
Screenshot: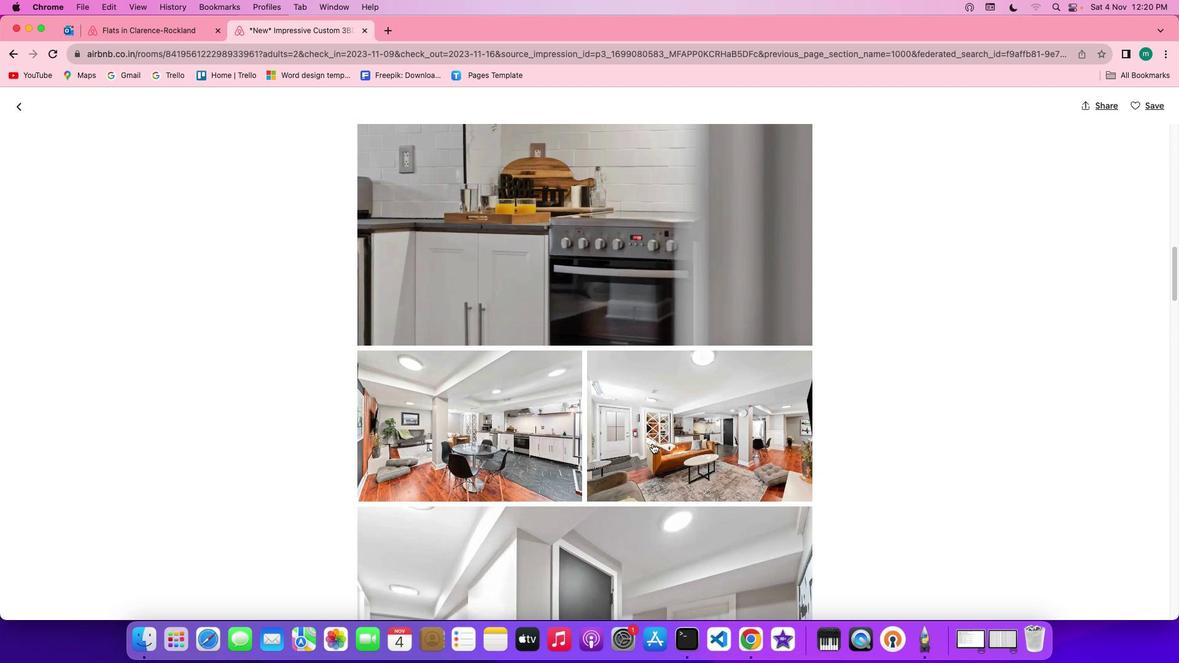 
Action: Mouse scrolled (655, 447) with delta (3, 2)
Screenshot: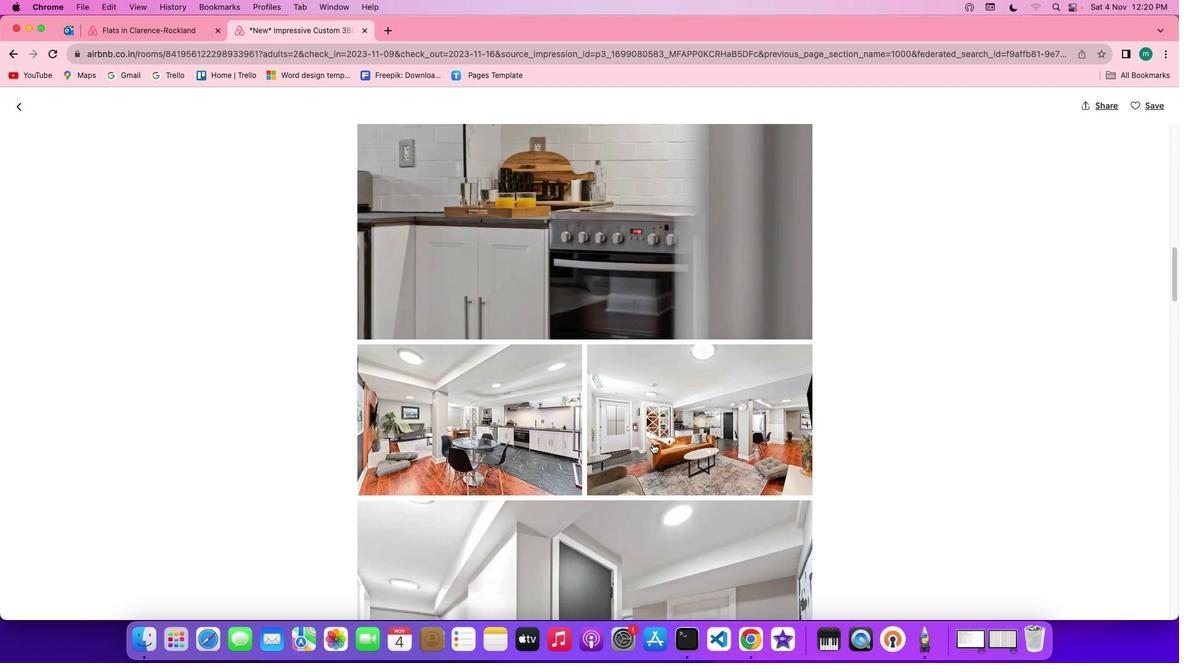 
Action: Mouse scrolled (655, 447) with delta (3, 2)
Screenshot: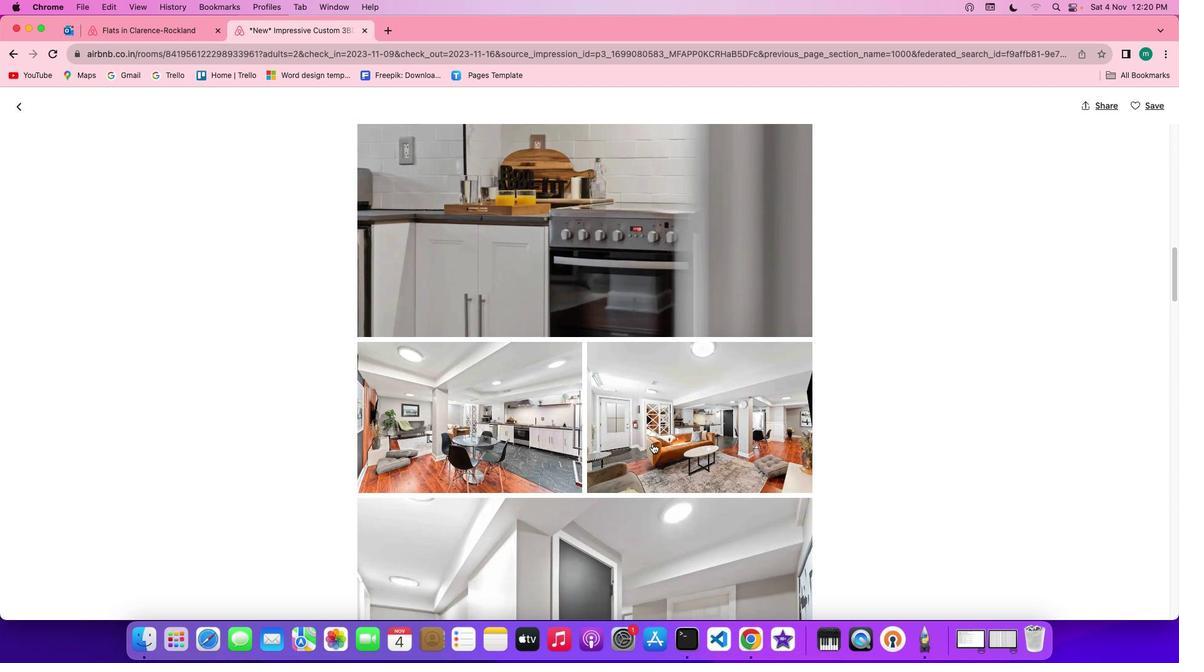 
Action: Mouse scrolled (655, 447) with delta (3, 2)
Screenshot: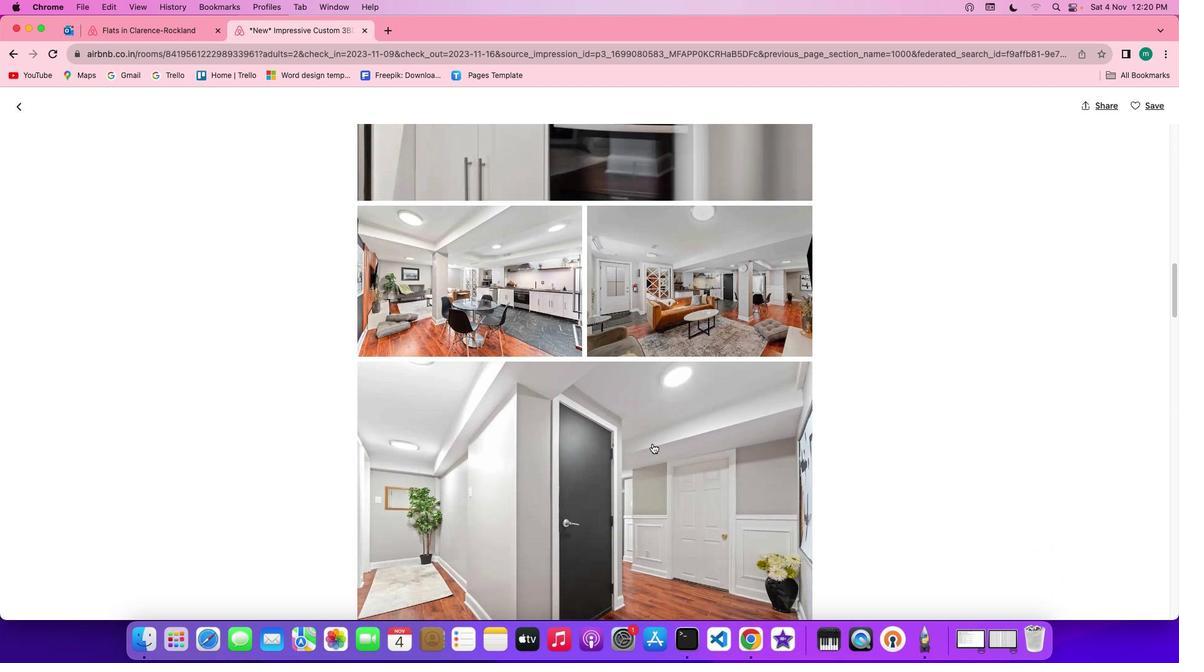 
Action: Mouse scrolled (655, 447) with delta (3, 2)
Screenshot: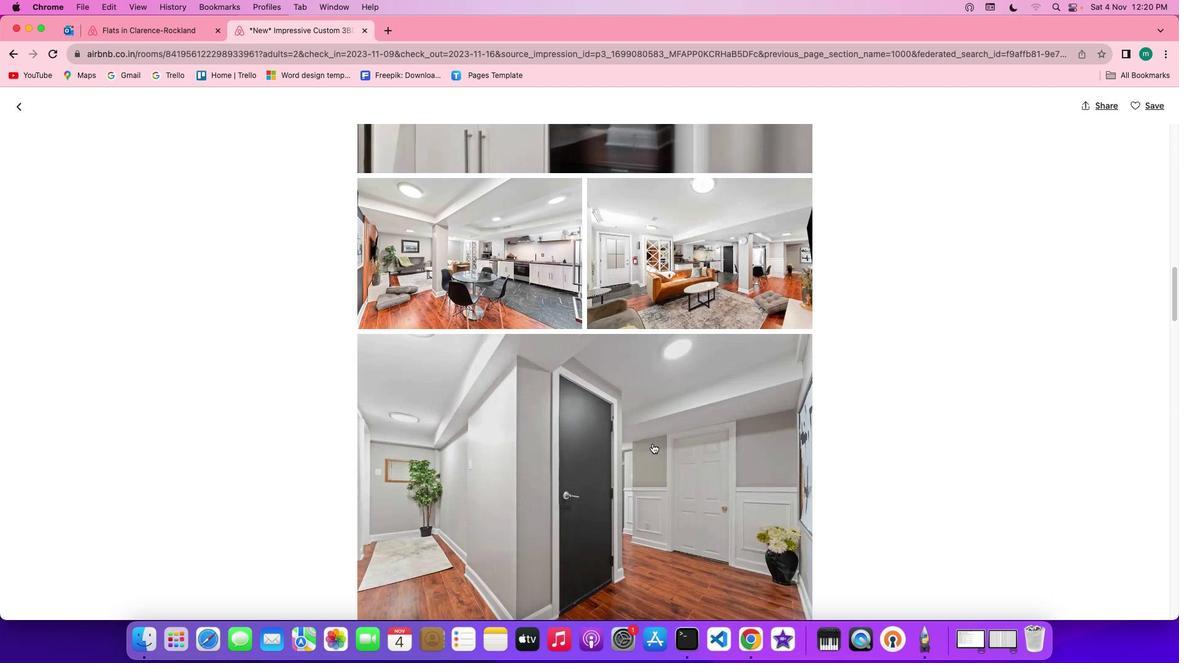 
Action: Mouse scrolled (655, 447) with delta (3, 1)
Screenshot: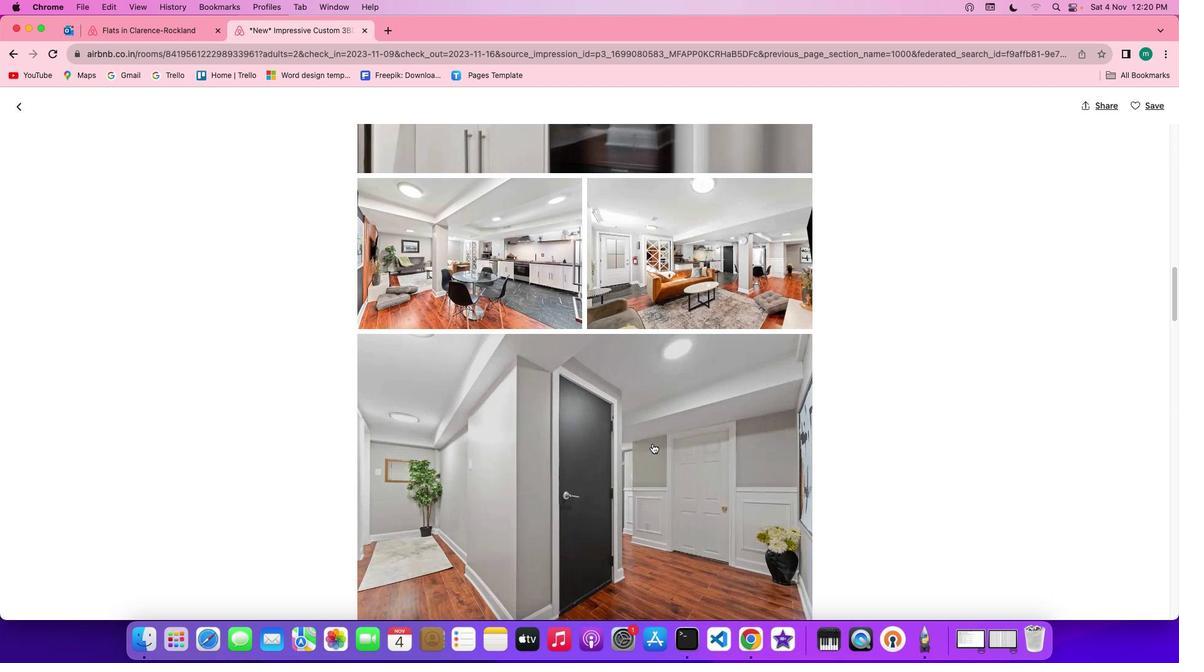 
Action: Mouse scrolled (655, 447) with delta (3, 1)
Screenshot: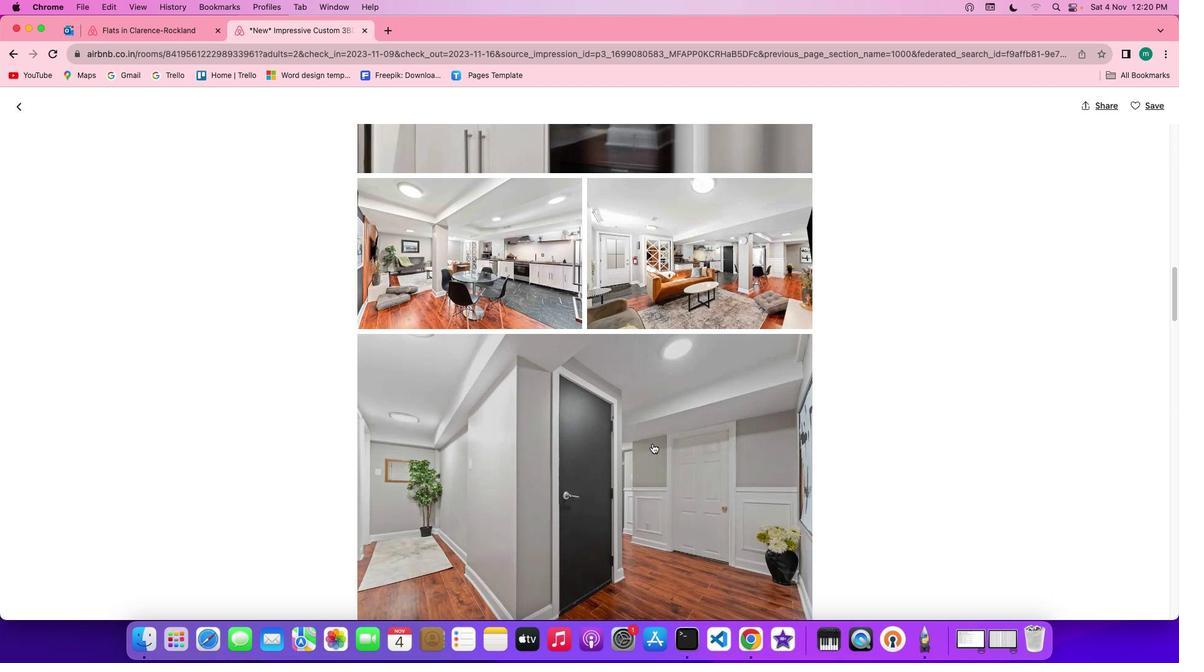 
Action: Mouse scrolled (655, 447) with delta (3, 2)
Screenshot: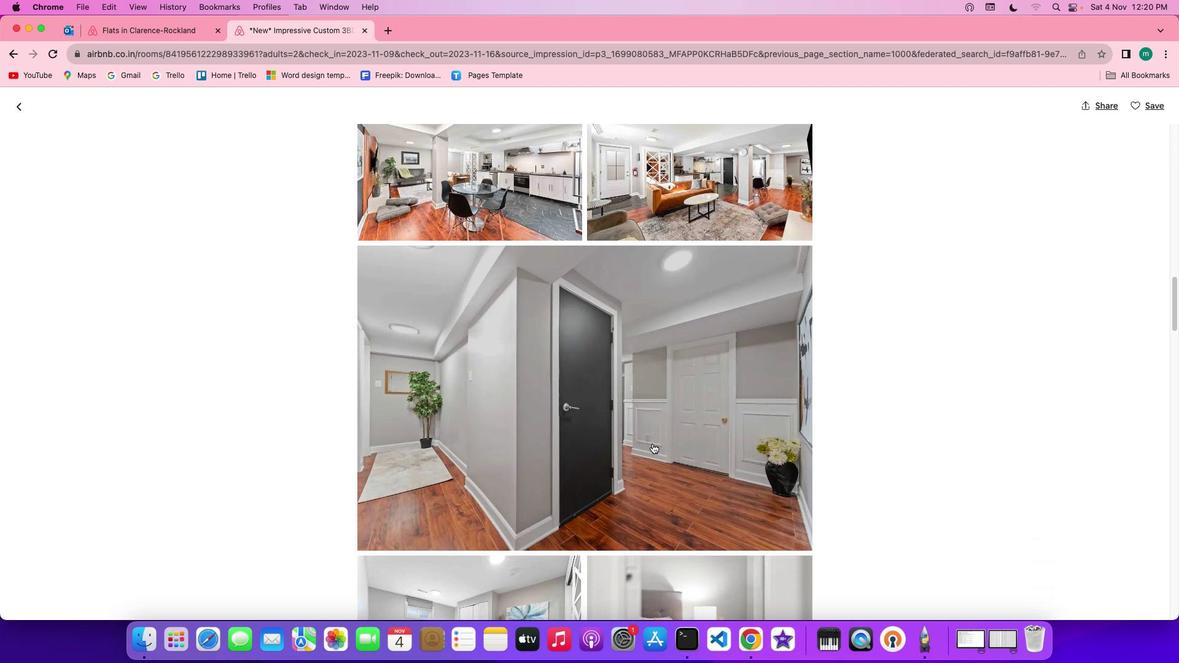 
Action: Mouse scrolled (655, 447) with delta (3, 2)
Screenshot: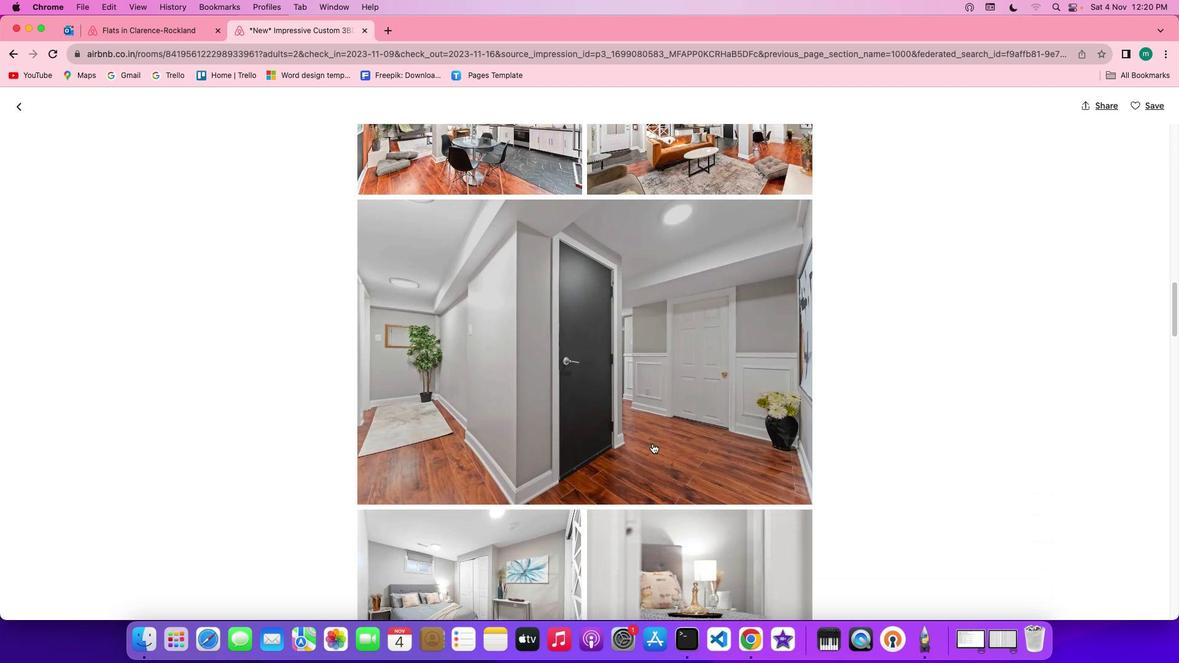 
Action: Mouse scrolled (655, 447) with delta (3, 1)
Screenshot: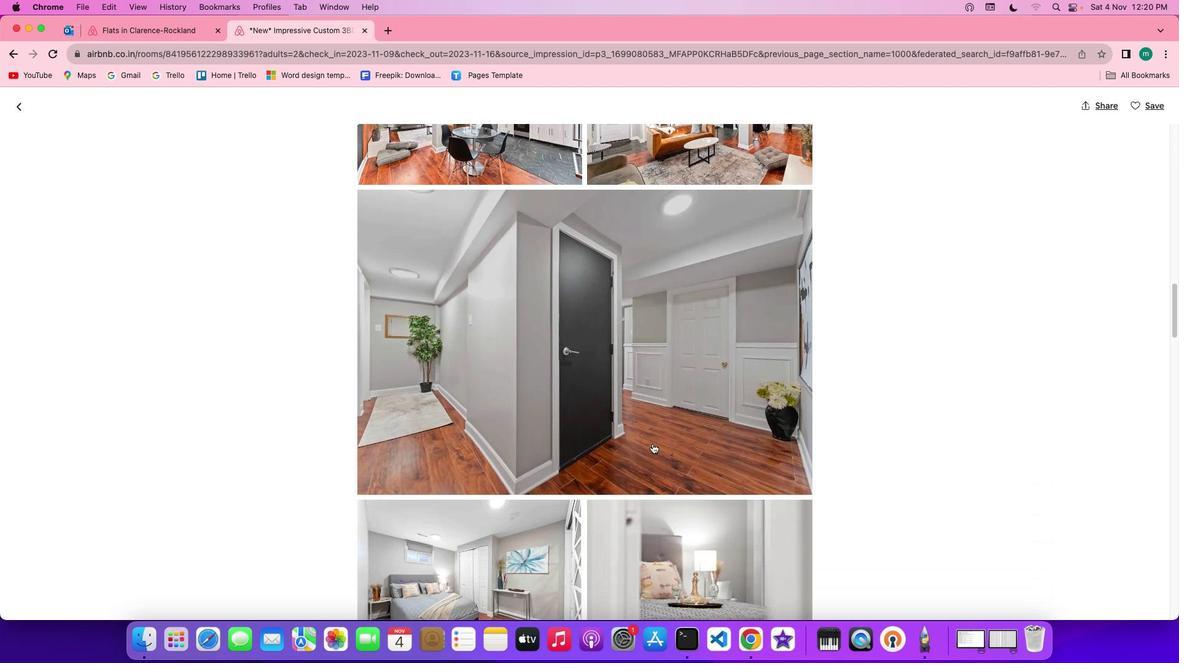 
Action: Mouse scrolled (655, 447) with delta (3, 1)
Screenshot: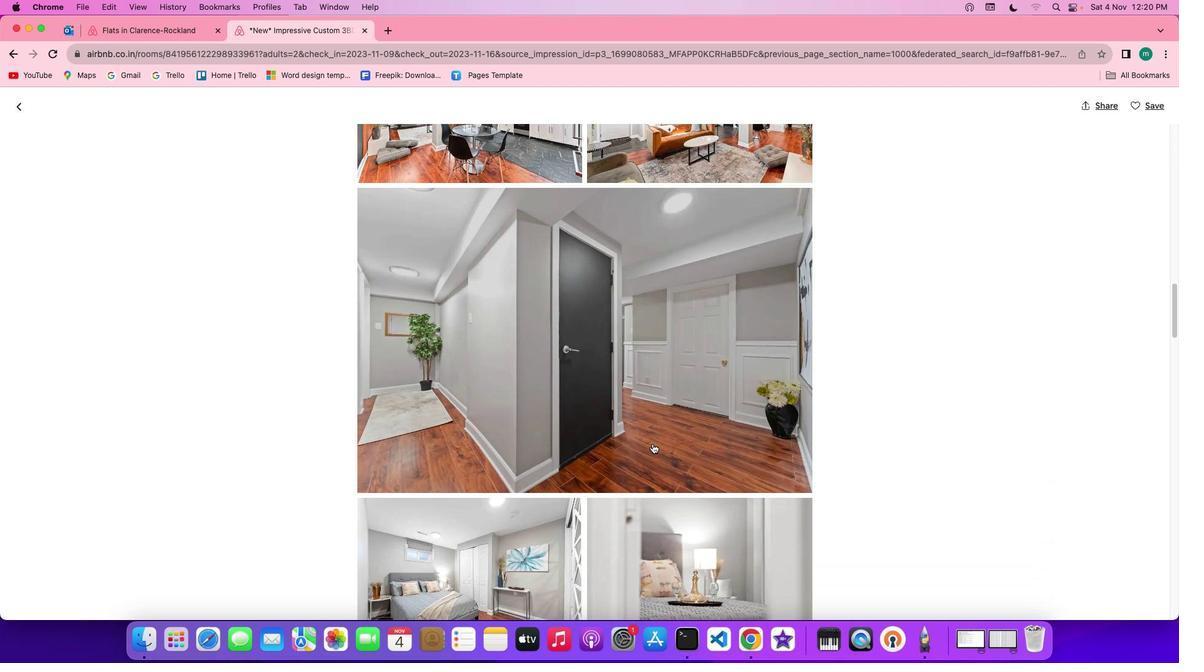
Action: Mouse scrolled (655, 447) with delta (3, 2)
Screenshot: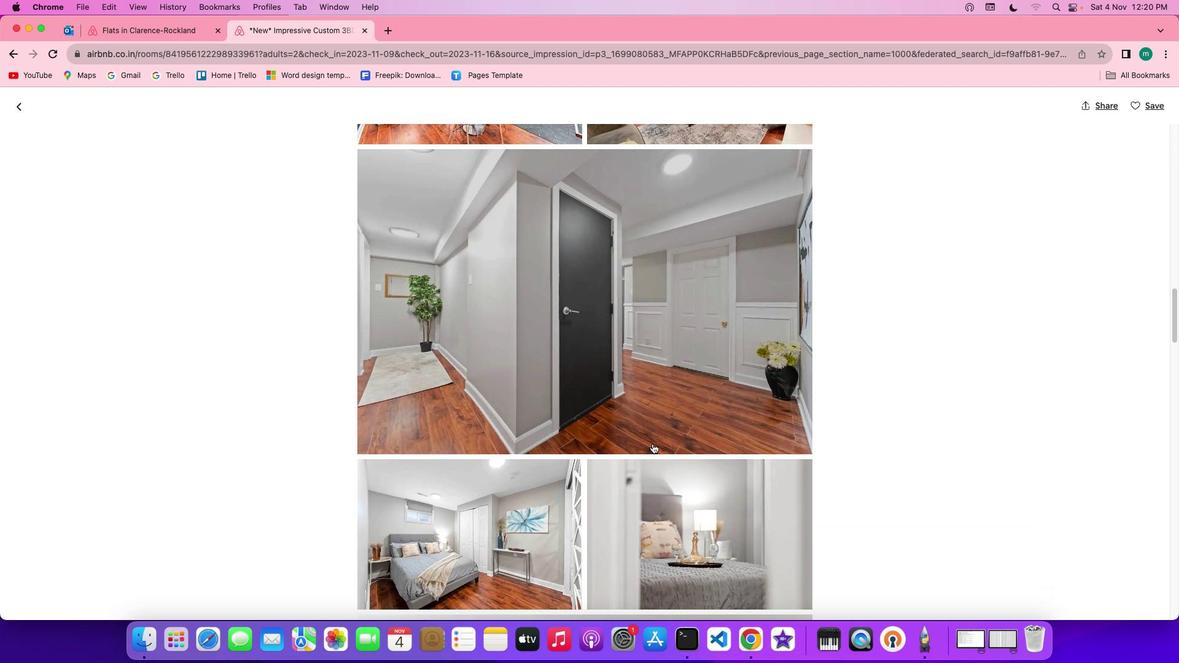
Action: Mouse scrolled (655, 447) with delta (3, 2)
Screenshot: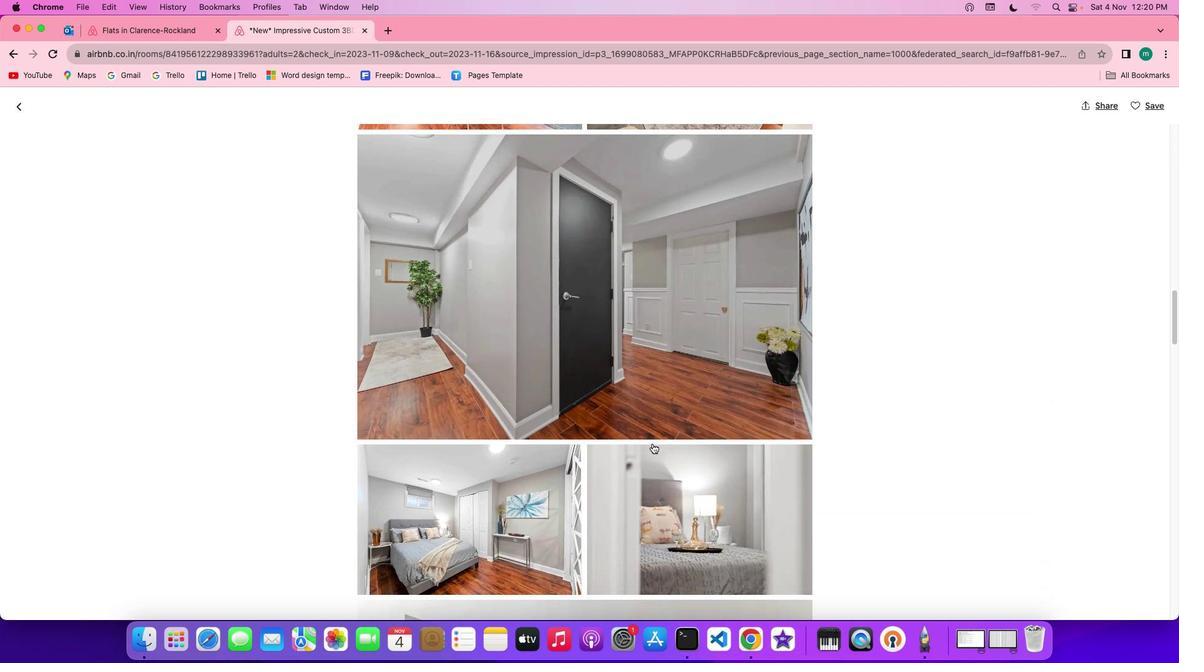 
Action: Mouse scrolled (655, 447) with delta (3, 2)
Screenshot: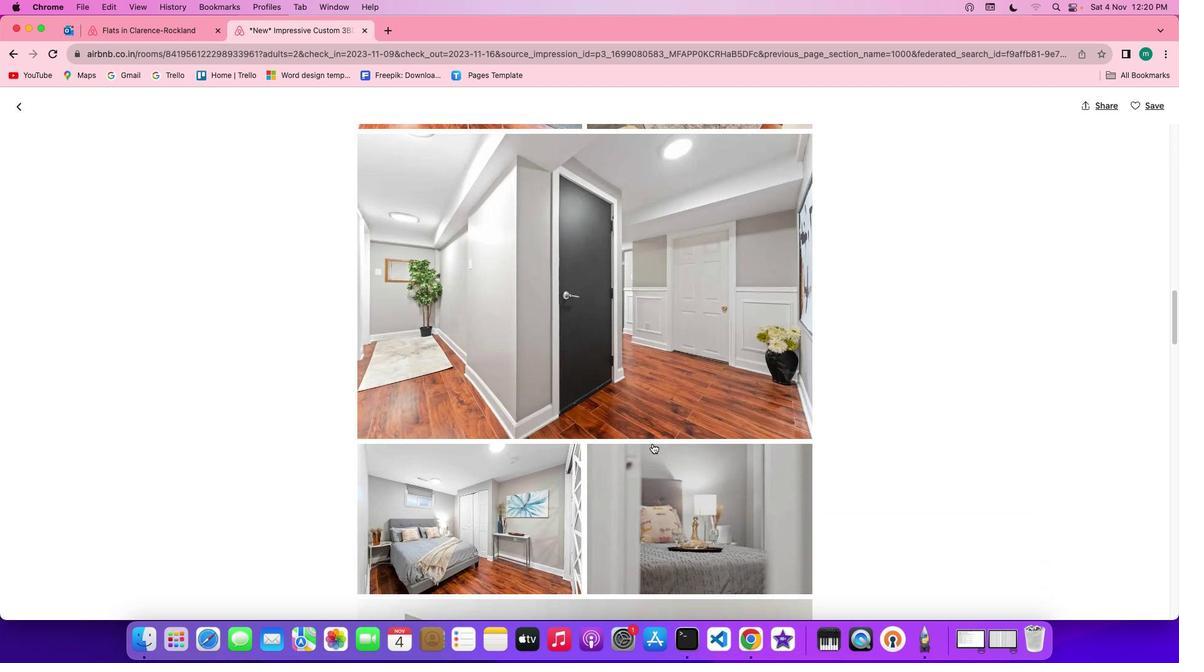 
Action: Mouse scrolled (655, 447) with delta (3, 2)
Screenshot: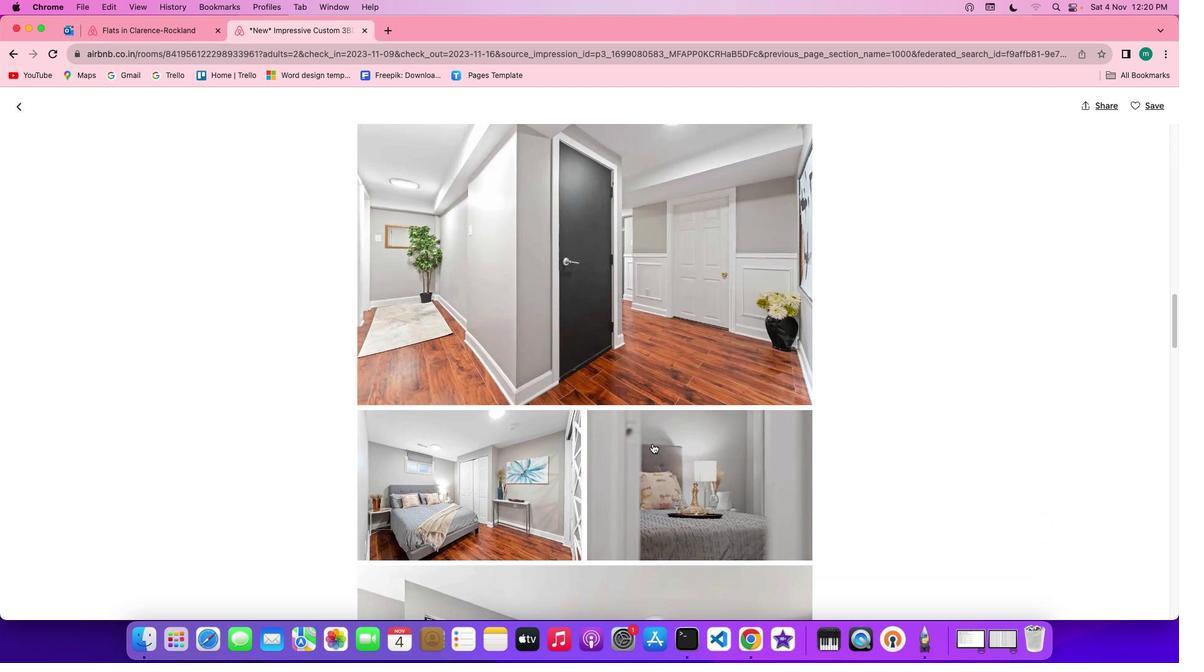 
Action: Mouse scrolled (655, 447) with delta (3, 2)
Screenshot: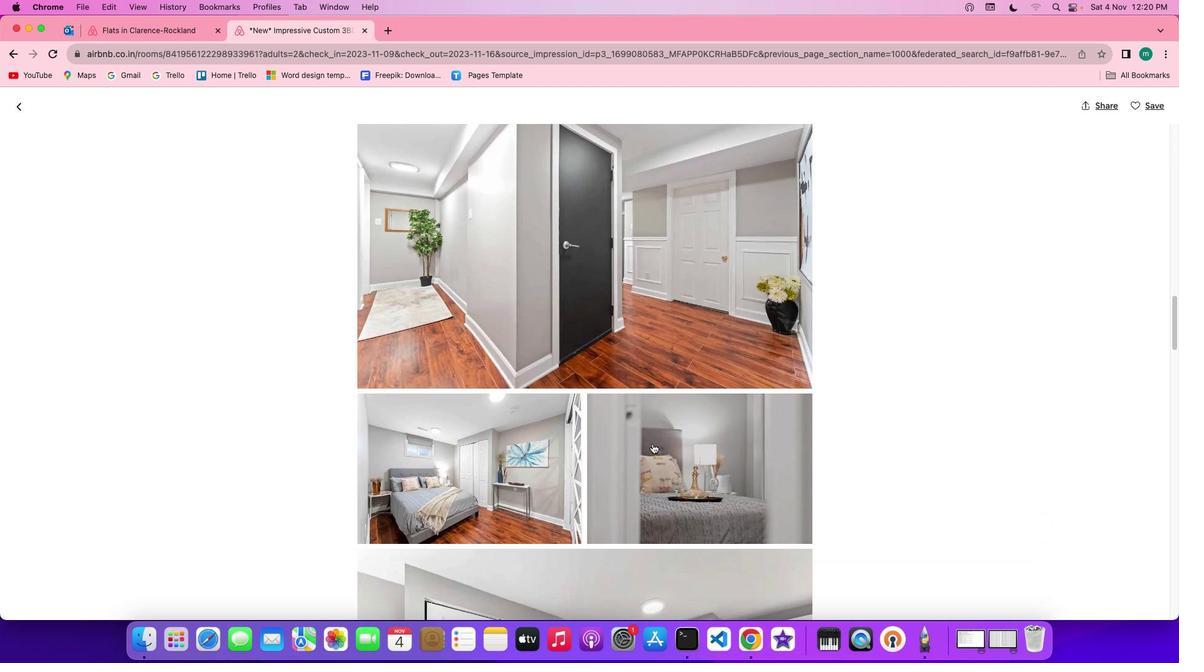 
Action: Mouse scrolled (655, 447) with delta (3, 2)
Screenshot: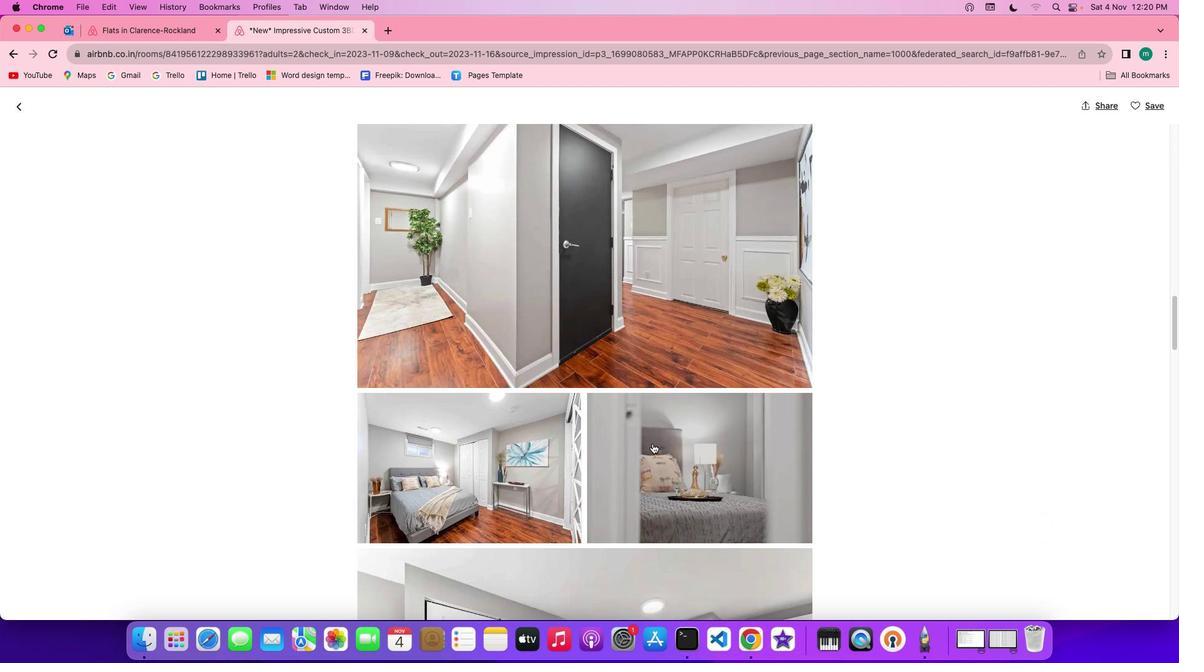 
Action: Mouse scrolled (655, 447) with delta (3, 2)
Screenshot: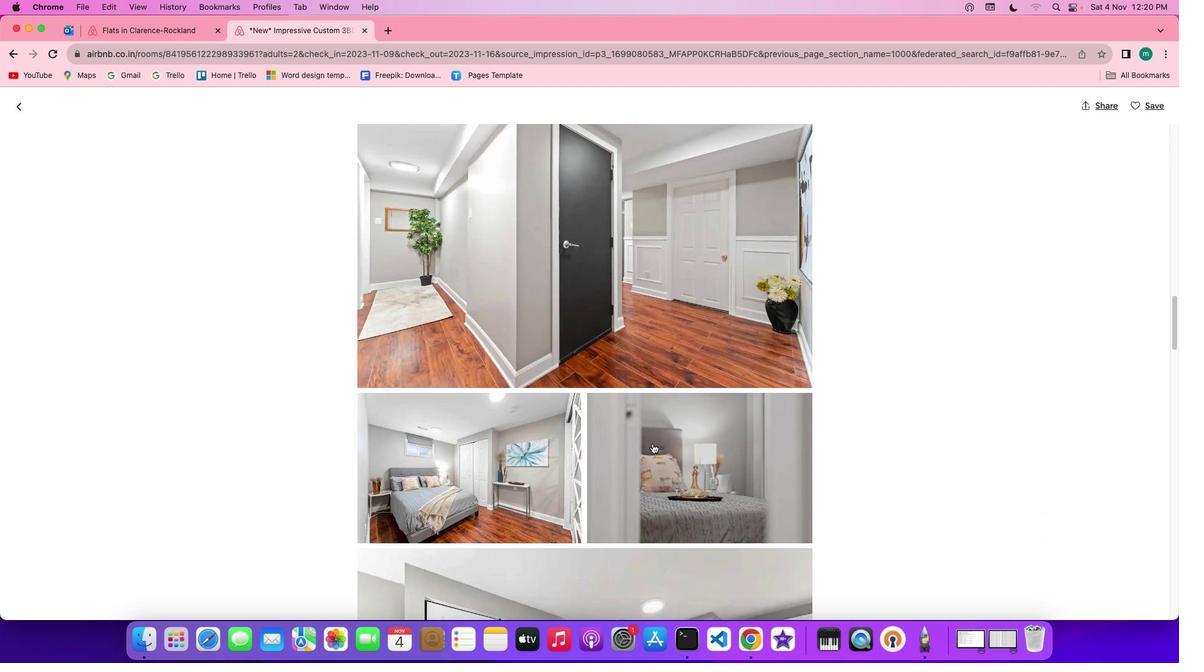 
Action: Mouse scrolled (655, 447) with delta (3, 2)
Screenshot: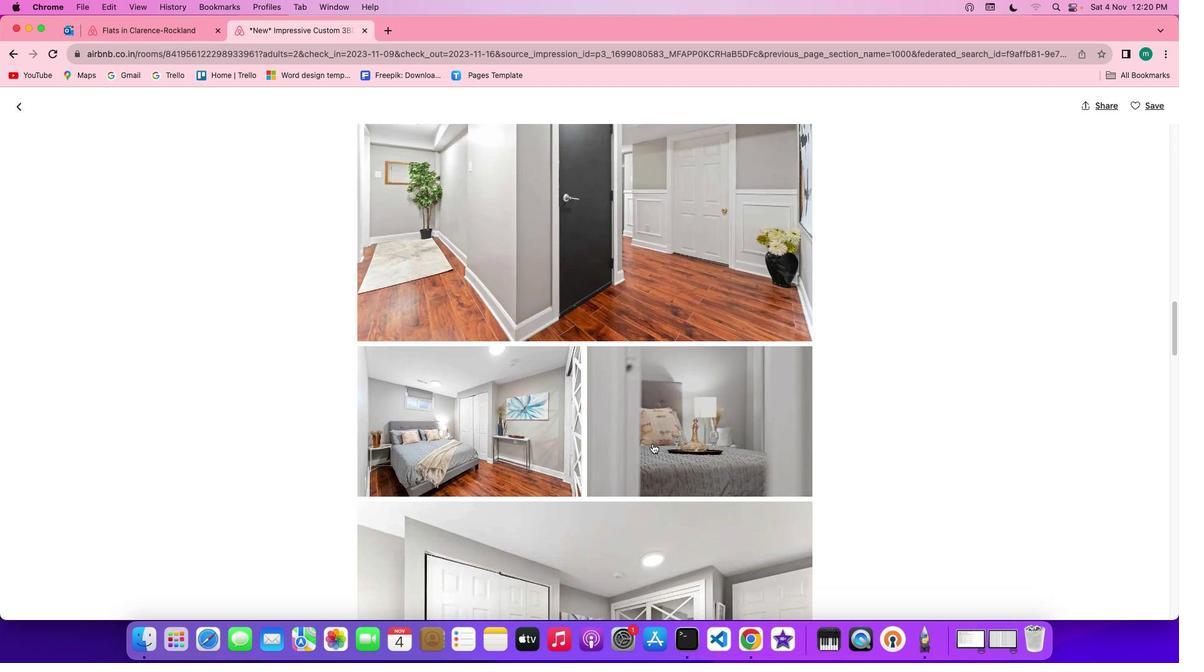
Action: Mouse scrolled (655, 447) with delta (3, 2)
Screenshot: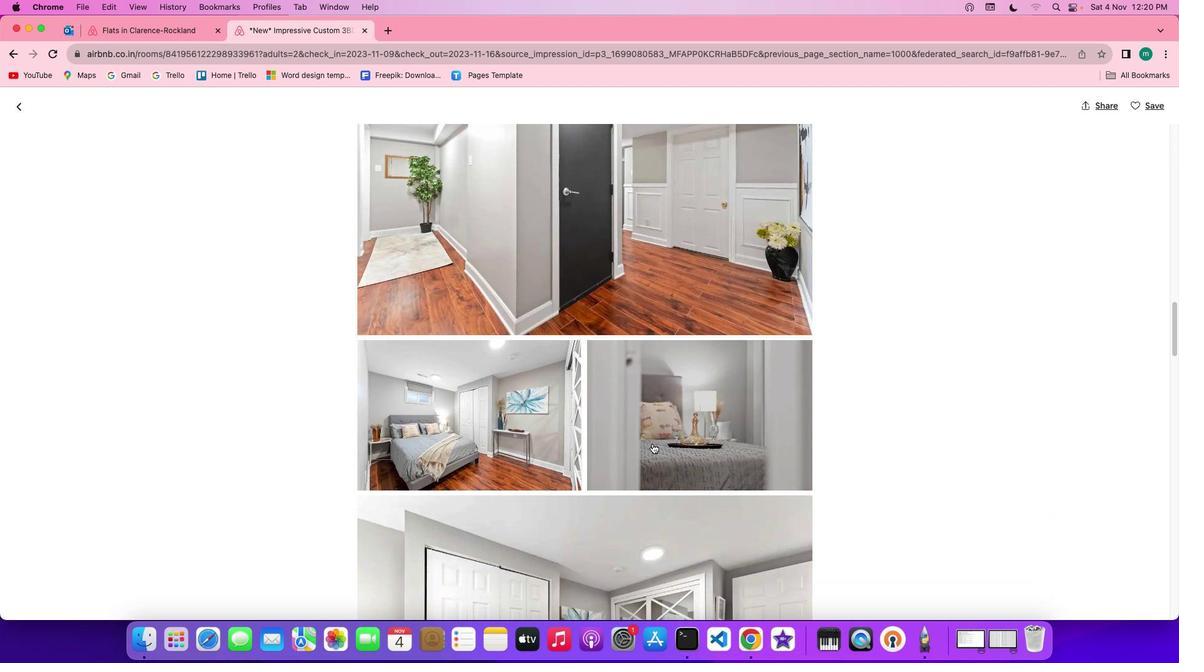 
Action: Mouse scrolled (655, 447) with delta (3, 2)
Screenshot: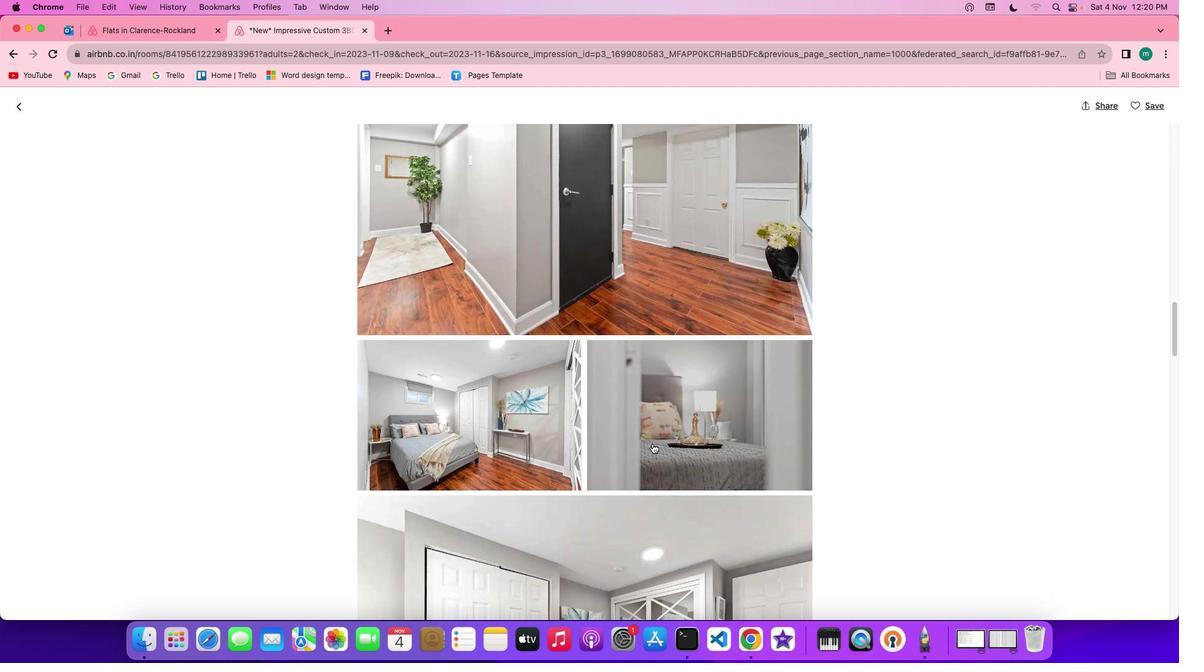 
Action: Mouse scrolled (655, 447) with delta (3, 2)
Screenshot: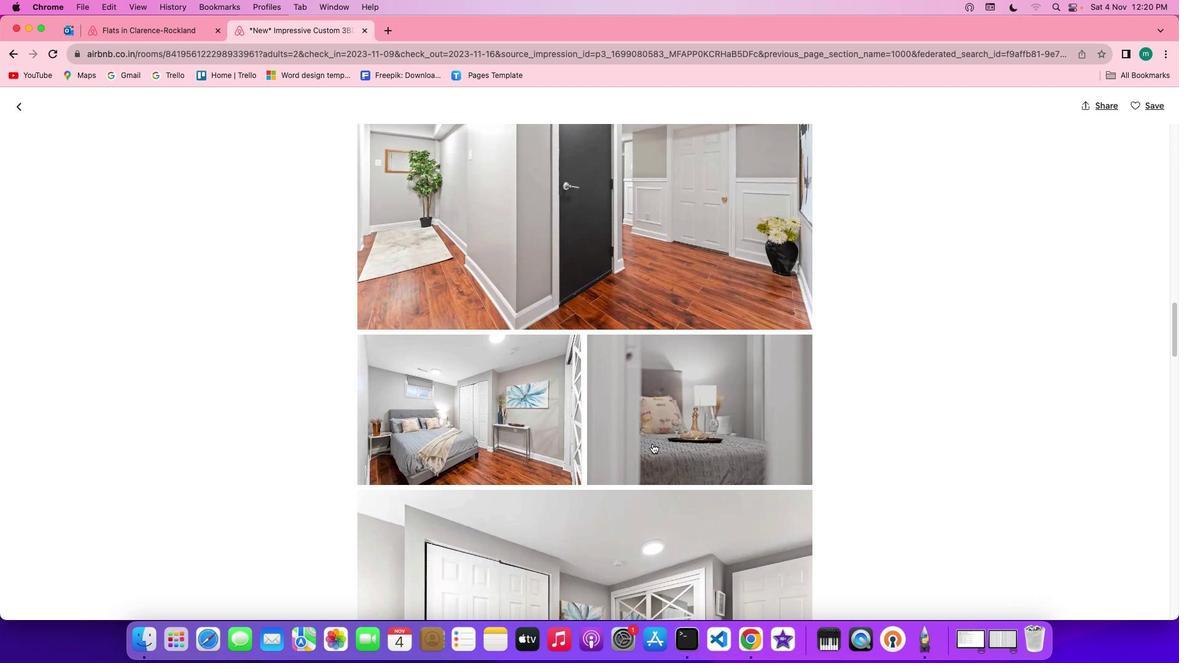
Action: Mouse scrolled (655, 447) with delta (3, 2)
Screenshot: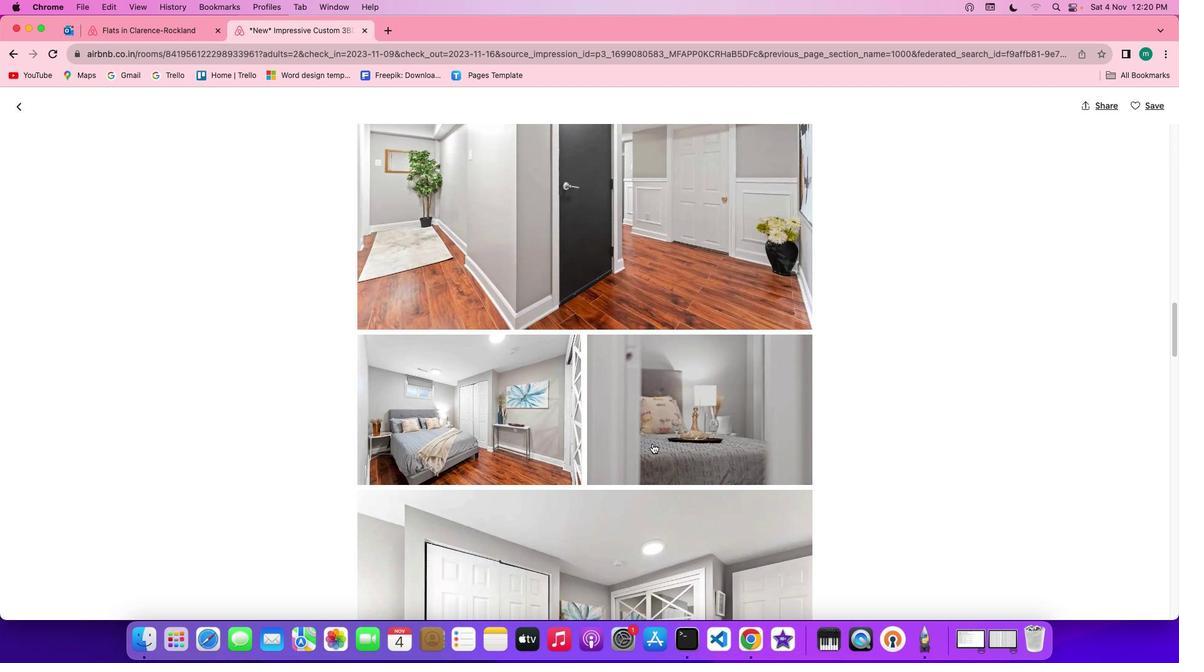 
Action: Mouse scrolled (655, 447) with delta (3, 2)
Screenshot: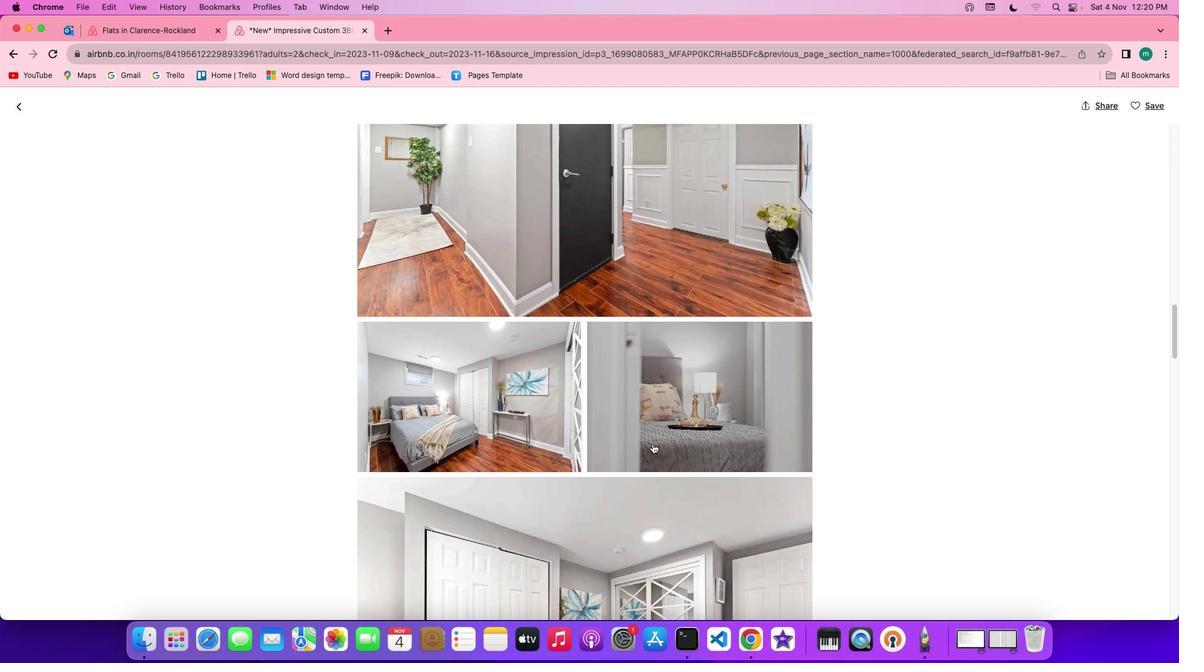 
Action: Mouse scrolled (655, 447) with delta (3, 2)
Screenshot: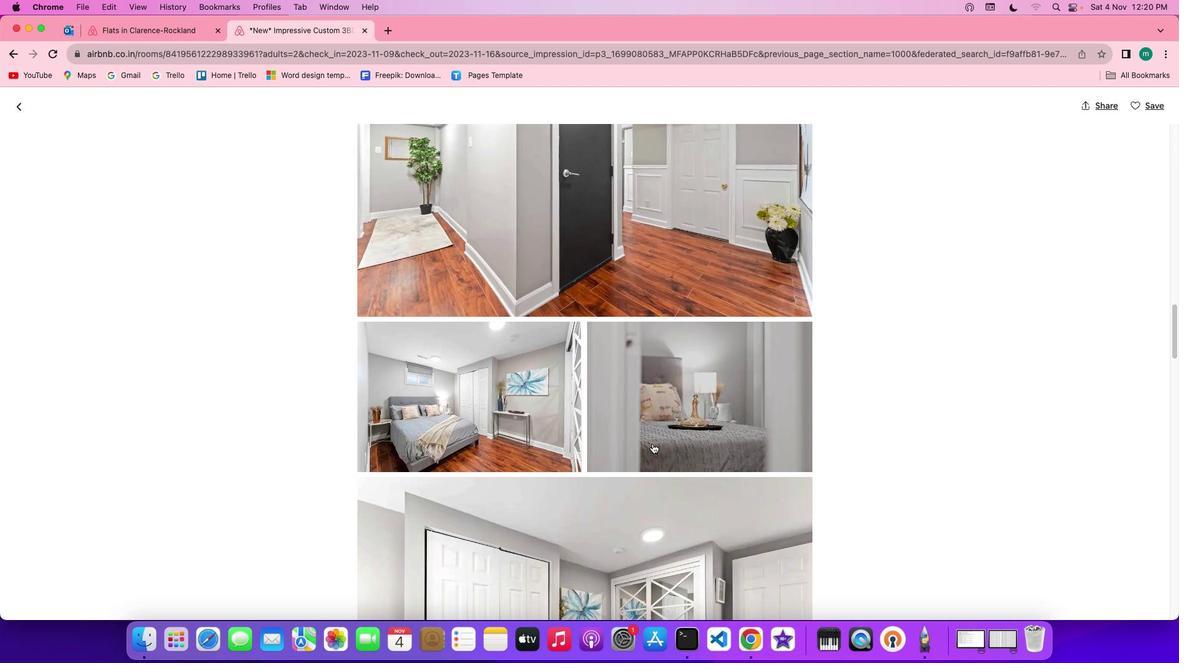 
Action: Mouse scrolled (655, 447) with delta (3, 2)
Screenshot: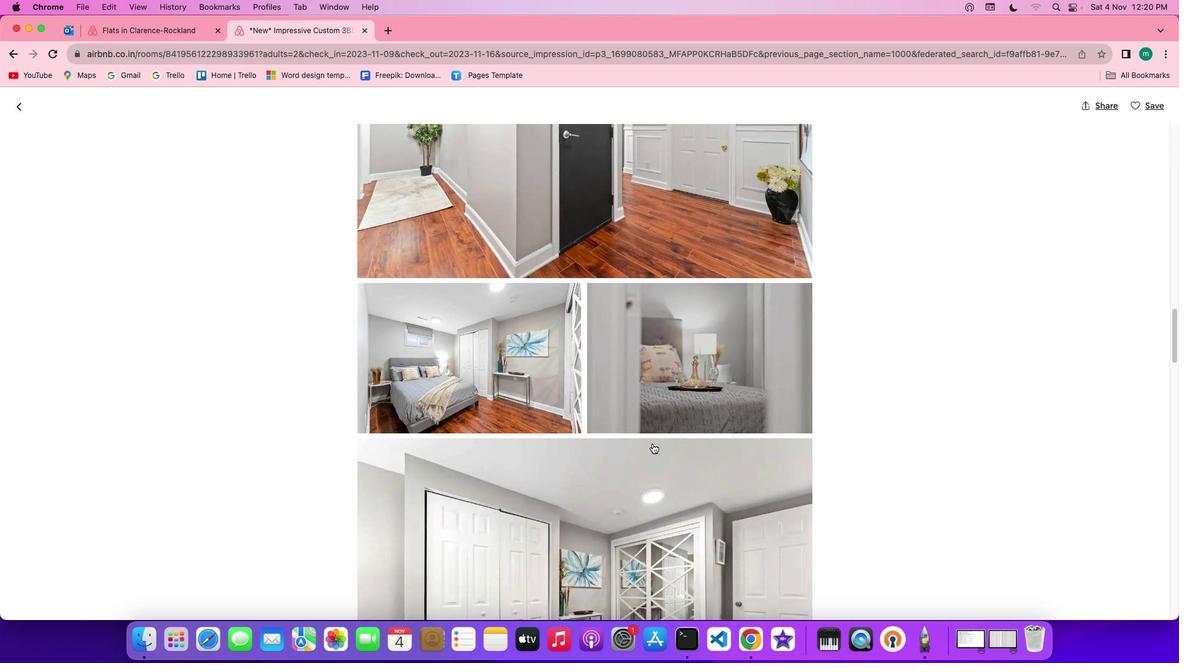 
Action: Mouse scrolled (655, 447) with delta (3, 2)
Screenshot: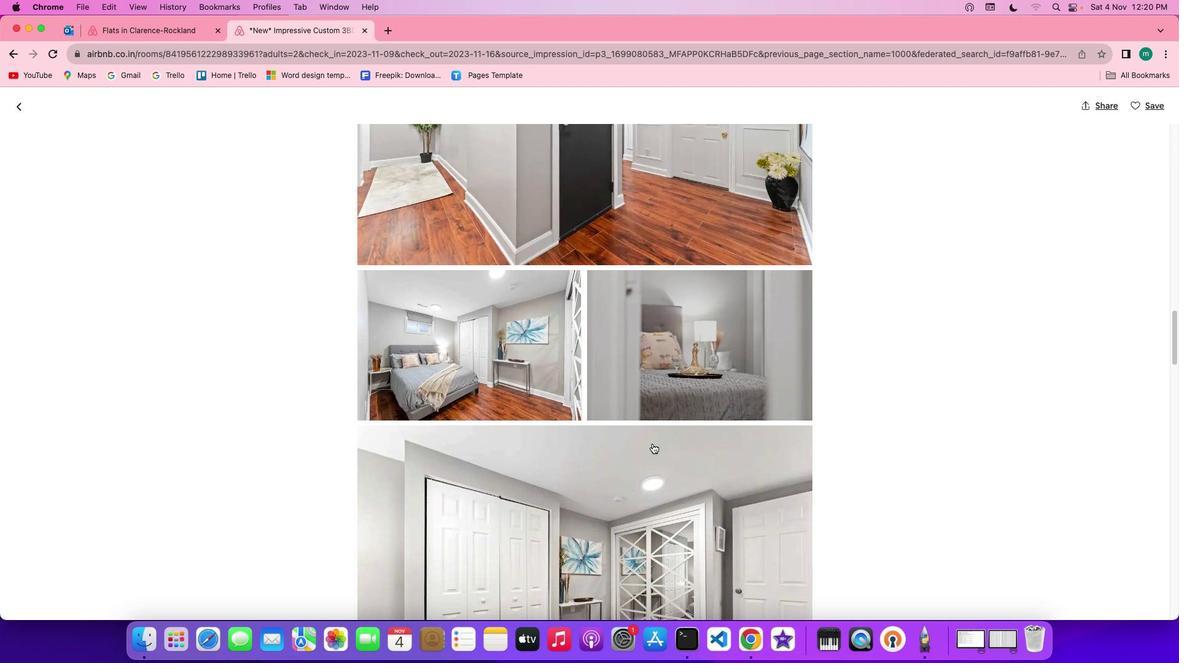 
Action: Mouse scrolled (655, 447) with delta (3, 2)
Screenshot: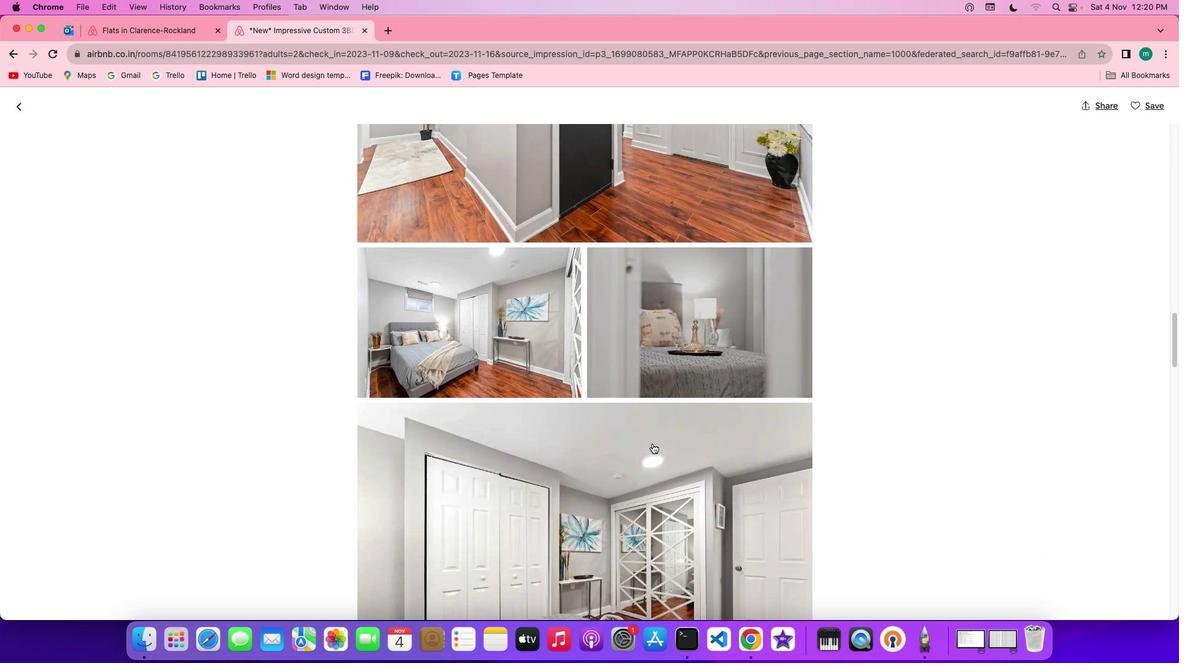 
Action: Mouse scrolled (655, 447) with delta (3, 2)
Screenshot: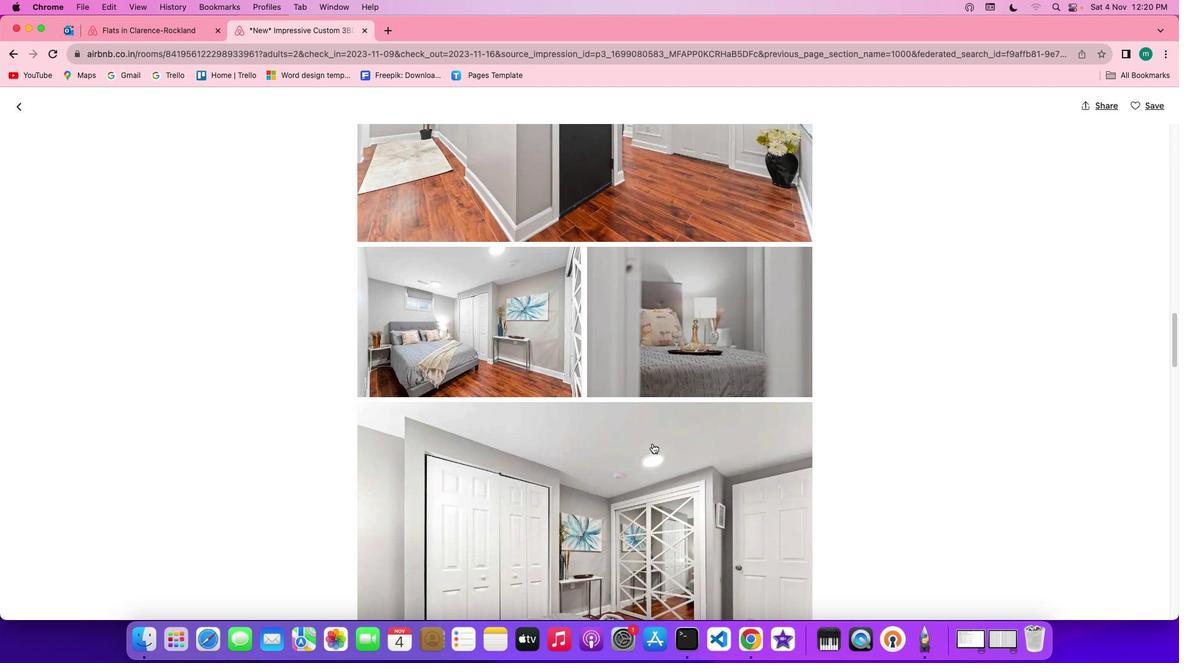 
Action: Mouse scrolled (655, 447) with delta (3, 2)
Screenshot: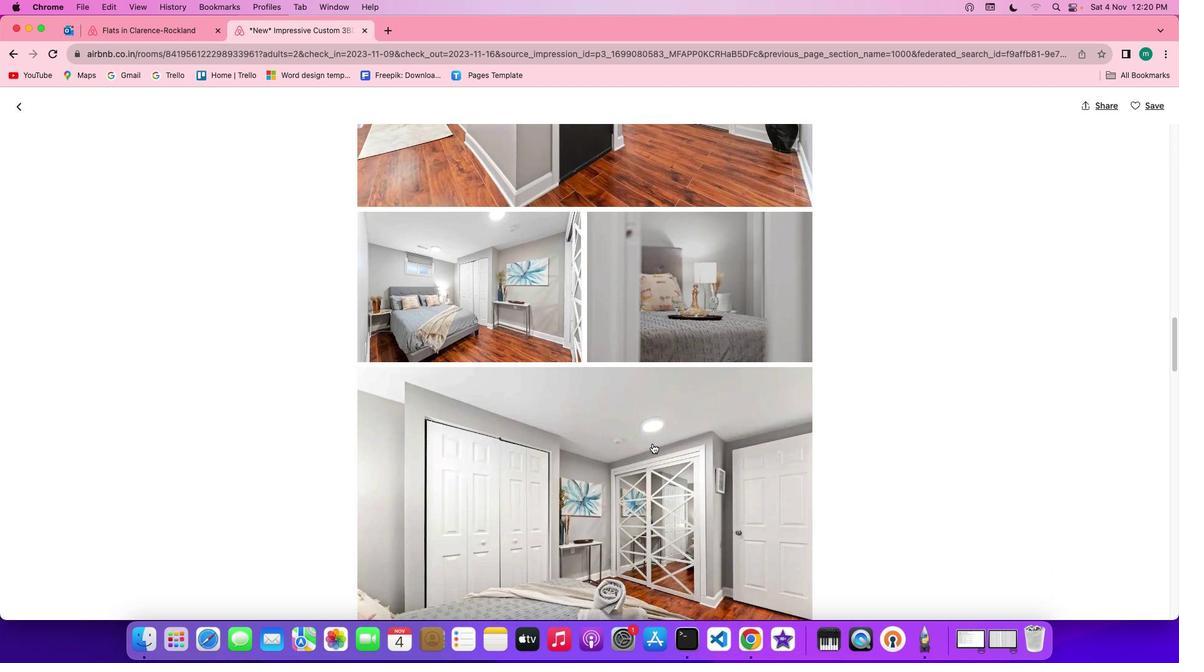 
Action: Mouse scrolled (655, 447) with delta (3, 2)
Screenshot: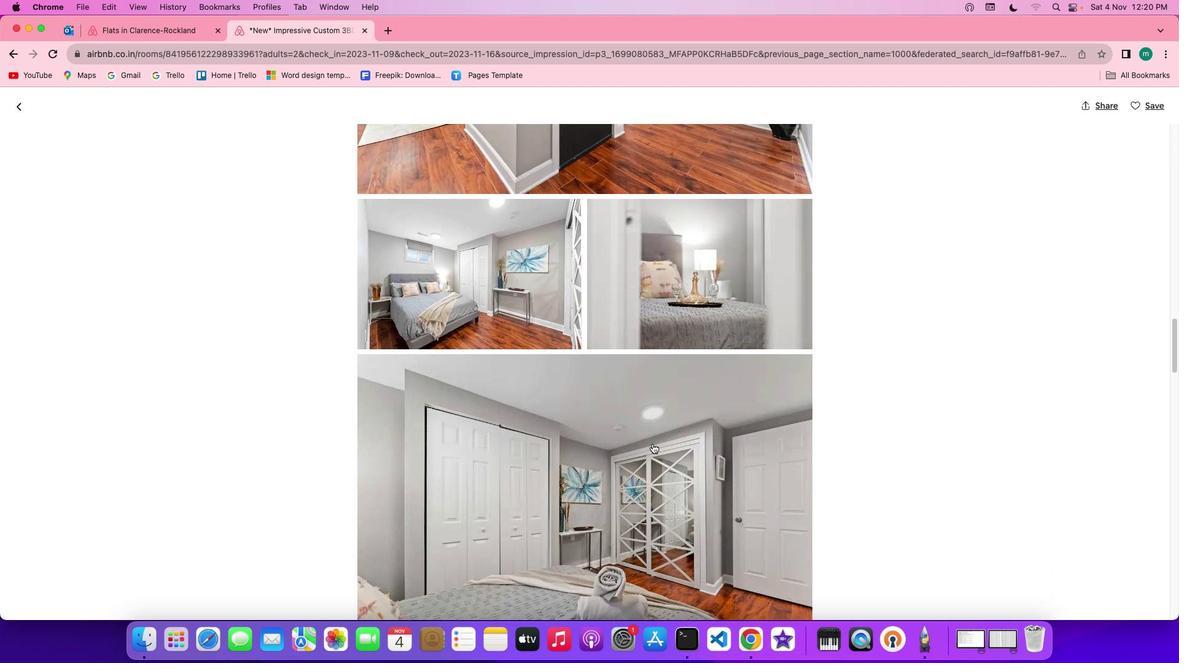 
Action: Mouse scrolled (655, 447) with delta (3, 2)
Screenshot: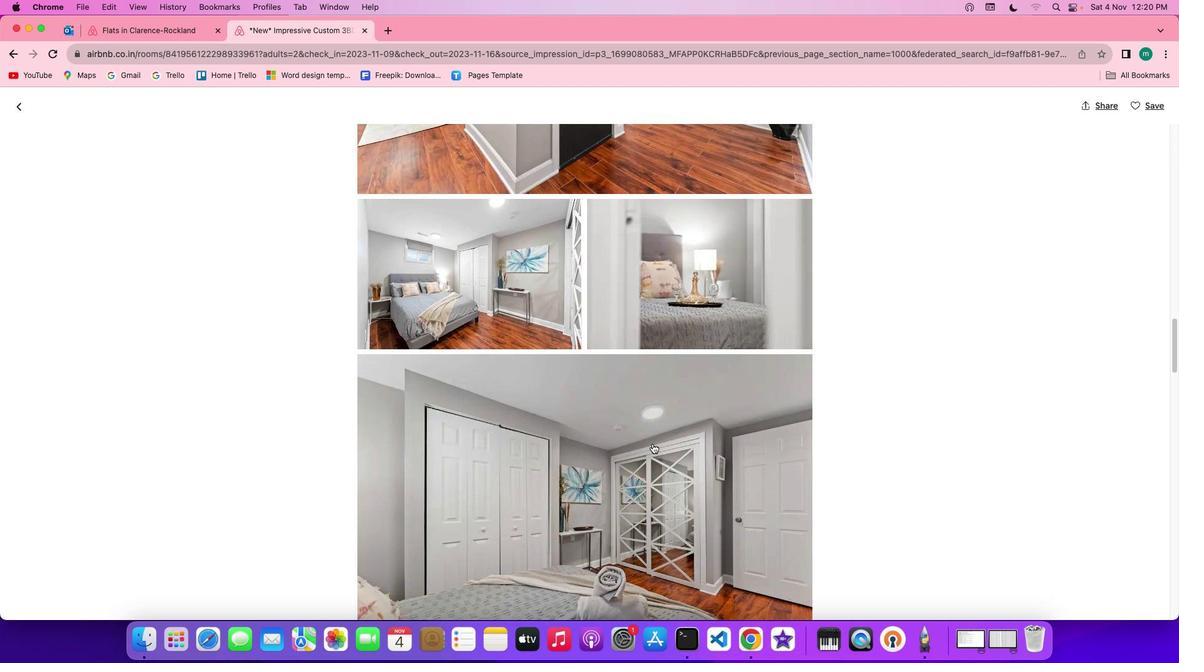 
Action: Mouse scrolled (655, 447) with delta (3, 2)
Screenshot: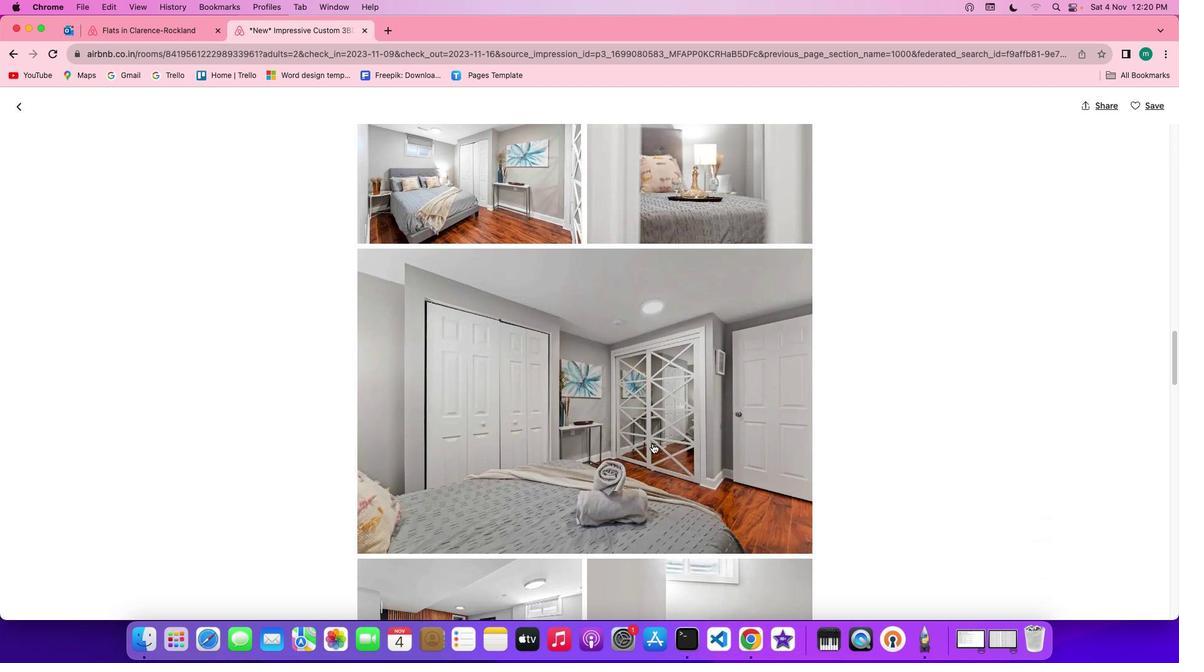 
Action: Mouse scrolled (655, 447) with delta (3, 2)
Screenshot: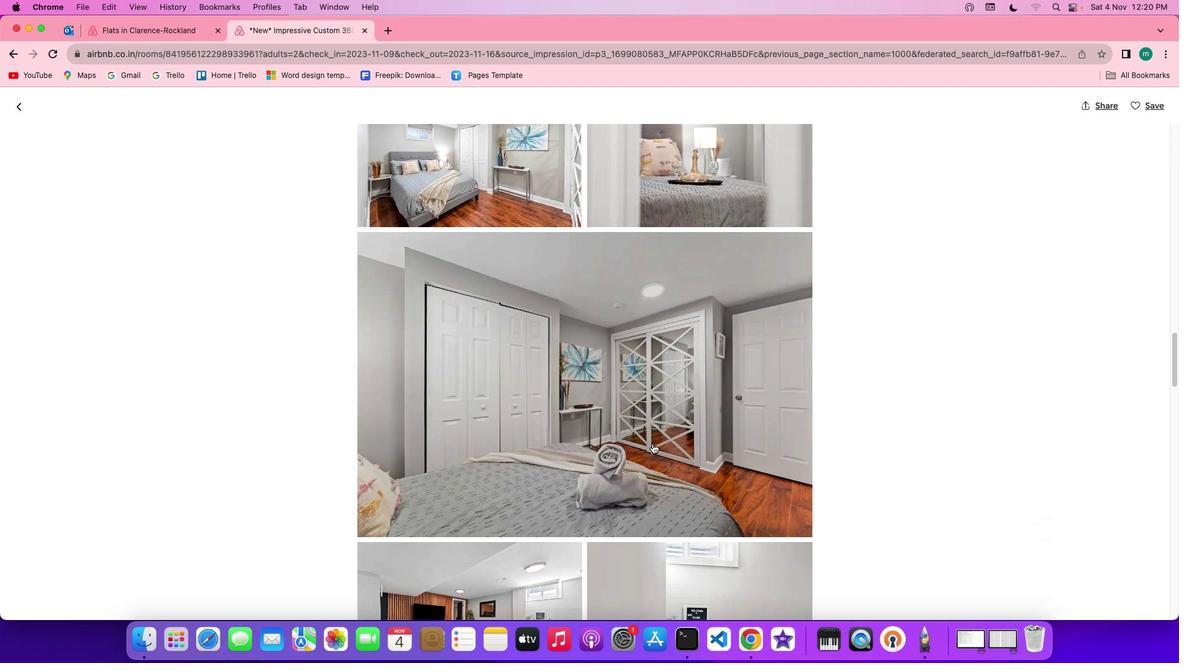 
Action: Mouse scrolled (655, 447) with delta (3, 1)
Screenshot: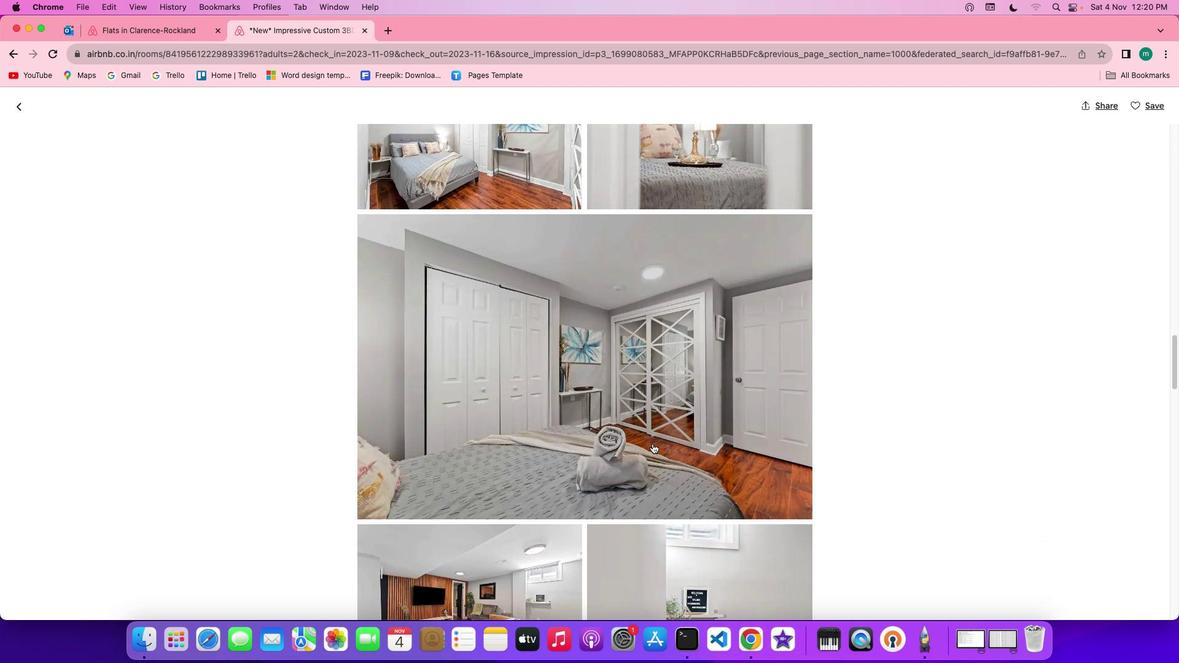 
Action: Mouse scrolled (655, 447) with delta (3, 1)
Screenshot: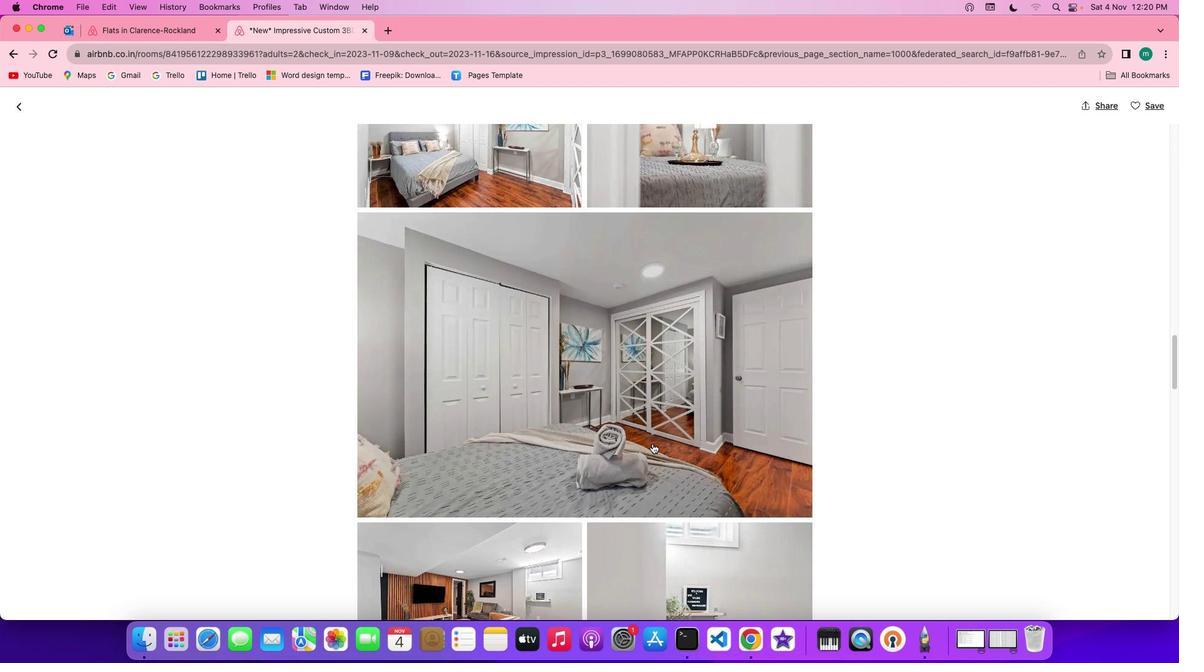 
Action: Mouse scrolled (655, 447) with delta (3, 2)
Screenshot: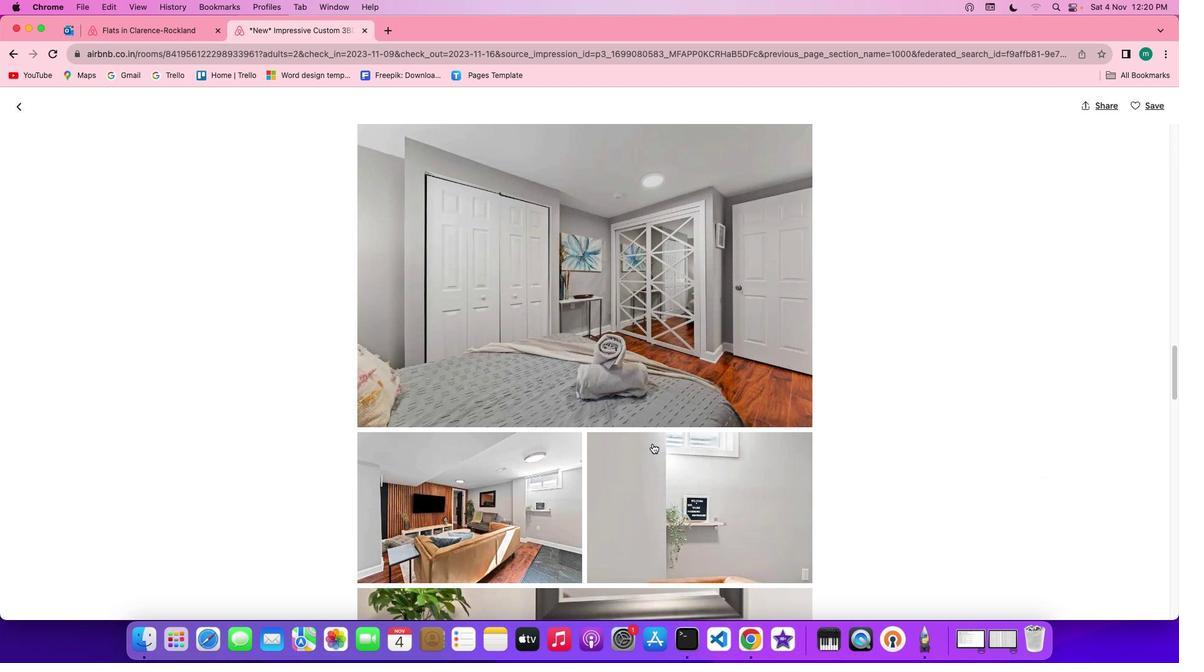 
Action: Mouse scrolled (655, 447) with delta (3, 2)
Screenshot: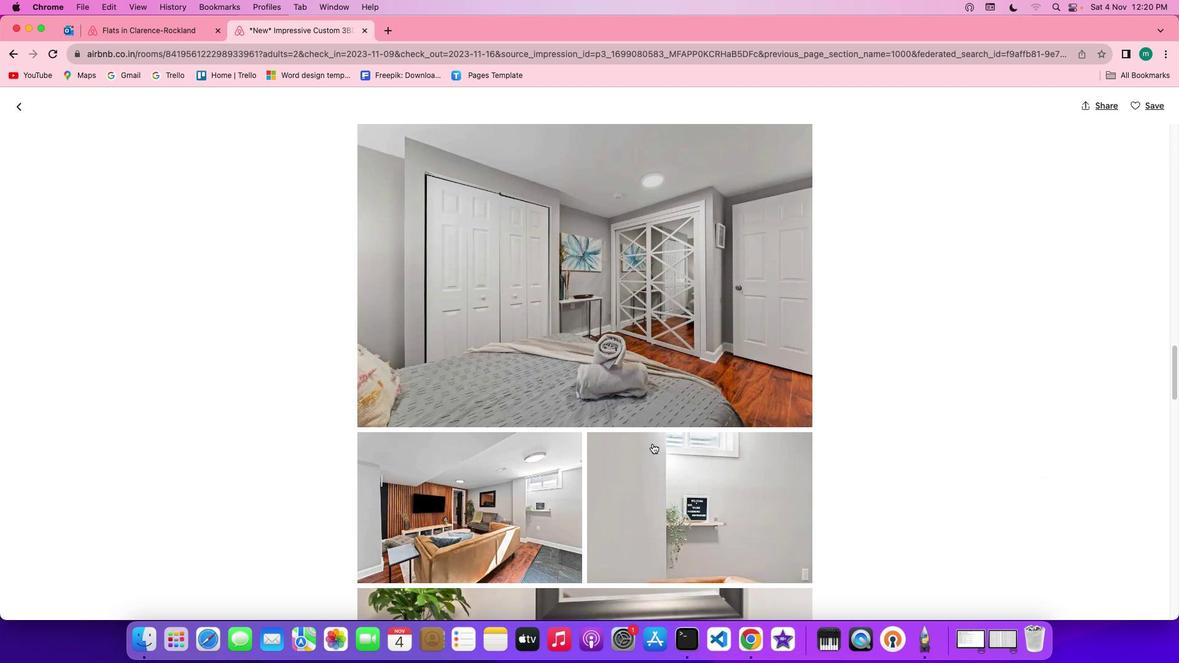 
Action: Mouse scrolled (655, 447) with delta (3, 1)
Screenshot: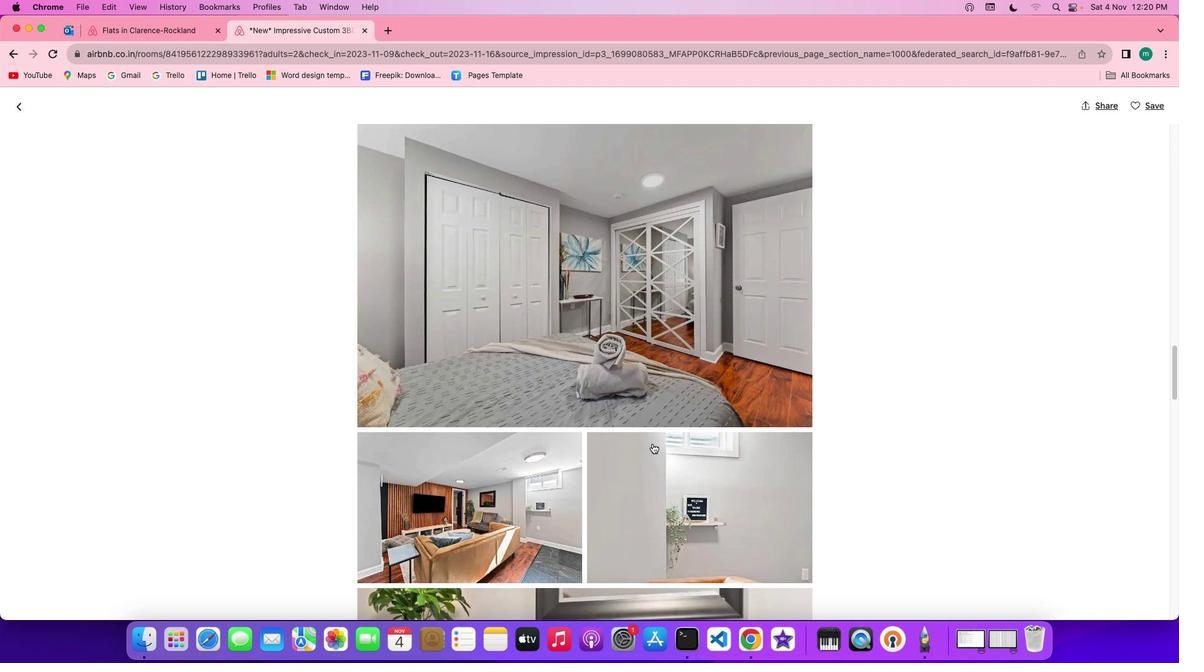 
Action: Mouse scrolled (655, 447) with delta (3, 2)
Screenshot: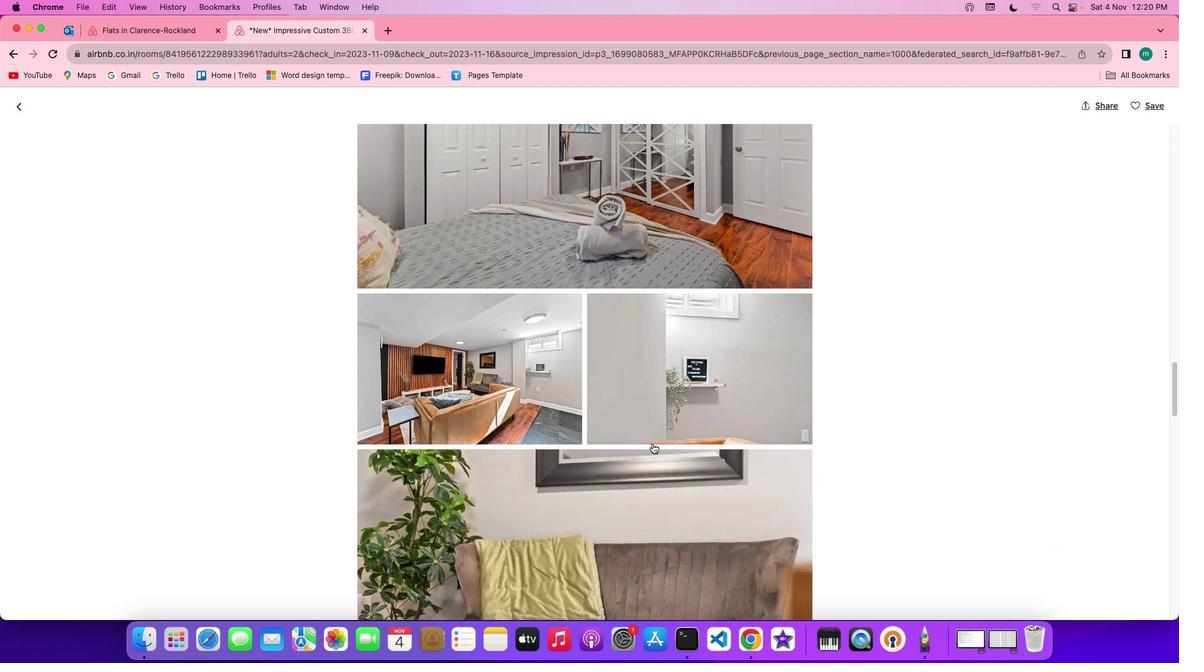
Action: Mouse scrolled (655, 447) with delta (3, 2)
Screenshot: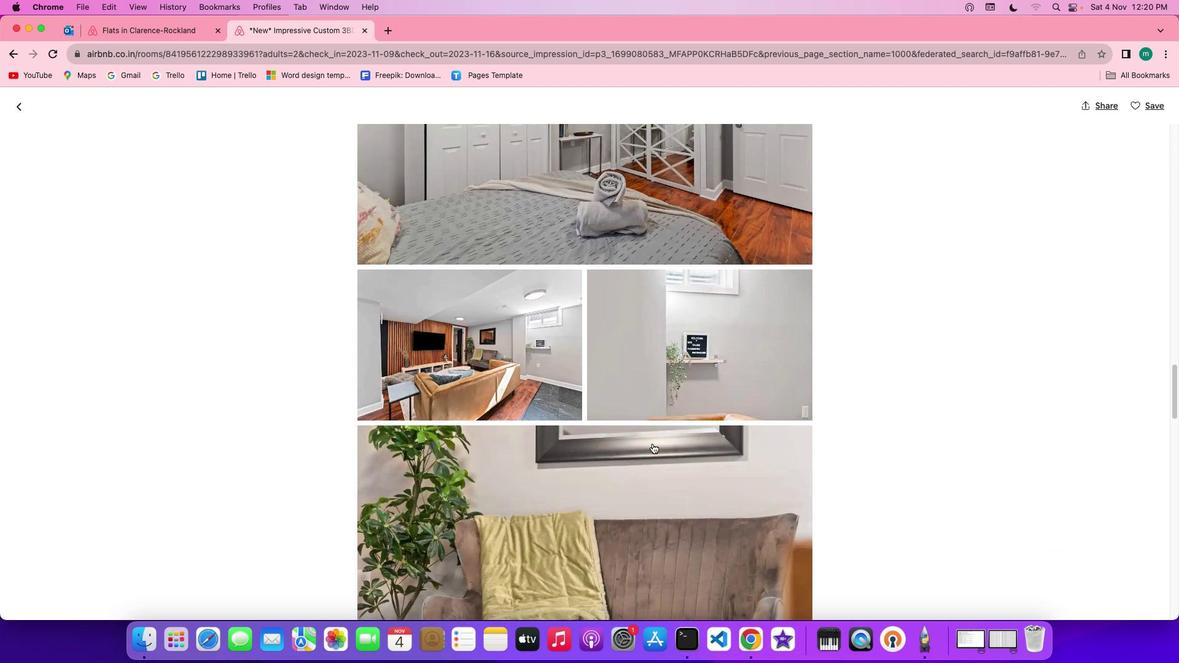 
Action: Mouse scrolled (655, 447) with delta (3, 1)
Screenshot: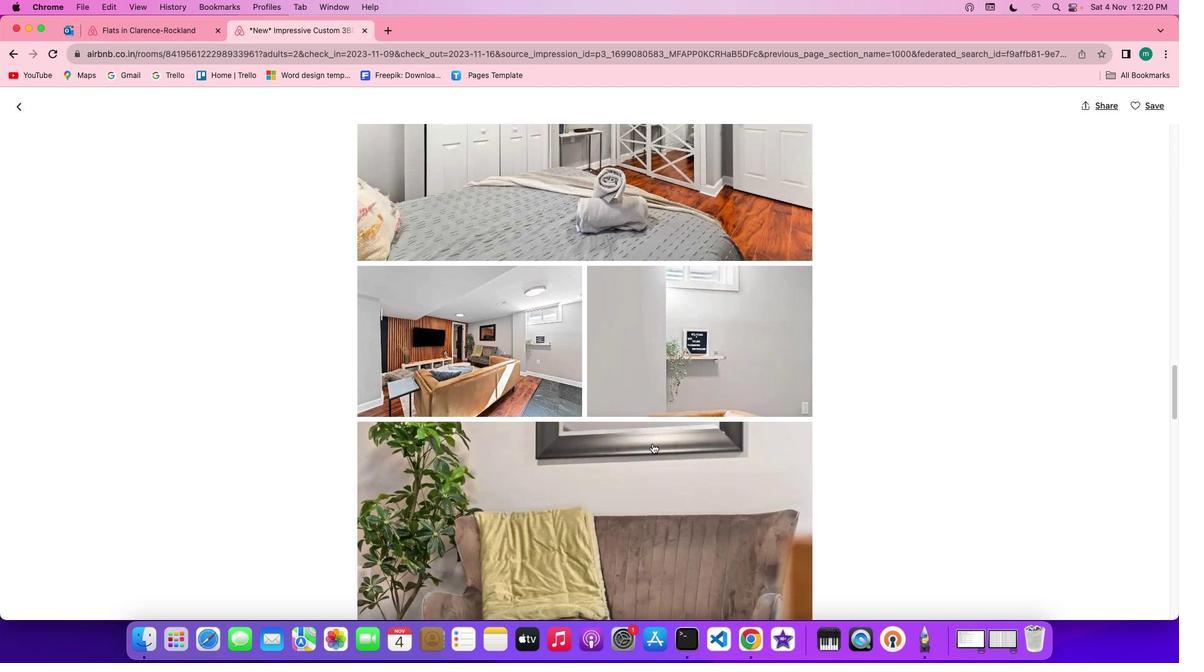 
Action: Mouse scrolled (655, 447) with delta (3, 1)
Screenshot: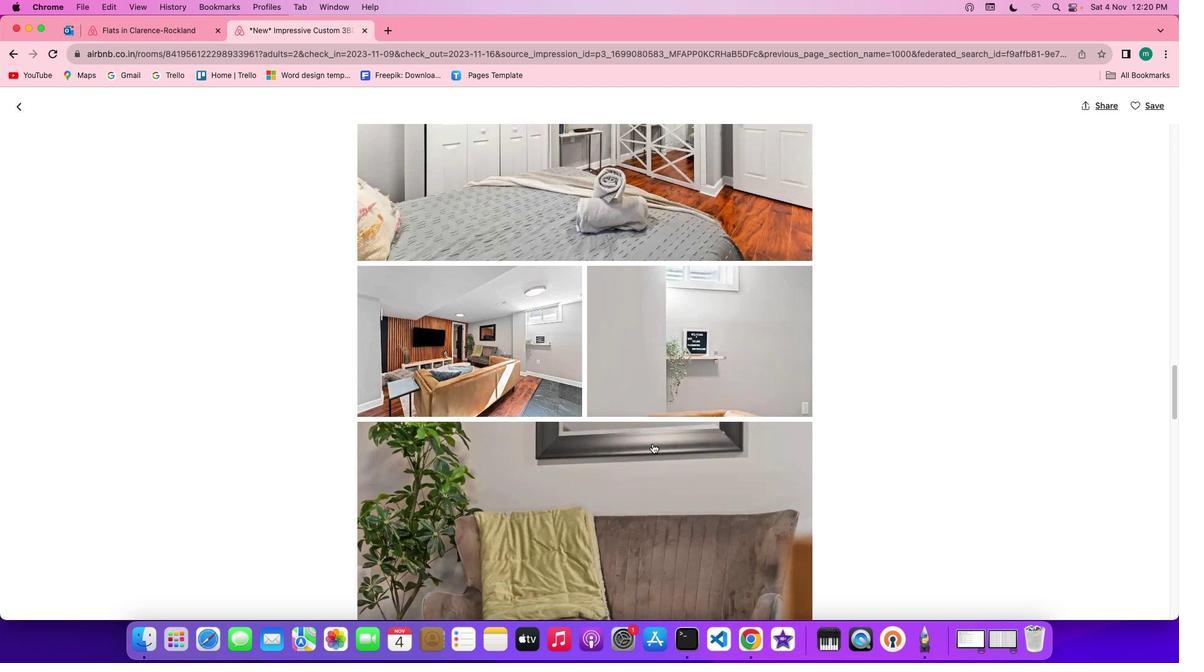 
Action: Mouse scrolled (655, 447) with delta (3, 2)
Screenshot: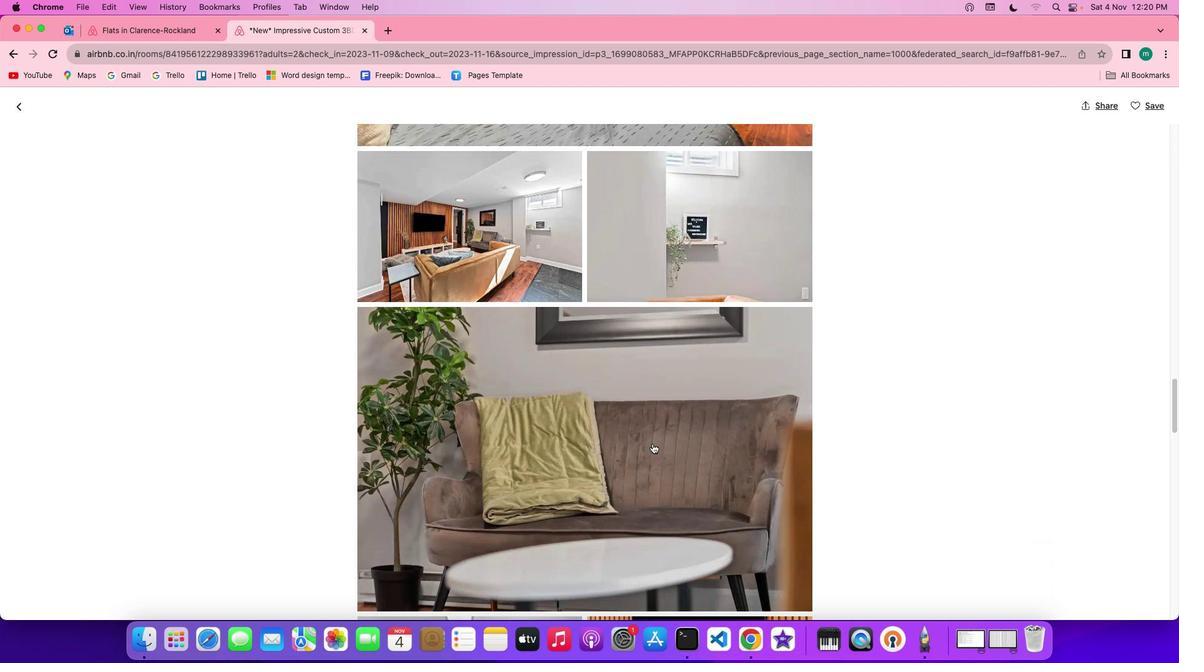 
Action: Mouse scrolled (655, 447) with delta (3, 2)
Screenshot: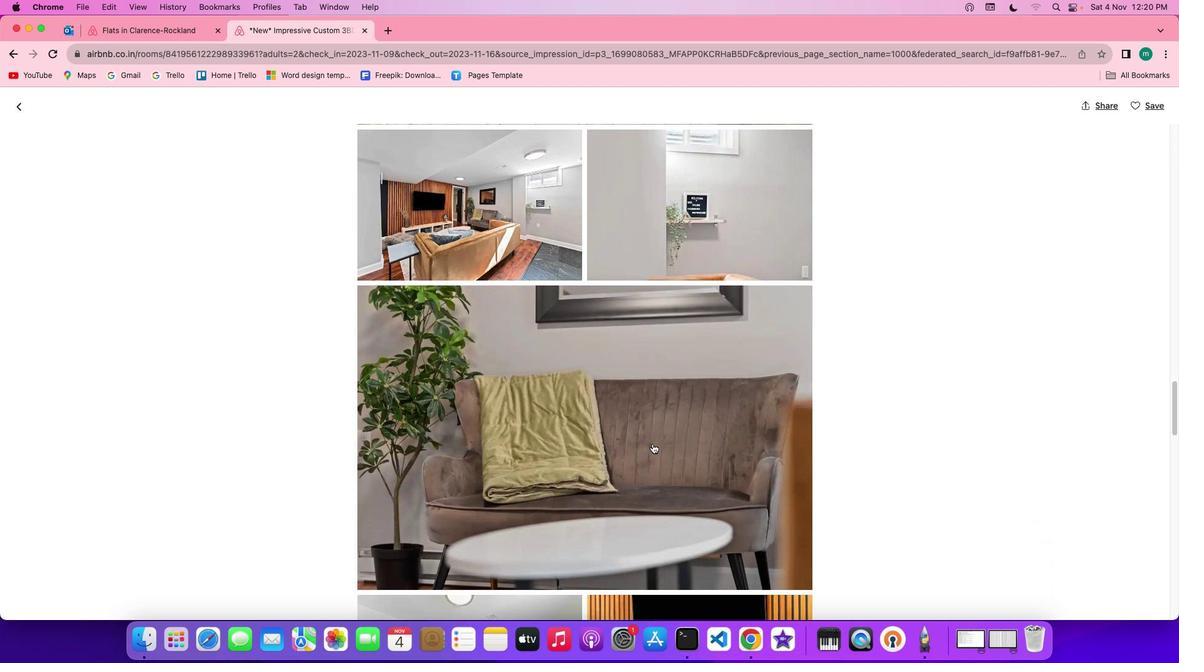 
Action: Mouse scrolled (655, 447) with delta (3, 1)
Screenshot: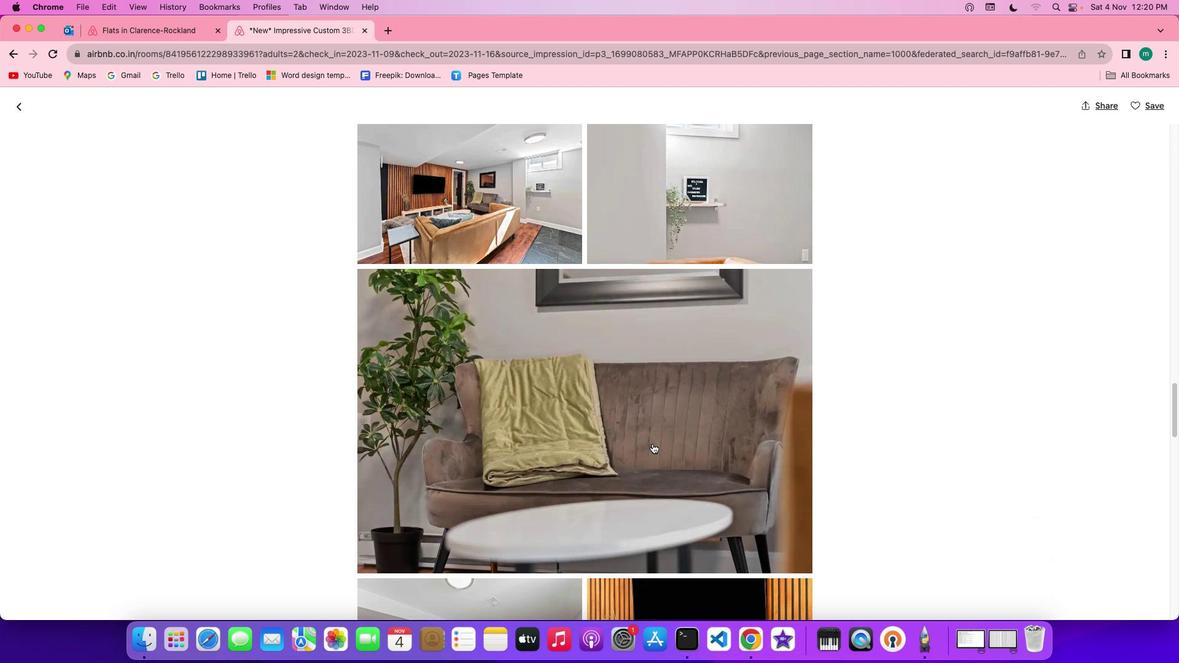 
Action: Mouse scrolled (655, 447) with delta (3, 1)
Screenshot: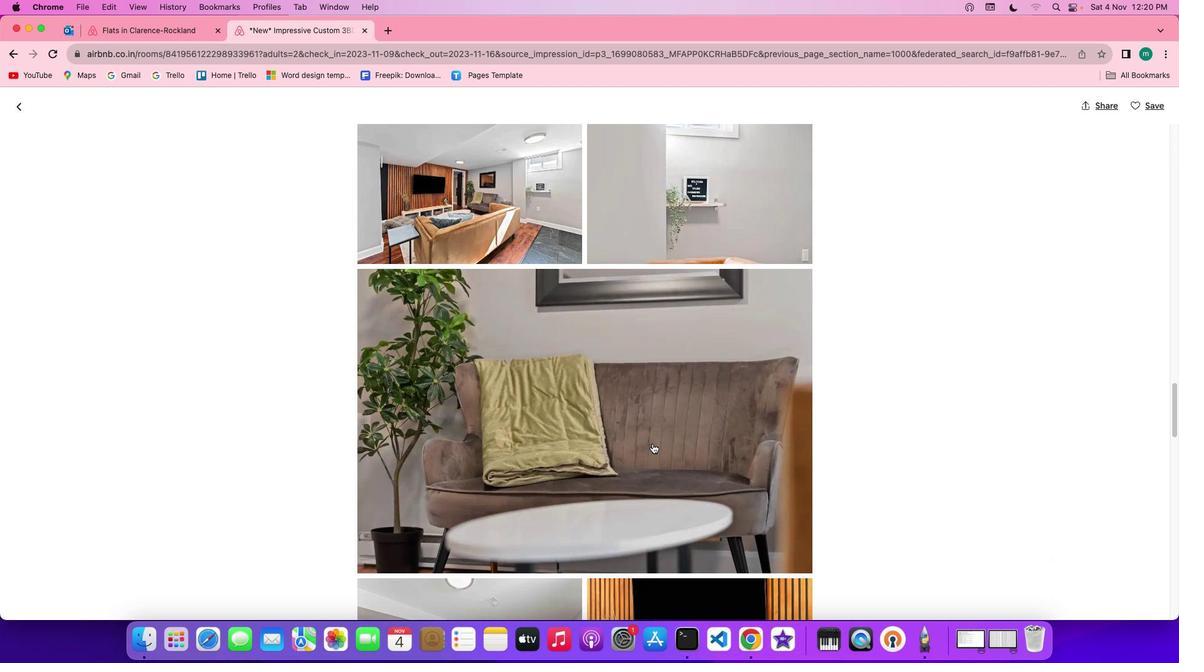 
Action: Mouse scrolled (655, 447) with delta (3, 2)
Screenshot: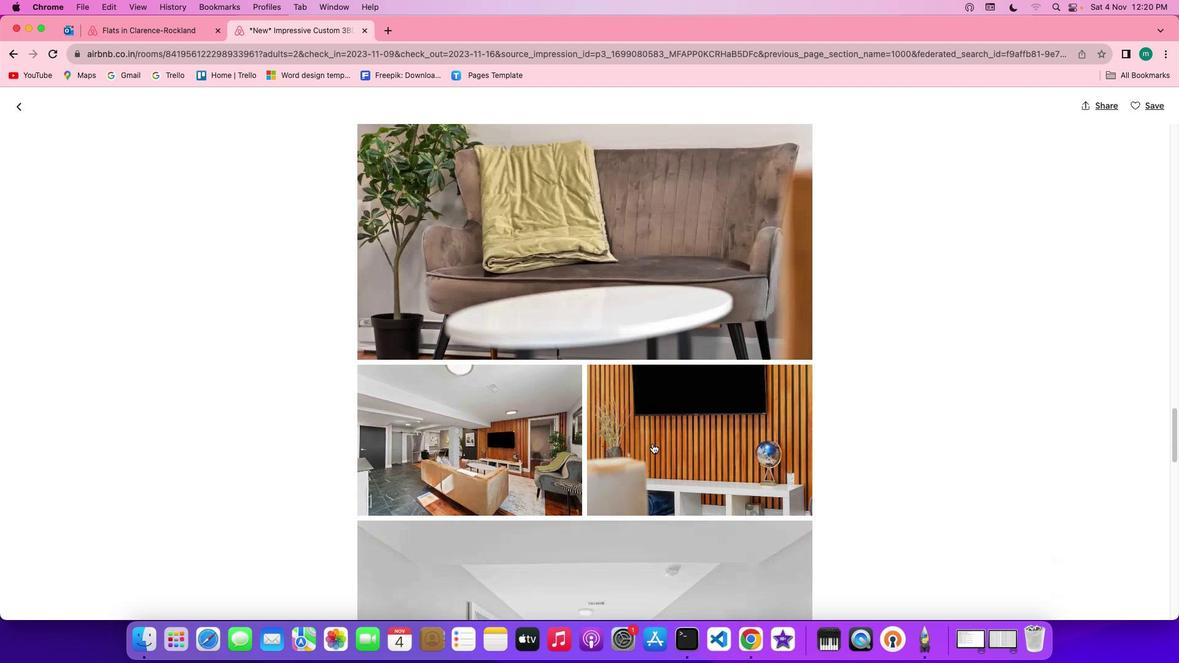
Action: Mouse scrolled (655, 447) with delta (3, 2)
Screenshot: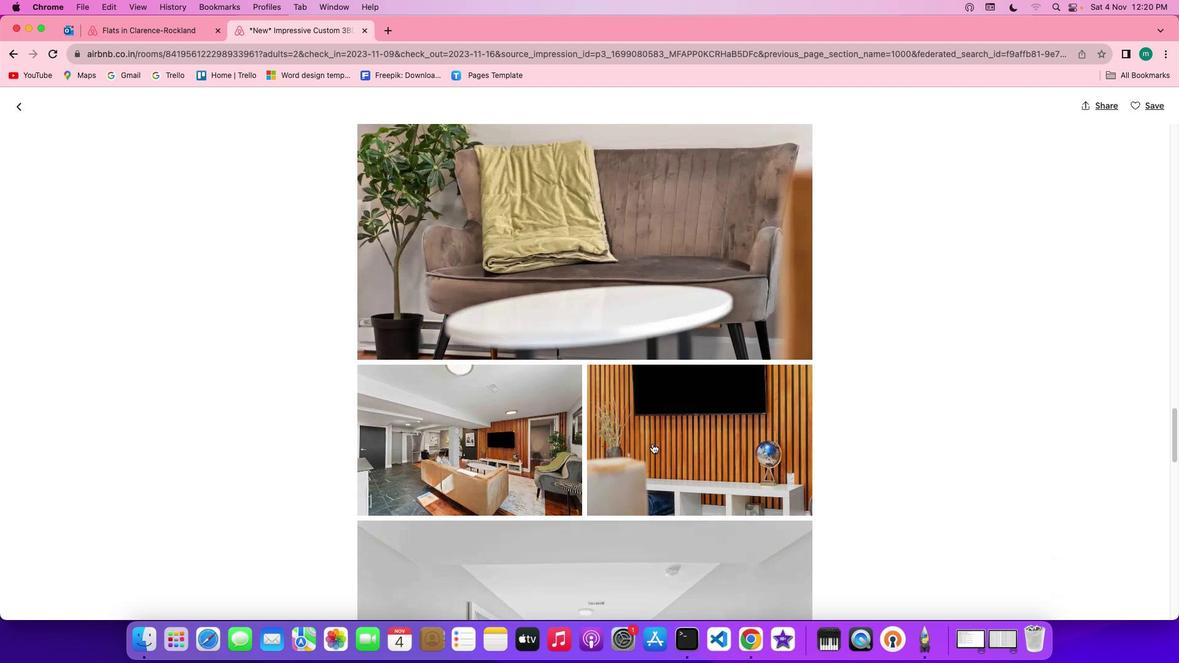 
Action: Mouse scrolled (655, 447) with delta (3, 1)
Screenshot: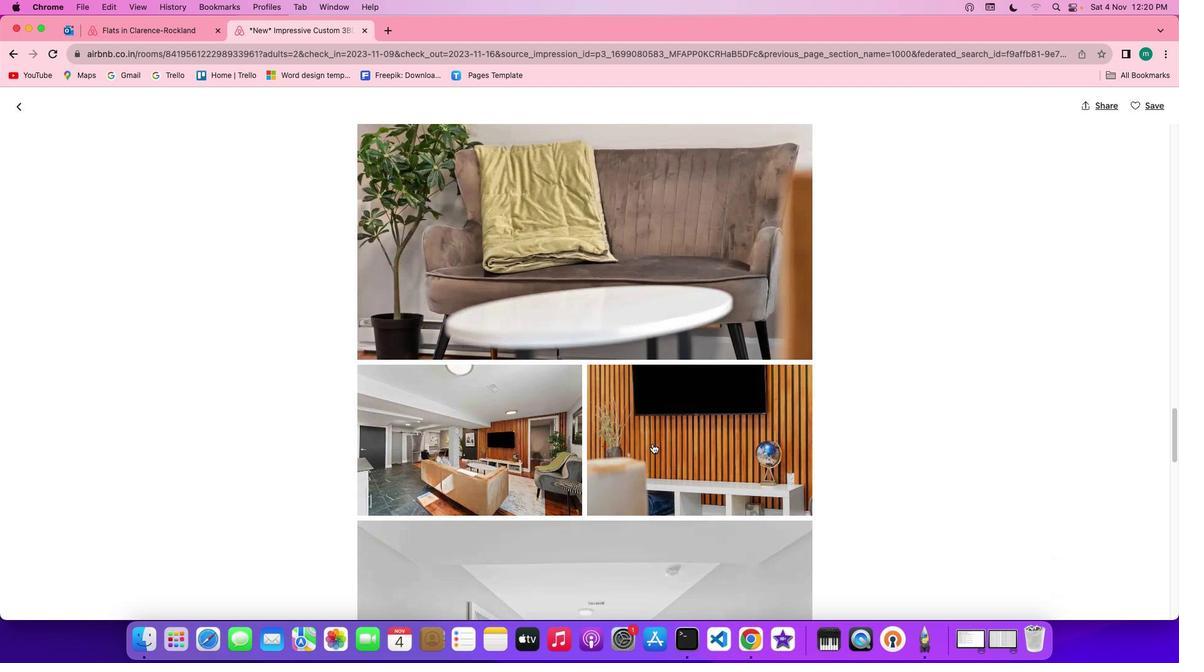 
Action: Mouse scrolled (655, 447) with delta (3, 0)
Screenshot: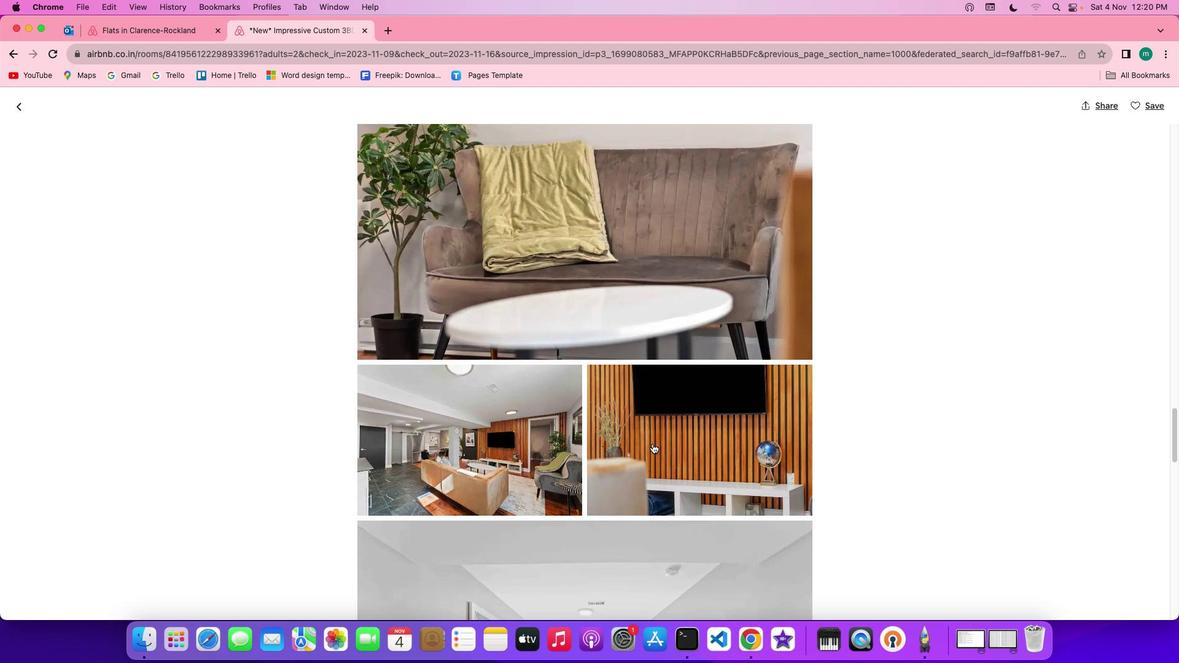 
Action: Mouse scrolled (655, 447) with delta (3, 2)
Screenshot: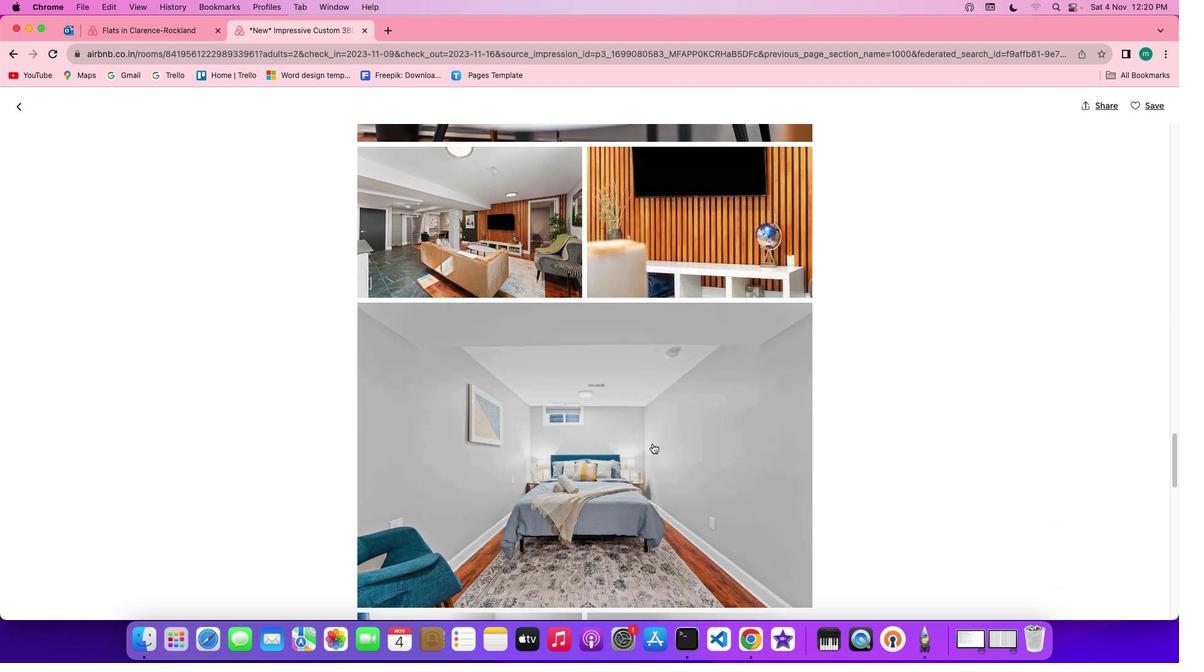 
Action: Mouse scrolled (655, 447) with delta (3, 2)
Screenshot: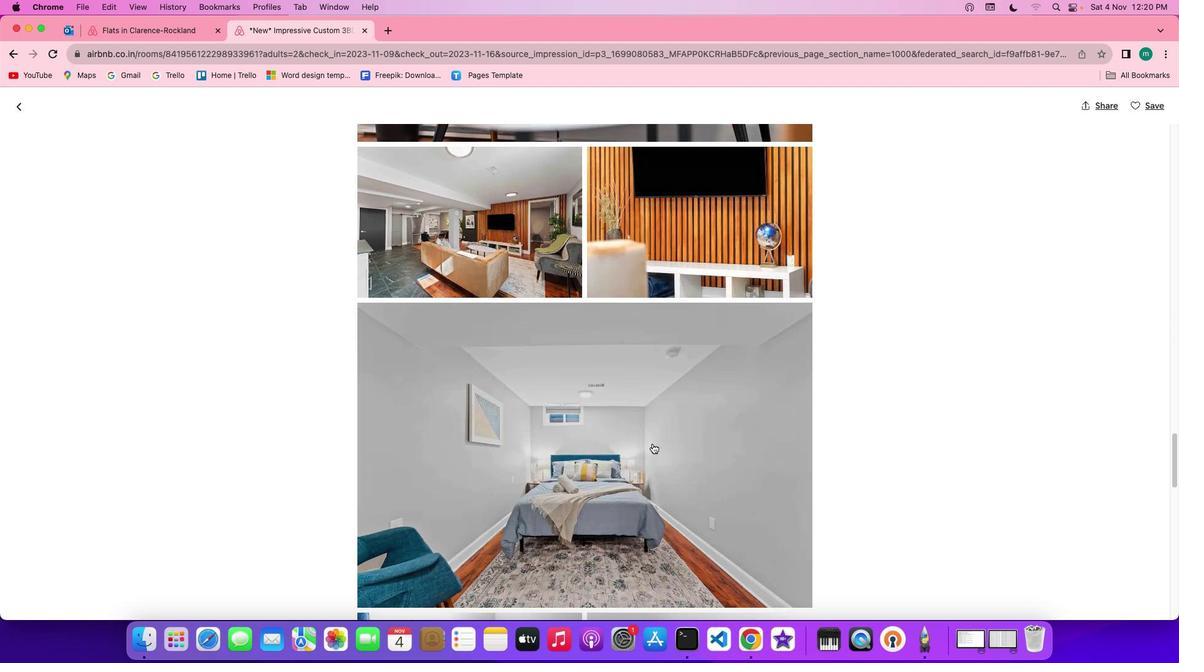 
Action: Mouse scrolled (655, 447) with delta (3, 1)
Screenshot: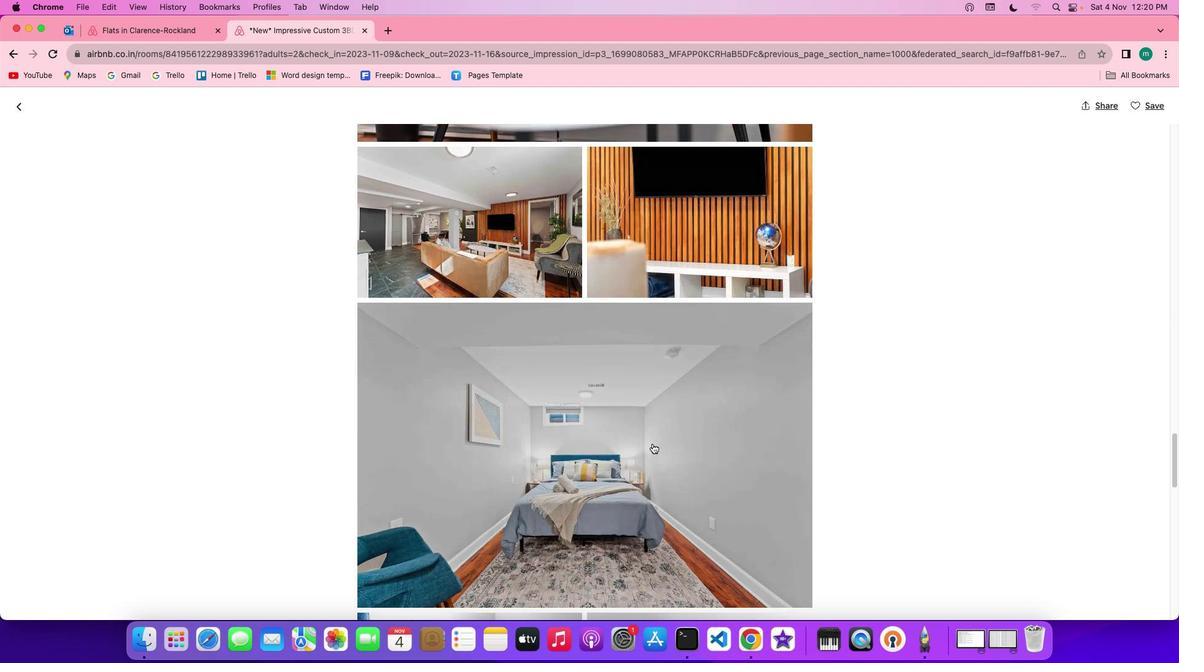 
Action: Mouse scrolled (655, 447) with delta (3, 0)
Screenshot: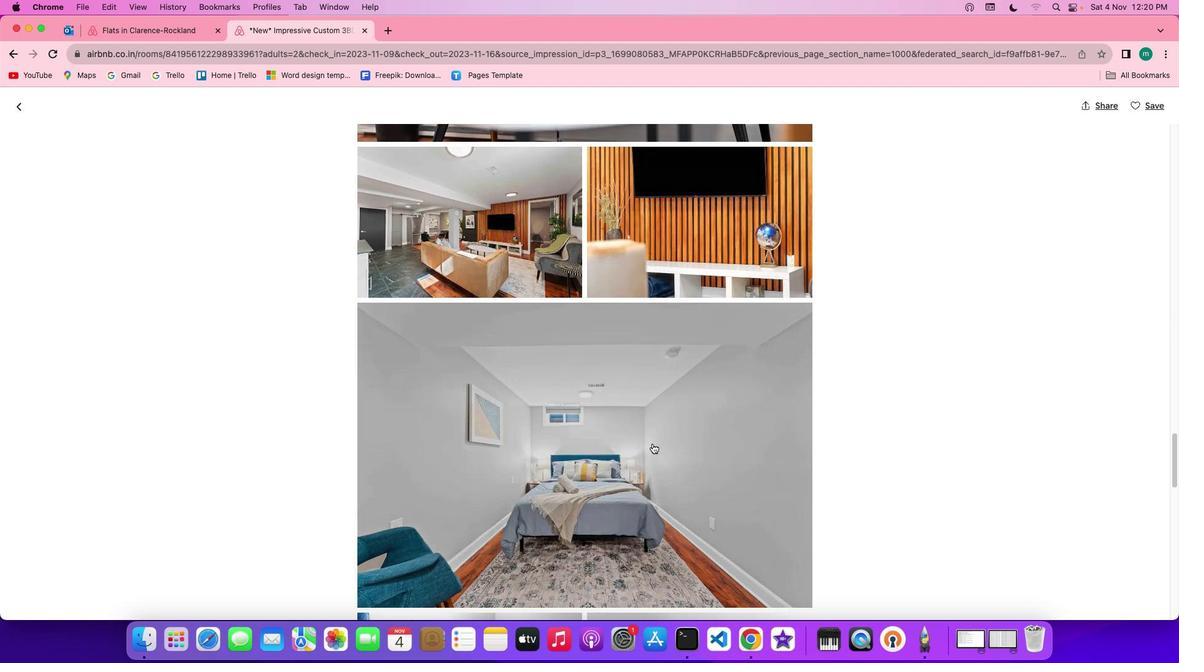 
Action: Mouse scrolled (655, 447) with delta (3, 2)
Screenshot: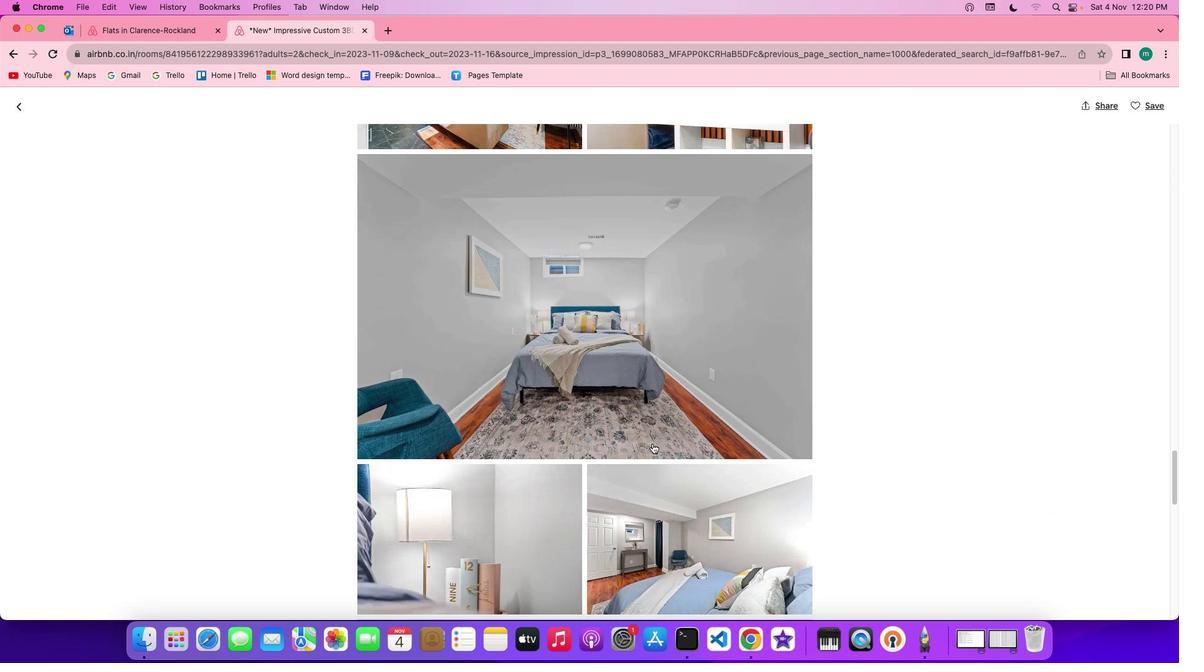 
Action: Mouse scrolled (655, 447) with delta (3, 2)
Screenshot: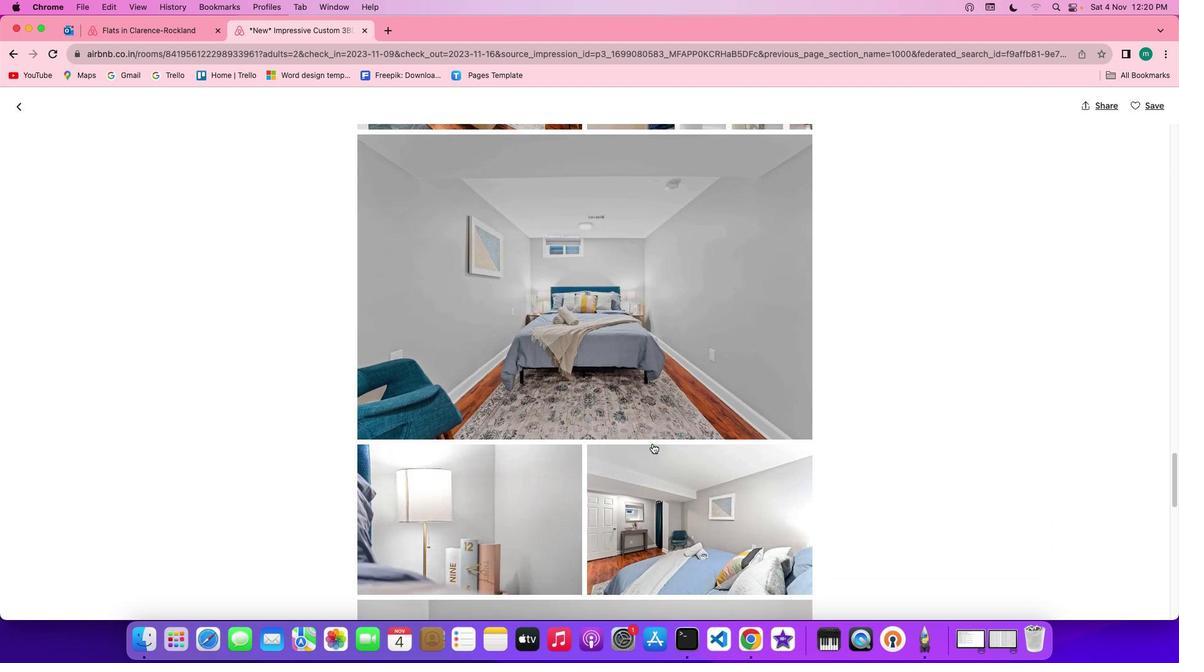 
Action: Mouse scrolled (655, 447) with delta (3, 1)
Screenshot: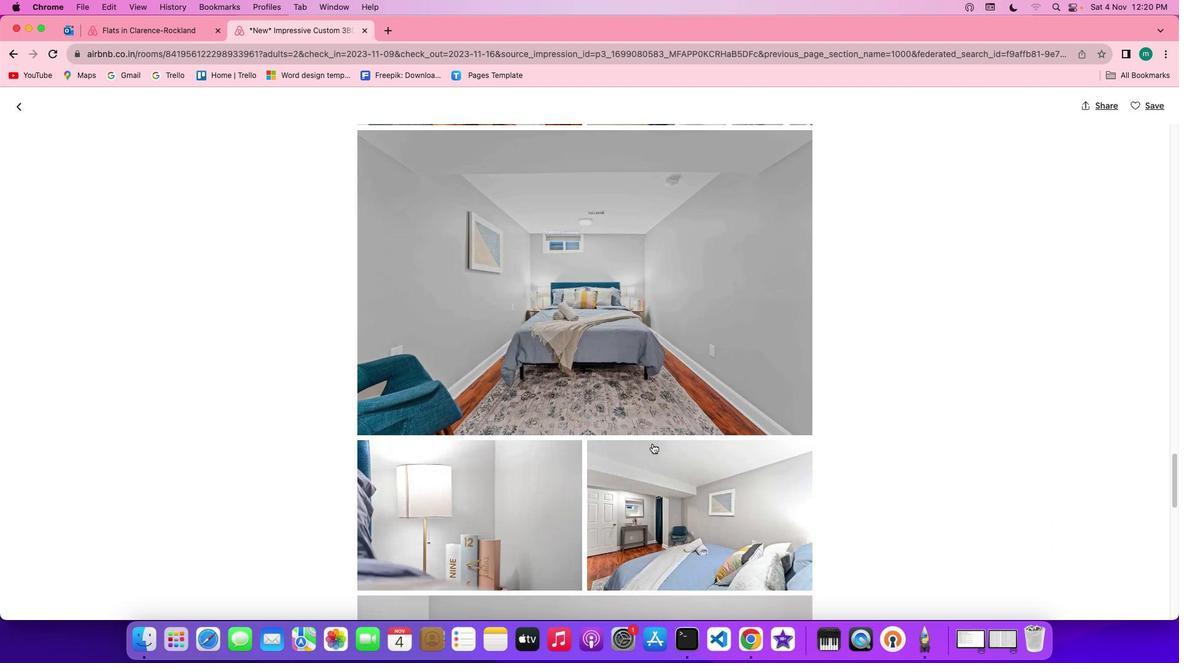 
Action: Mouse scrolled (655, 447) with delta (3, 1)
Screenshot: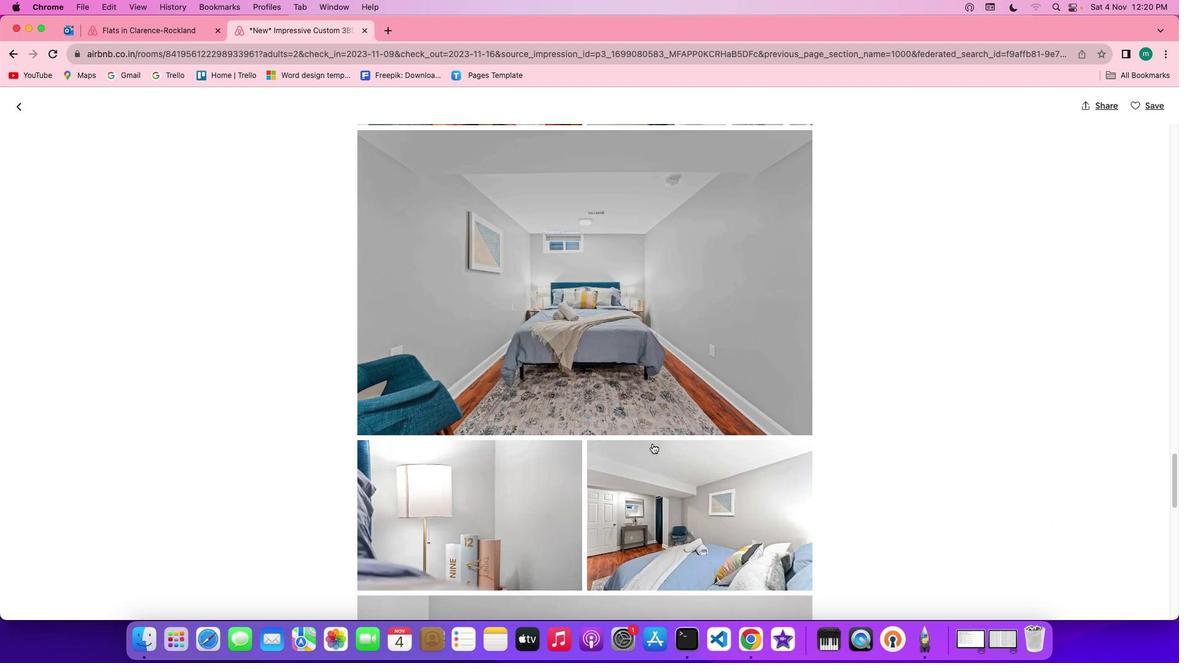 
Action: Mouse scrolled (655, 447) with delta (3, 2)
Screenshot: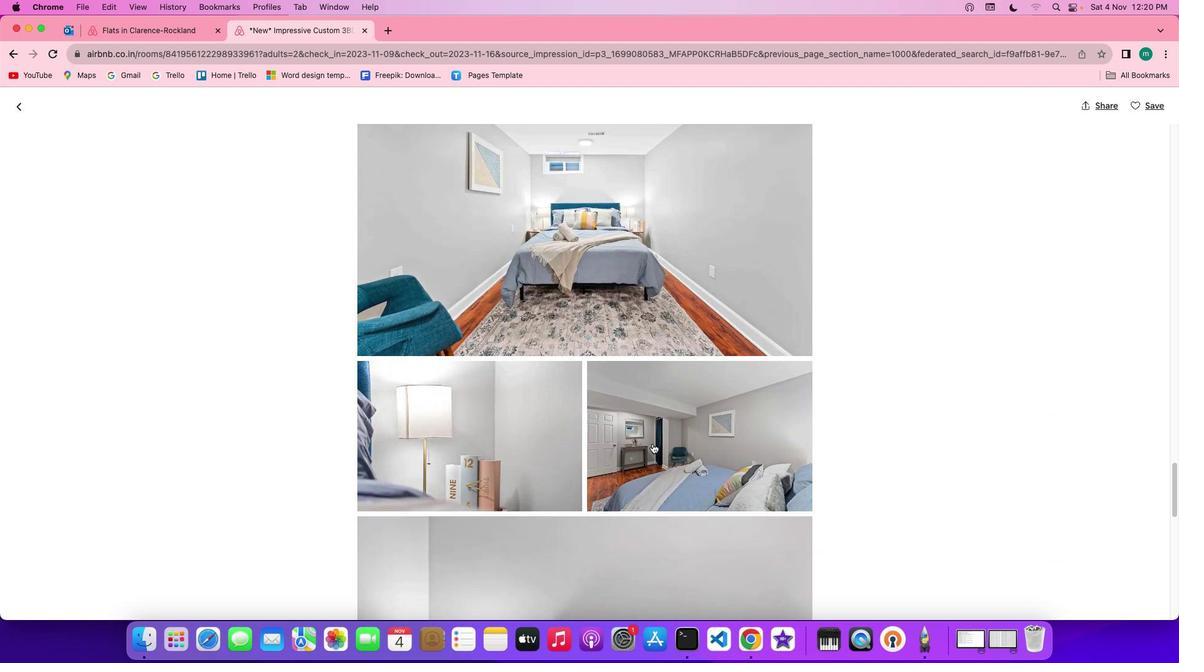 
Action: Mouse scrolled (655, 447) with delta (3, 2)
Screenshot: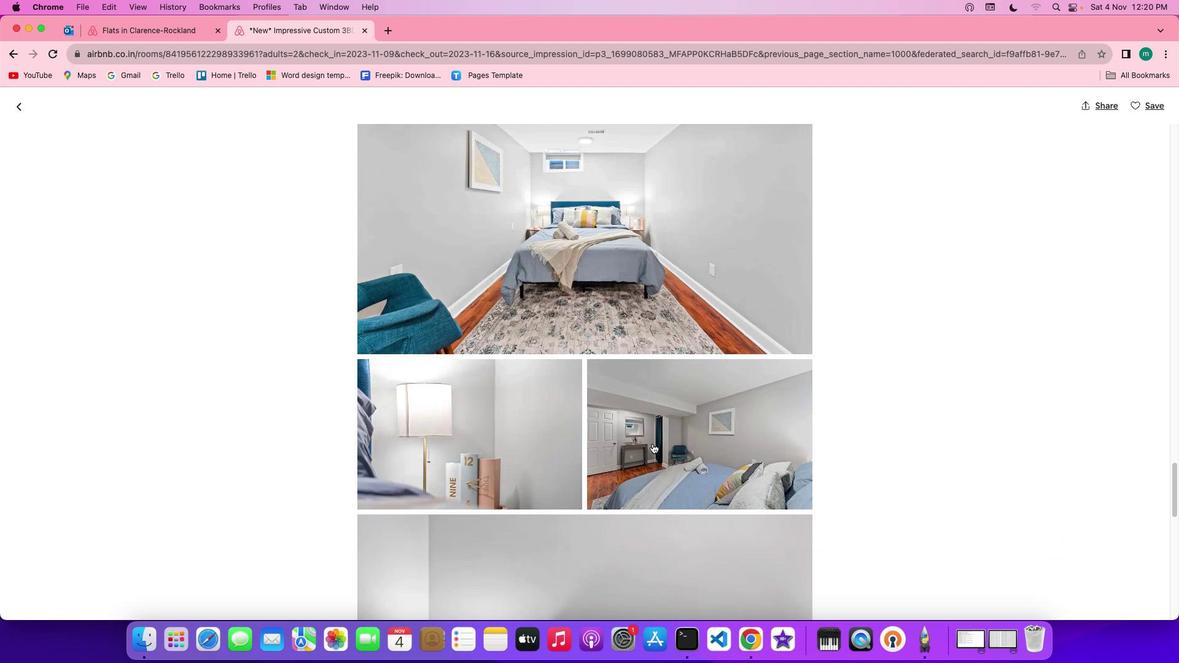 
Action: Mouse scrolled (655, 447) with delta (3, 1)
Screenshot: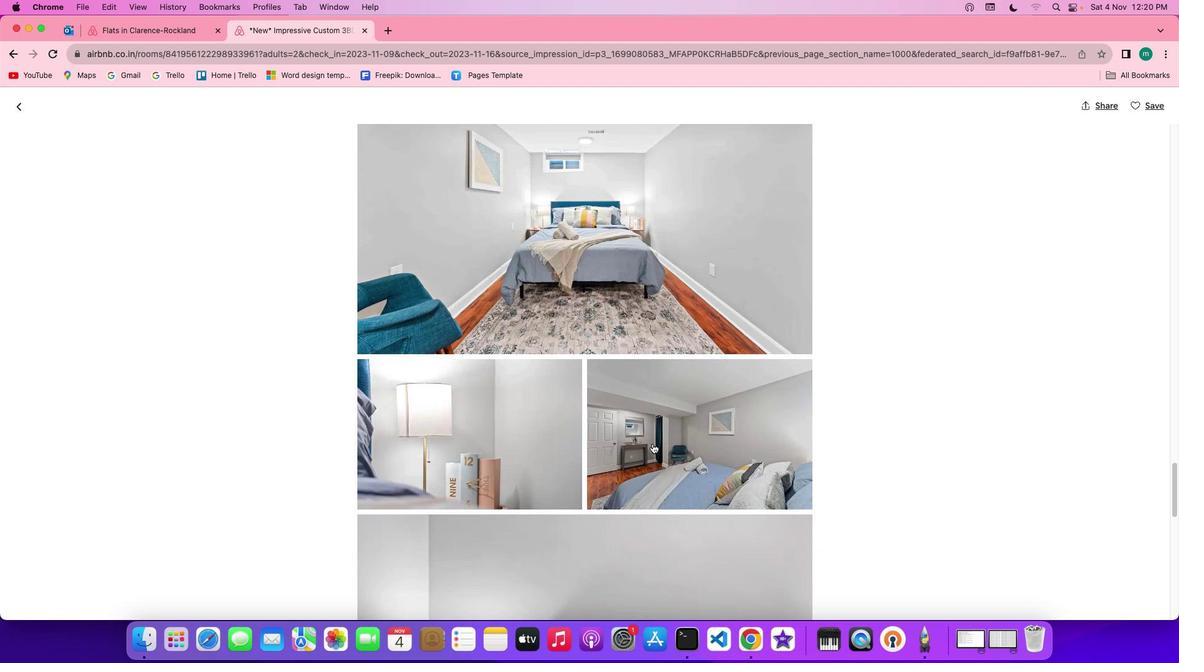 
Action: Mouse scrolled (655, 447) with delta (3, 2)
Screenshot: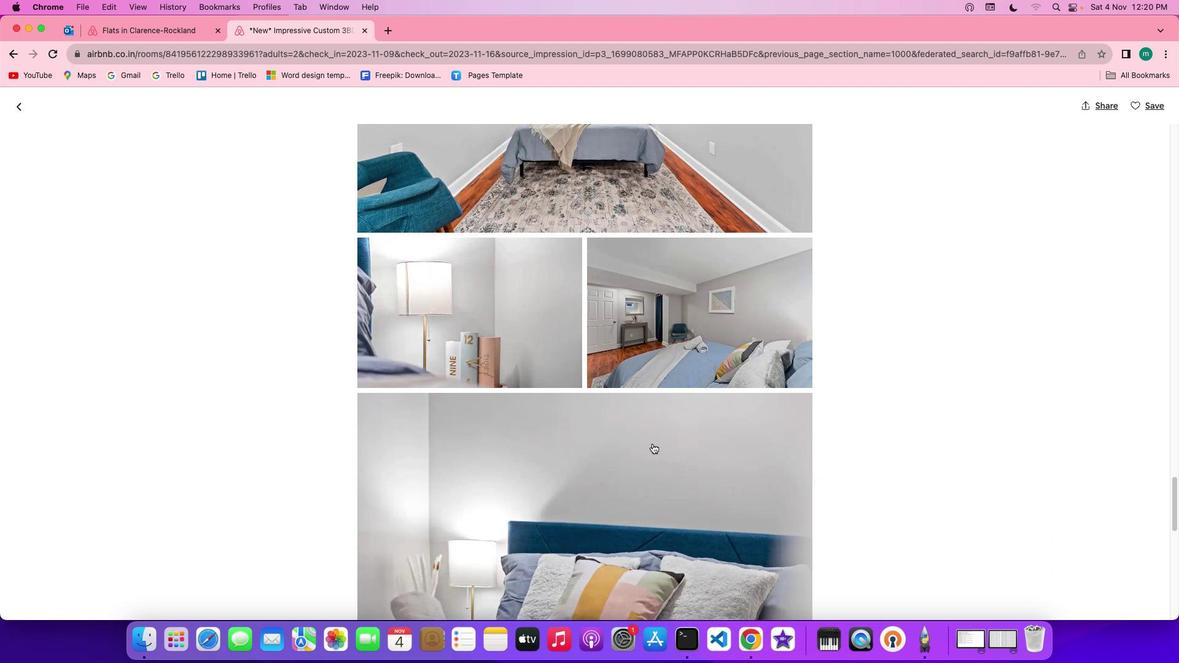 
Action: Mouse scrolled (655, 447) with delta (3, 2)
Screenshot: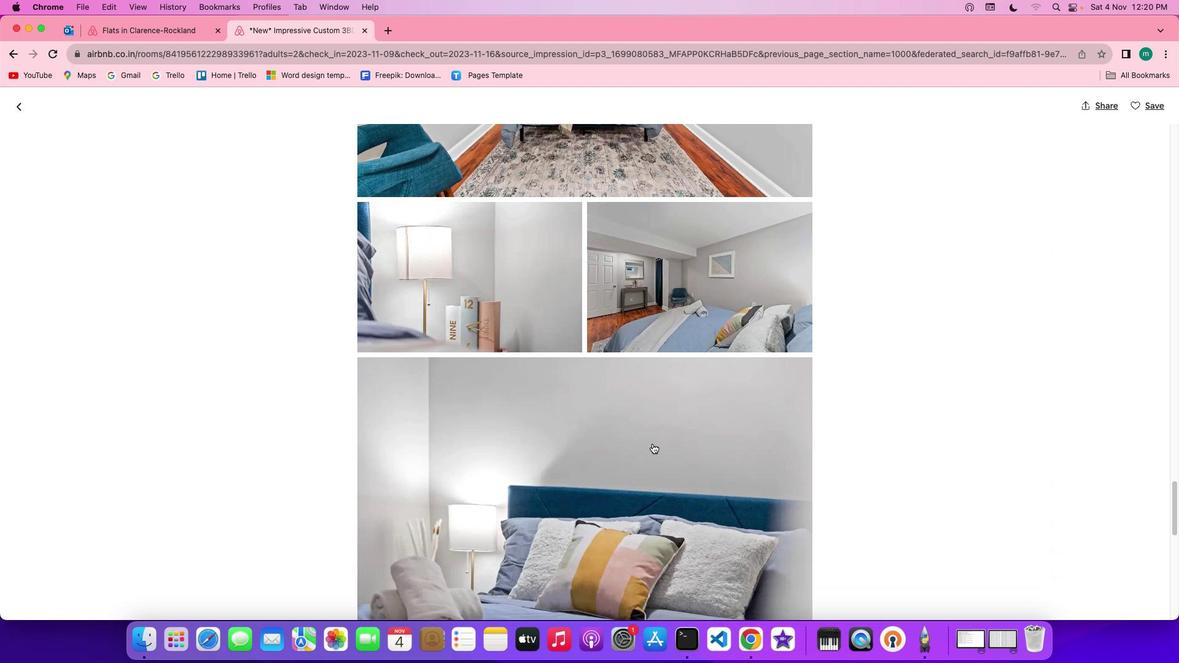 
Action: Mouse scrolled (655, 447) with delta (3, 1)
Screenshot: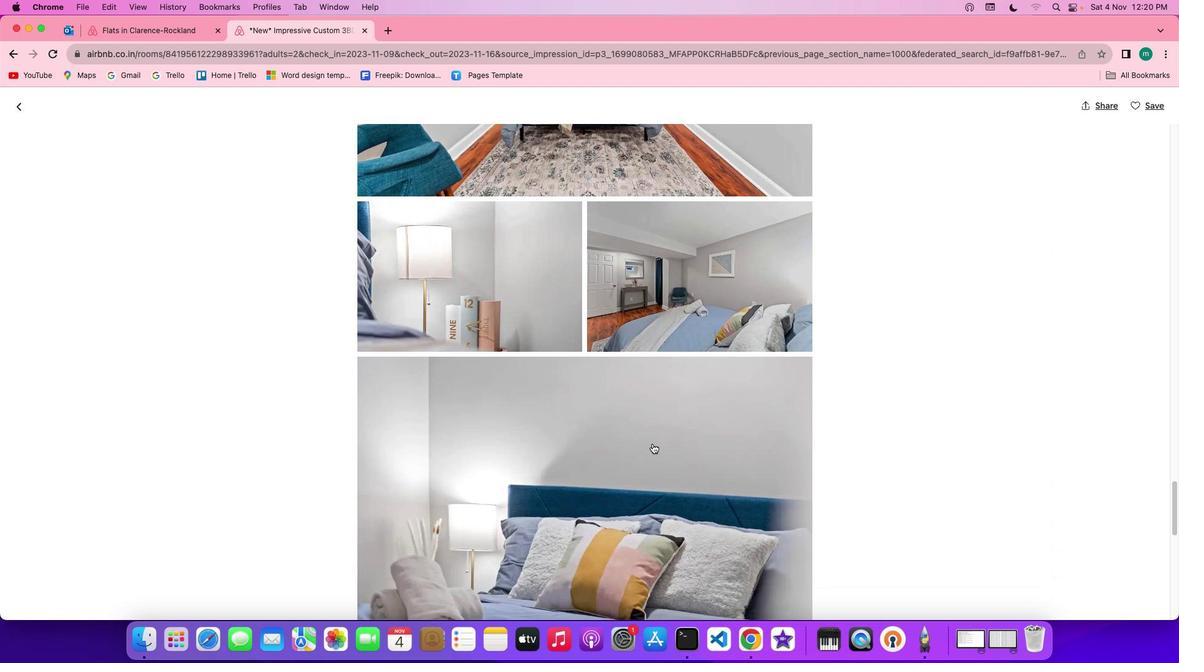 
Action: Mouse scrolled (655, 447) with delta (3, 1)
Screenshot: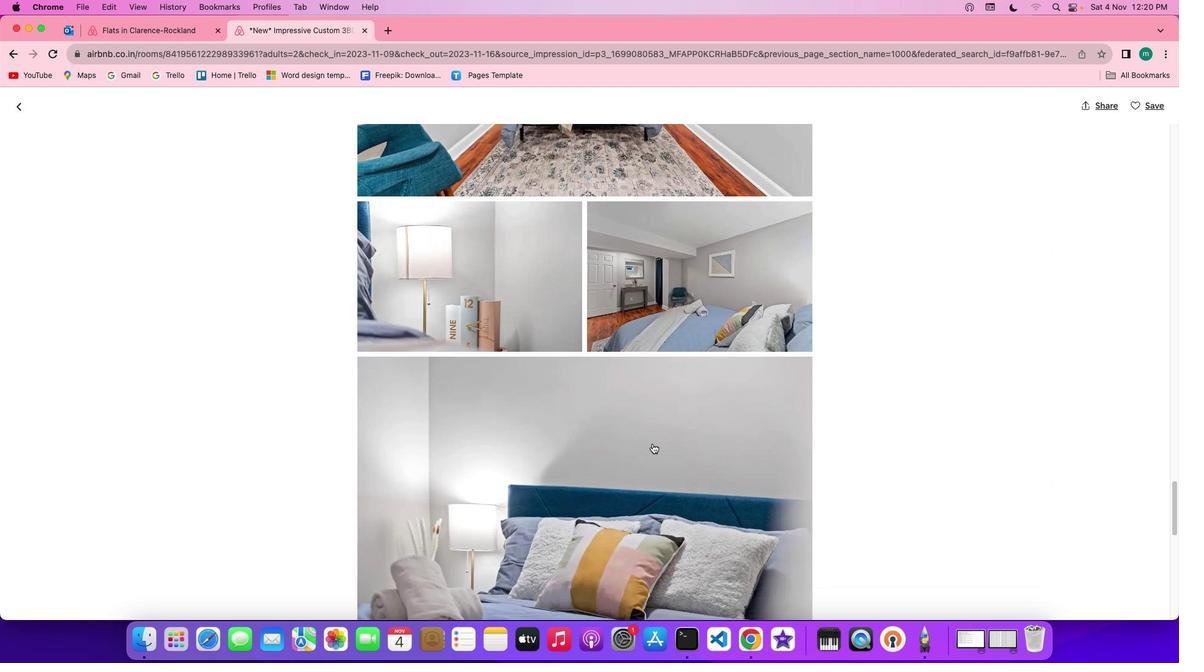 
Action: Mouse scrolled (655, 447) with delta (3, 2)
Screenshot: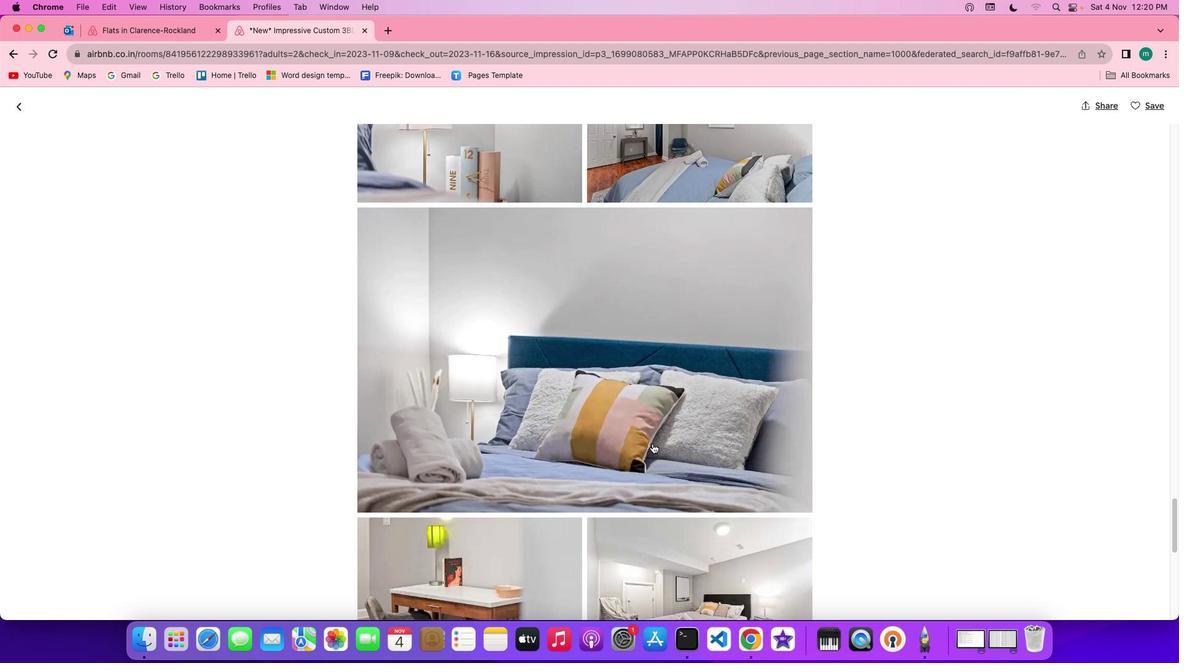 
Action: Mouse scrolled (655, 447) with delta (3, 2)
Screenshot: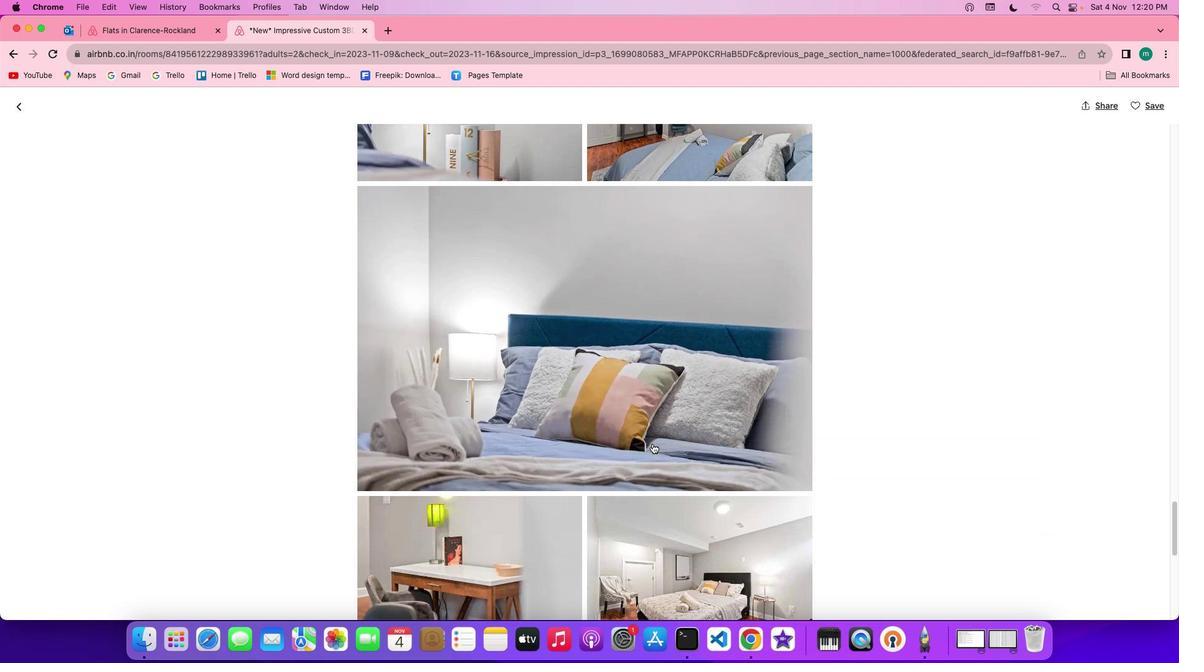 
Action: Mouse scrolled (655, 447) with delta (3, 1)
Screenshot: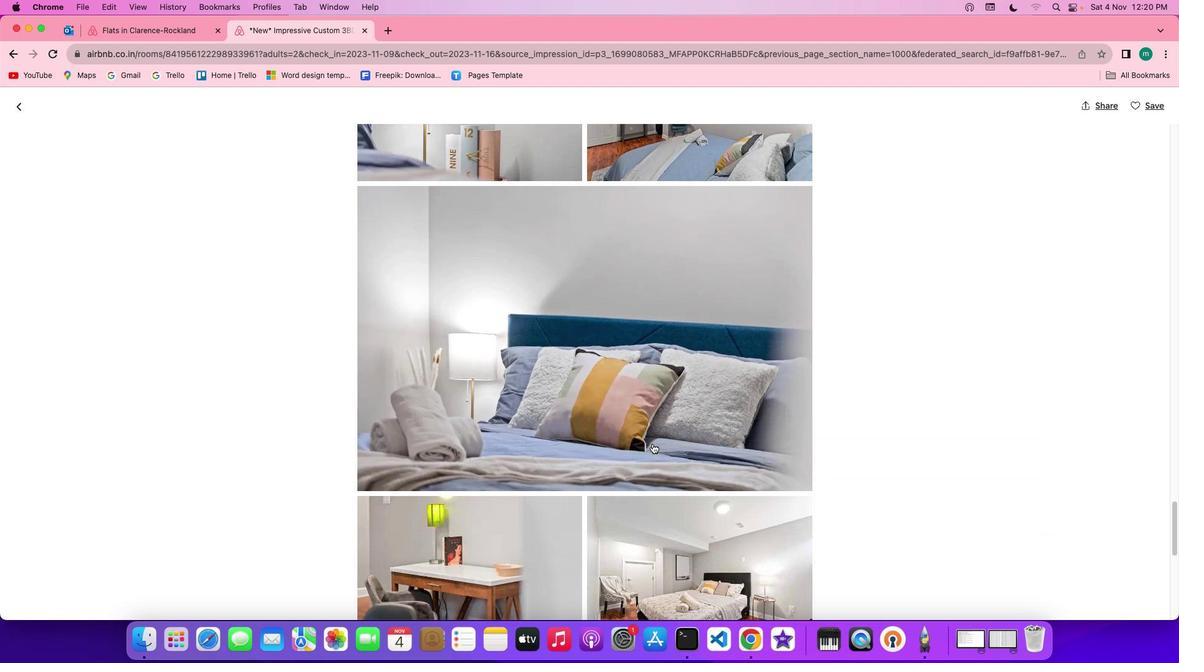 
Action: Mouse scrolled (655, 447) with delta (3, 1)
Screenshot: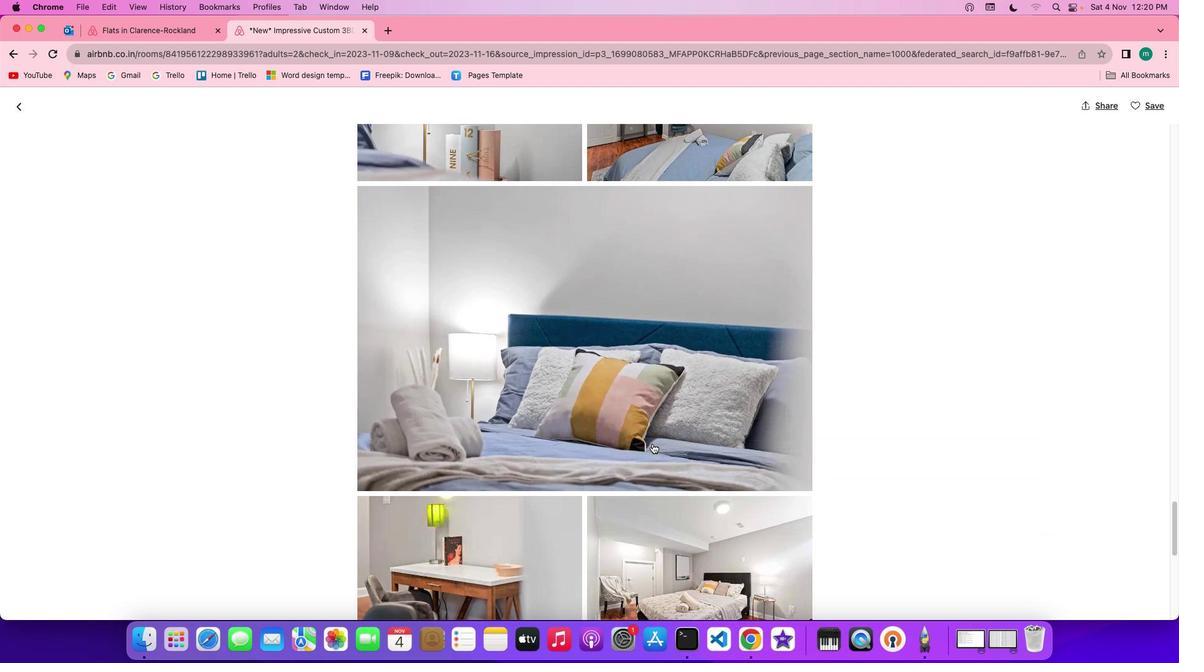 
Action: Mouse scrolled (655, 447) with delta (3, 2)
Screenshot: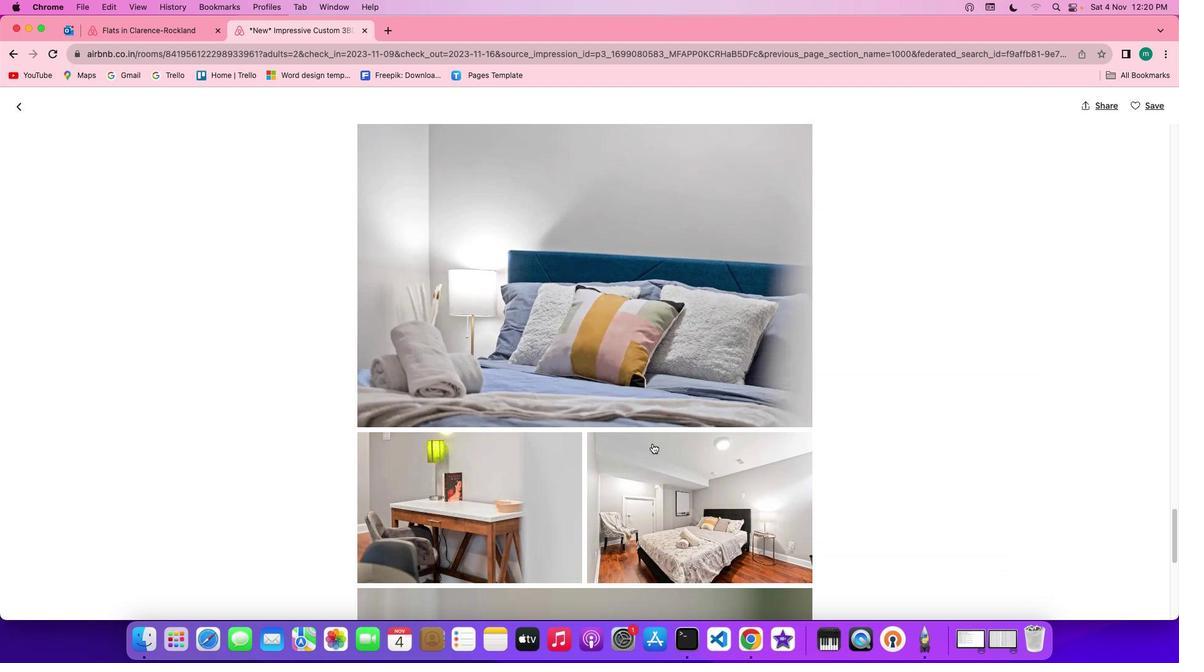 
Action: Mouse scrolled (655, 447) with delta (3, 2)
Screenshot: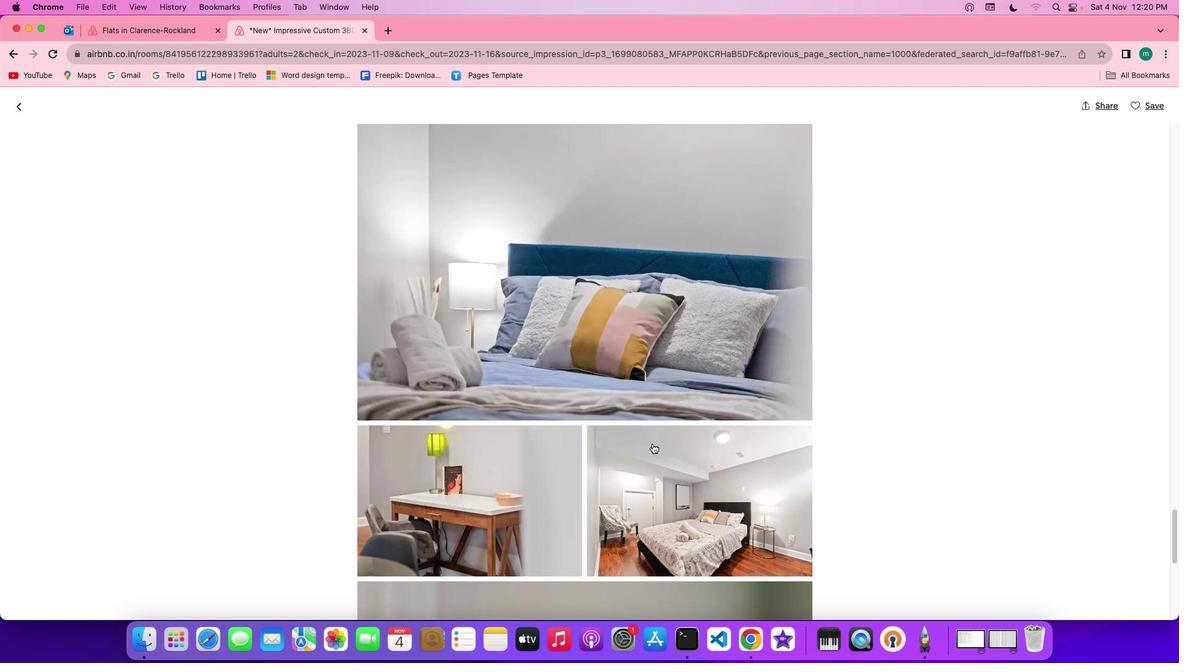 
Action: Mouse scrolled (655, 447) with delta (3, 1)
Screenshot: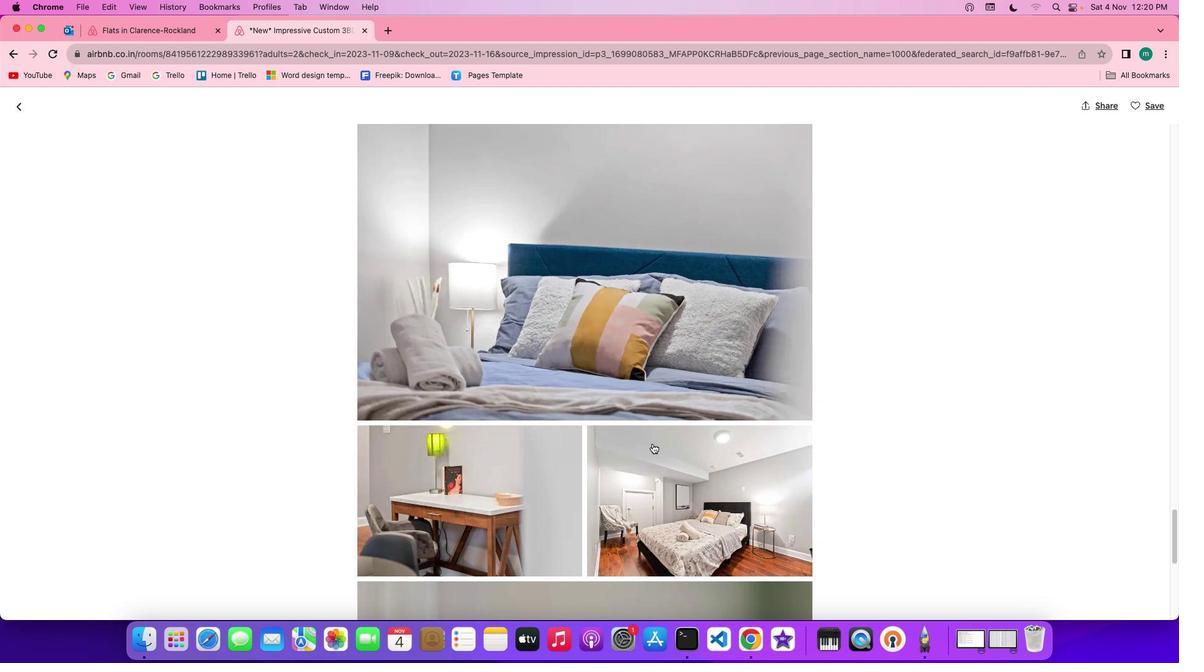 
Action: Mouse scrolled (655, 447) with delta (3, 2)
Screenshot: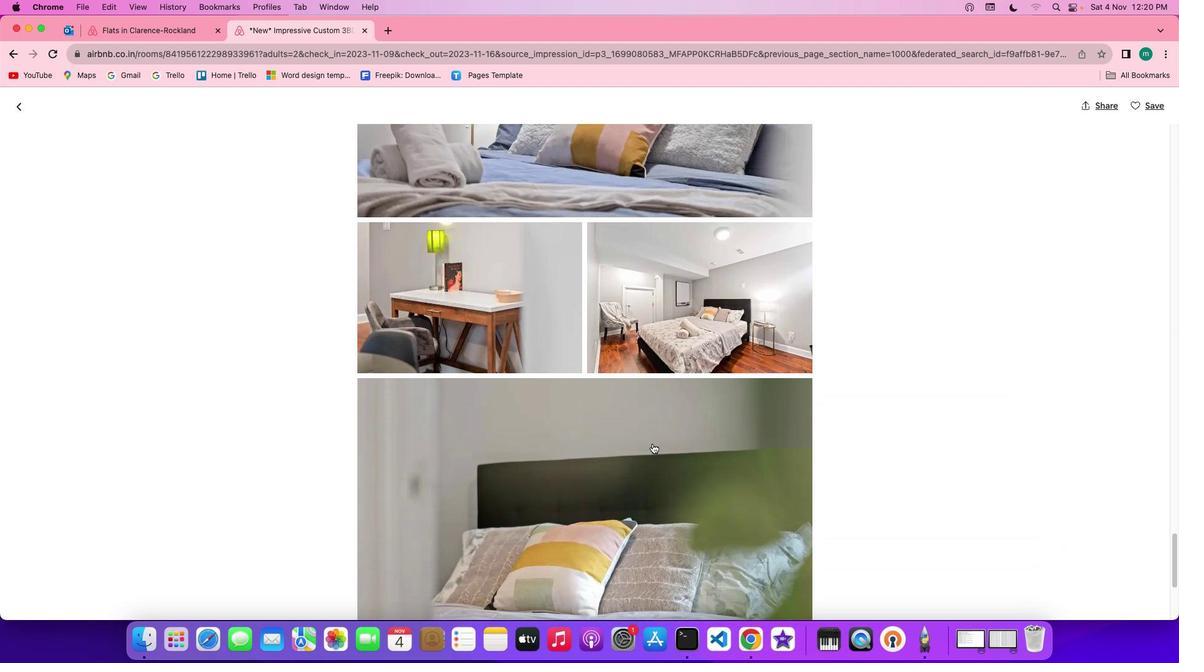 
Action: Mouse scrolled (655, 447) with delta (3, 2)
